 Task: Who is a prominent figure in the Pop Art movement?
Action: Mouse moved to (171, 137)
Screenshot: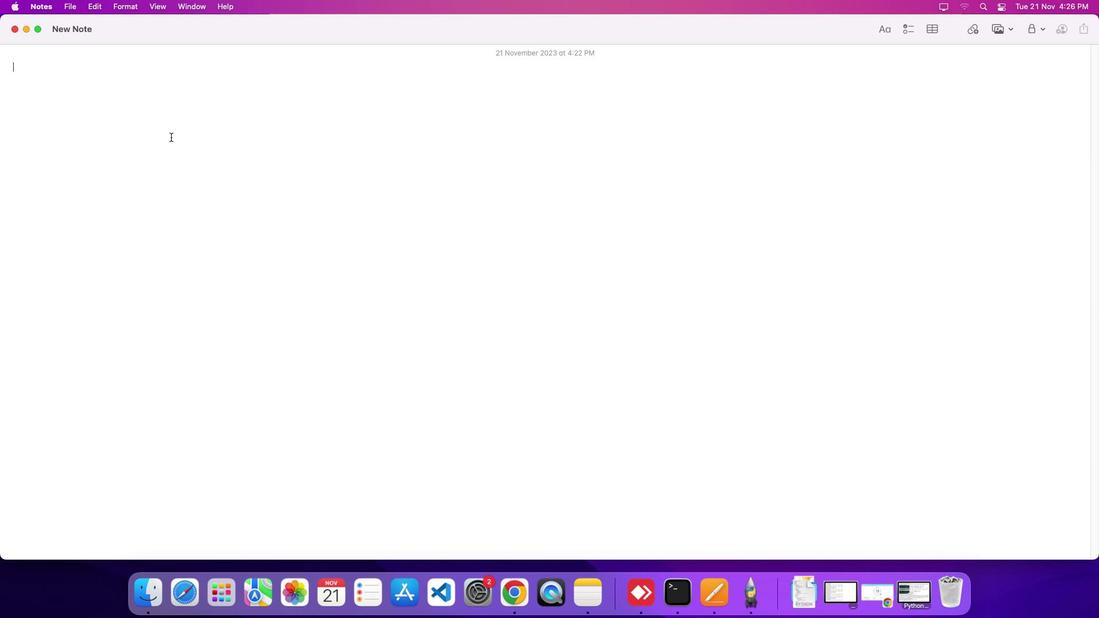 
Action: Mouse pressed left at (171, 137)
Screenshot: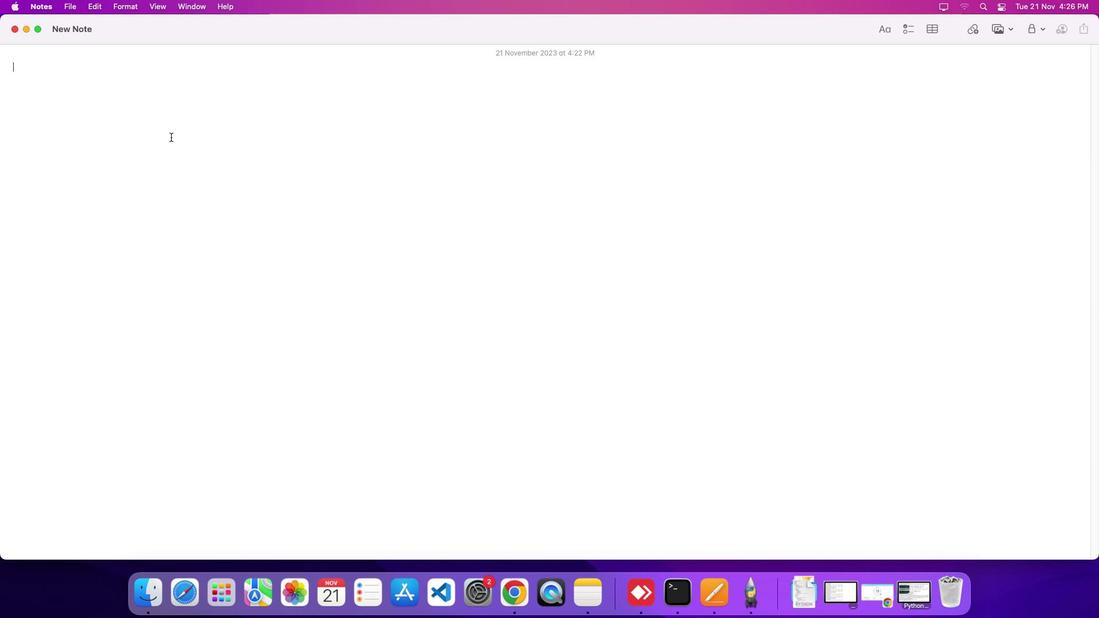 
Action: Mouse moved to (171, 136)
Screenshot: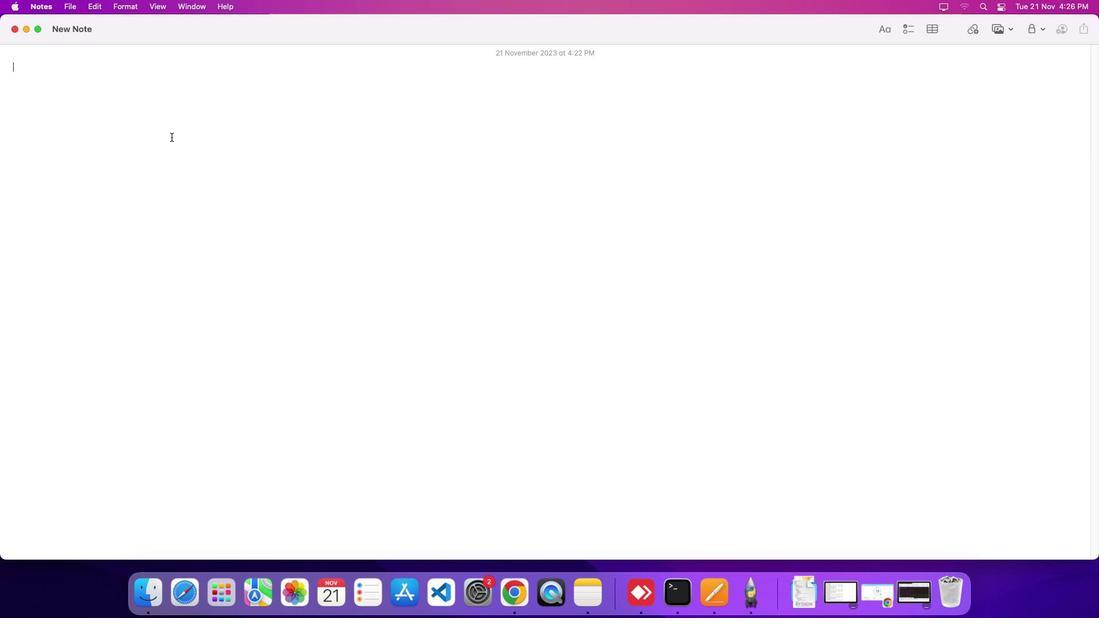 
Action: Key pressed Key.shift'W''h''o'Key.space'i''s'Key.space'a'Key.space'p''r''o''m''i''n''e''n''t'Key.space'f''i''g''u''r''e'Key.space'i''n'Key.space't''h''e'Key.spaceKey.shift'P''o''p'Key.spaceKey.shift'A''r''t'Key.space'm''o''v''e''m''e''n''t'Key.shift_r'?'Key.enter
Screenshot: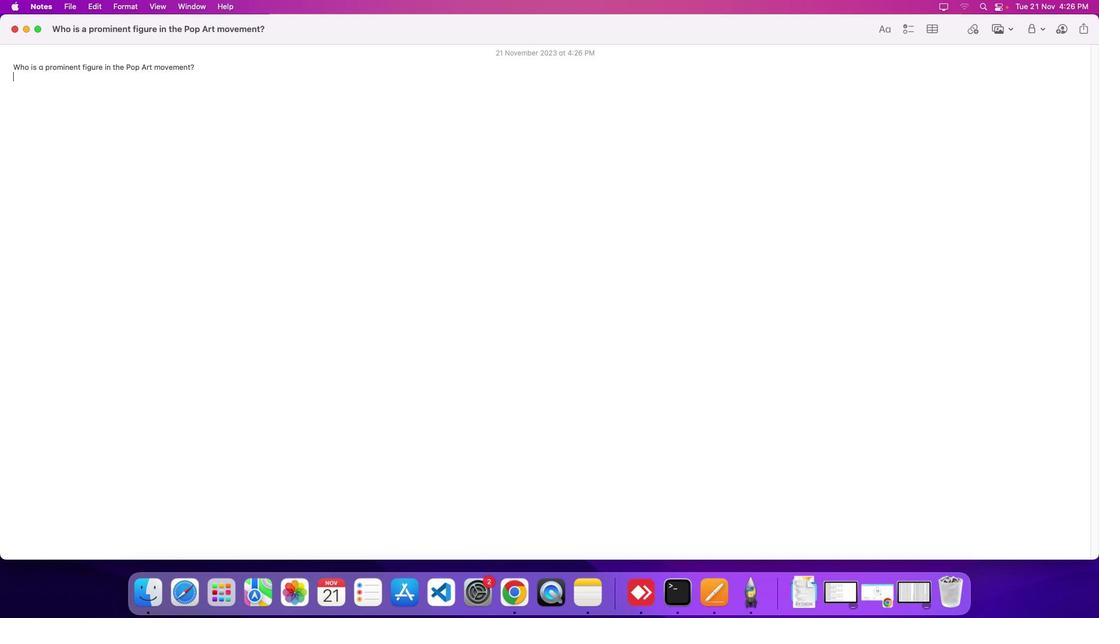 
Action: Mouse moved to (881, 598)
Screenshot: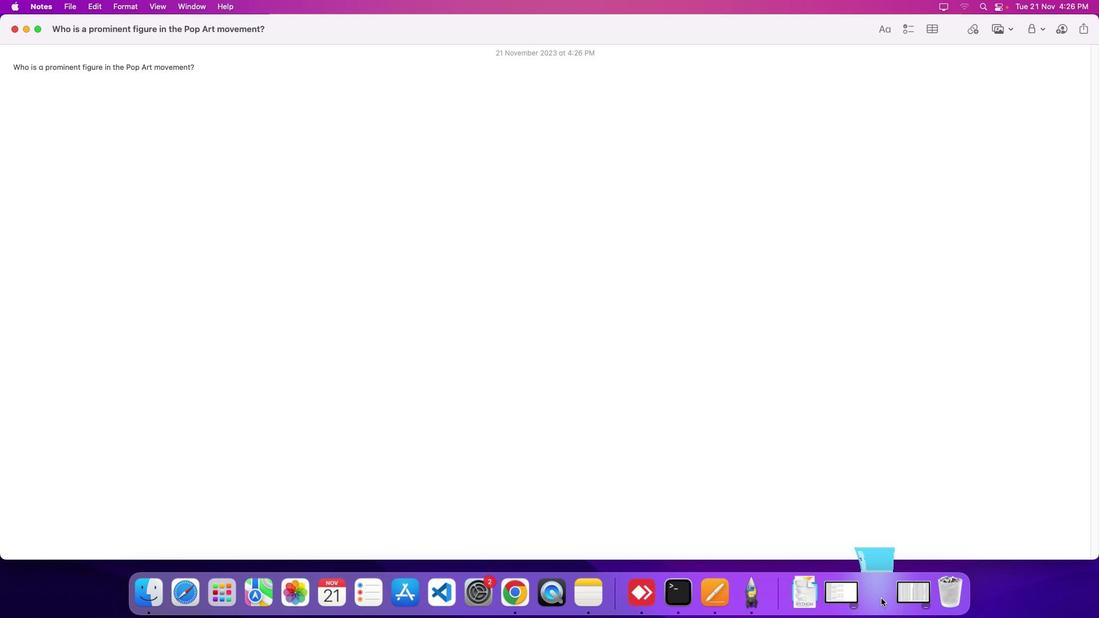 
Action: Mouse pressed left at (881, 598)
Screenshot: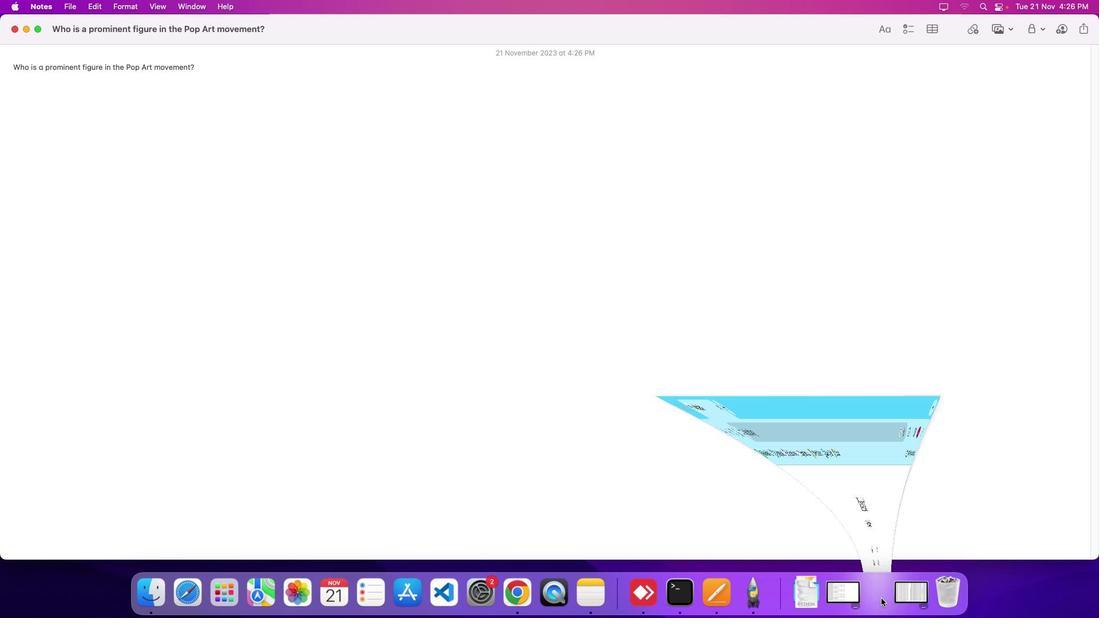 
Action: Mouse moved to (429, 364)
Screenshot: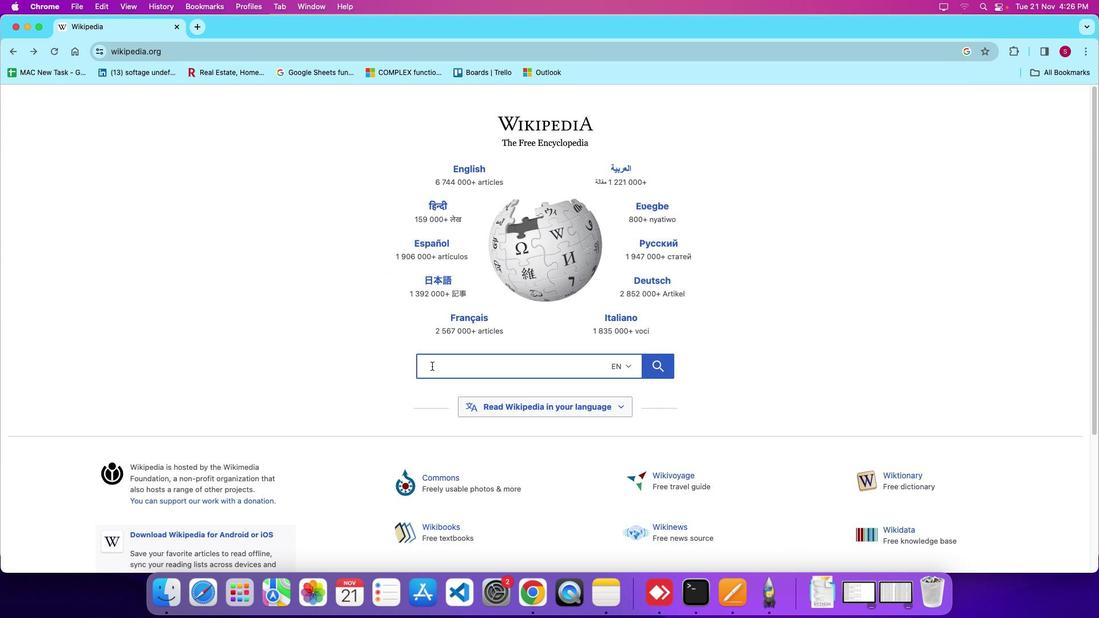 
Action: Mouse pressed left at (429, 364)
Screenshot: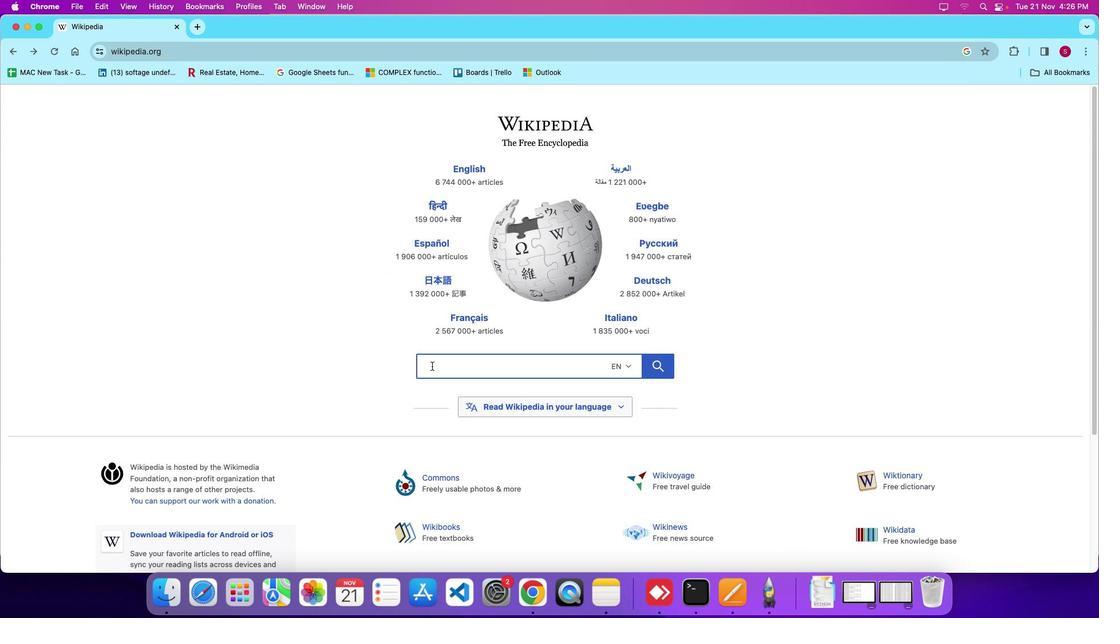 
Action: Mouse moved to (431, 365)
Screenshot: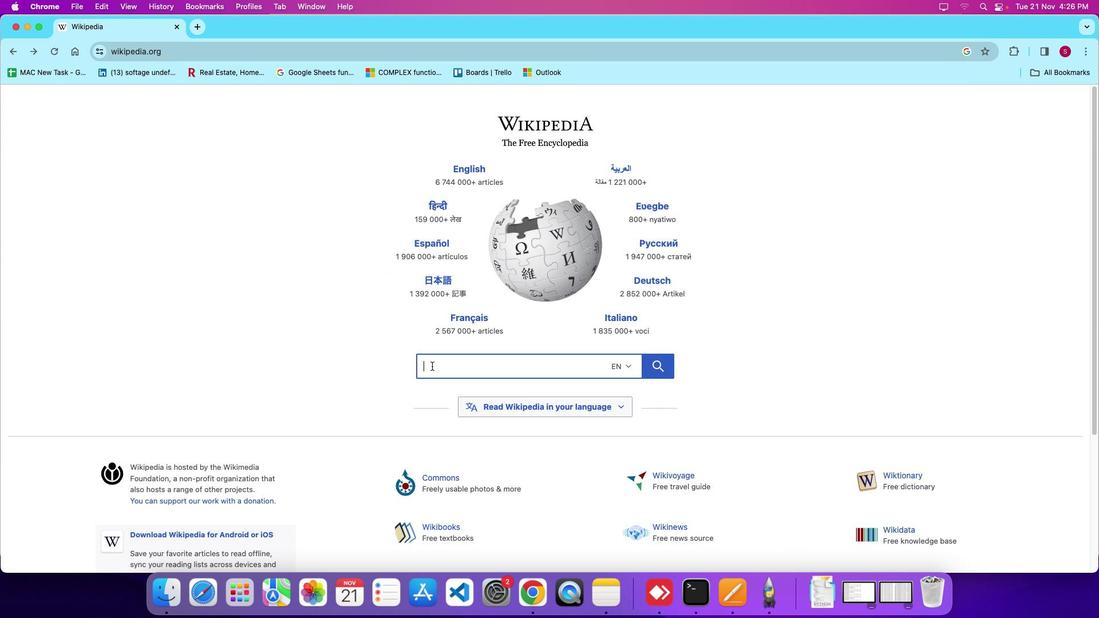 
Action: Key pressed Key.shift'P''o''p'Key.spaceKey.shift'A''r''t'Key.space'm''o''v''e''m''e''n''t'
Screenshot: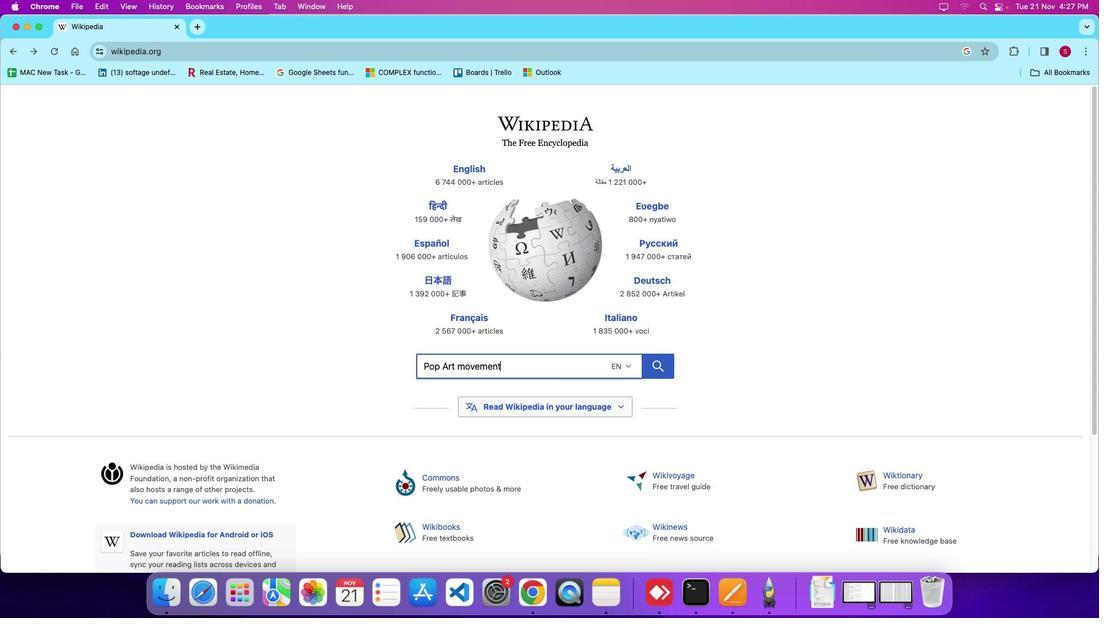 
Action: Mouse moved to (656, 368)
Screenshot: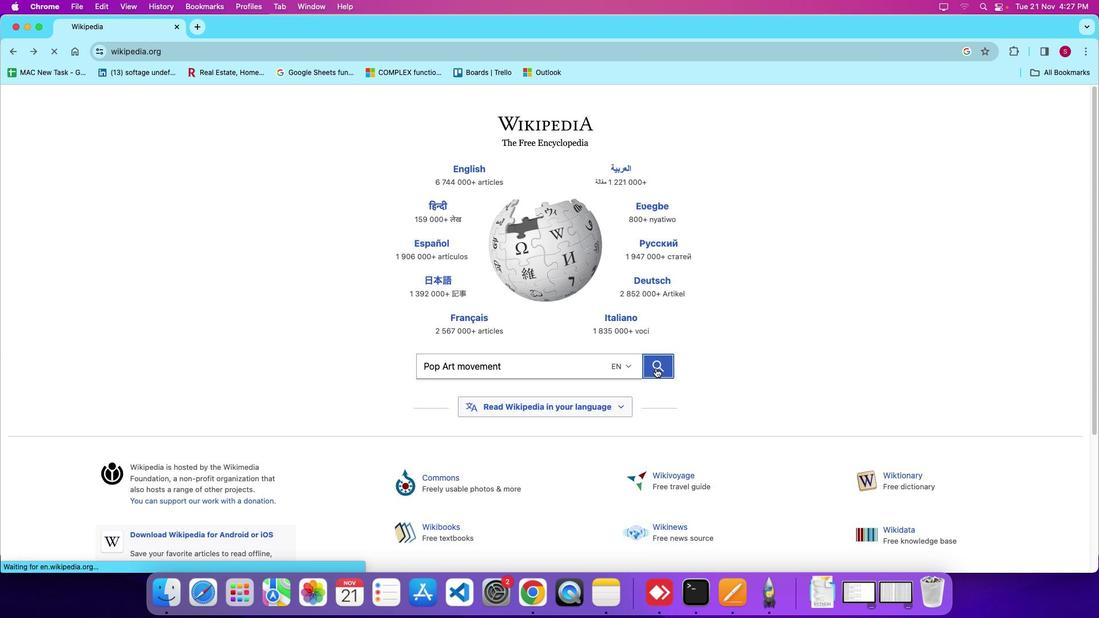 
Action: Mouse pressed left at (656, 368)
Screenshot: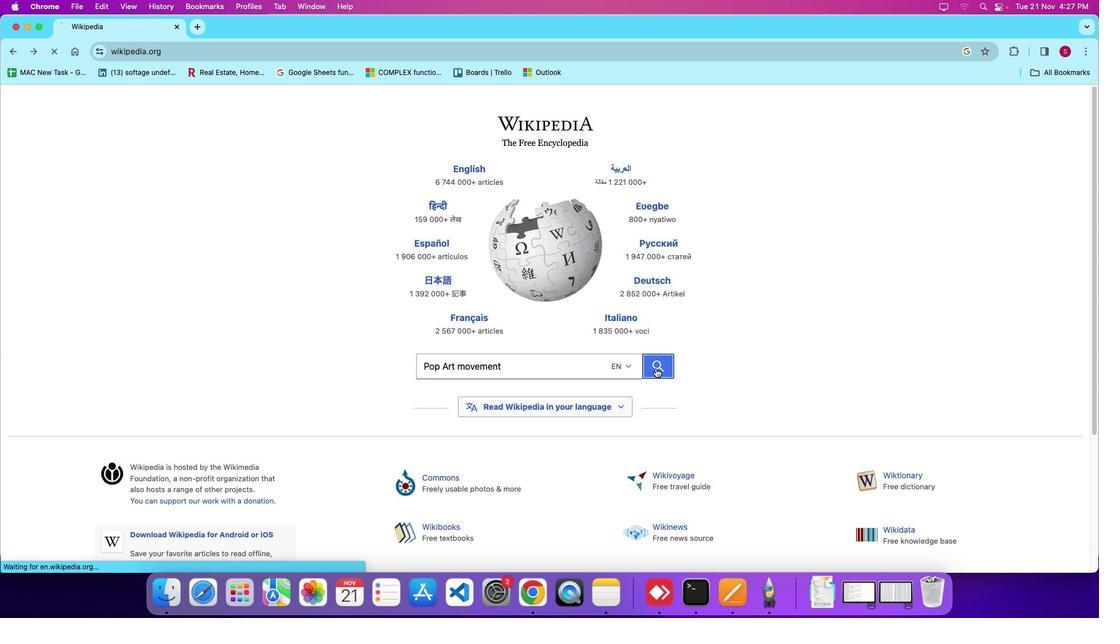 
Action: Mouse moved to (197, 344)
Screenshot: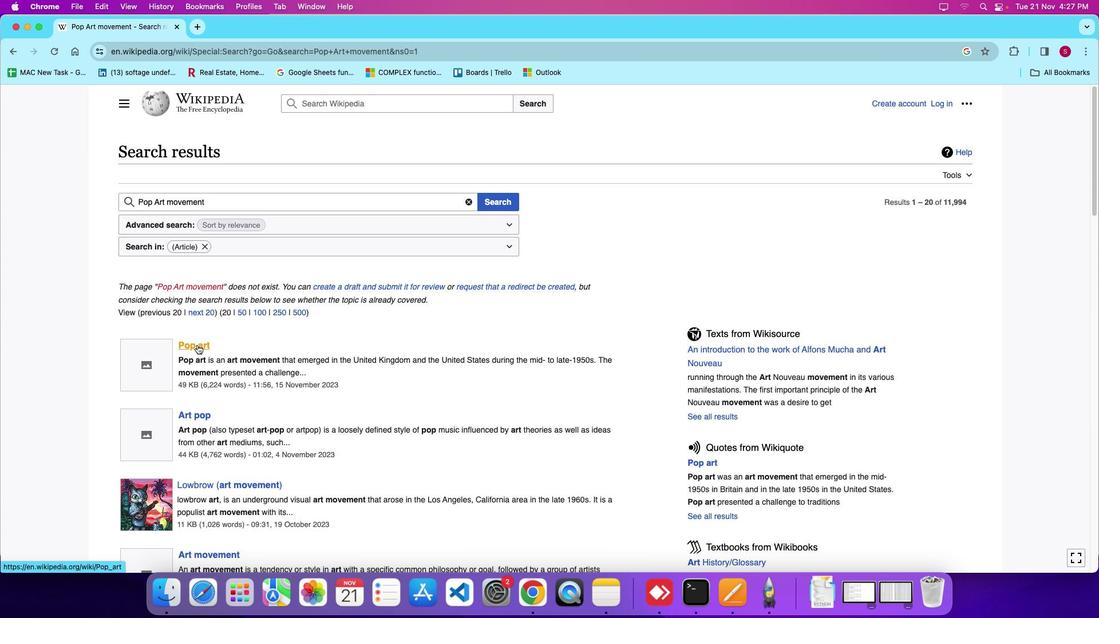 
Action: Mouse pressed left at (197, 344)
Screenshot: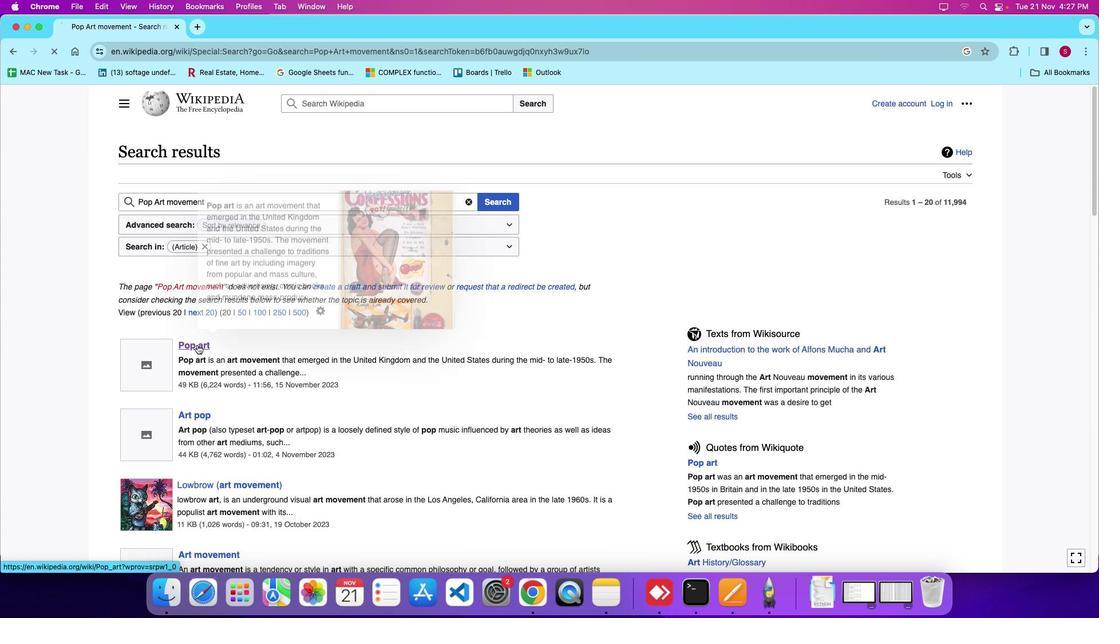 
Action: Mouse moved to (827, 299)
Screenshot: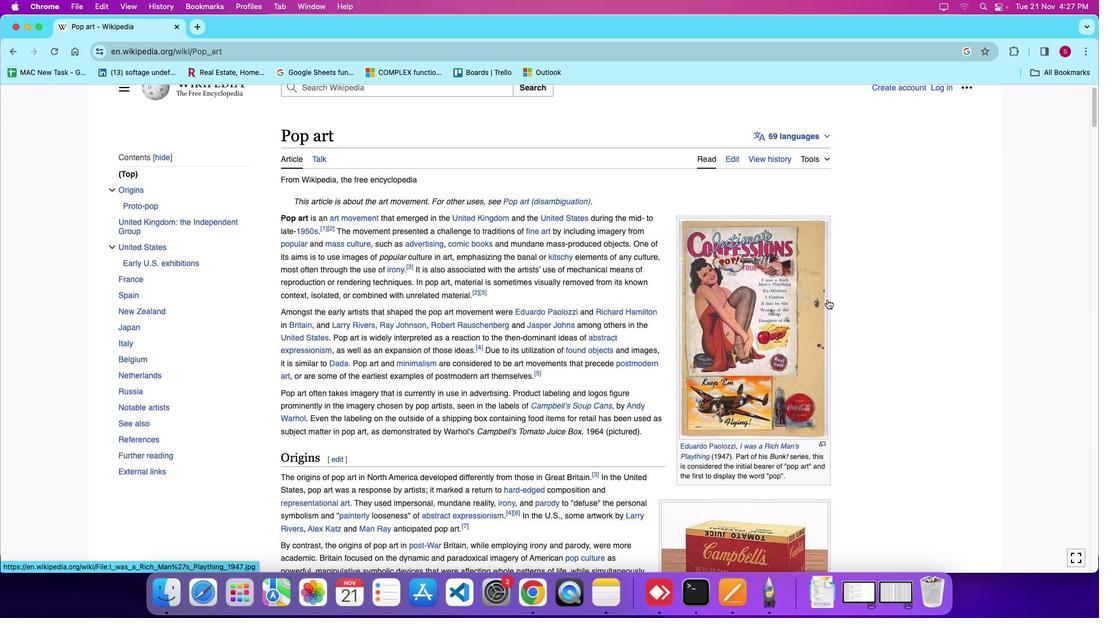 
Action: Mouse scrolled (827, 299) with delta (0, 0)
Screenshot: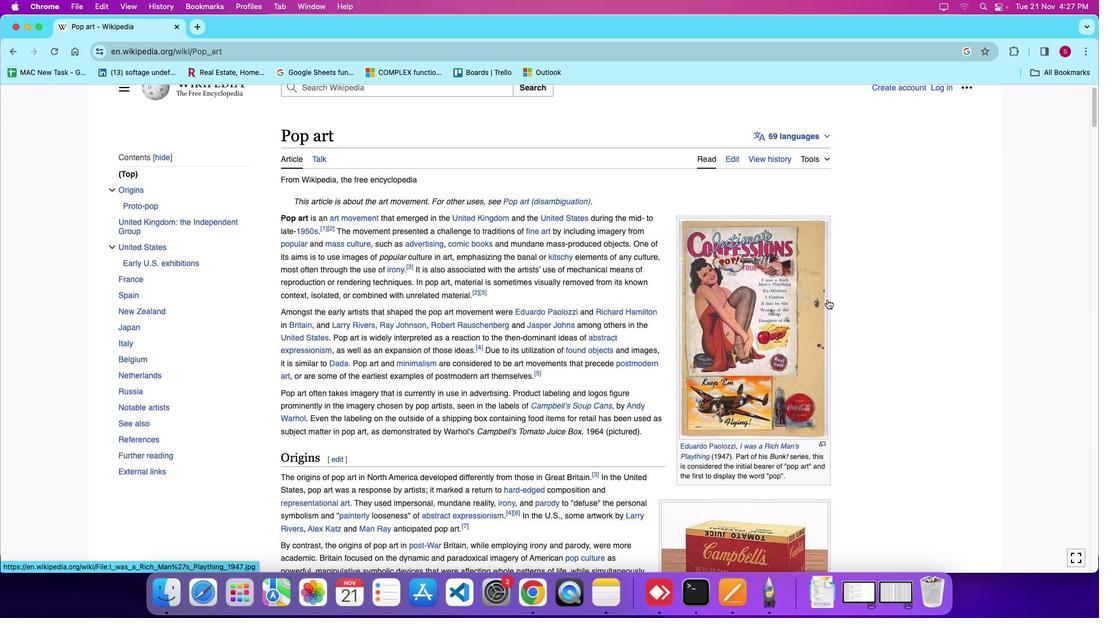 
Action: Mouse scrolled (827, 299) with delta (0, 0)
Screenshot: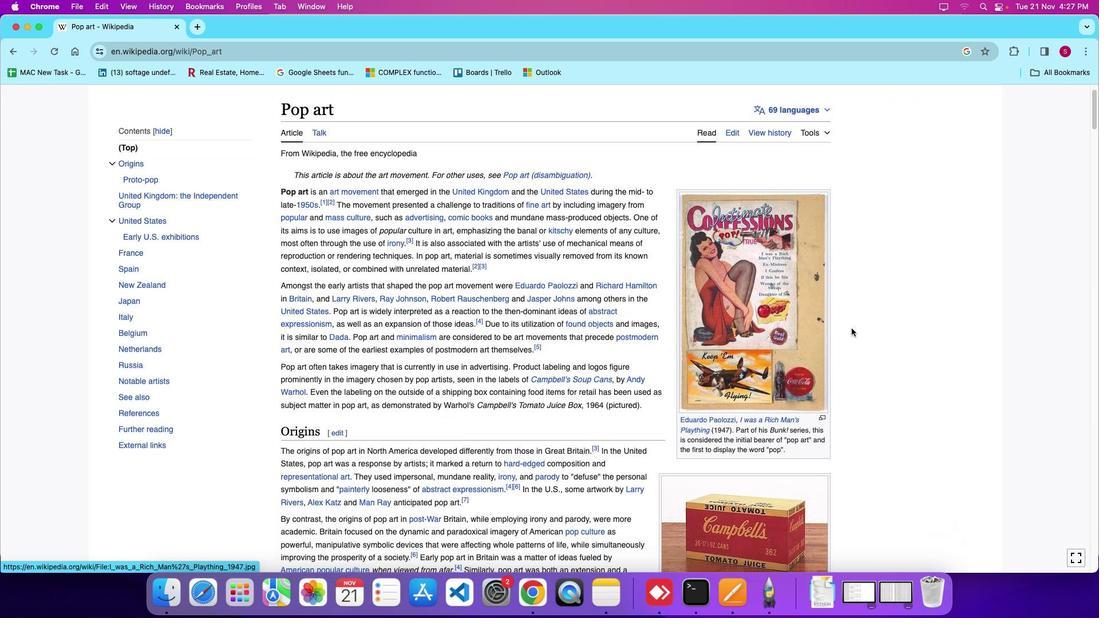 
Action: Mouse scrolled (827, 299) with delta (0, 0)
Screenshot: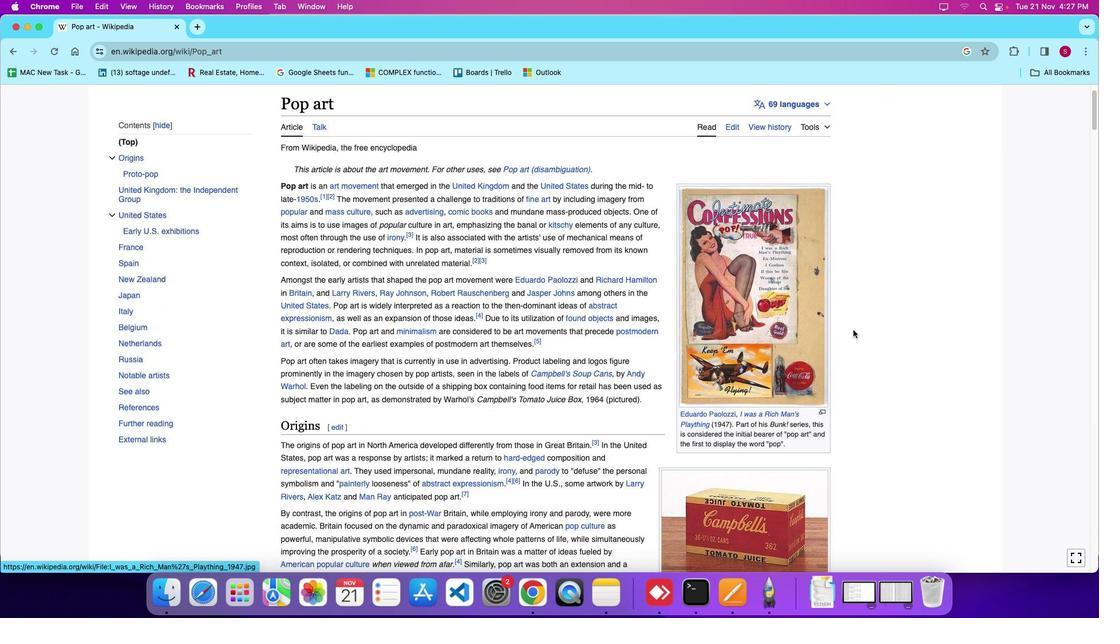 
Action: Mouse moved to (853, 329)
Screenshot: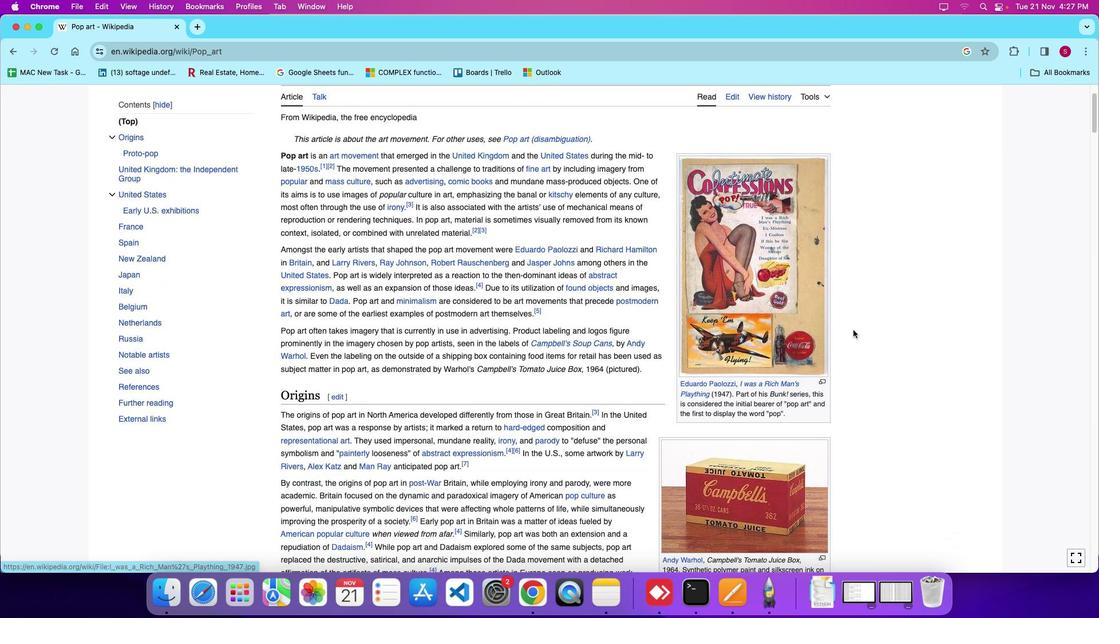 
Action: Mouse scrolled (853, 329) with delta (0, 0)
Screenshot: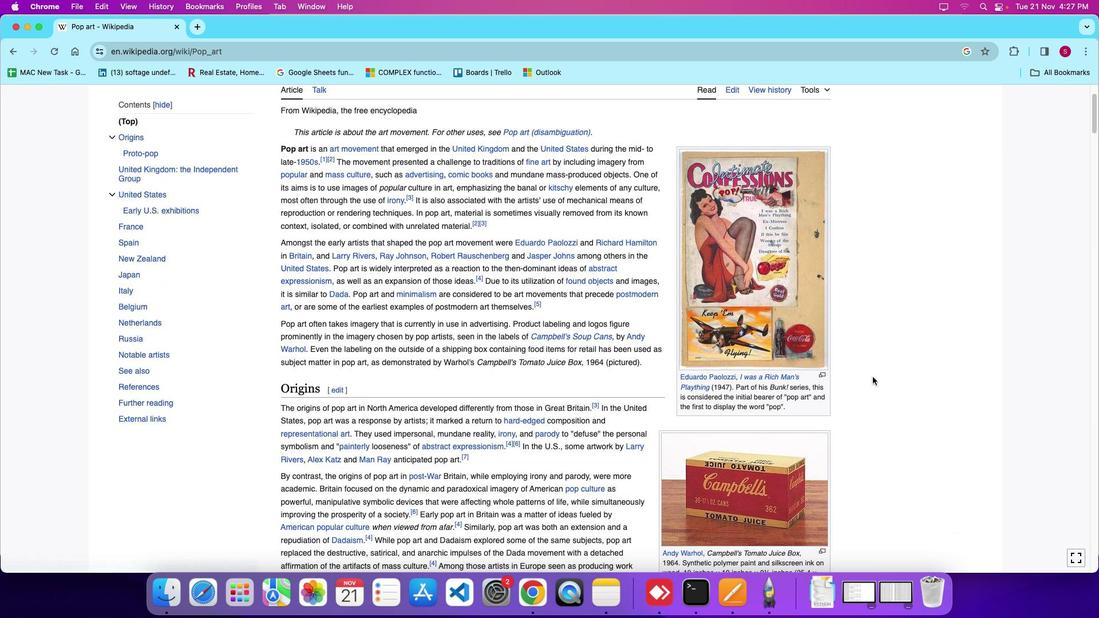 
Action: Mouse scrolled (853, 329) with delta (0, 0)
Screenshot: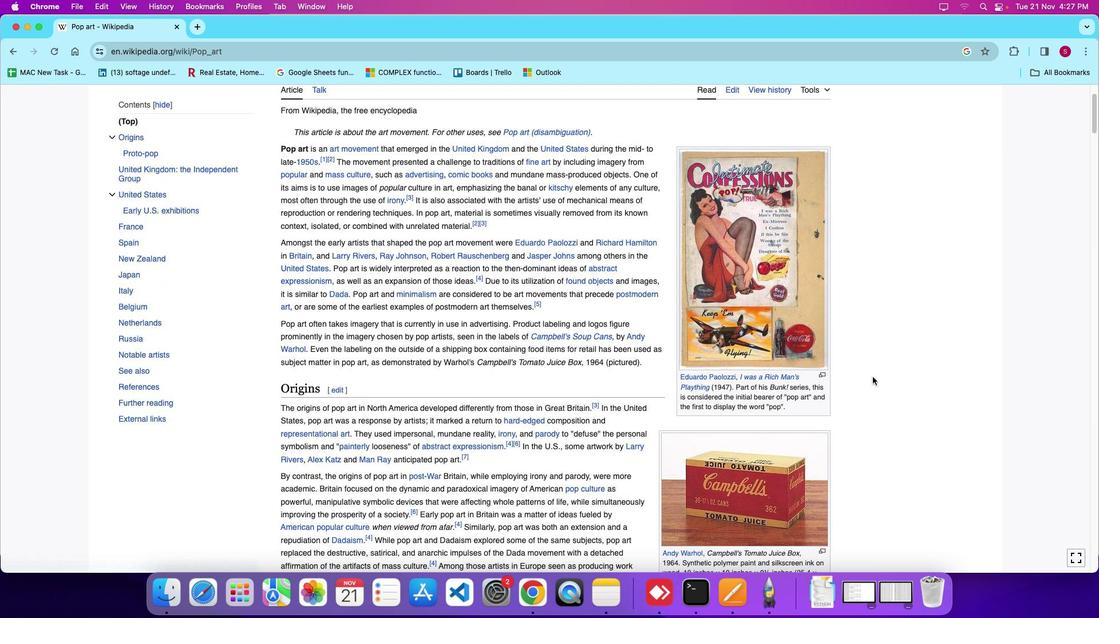 
Action: Mouse moved to (872, 376)
Screenshot: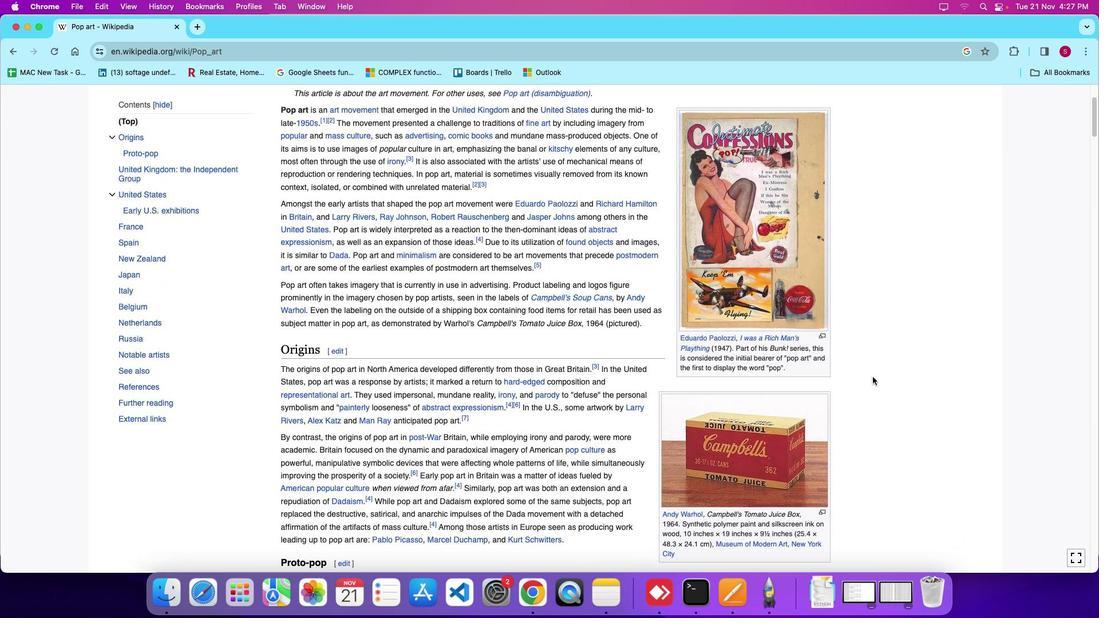 
Action: Mouse scrolled (872, 376) with delta (0, 0)
Screenshot: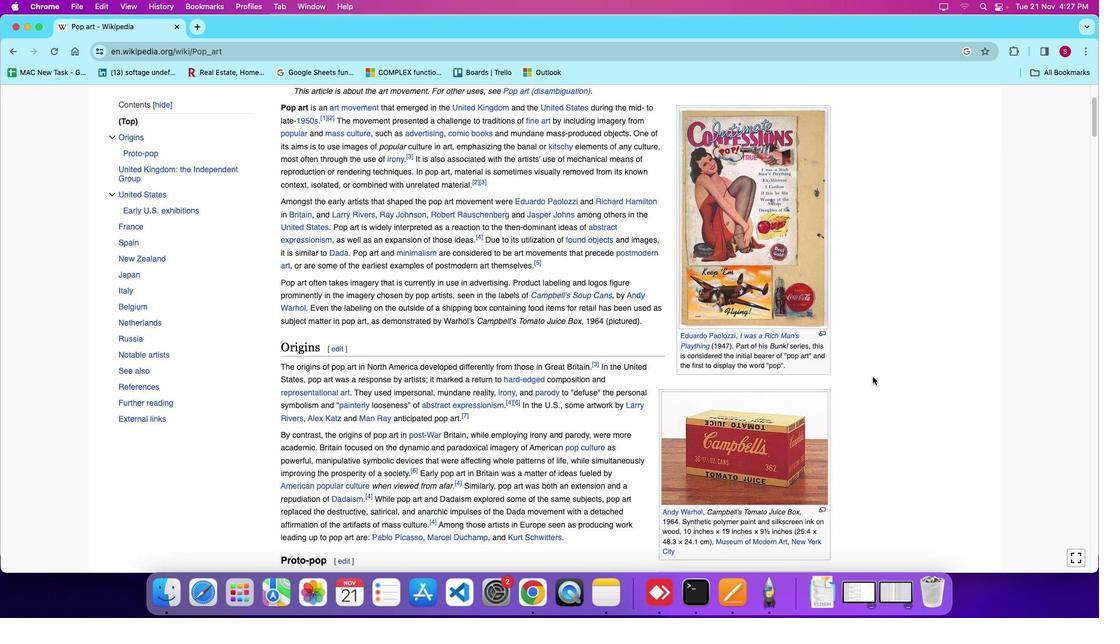
Action: Mouse scrolled (872, 376) with delta (0, 0)
Screenshot: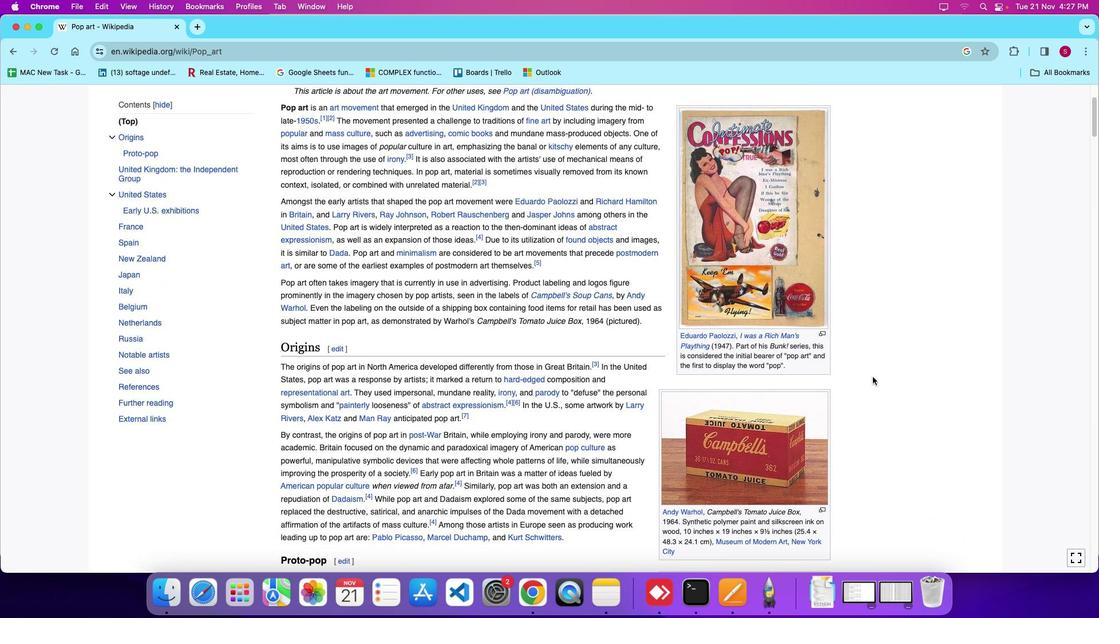 
Action: Mouse moved to (861, 370)
Screenshot: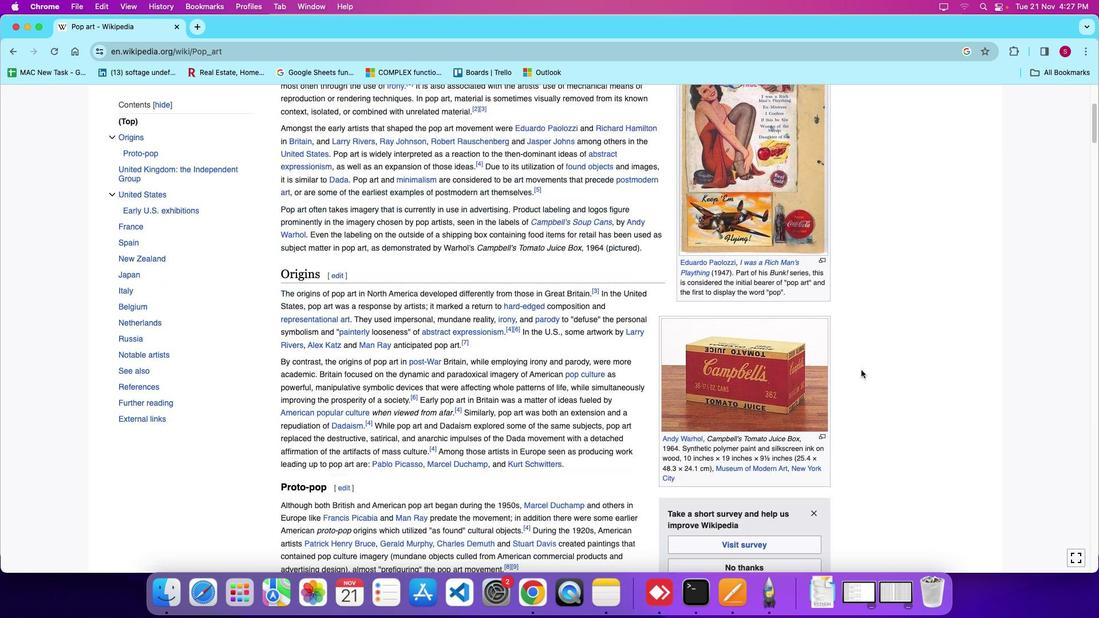 
Action: Mouse scrolled (861, 370) with delta (0, 0)
Screenshot: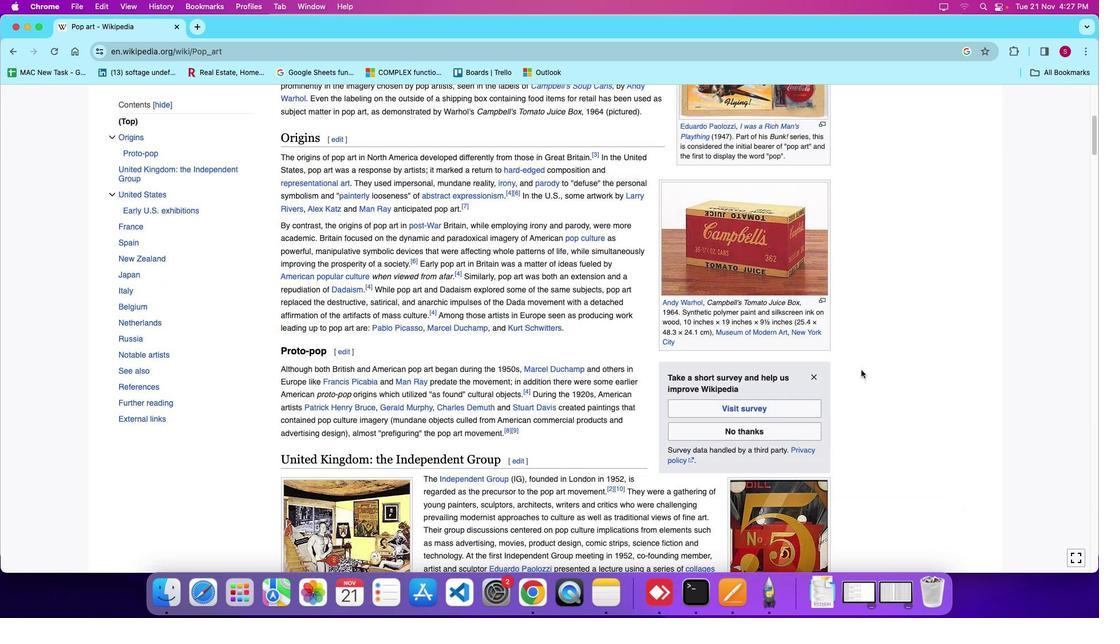 
Action: Mouse scrolled (861, 370) with delta (0, 0)
Screenshot: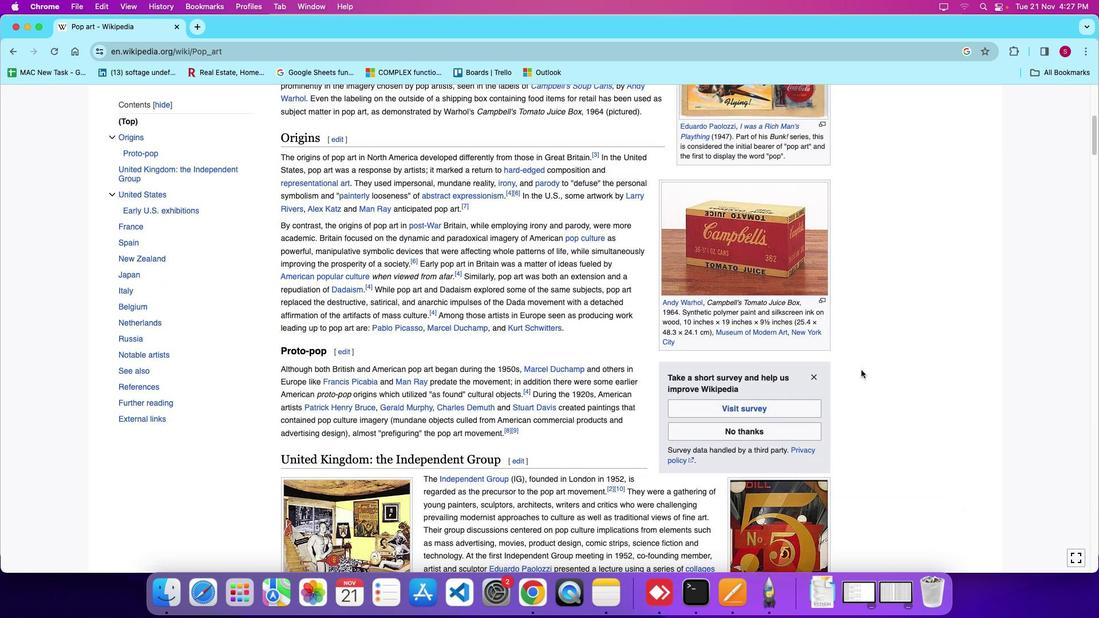 
Action: Mouse scrolled (861, 370) with delta (0, -4)
Screenshot: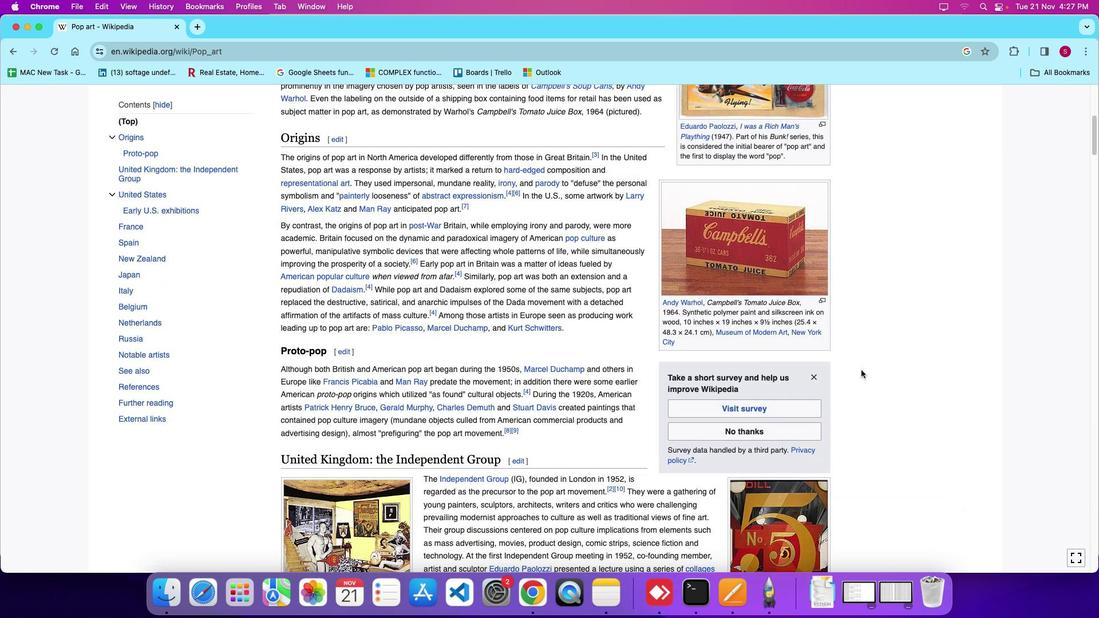 
Action: Mouse moved to (846, 365)
Screenshot: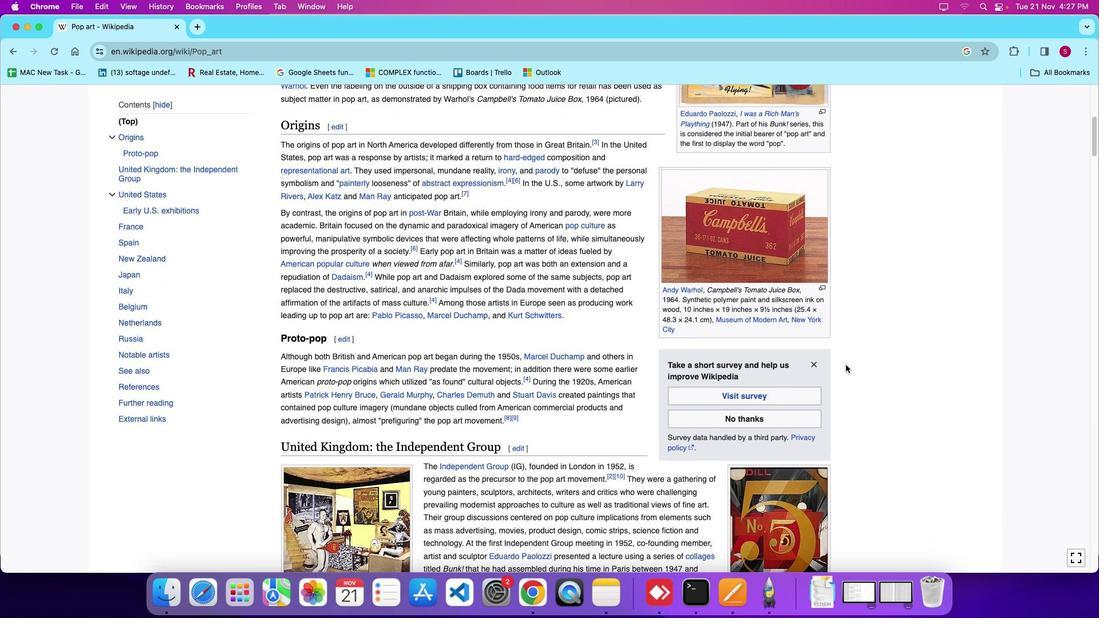
Action: Mouse scrolled (846, 365) with delta (0, 0)
Screenshot: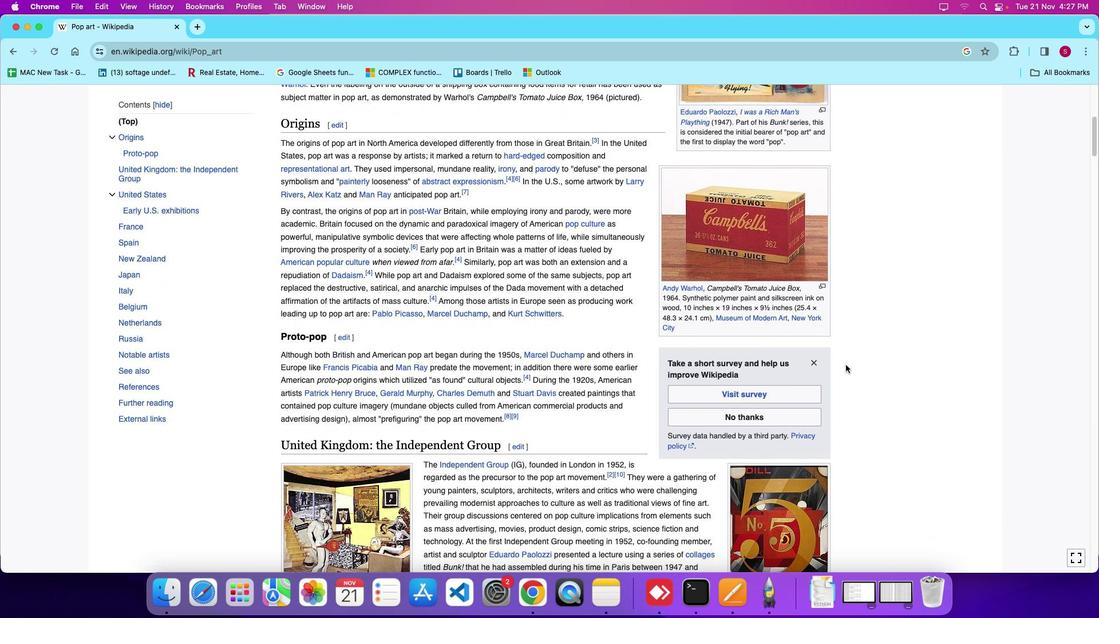 
Action: Mouse moved to (846, 365)
Screenshot: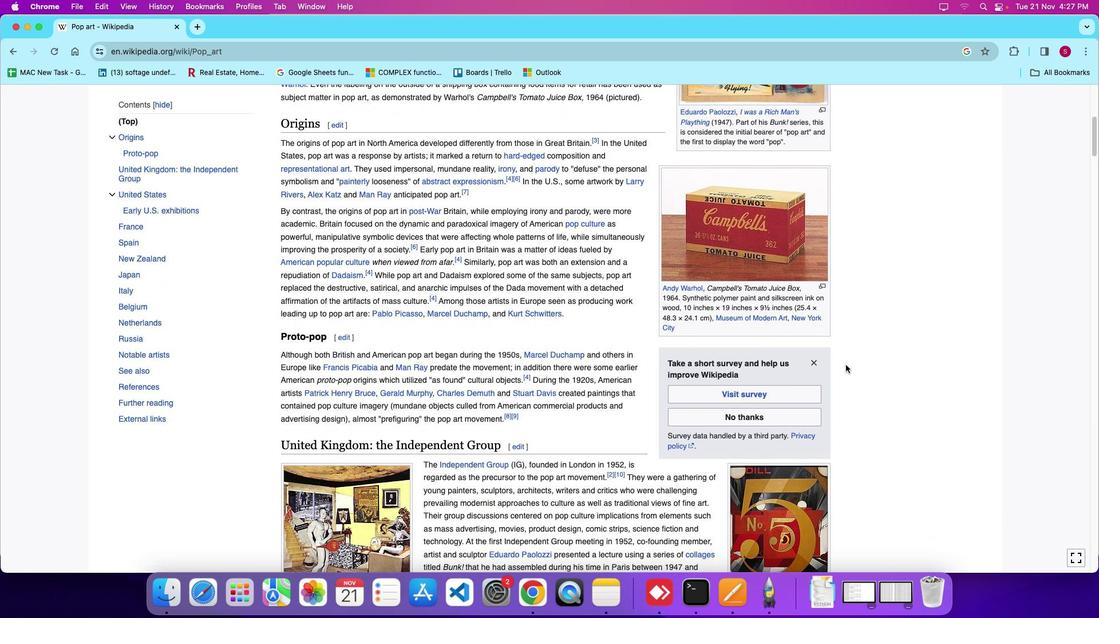 
Action: Mouse scrolled (846, 365) with delta (0, 0)
Screenshot: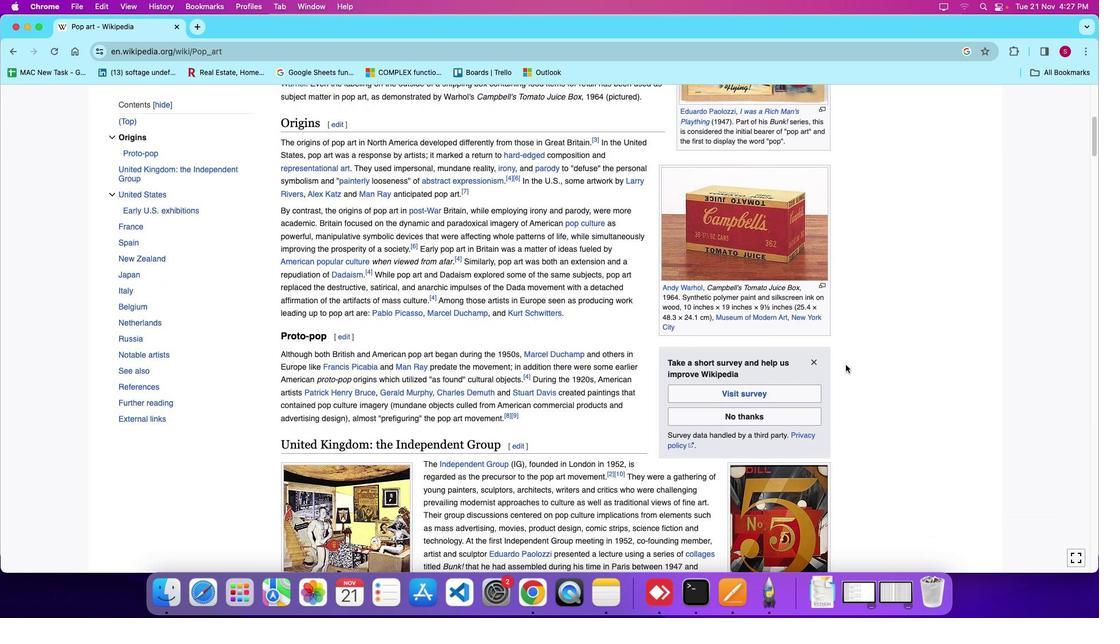 
Action: Mouse moved to (846, 364)
Screenshot: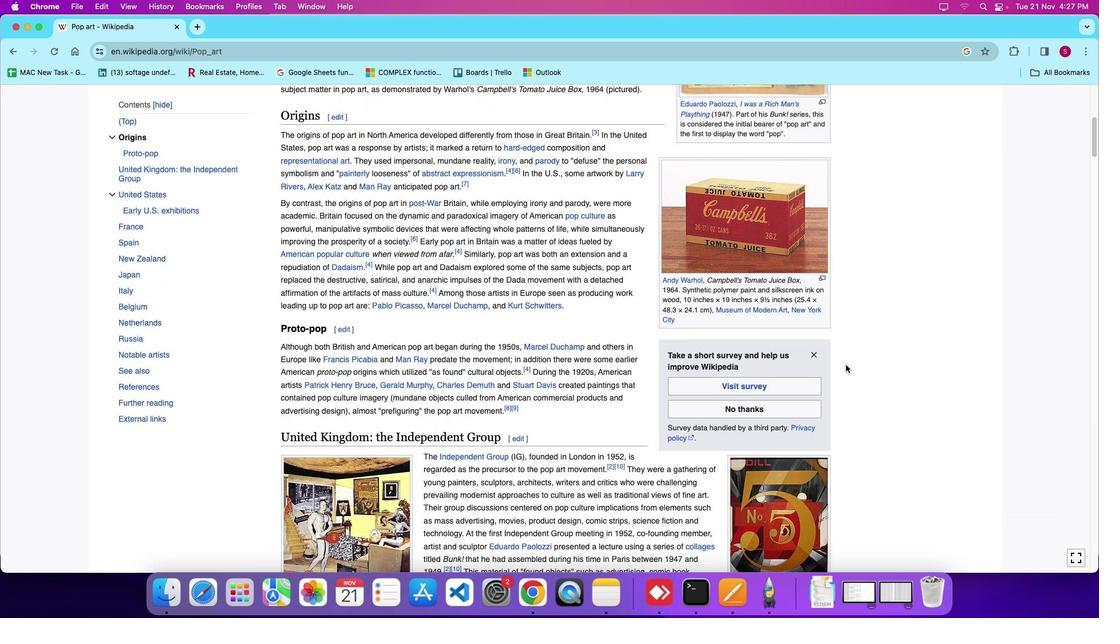 
Action: Mouse scrolled (846, 364) with delta (0, 0)
Screenshot: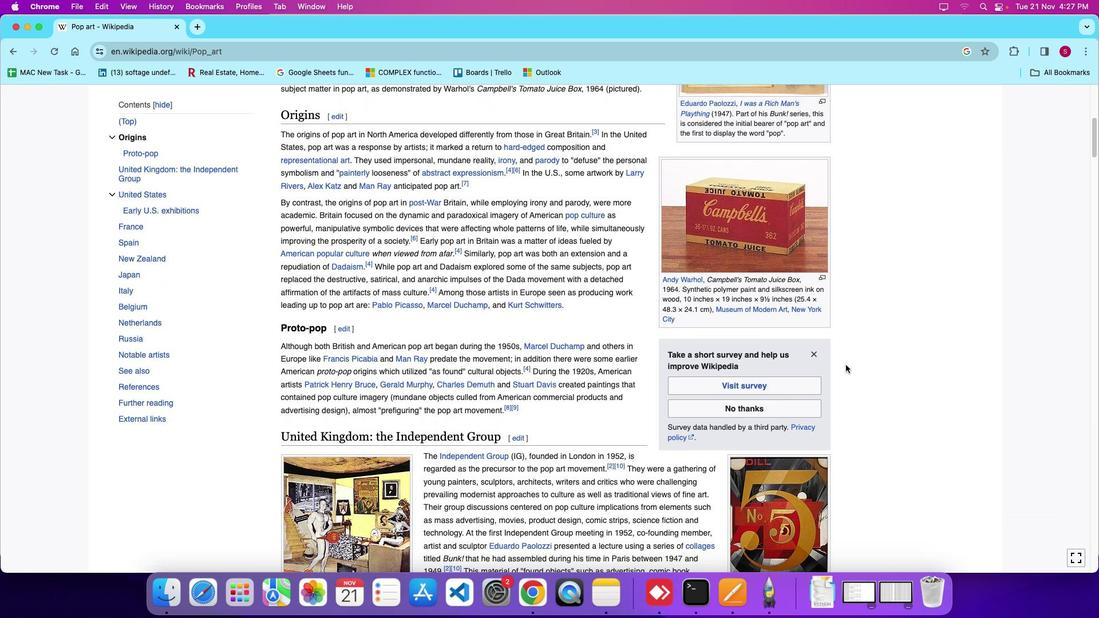 
Action: Mouse scrolled (846, 364) with delta (0, 0)
Screenshot: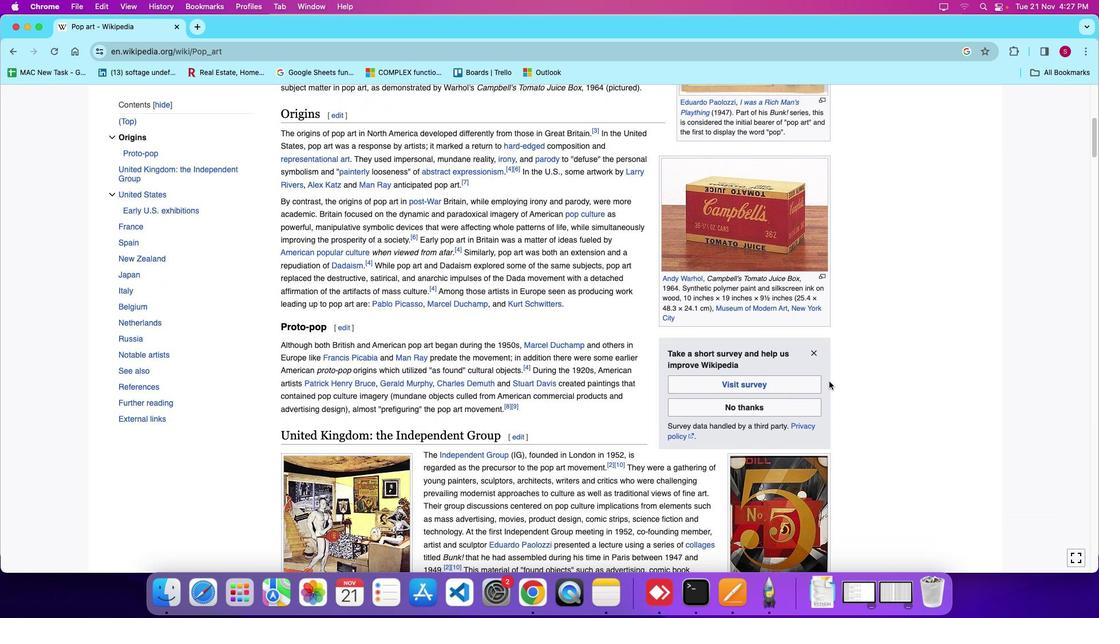 
Action: Mouse moved to (829, 381)
Screenshot: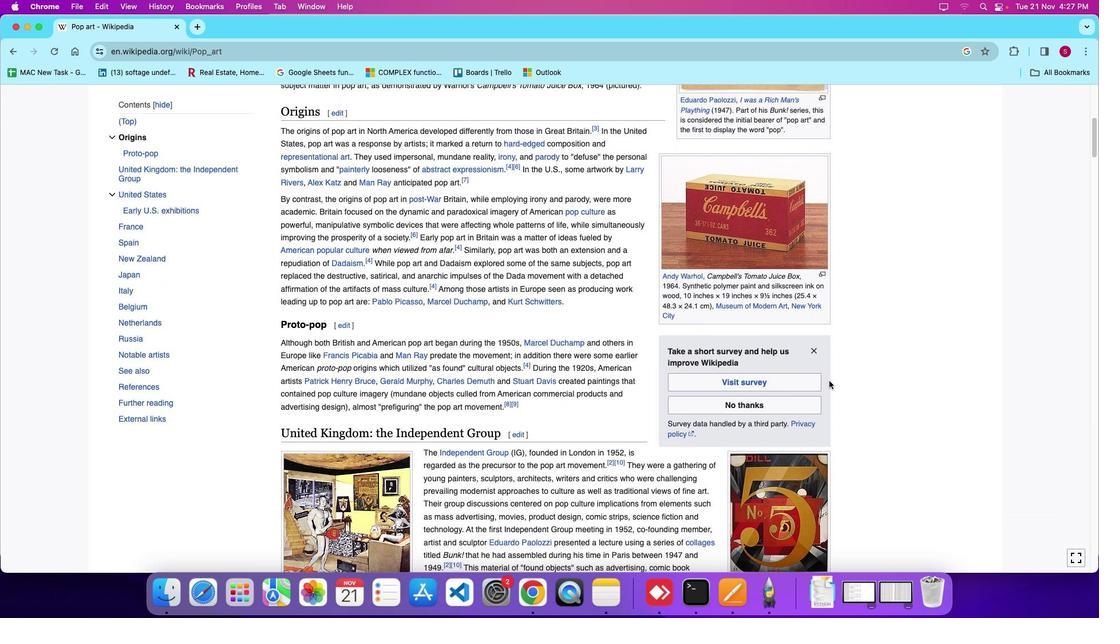 
Action: Mouse scrolled (829, 381) with delta (0, 0)
Screenshot: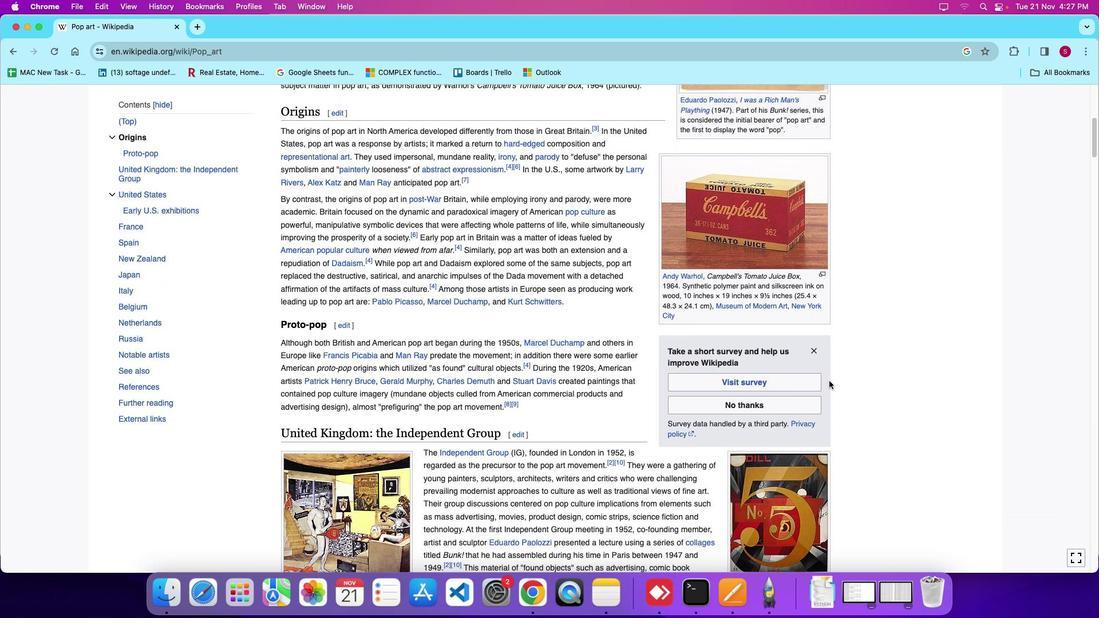 
Action: Mouse moved to (829, 381)
Screenshot: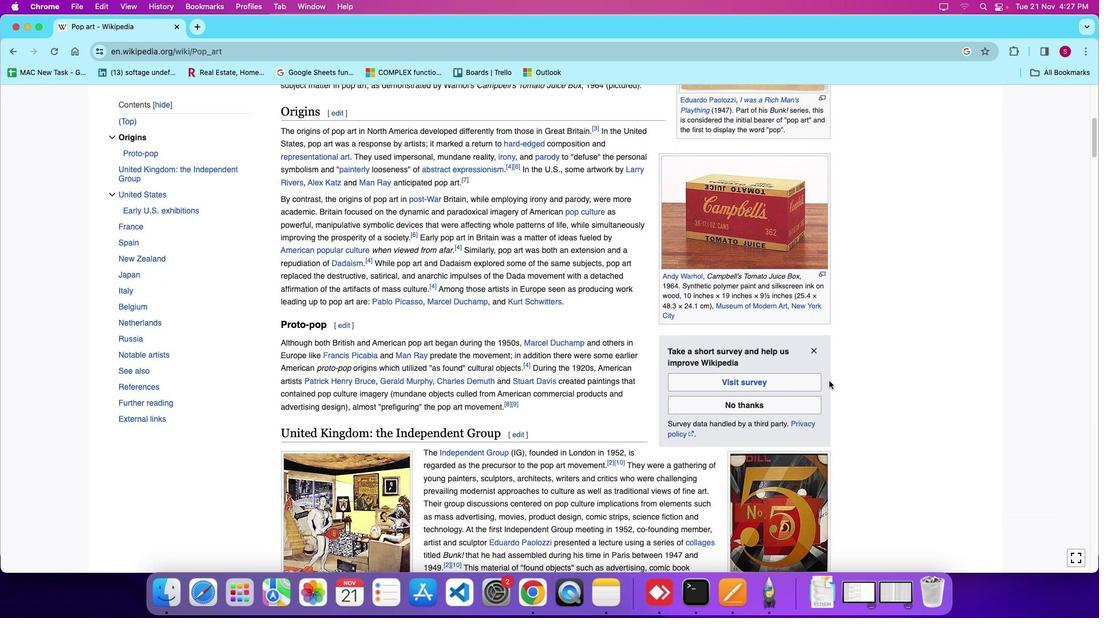 
Action: Mouse scrolled (829, 381) with delta (0, 0)
Screenshot: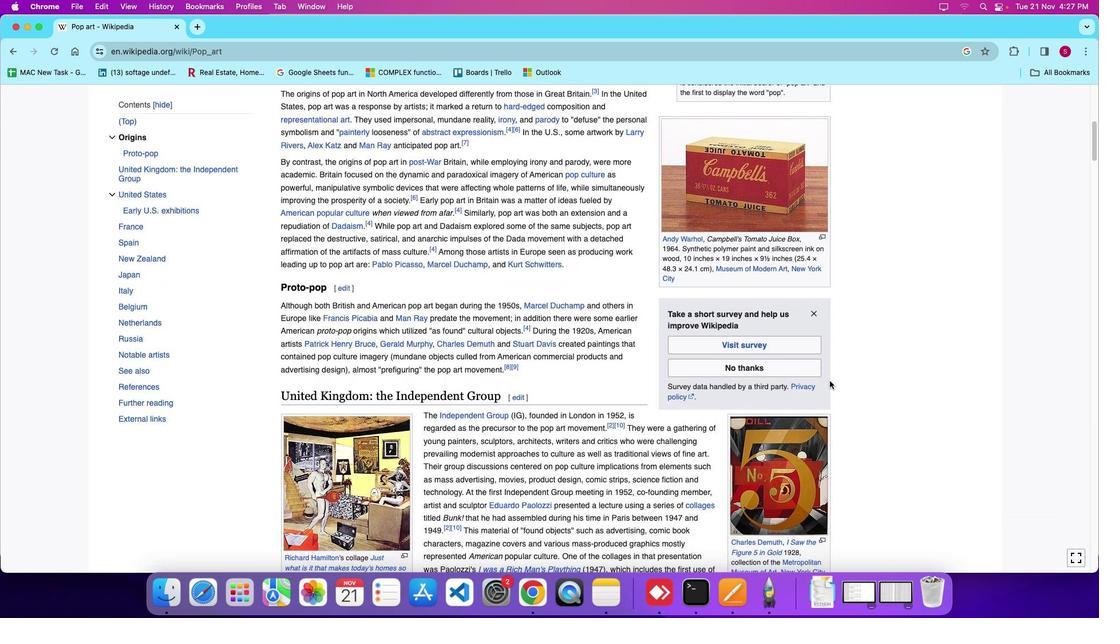 
Action: Mouse scrolled (829, 381) with delta (0, 0)
Screenshot: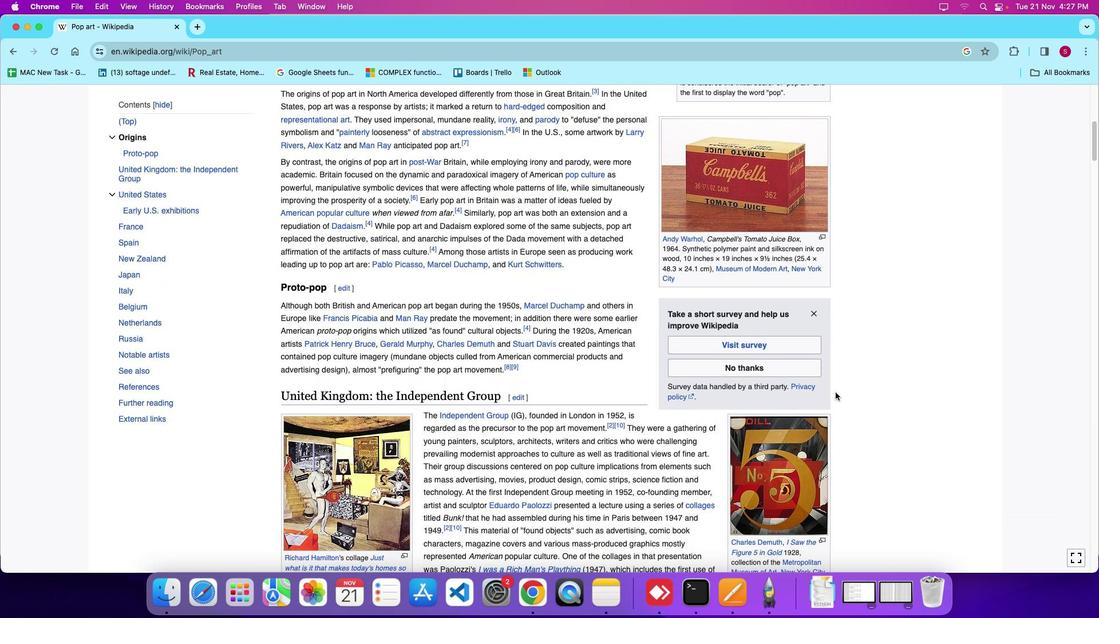 
Action: Mouse moved to (837, 393)
Screenshot: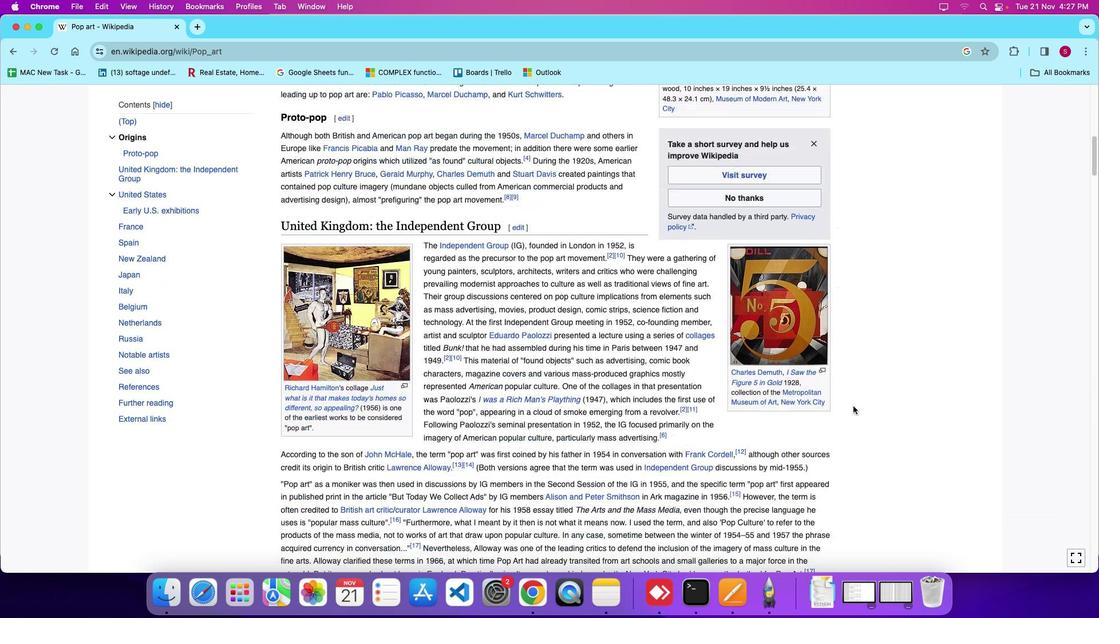
Action: Mouse scrolled (837, 393) with delta (0, 0)
Screenshot: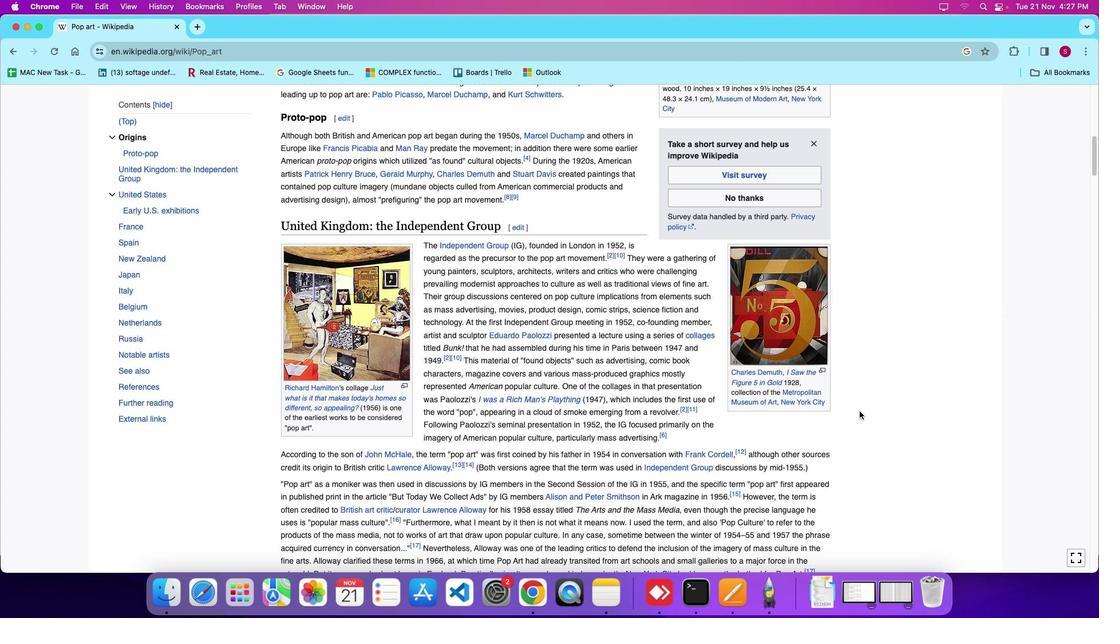 
Action: Mouse scrolled (837, 393) with delta (0, 0)
Screenshot: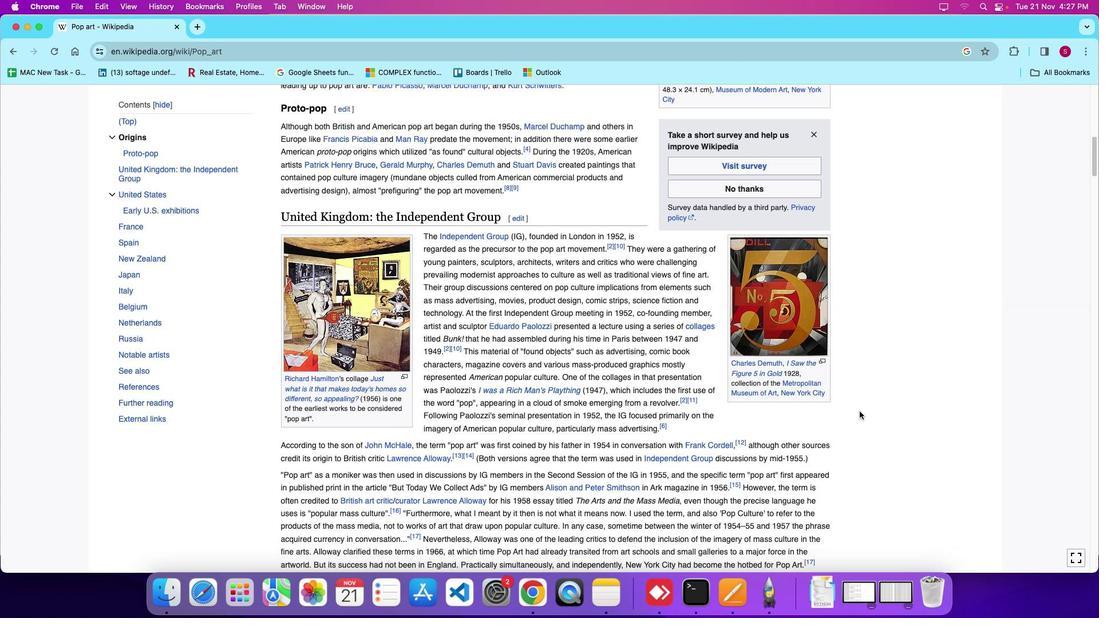 
Action: Mouse scrolled (837, 393) with delta (0, -3)
Screenshot: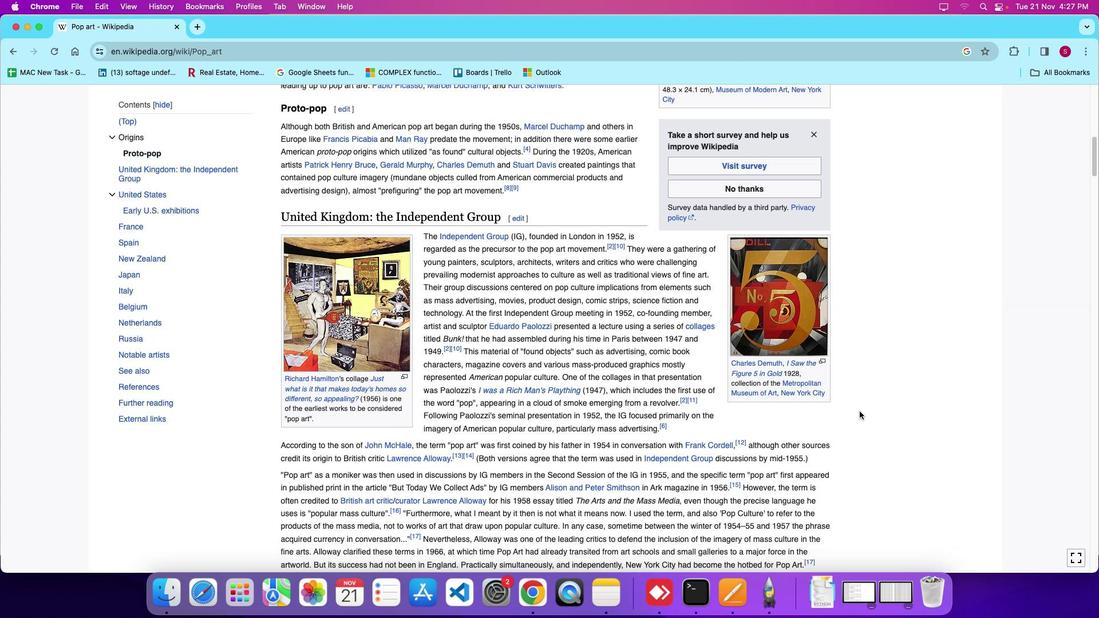 
Action: Mouse moved to (859, 411)
Screenshot: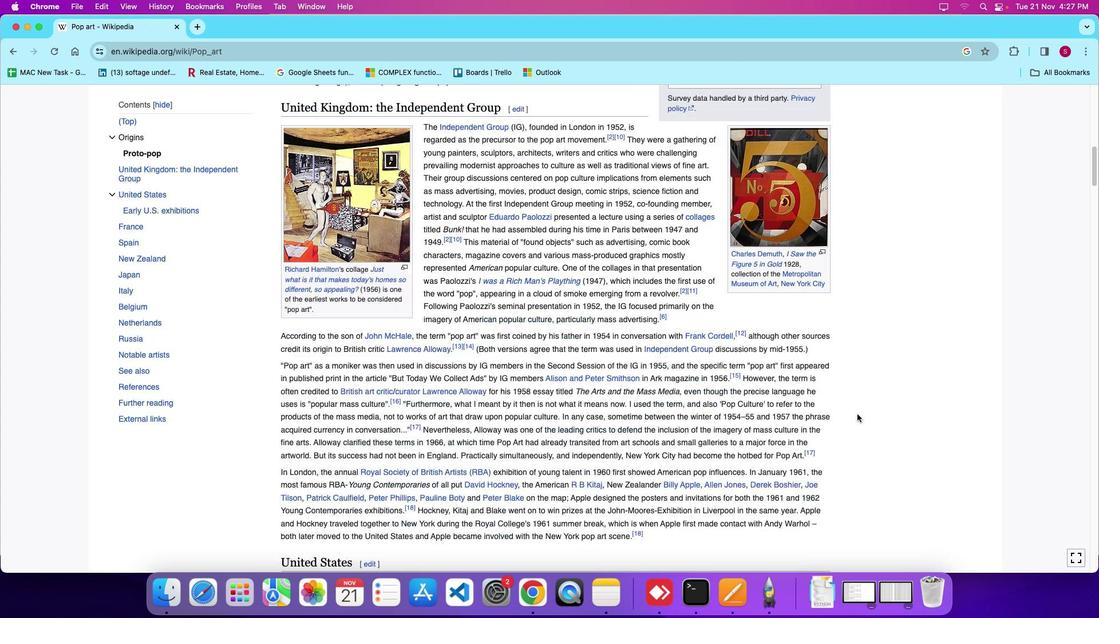 
Action: Mouse scrolled (859, 411) with delta (0, 0)
Screenshot: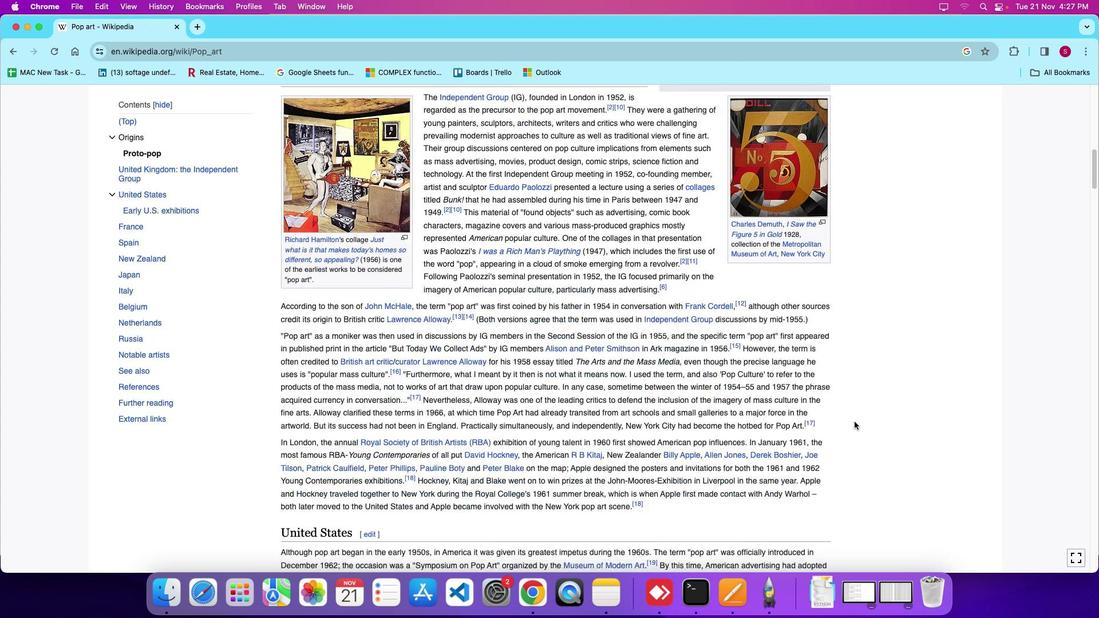 
Action: Mouse scrolled (859, 411) with delta (0, 0)
Screenshot: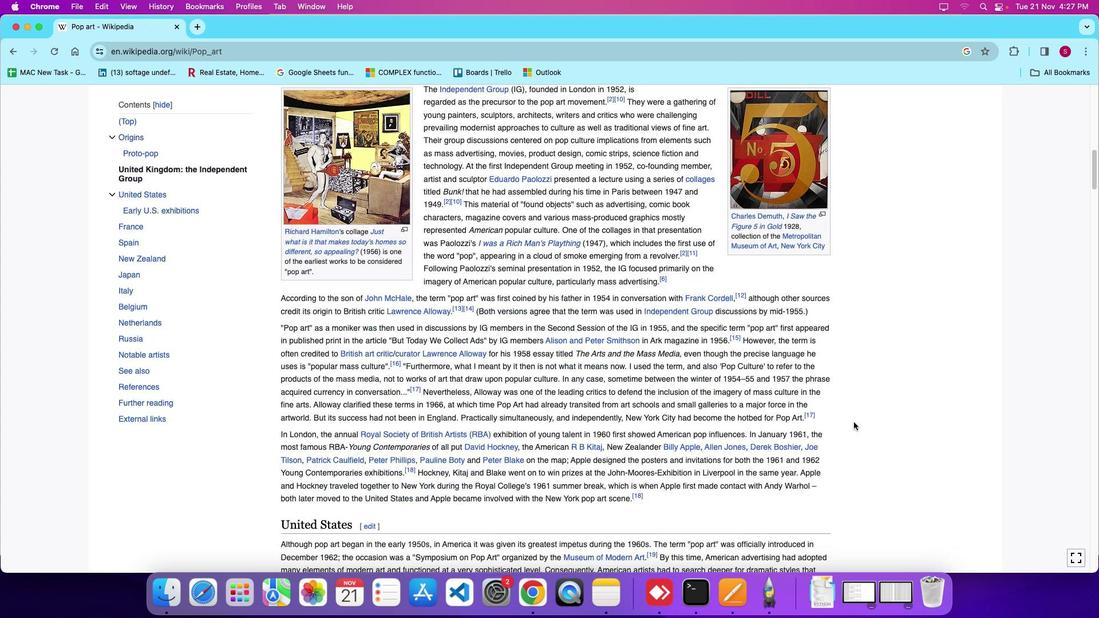 
Action: Mouse scrolled (859, 411) with delta (0, -2)
Screenshot: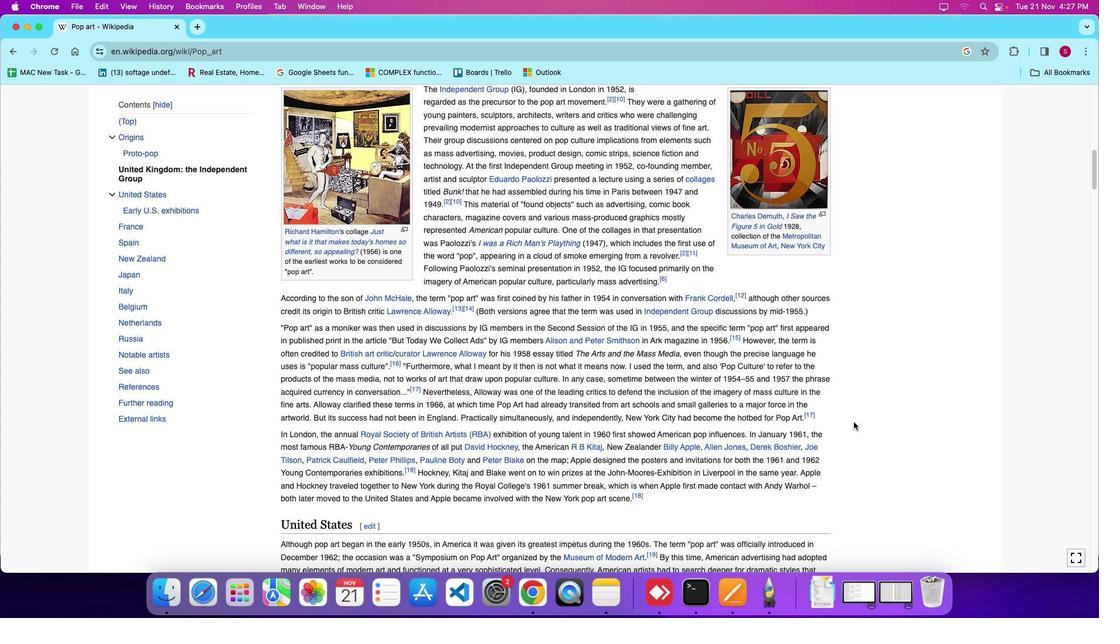 
Action: Mouse moved to (854, 422)
Screenshot: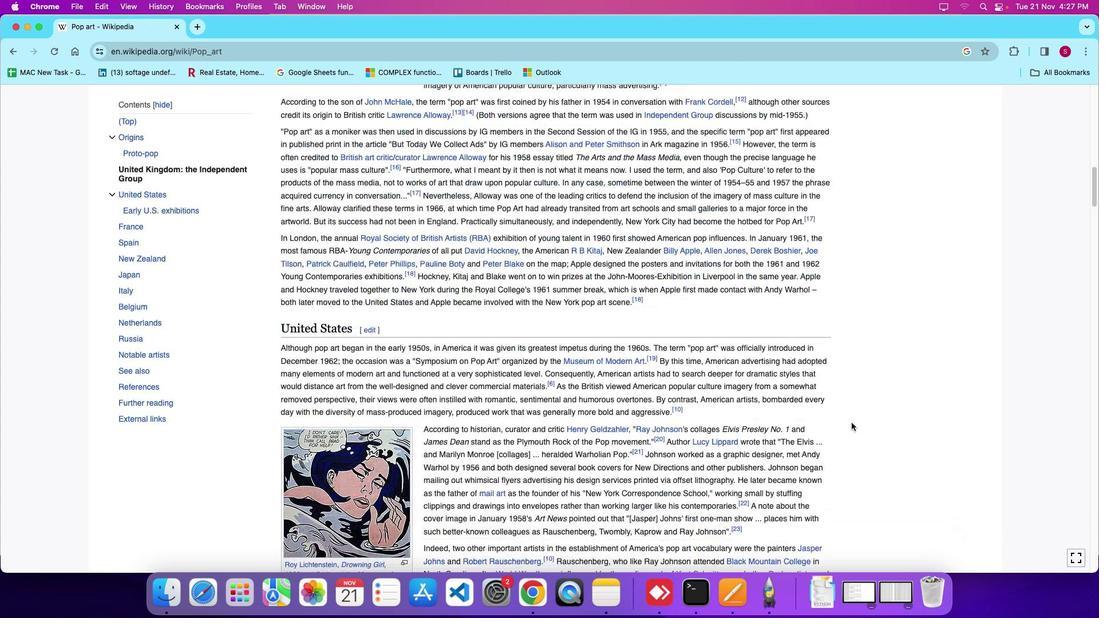 
Action: Mouse scrolled (854, 422) with delta (0, 0)
Screenshot: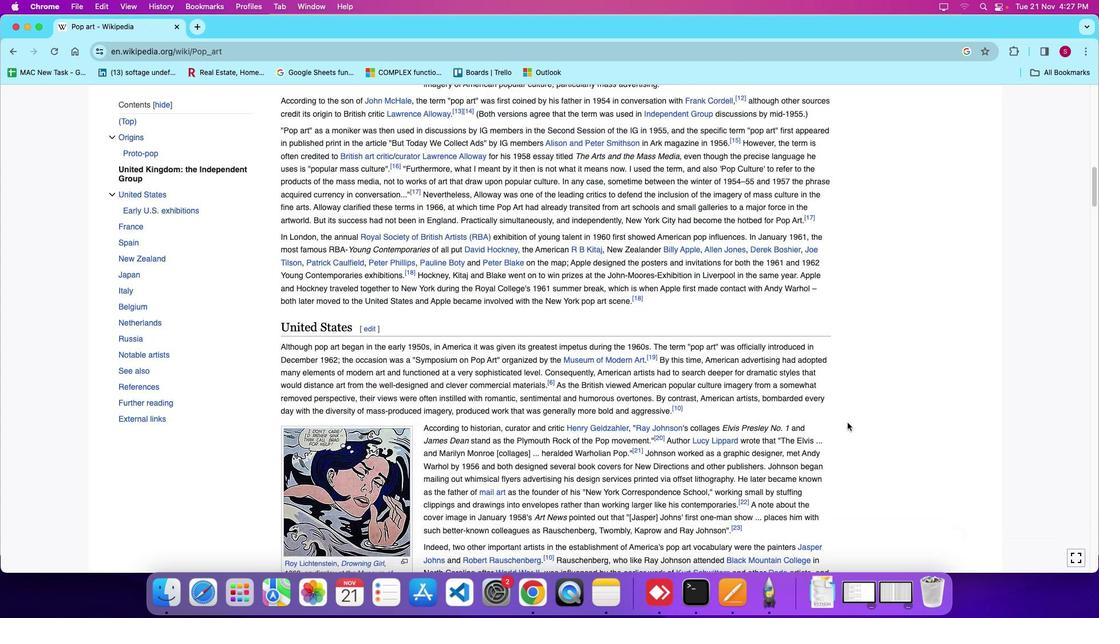 
Action: Mouse scrolled (854, 422) with delta (0, 0)
Screenshot: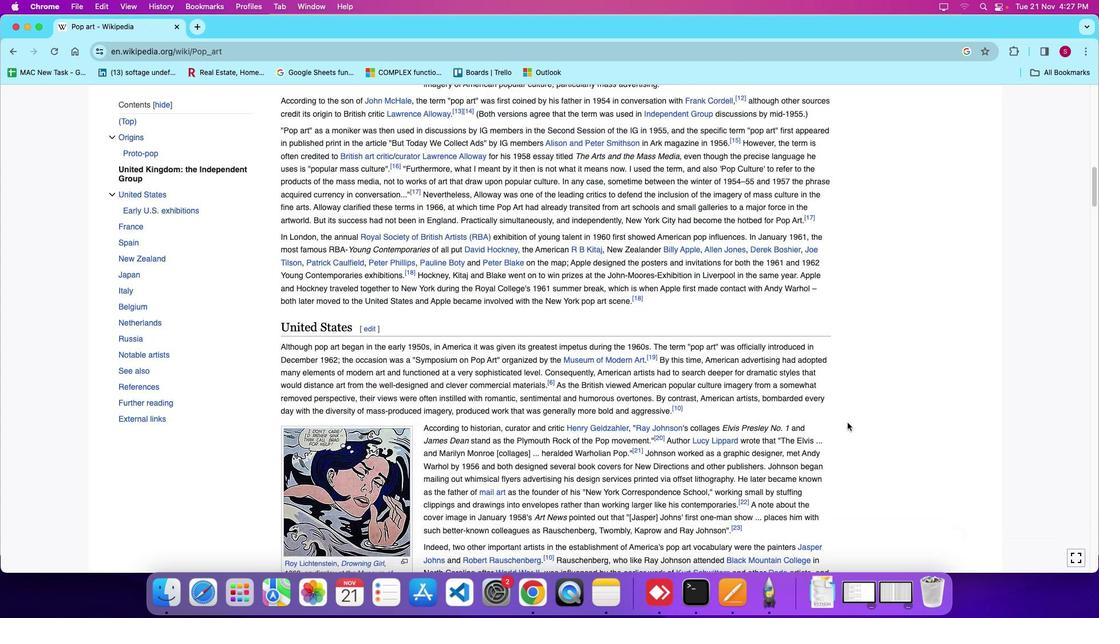 
Action: Mouse scrolled (854, 422) with delta (0, -3)
Screenshot: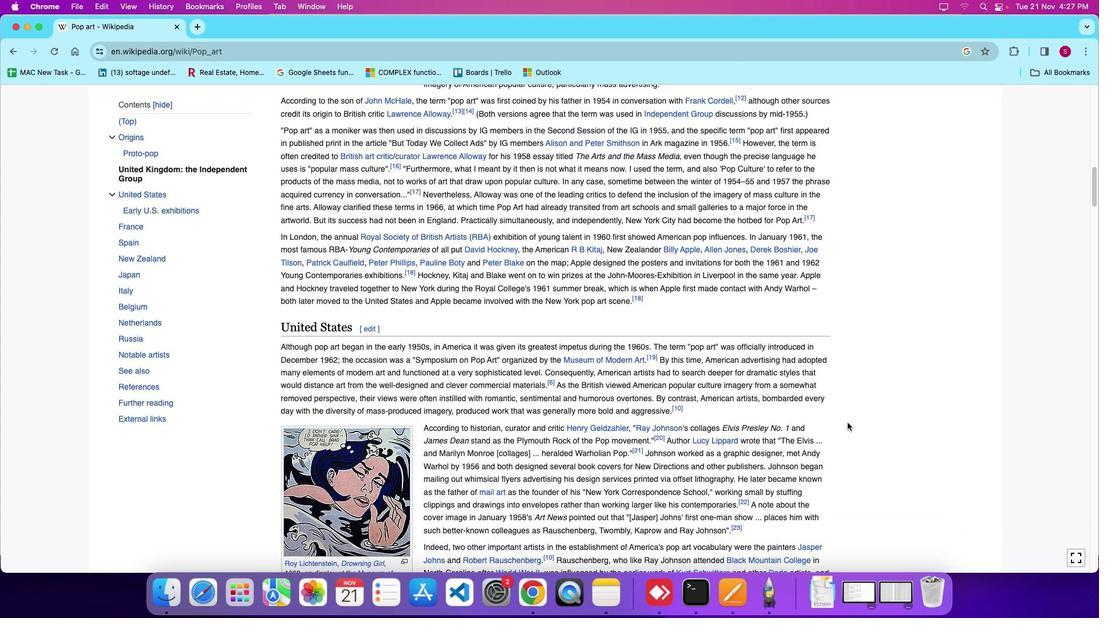
Action: Mouse moved to (847, 423)
Screenshot: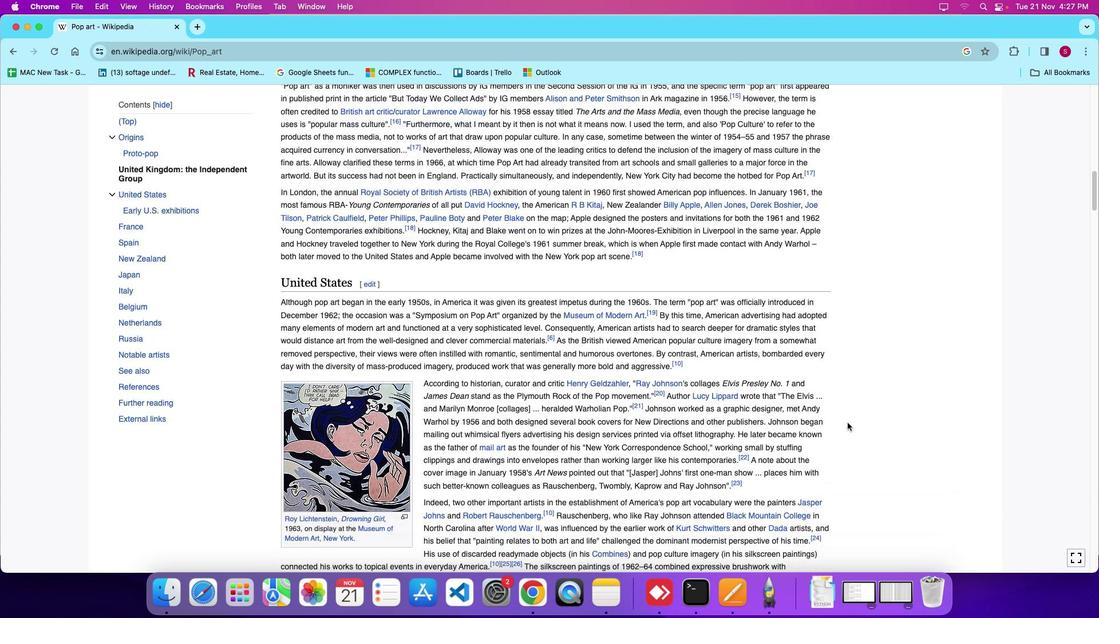 
Action: Mouse scrolled (847, 423) with delta (0, 0)
Screenshot: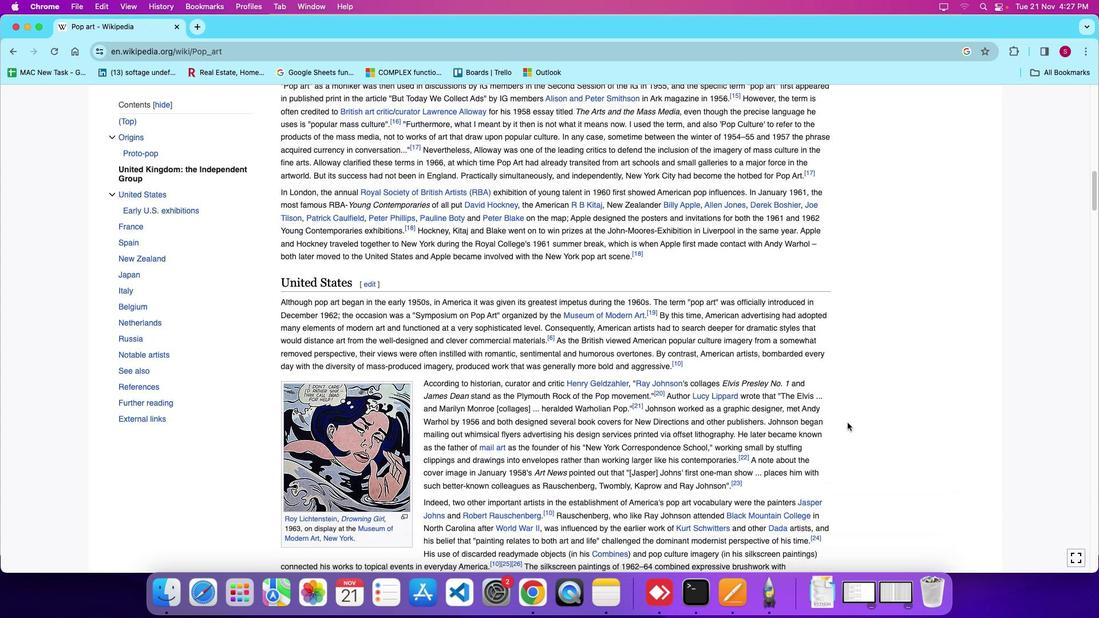 
Action: Mouse scrolled (847, 423) with delta (0, 0)
Screenshot: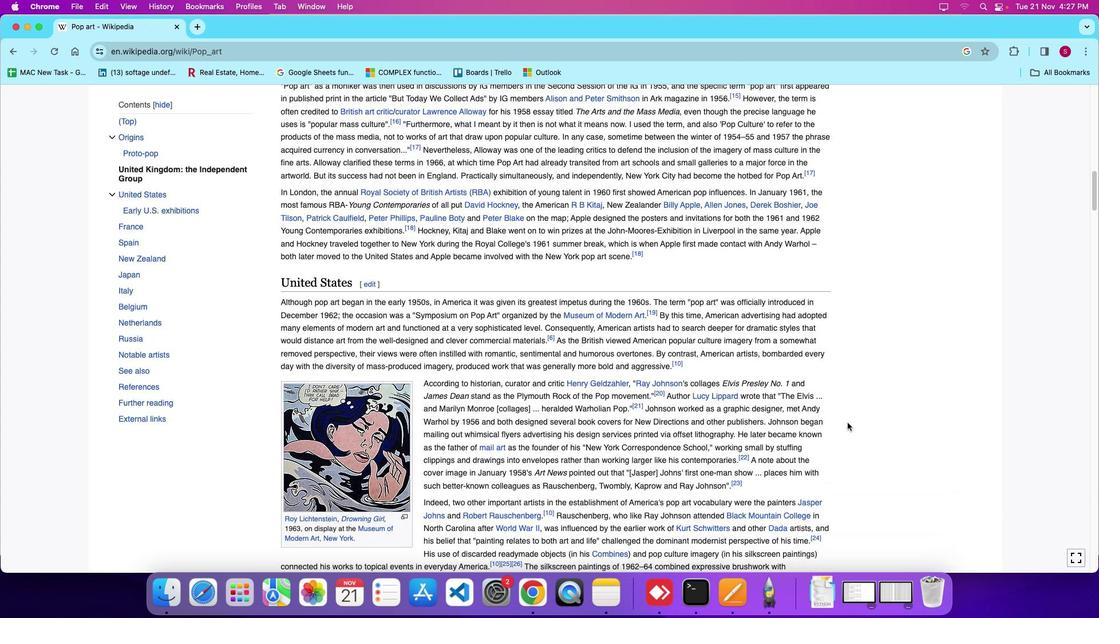 
Action: Mouse moved to (847, 423)
Screenshot: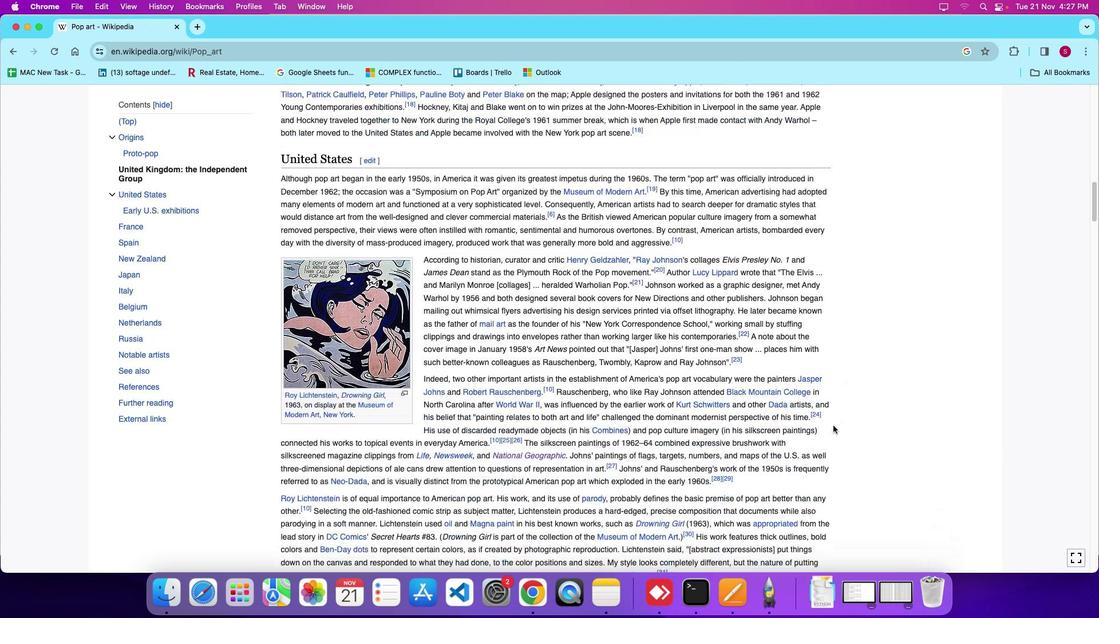 
Action: Mouse scrolled (847, 423) with delta (0, 0)
Screenshot: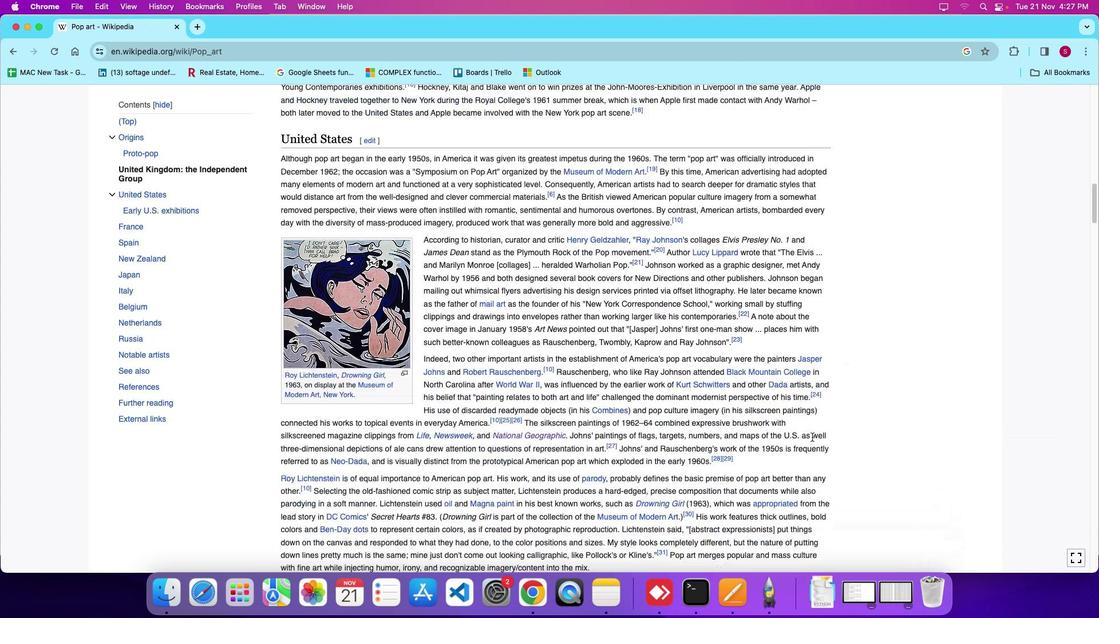 
Action: Mouse scrolled (847, 423) with delta (0, 0)
Screenshot: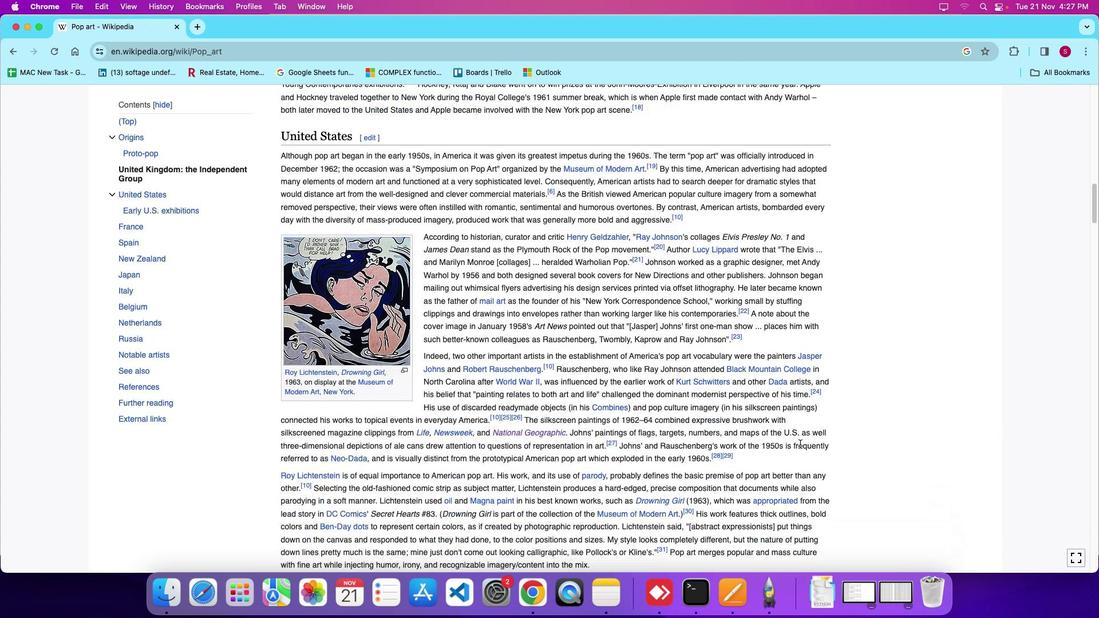 
Action: Mouse scrolled (847, 423) with delta (0, -2)
Screenshot: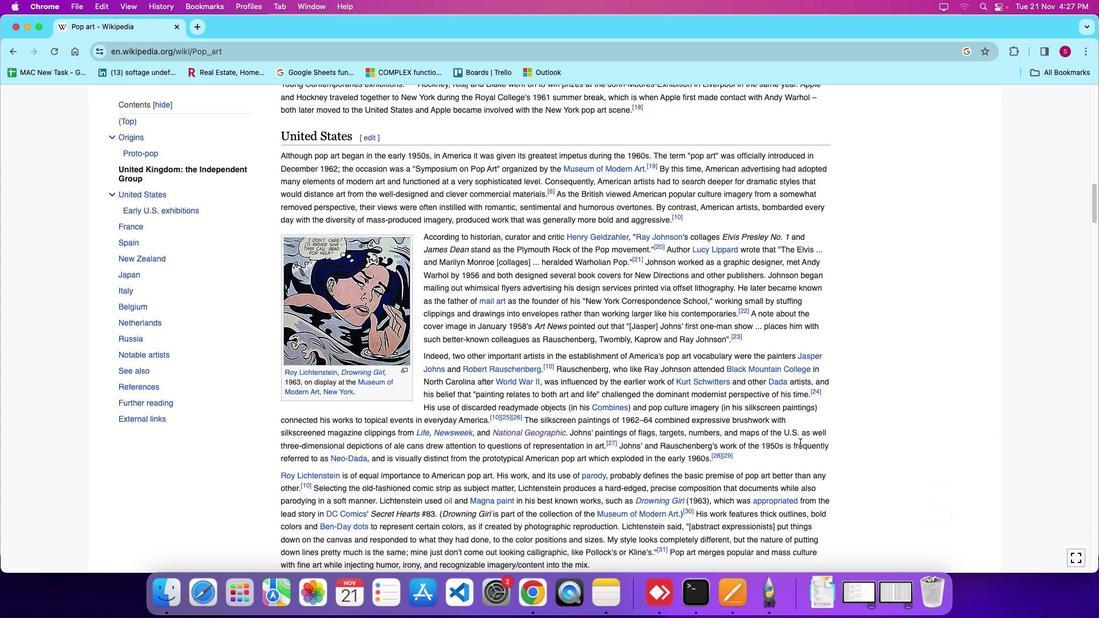 
Action: Mouse moved to (799, 443)
Screenshot: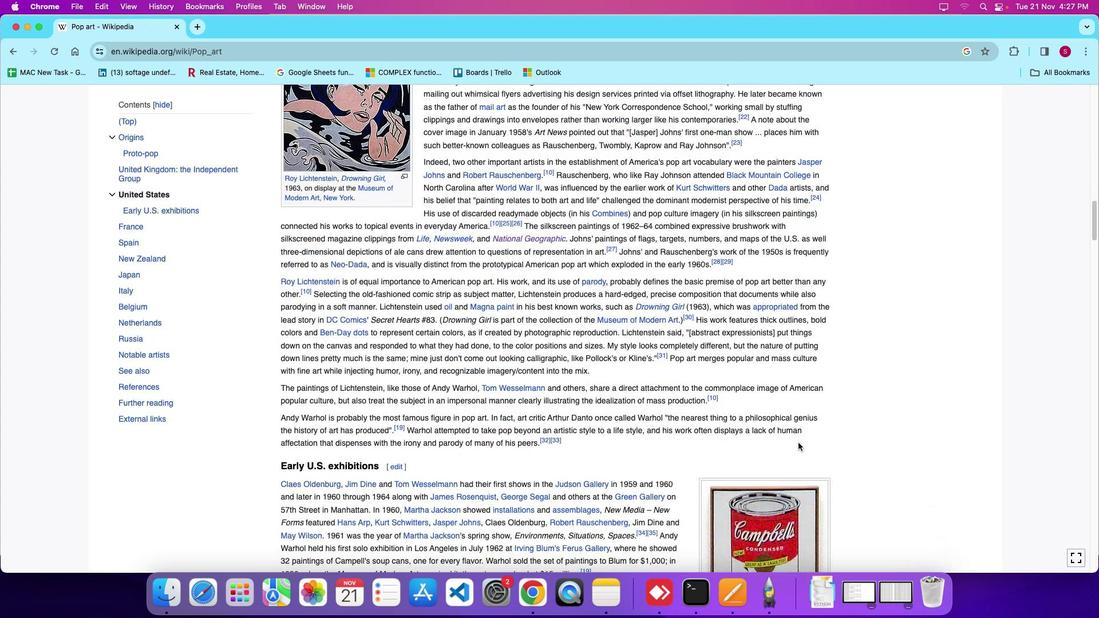 
Action: Mouse scrolled (799, 443) with delta (0, 0)
Screenshot: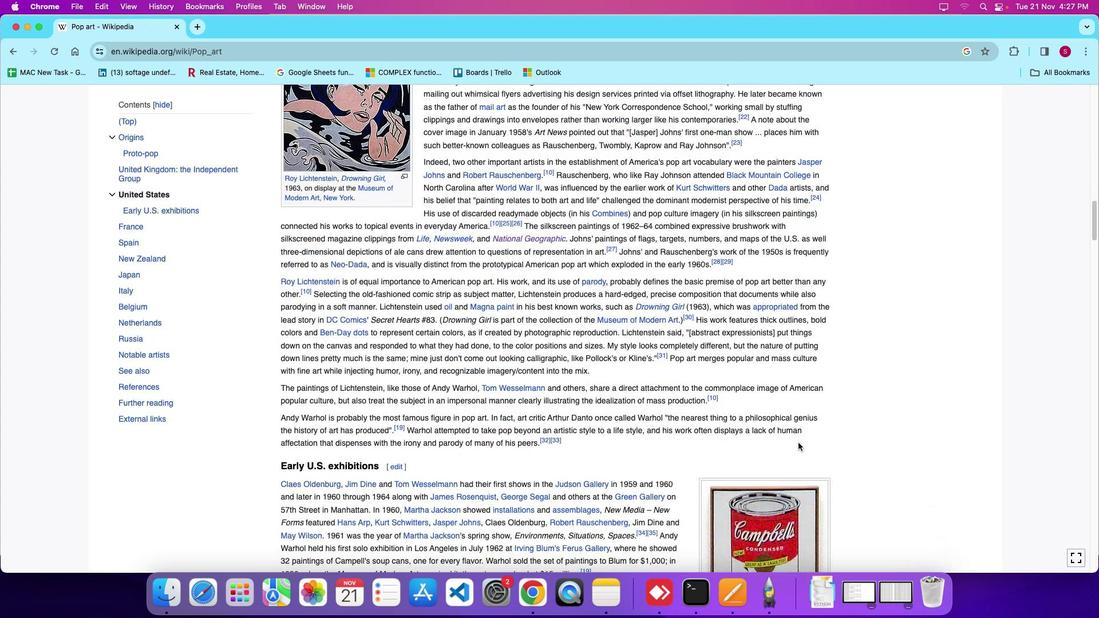 
Action: Mouse moved to (800, 442)
Screenshot: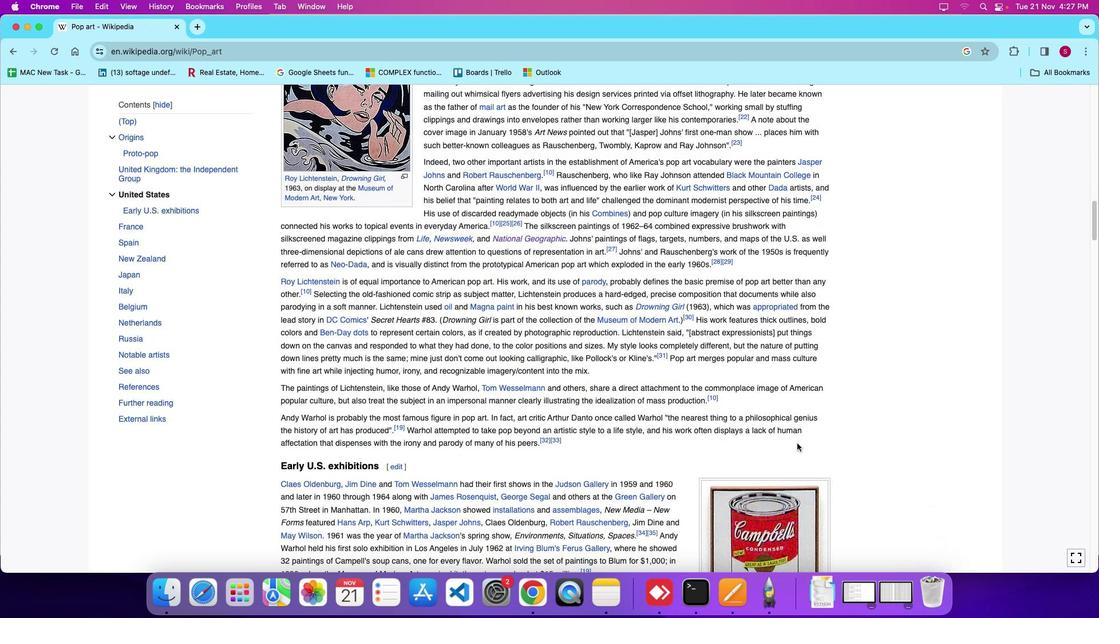 
Action: Mouse scrolled (800, 442) with delta (0, 0)
Screenshot: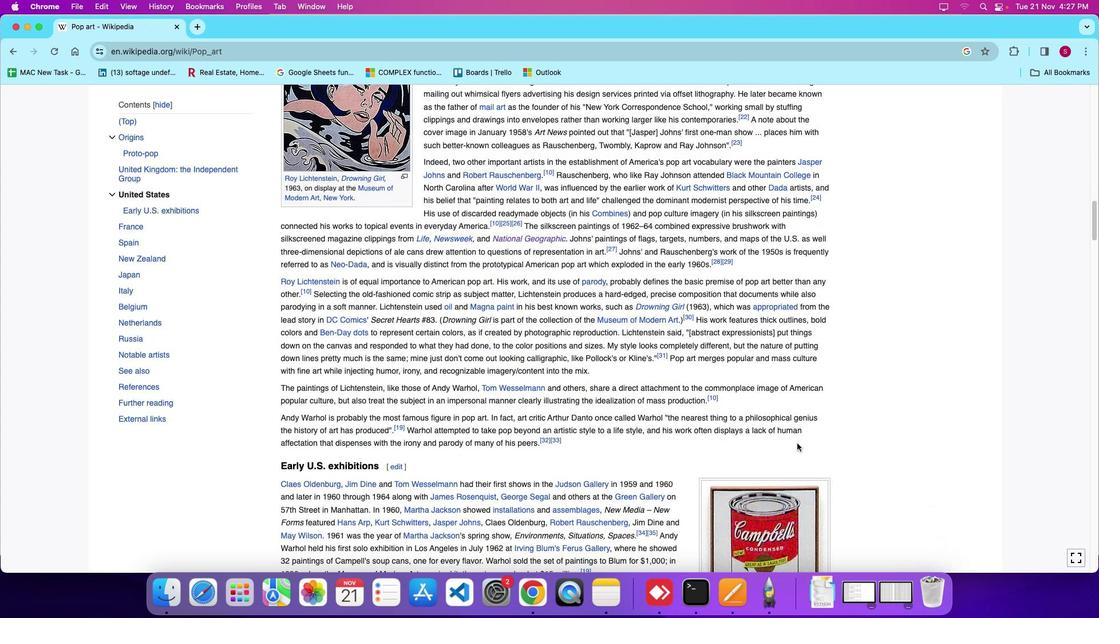 
Action: Mouse moved to (800, 442)
Screenshot: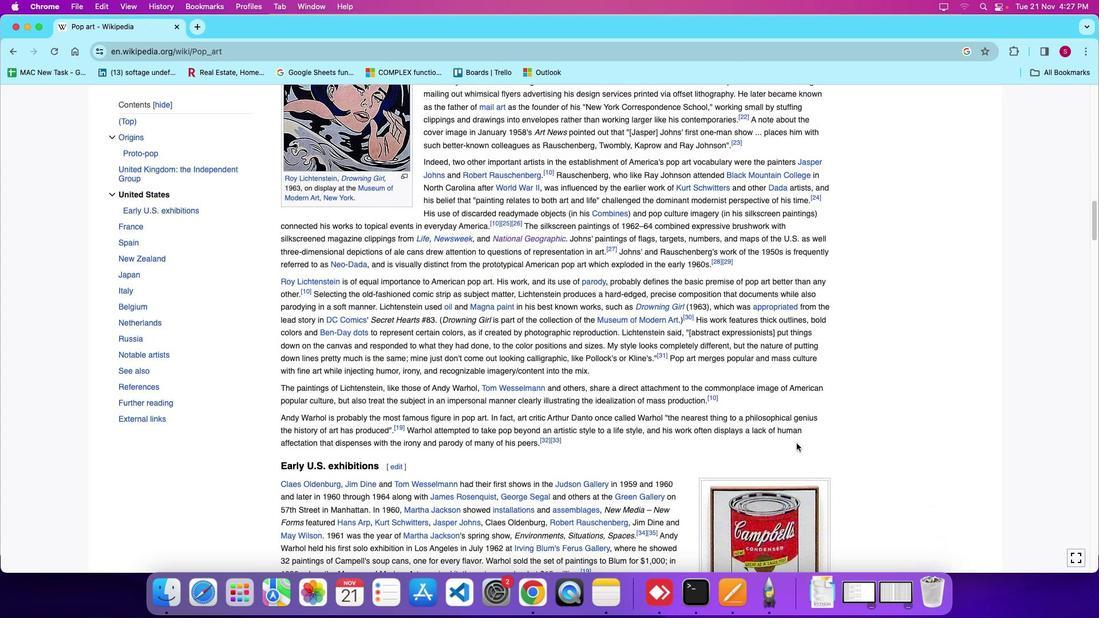 
Action: Mouse scrolled (800, 442) with delta (0, -3)
Screenshot: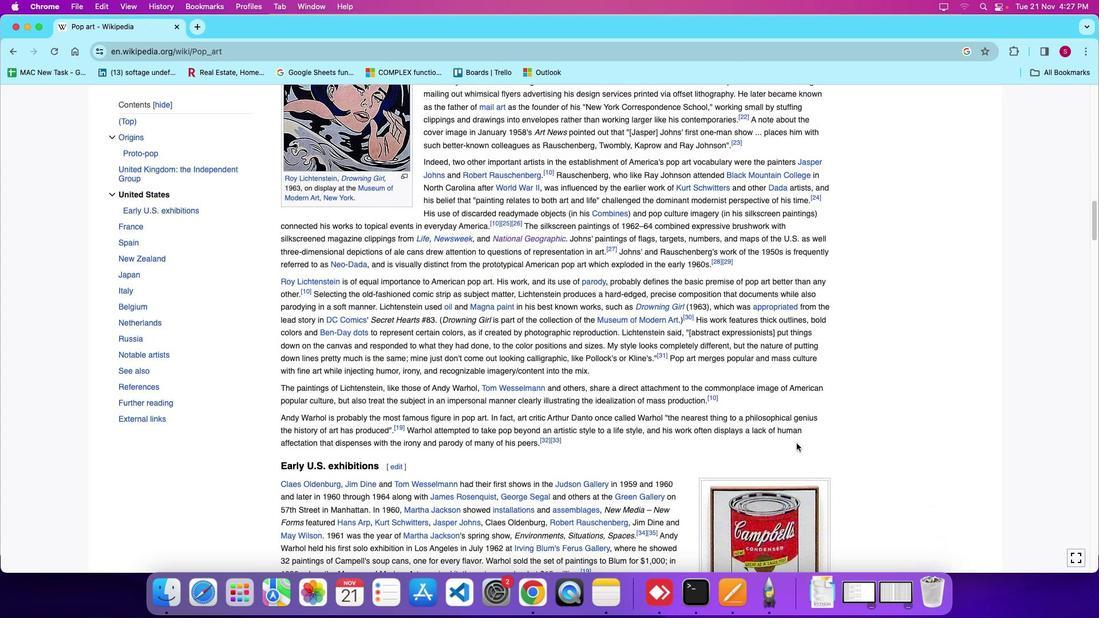 
Action: Mouse moved to (796, 443)
Screenshot: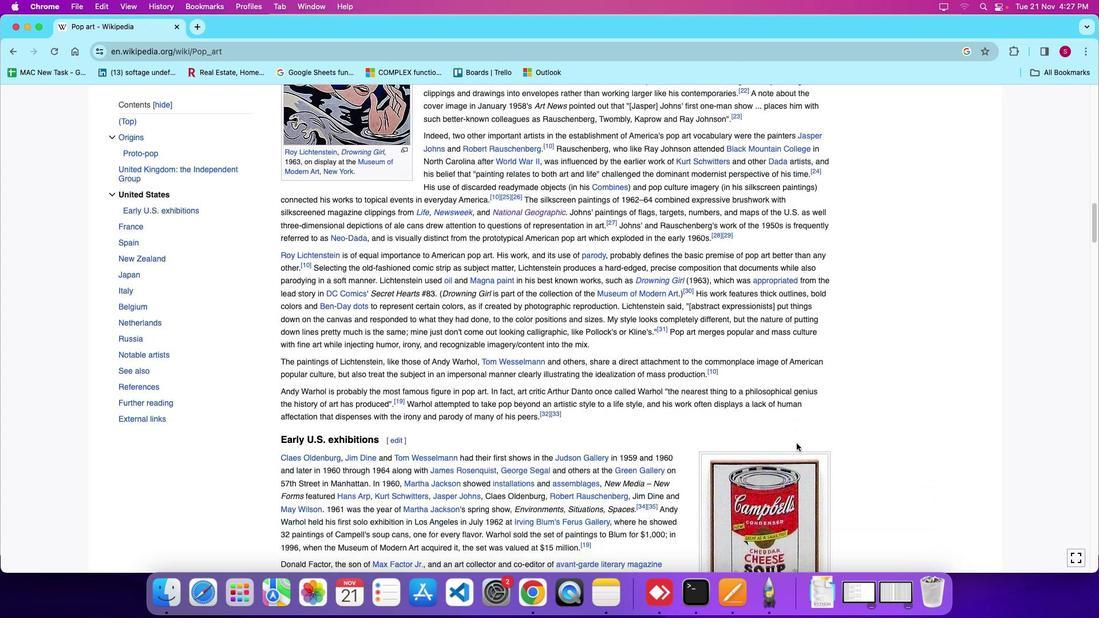 
Action: Mouse scrolled (796, 443) with delta (0, 0)
Screenshot: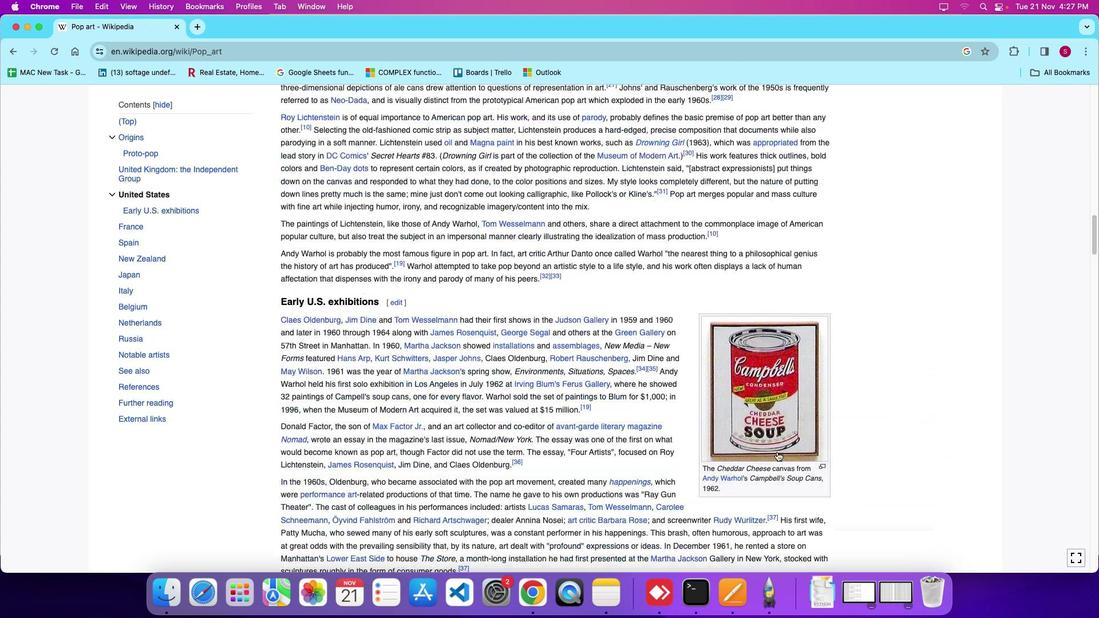 
Action: Mouse scrolled (796, 443) with delta (0, 0)
Screenshot: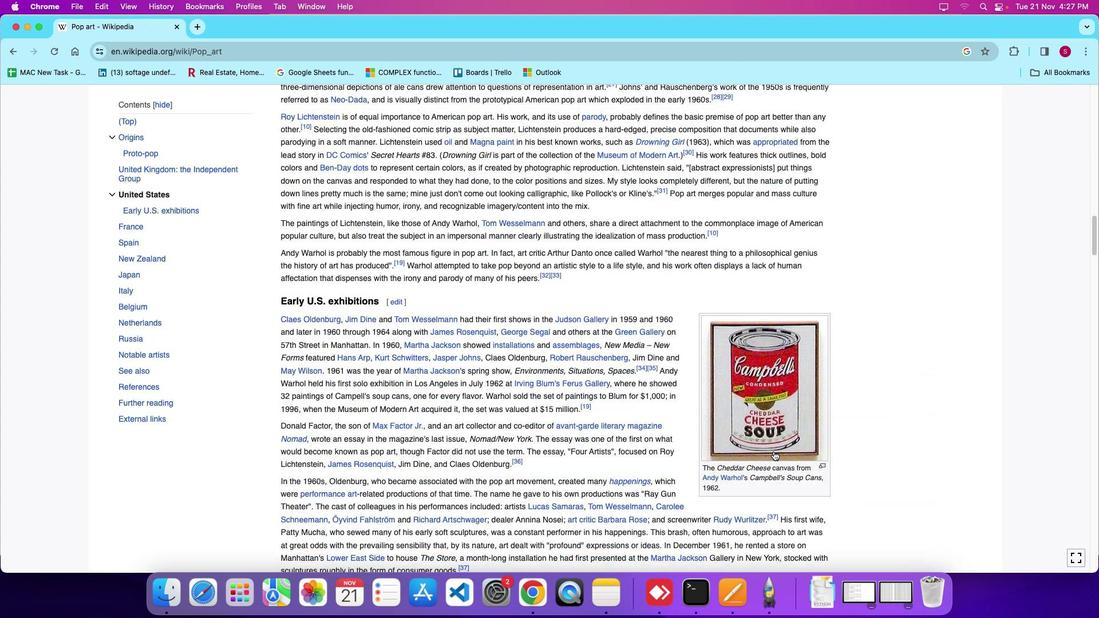 
Action: Mouse moved to (796, 443)
Screenshot: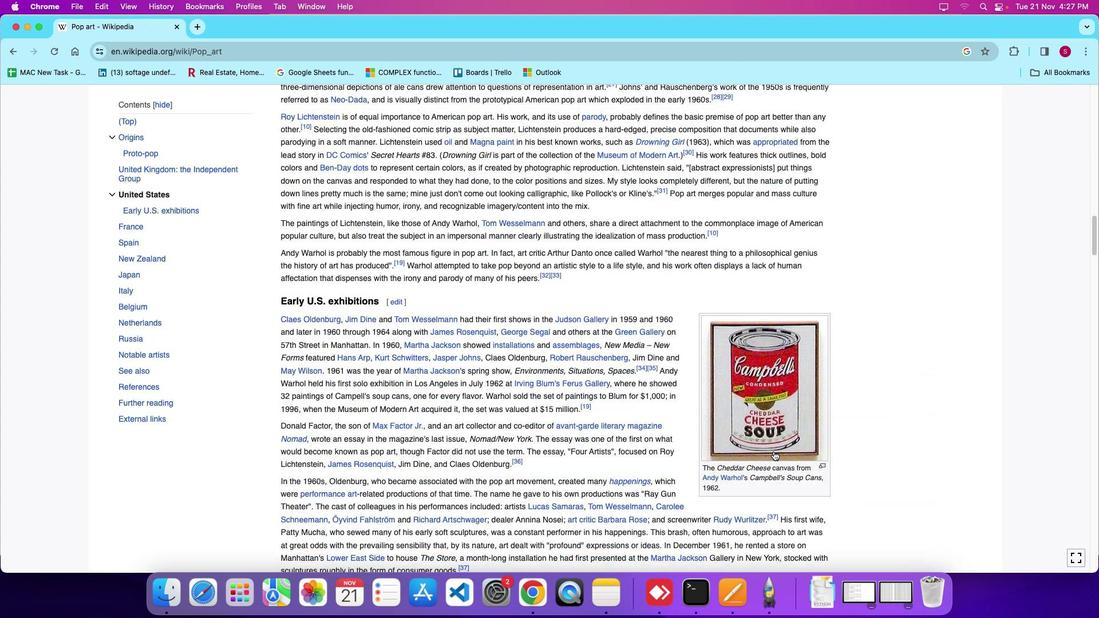 
Action: Mouse scrolled (796, 443) with delta (0, -2)
Screenshot: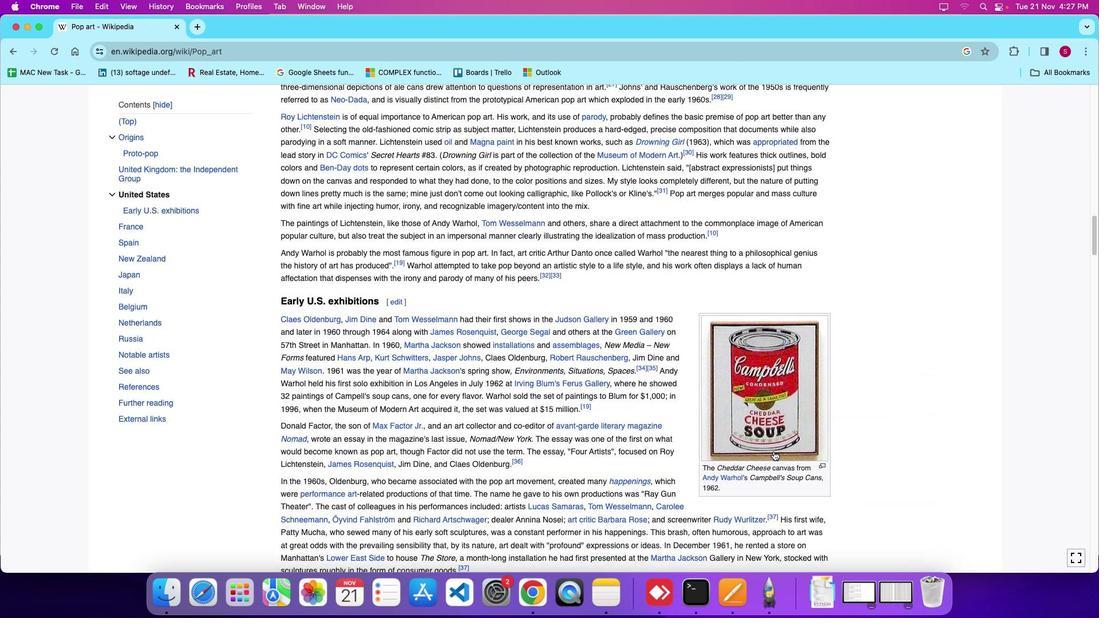 
Action: Mouse moved to (774, 451)
Screenshot: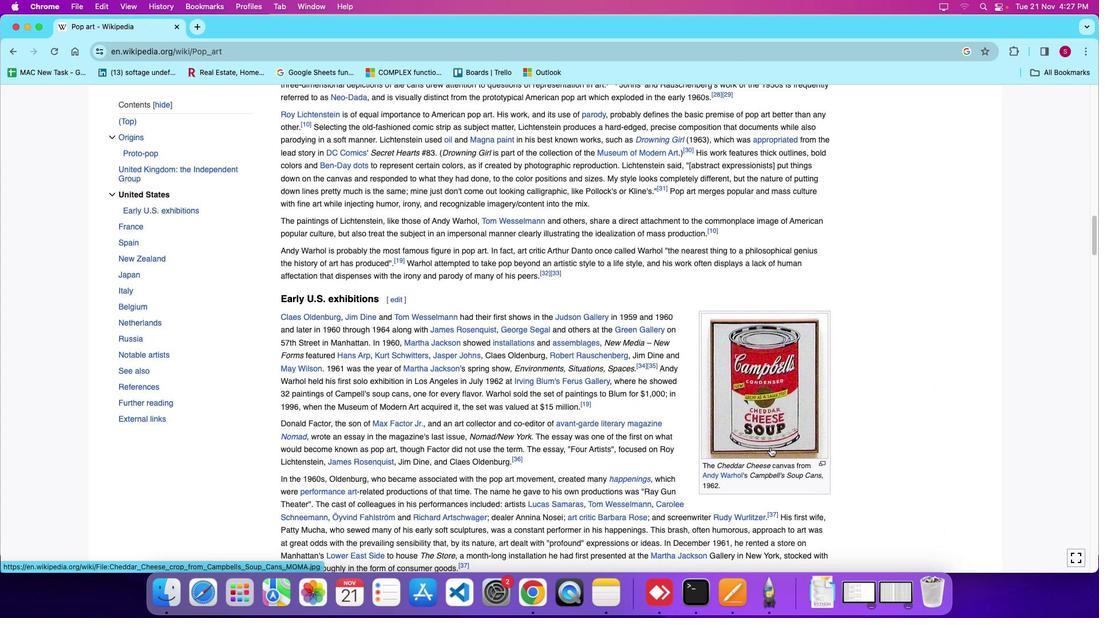 
Action: Mouse scrolled (774, 451) with delta (0, 0)
Screenshot: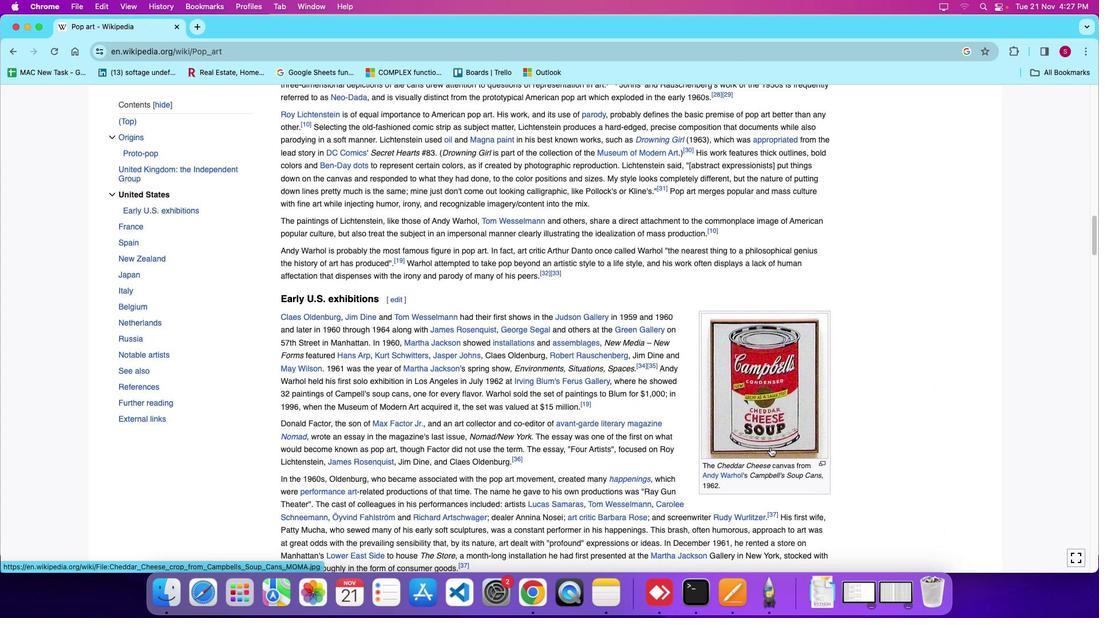 
Action: Mouse moved to (754, 447)
Screenshot: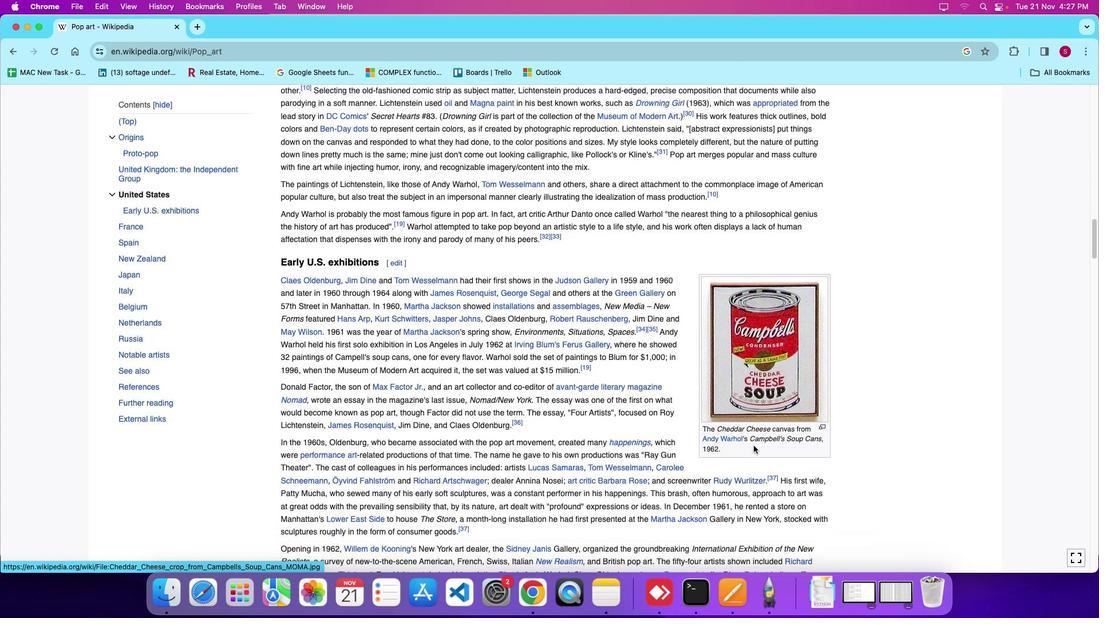 
Action: Mouse scrolled (754, 447) with delta (0, 0)
Screenshot: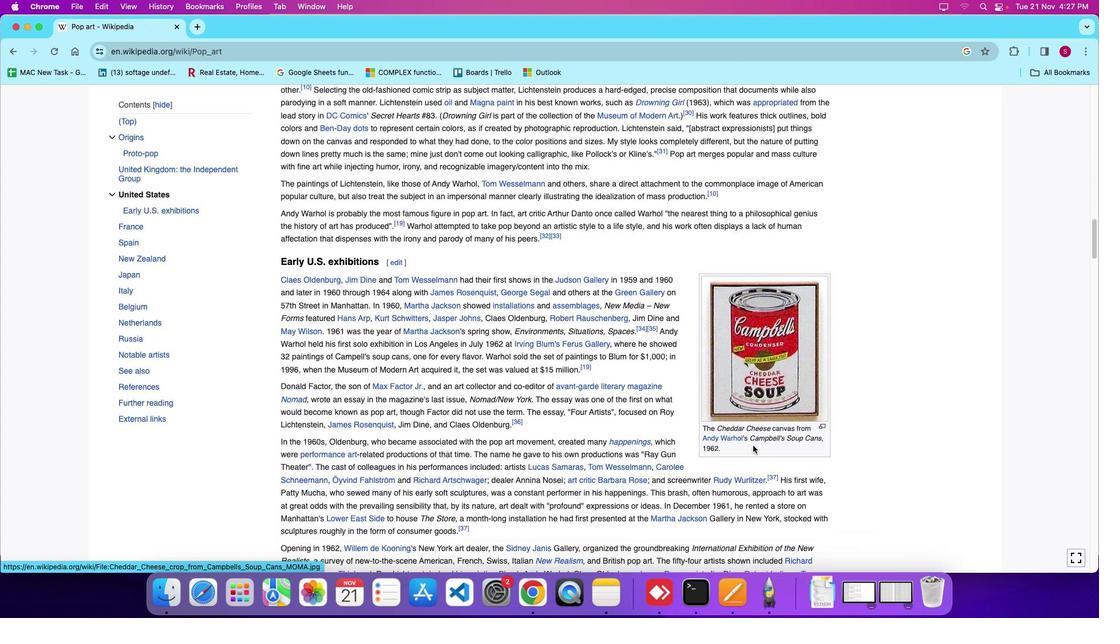 
Action: Mouse moved to (754, 446)
Screenshot: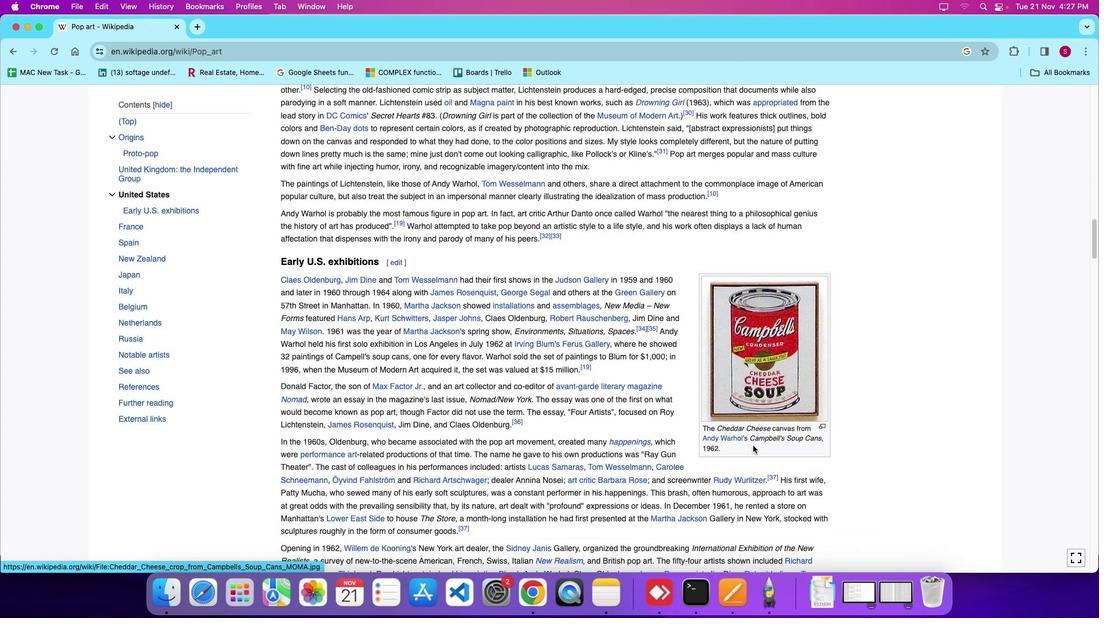 
Action: Mouse scrolled (754, 446) with delta (0, 0)
Screenshot: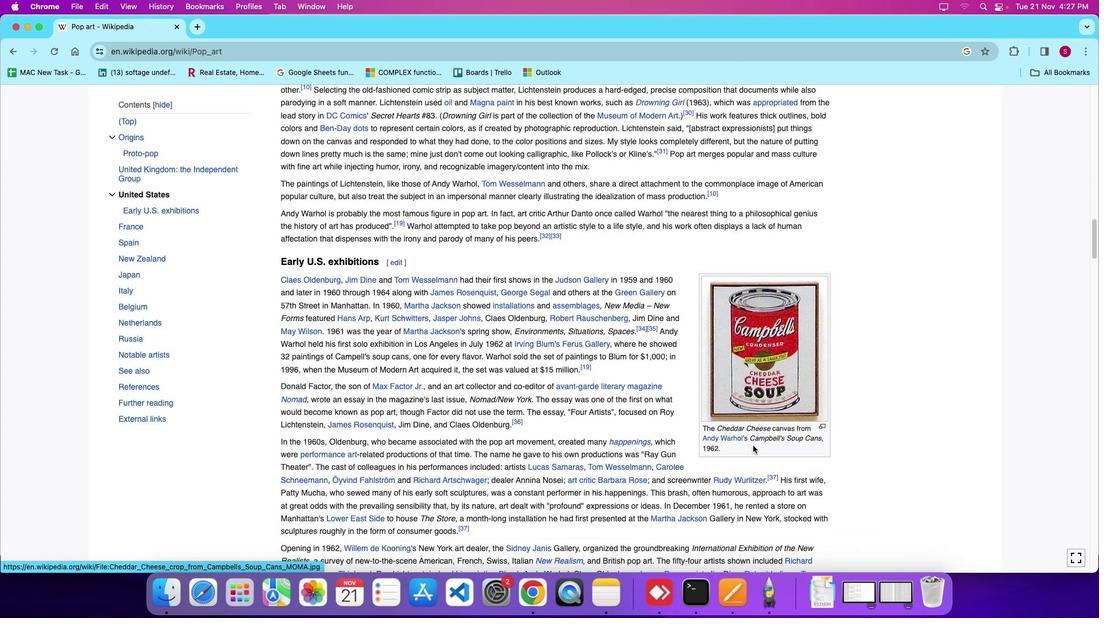 
Action: Mouse moved to (753, 442)
Screenshot: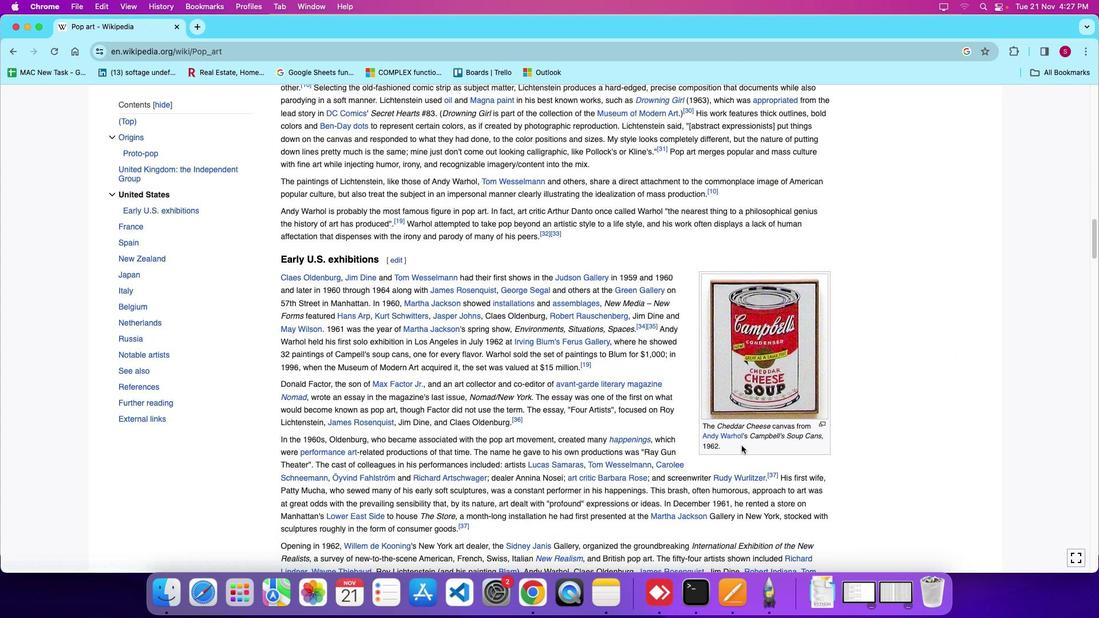 
Action: Mouse scrolled (753, 442) with delta (0, 0)
Screenshot: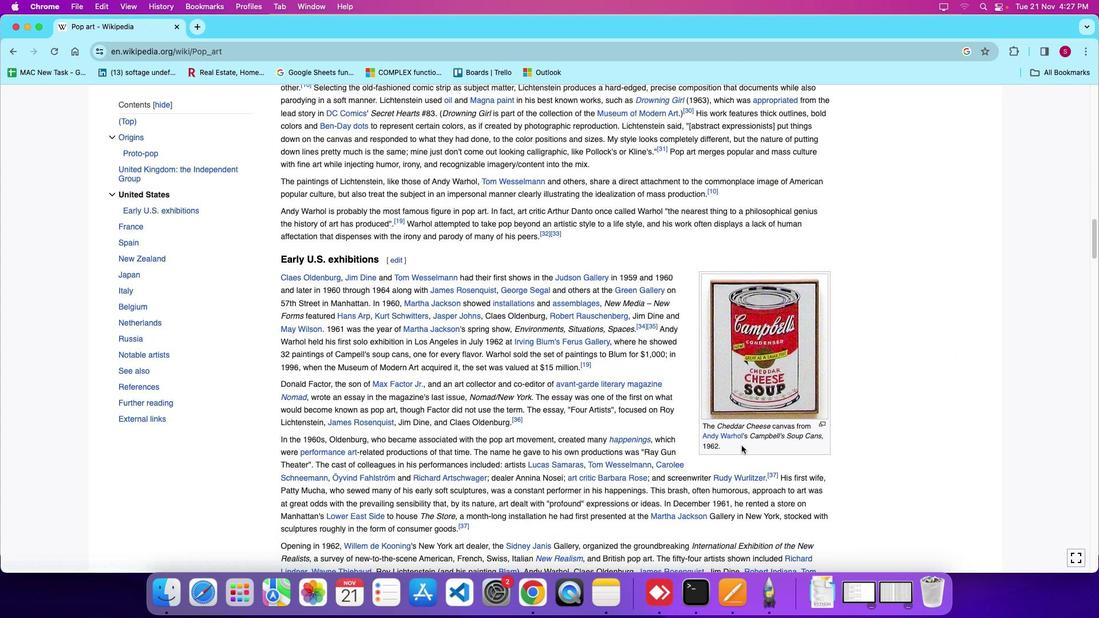 
Action: Mouse moved to (715, 448)
Screenshot: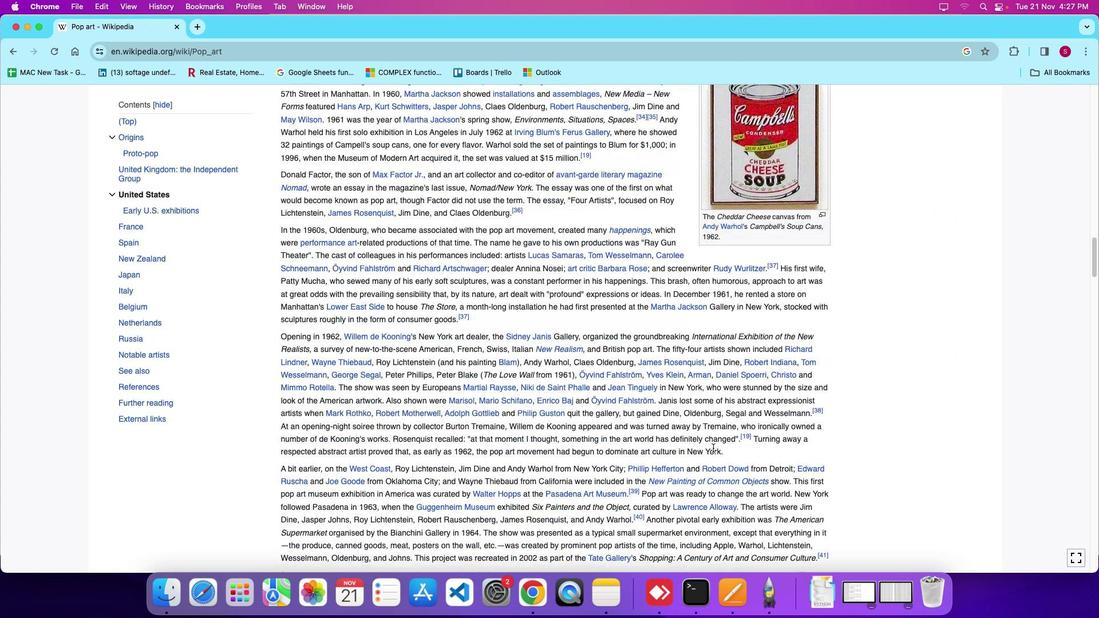 
Action: Mouse scrolled (715, 448) with delta (0, 0)
Screenshot: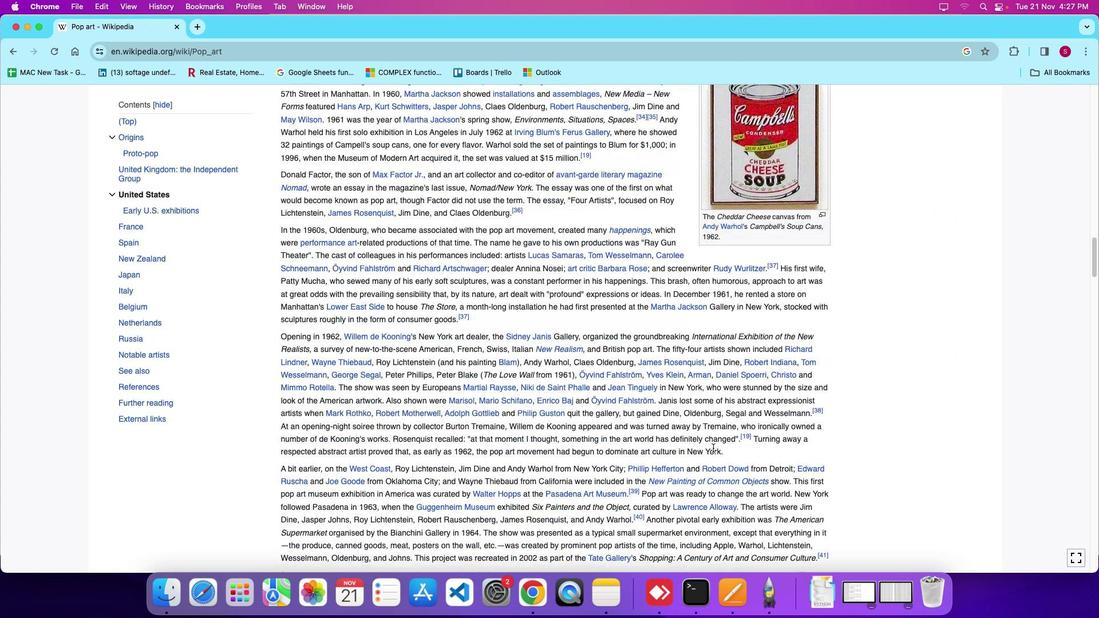 
Action: Mouse moved to (715, 448)
Screenshot: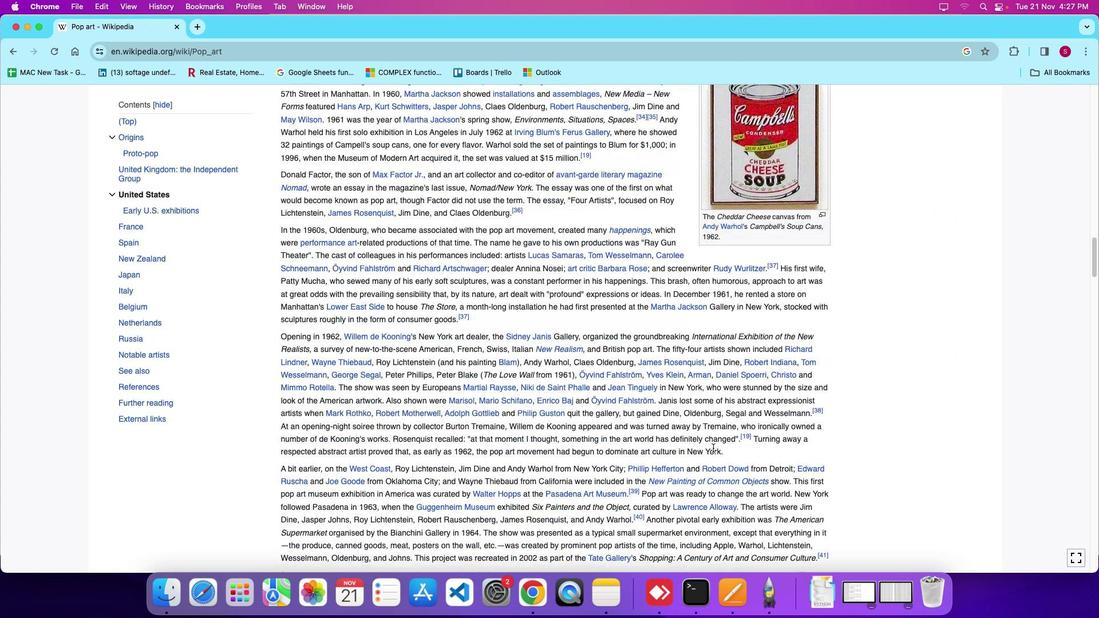 
Action: Mouse scrolled (715, 448) with delta (0, 0)
Screenshot: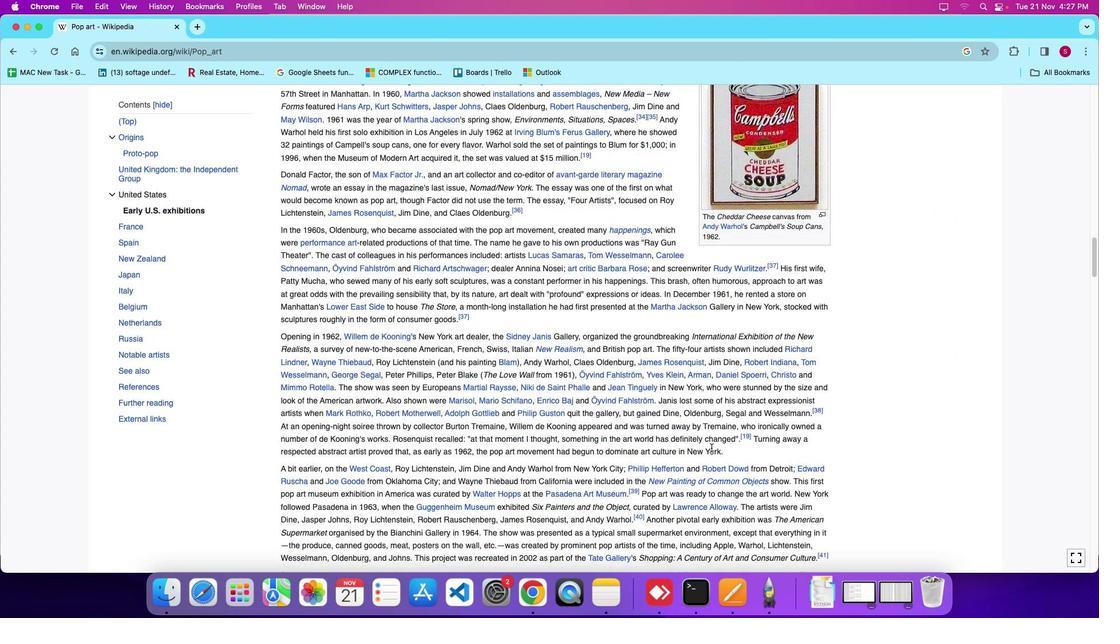 
Action: Mouse scrolled (715, 448) with delta (0, -4)
Screenshot: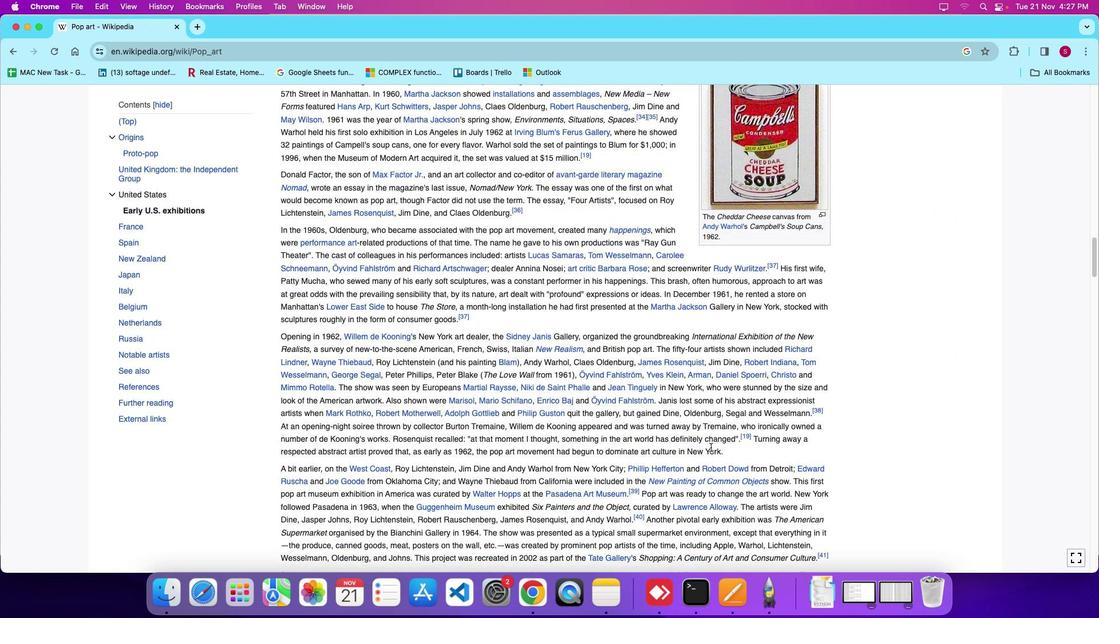 
Action: Mouse moved to (710, 446)
Screenshot: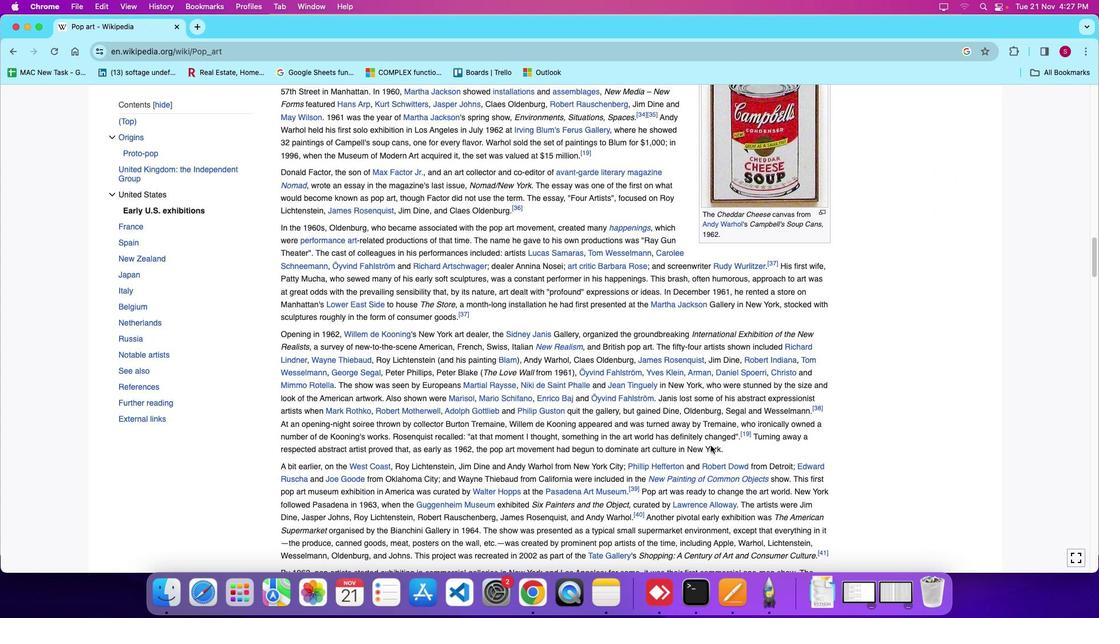 
Action: Mouse scrolled (710, 446) with delta (0, 0)
Screenshot: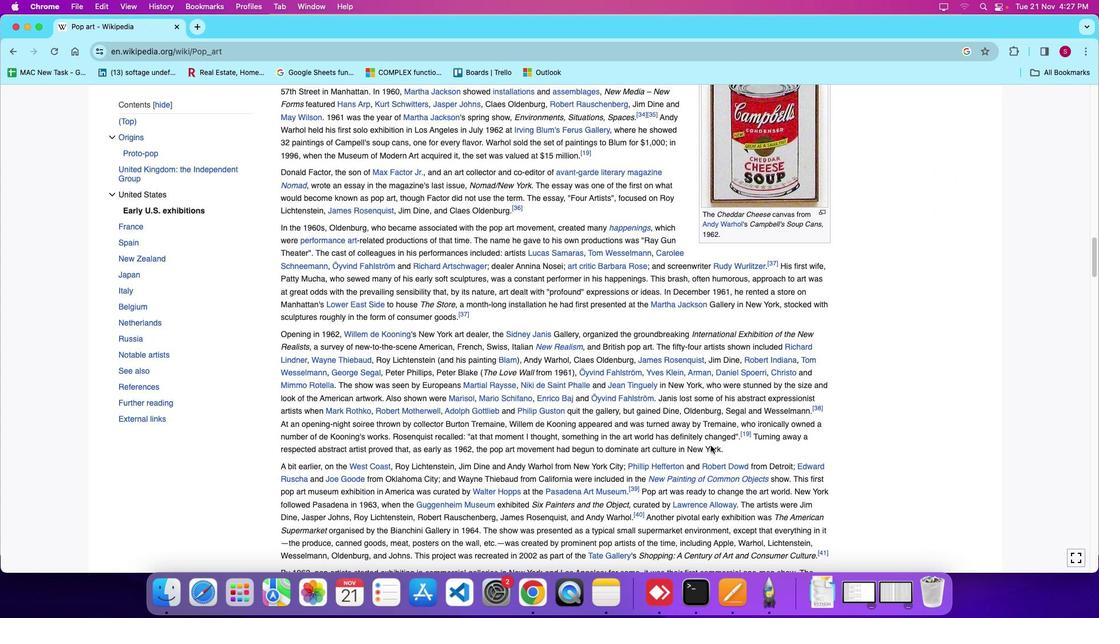 
Action: Mouse moved to (711, 444)
Screenshot: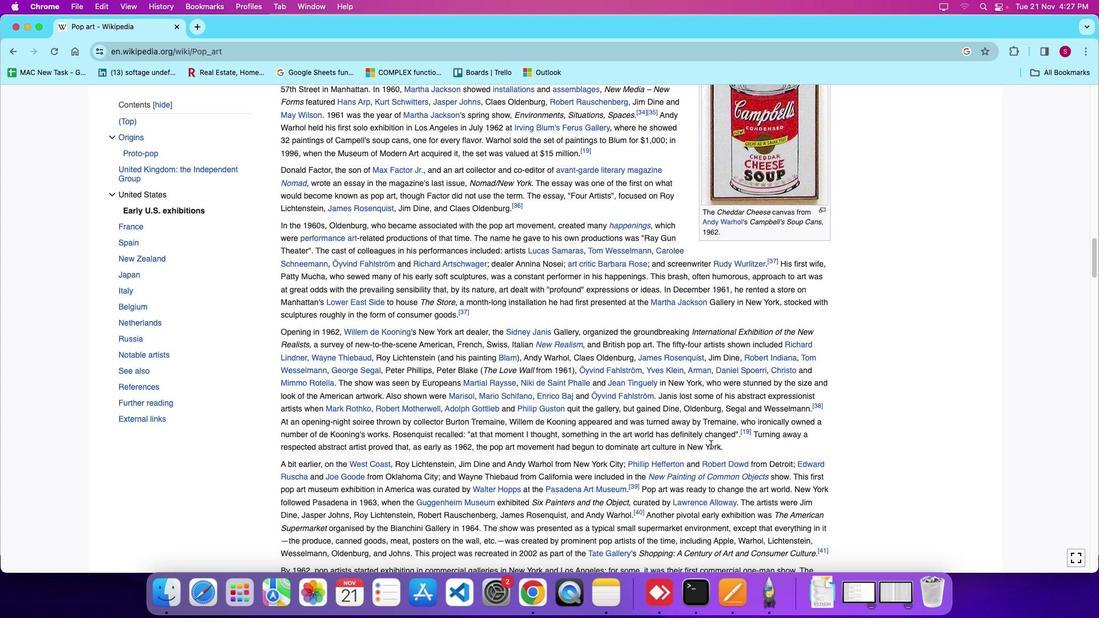 
Action: Mouse scrolled (711, 444) with delta (0, 0)
Screenshot: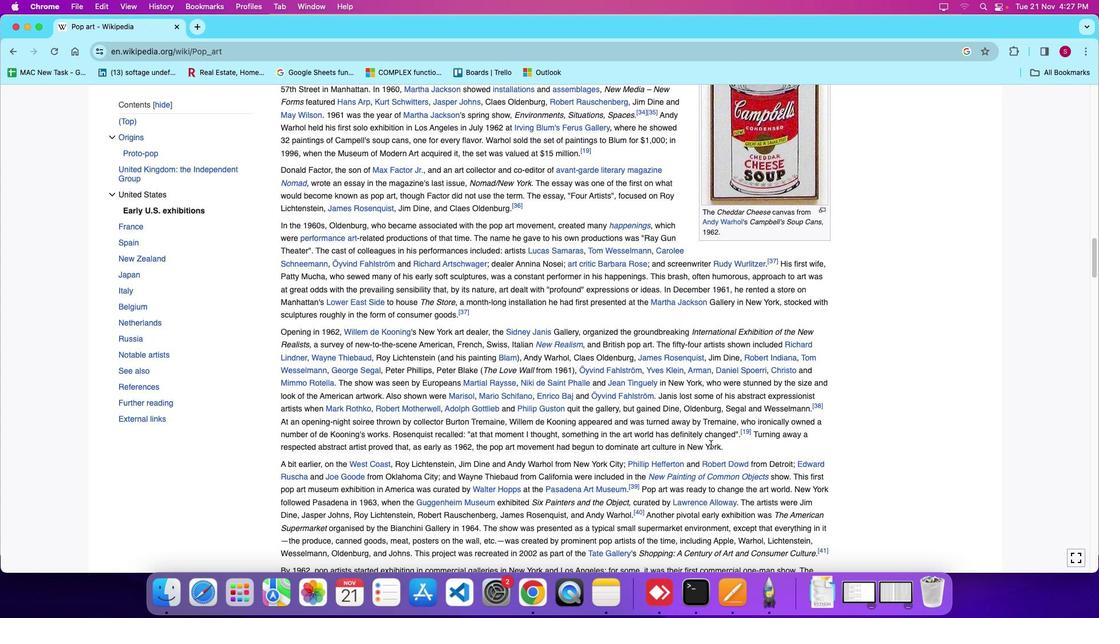 
Action: Mouse moved to (711, 444)
Screenshot: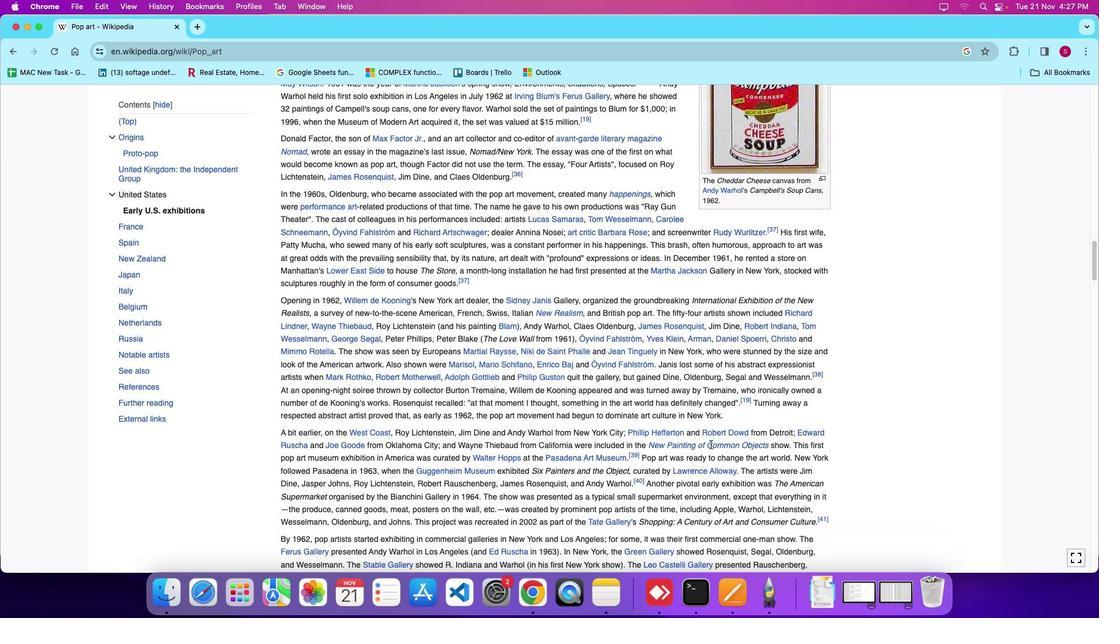 
Action: Mouse scrolled (711, 444) with delta (0, 0)
Screenshot: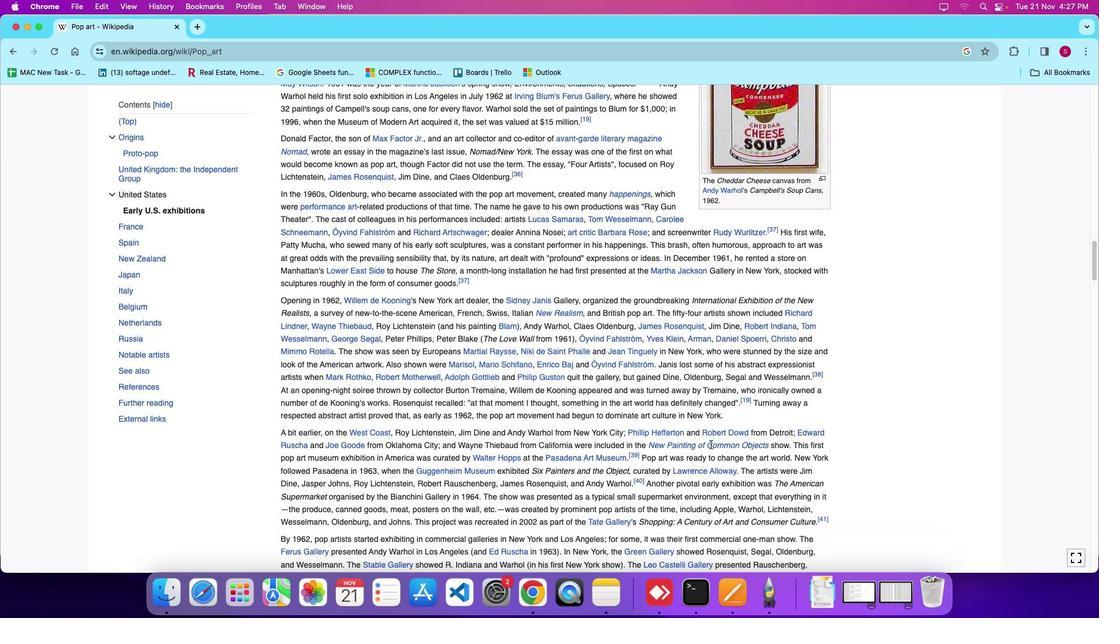 
Action: Mouse moved to (711, 444)
Screenshot: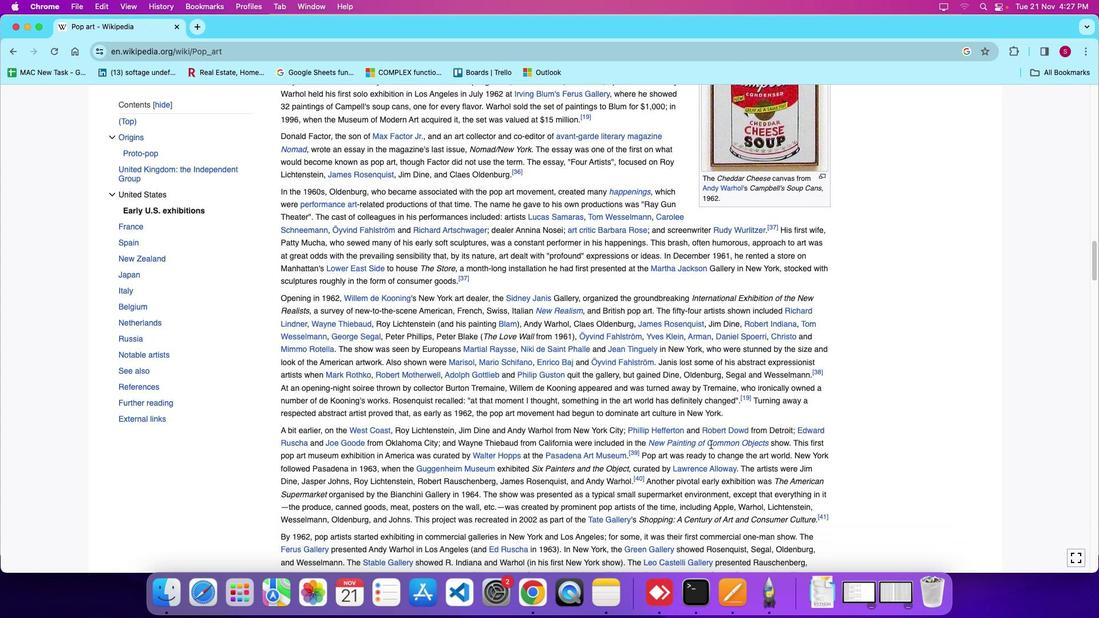 
Action: Mouse scrolled (711, 444) with delta (0, 0)
Screenshot: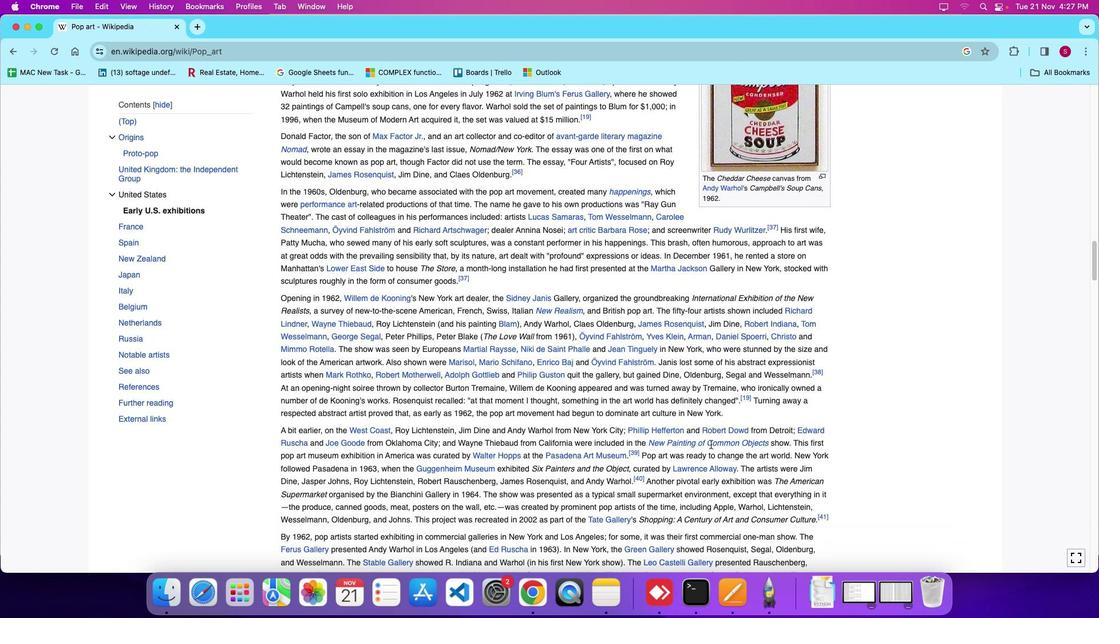 
Action: Mouse moved to (711, 443)
Screenshot: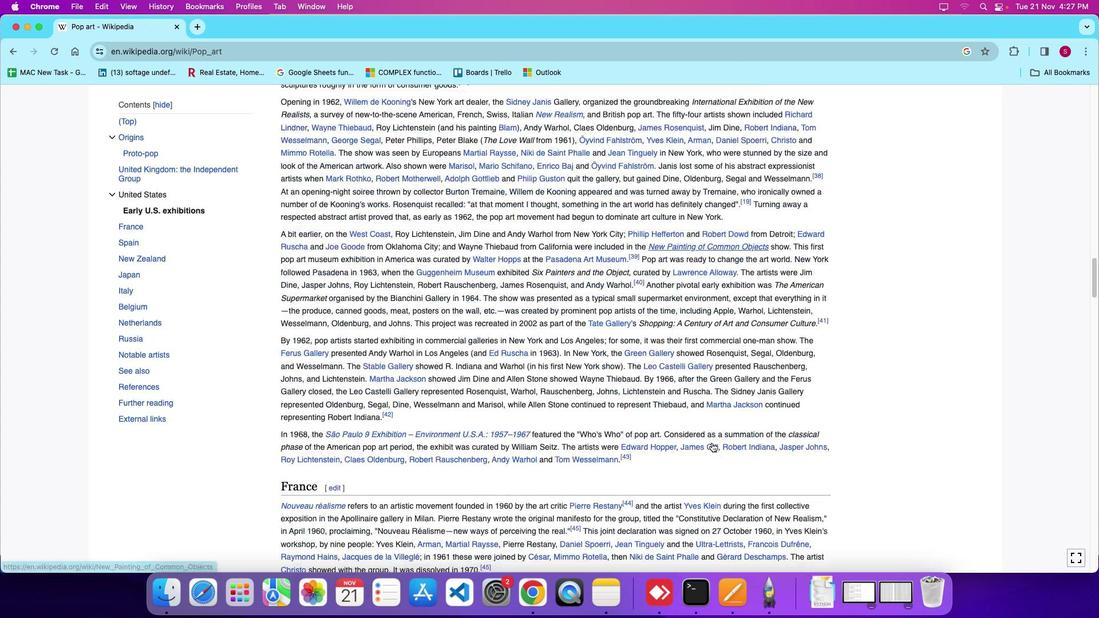 
Action: Mouse scrolled (711, 443) with delta (0, 0)
Screenshot: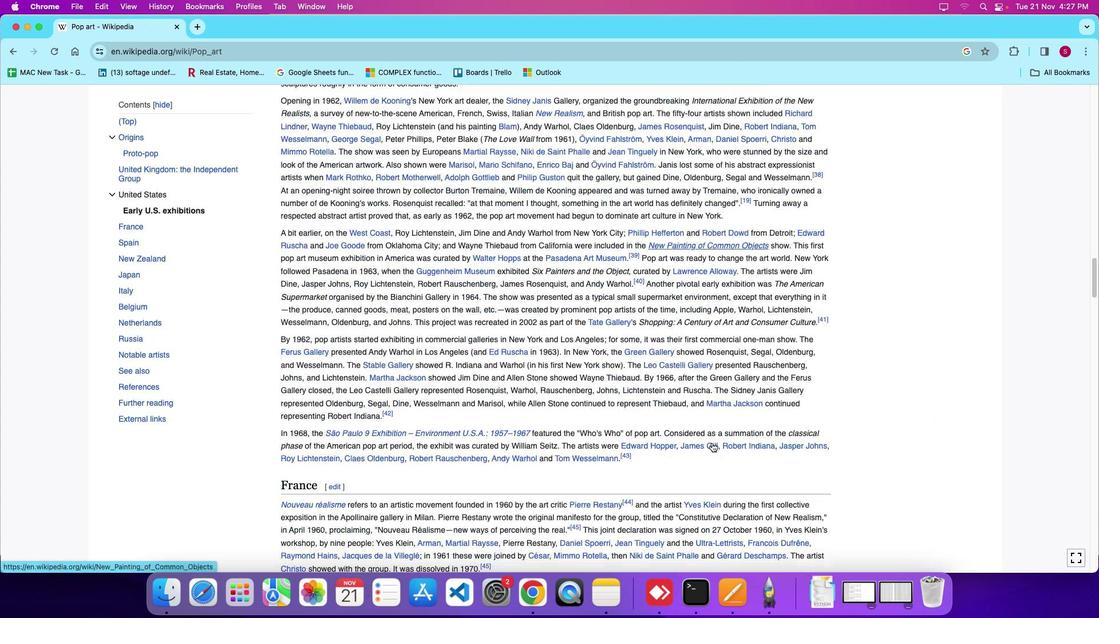 
Action: Mouse moved to (711, 443)
Screenshot: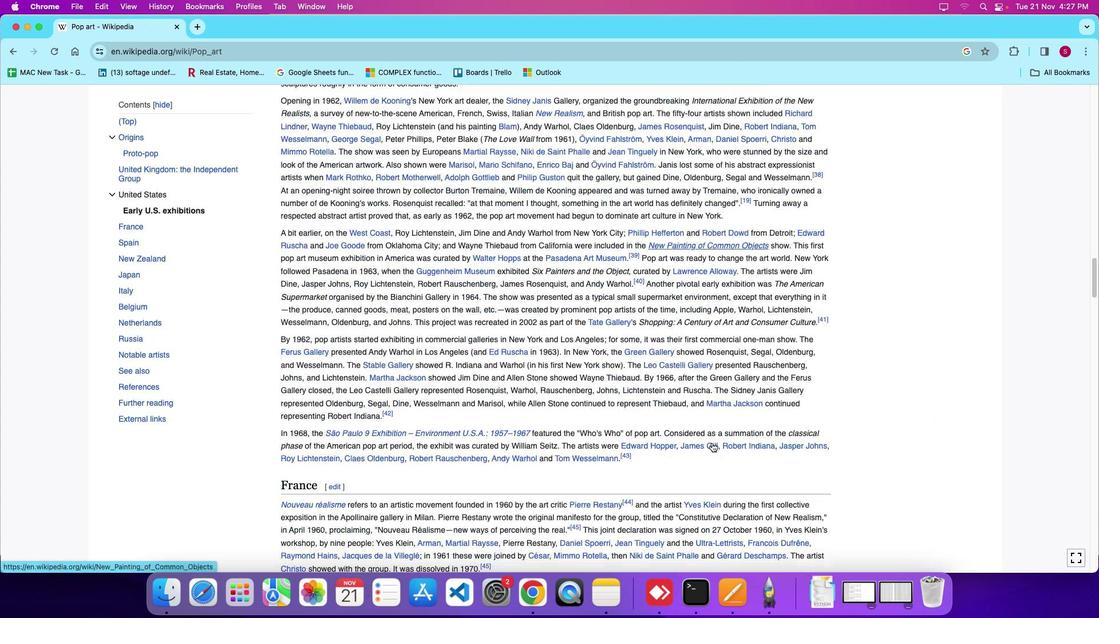 
Action: Mouse scrolled (711, 443) with delta (0, 0)
Screenshot: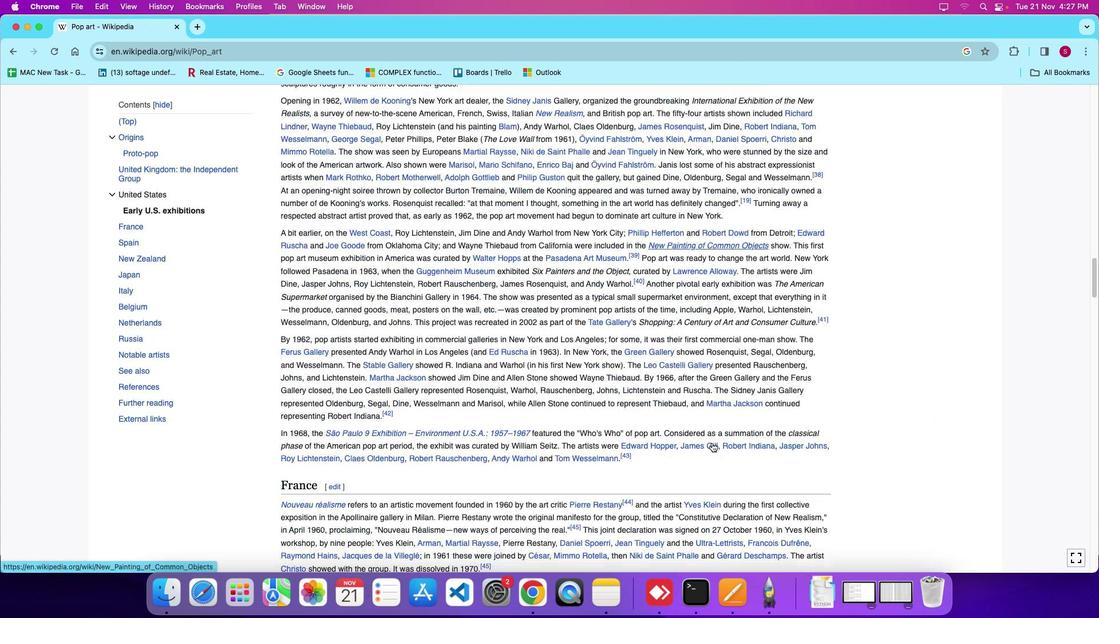 
Action: Mouse moved to (711, 442)
Screenshot: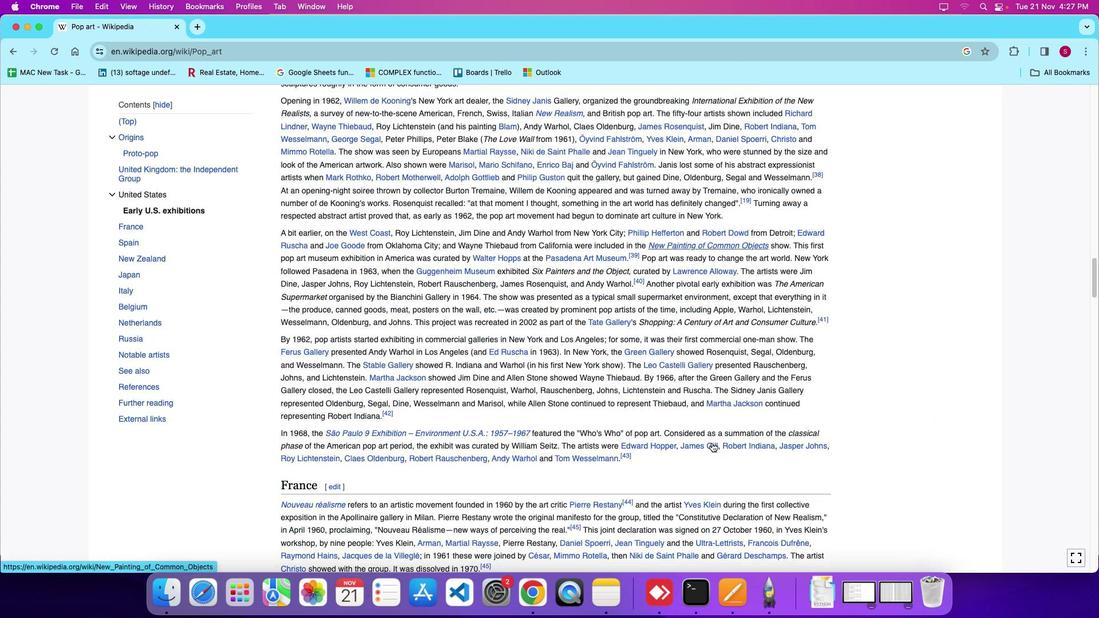 
Action: Mouse scrolled (711, 442) with delta (0, -3)
Screenshot: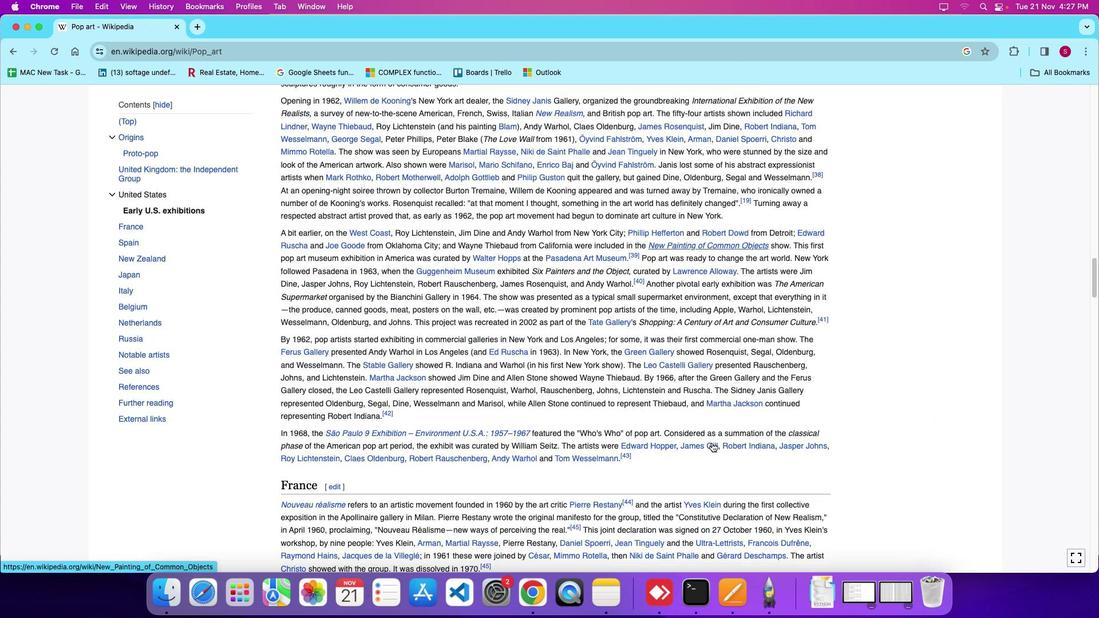 
Action: Mouse scrolled (711, 442) with delta (0, 0)
Screenshot: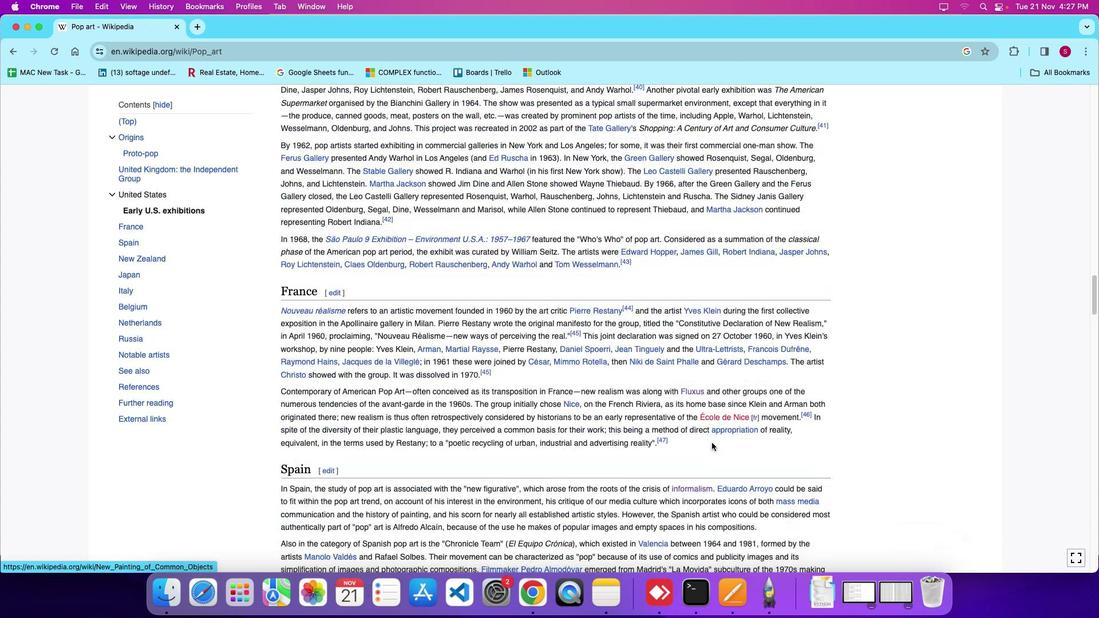 
Action: Mouse scrolled (711, 442) with delta (0, 0)
Screenshot: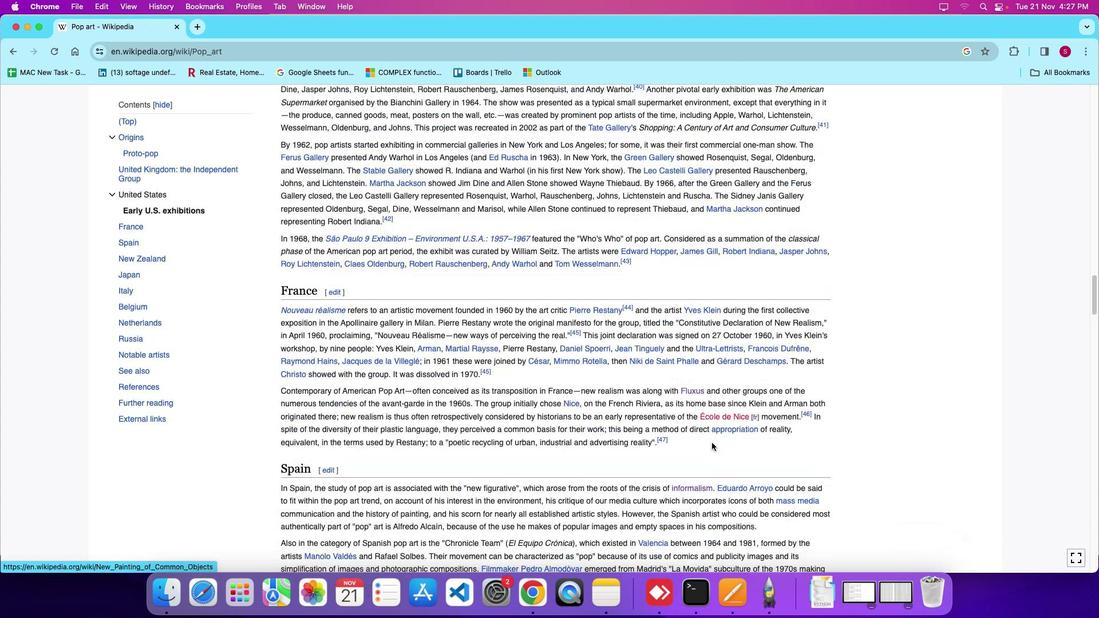 
Action: Mouse scrolled (711, 442) with delta (0, -3)
Screenshot: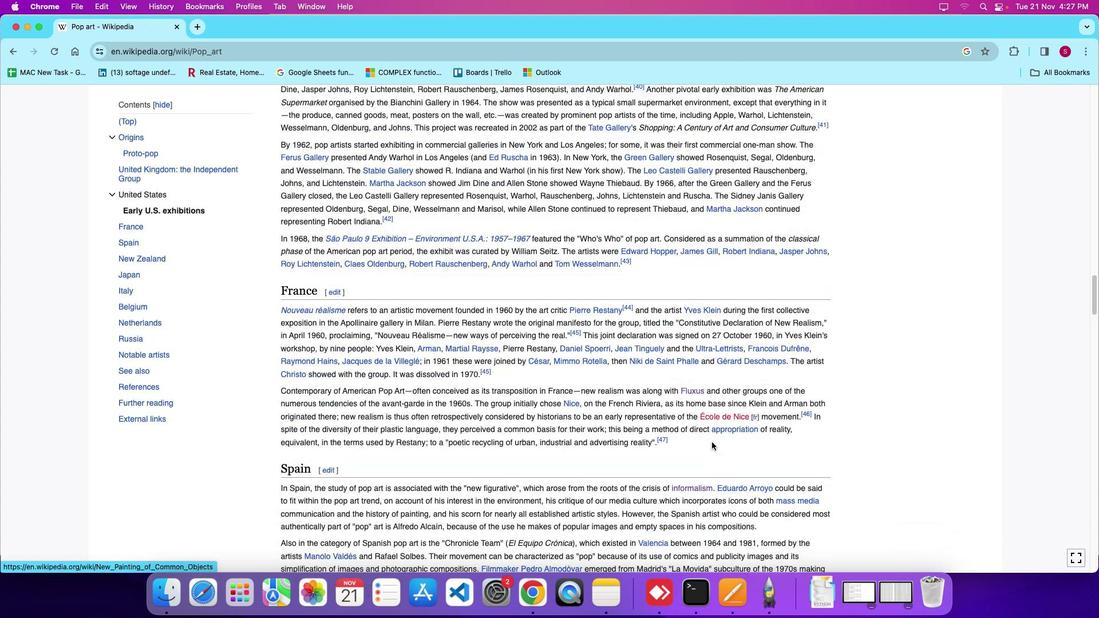 
Action: Mouse moved to (711, 442)
Screenshot: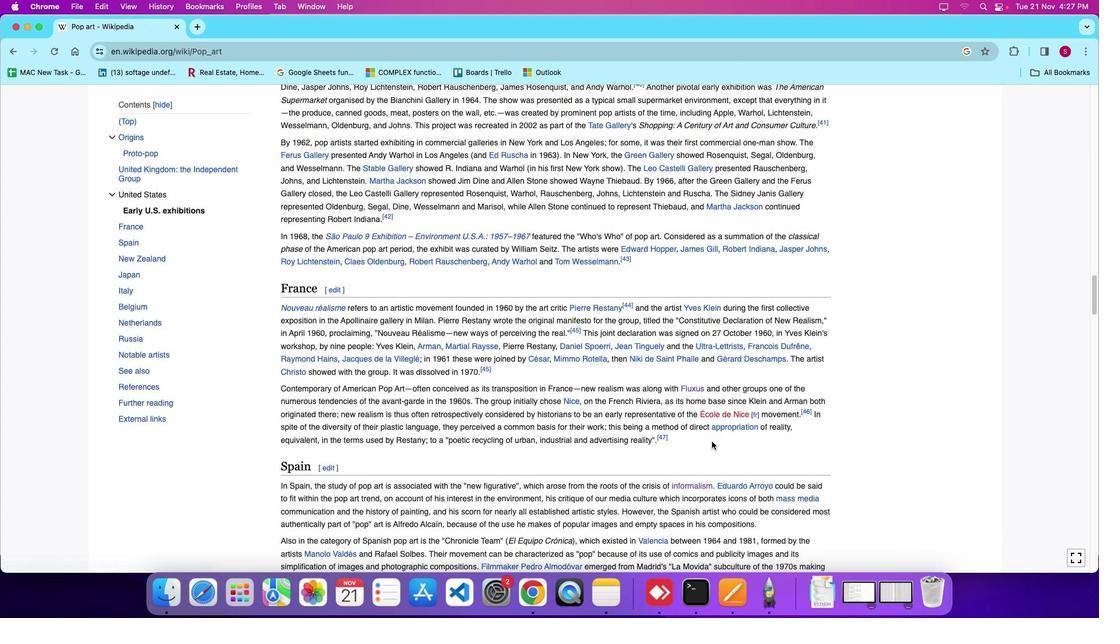 
Action: Mouse scrolled (711, 442) with delta (0, 0)
Screenshot: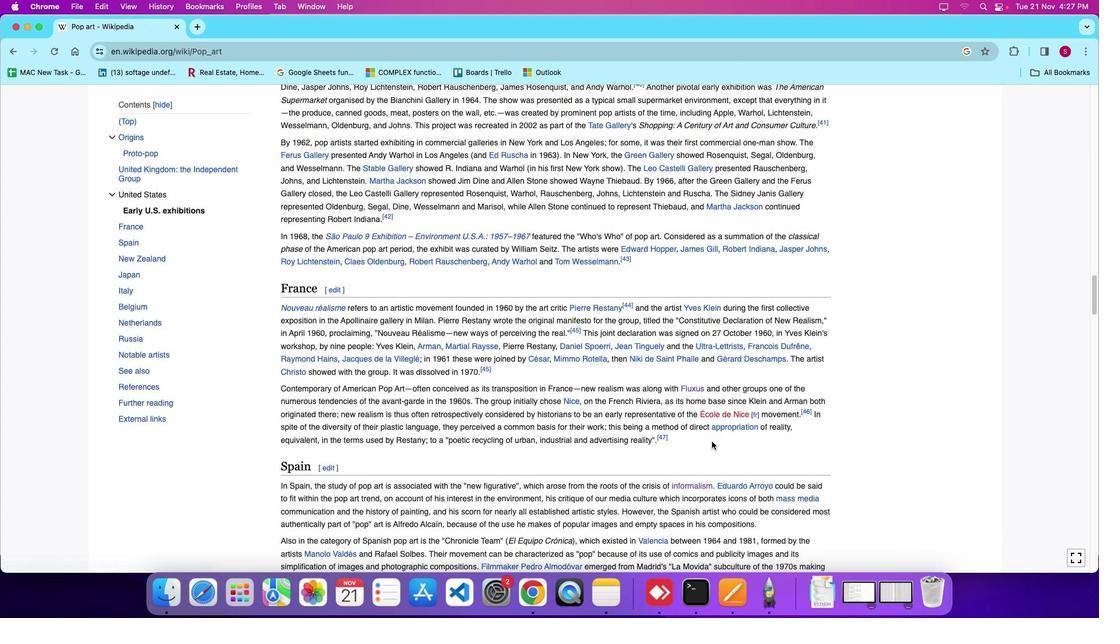 
Action: Mouse moved to (711, 442)
Screenshot: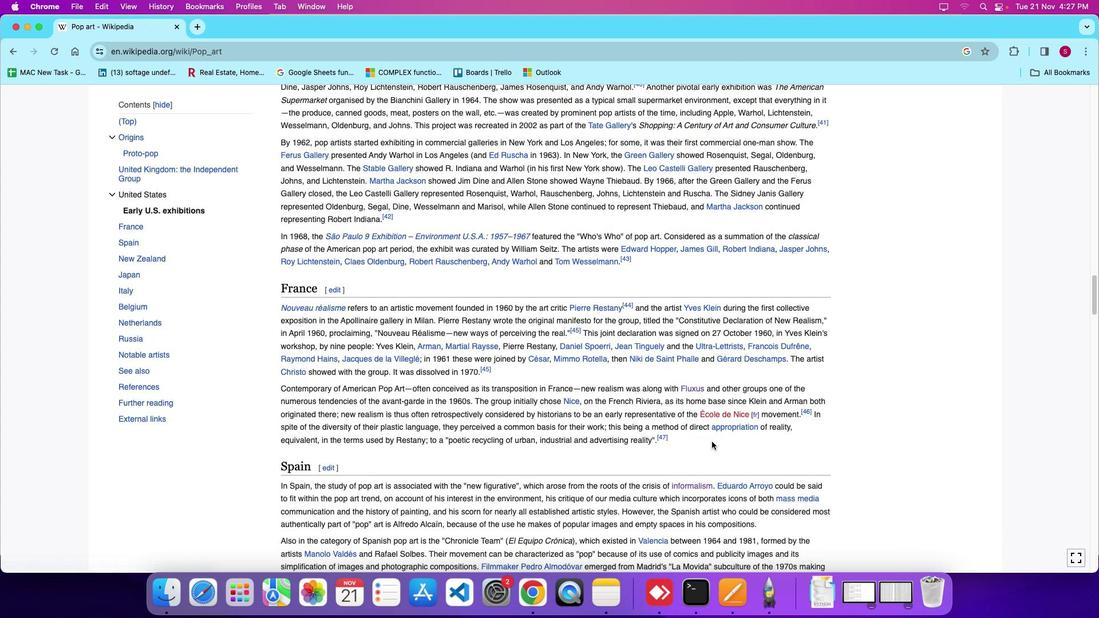 
Action: Mouse scrolled (711, 442) with delta (0, 0)
Screenshot: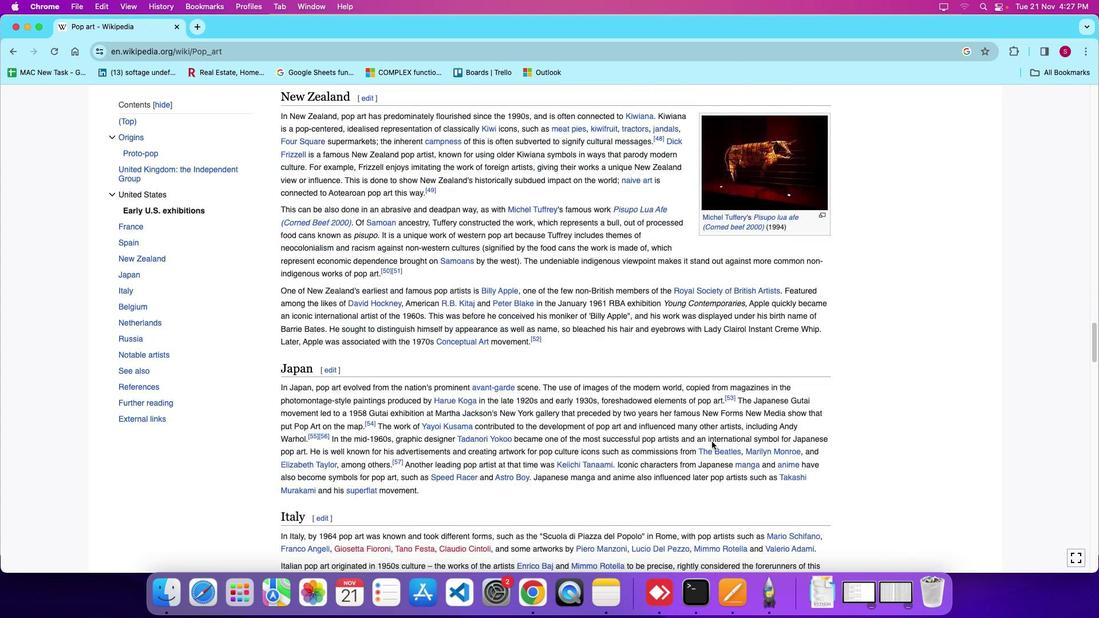 
Action: Mouse scrolled (711, 442) with delta (0, 0)
Screenshot: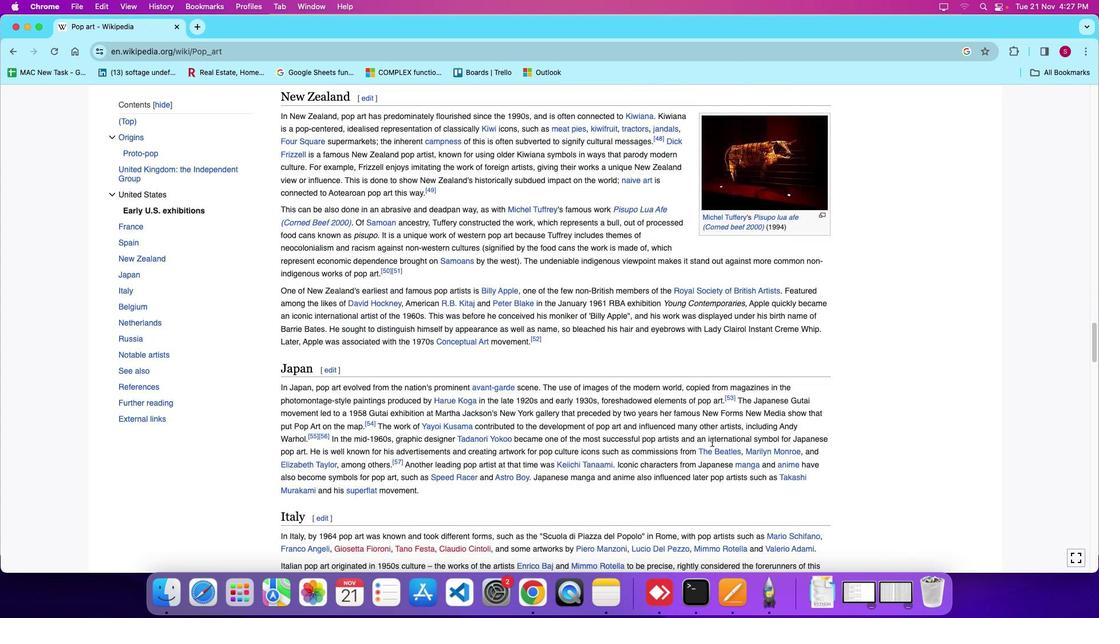 
Action: Mouse scrolled (711, 442) with delta (0, -4)
Screenshot: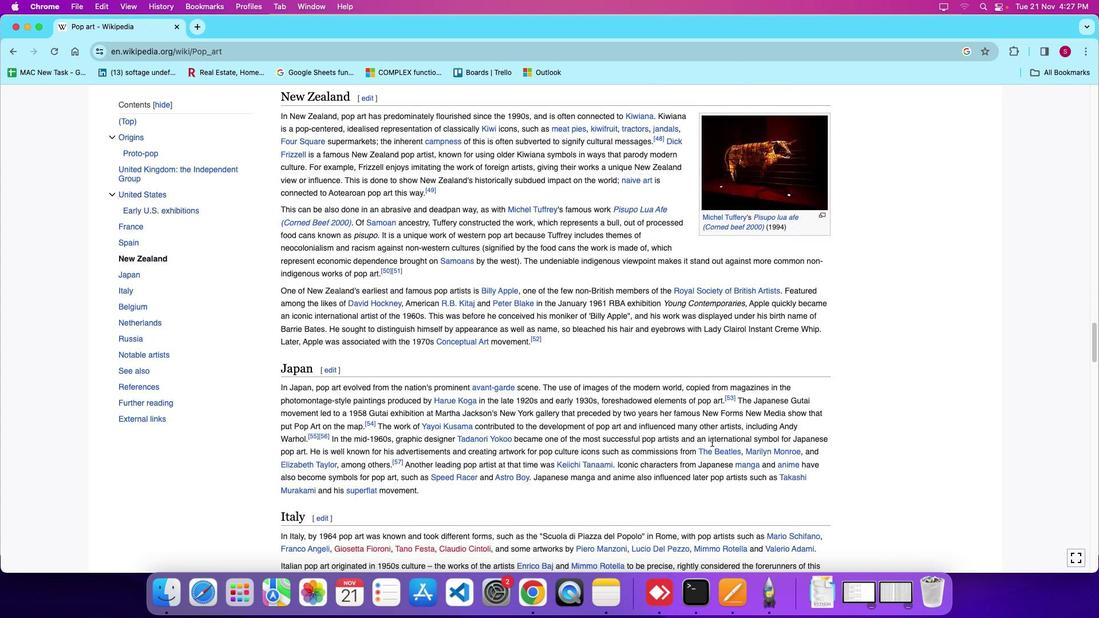 
Action: Mouse scrolled (711, 442) with delta (0, -6)
Screenshot: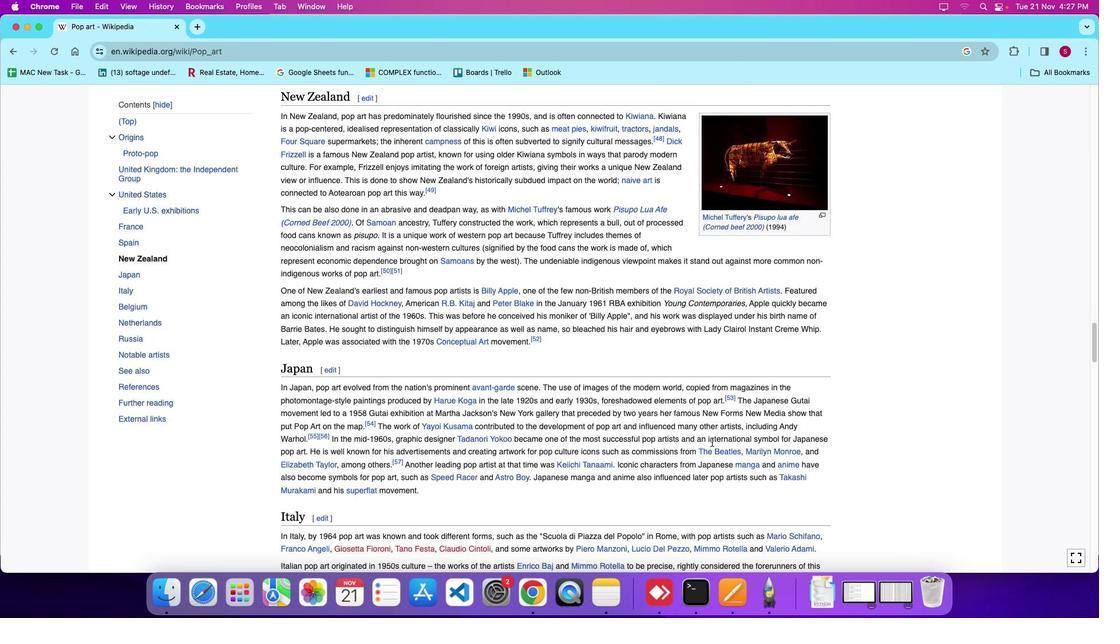 
Action: Mouse moved to (711, 442)
Screenshot: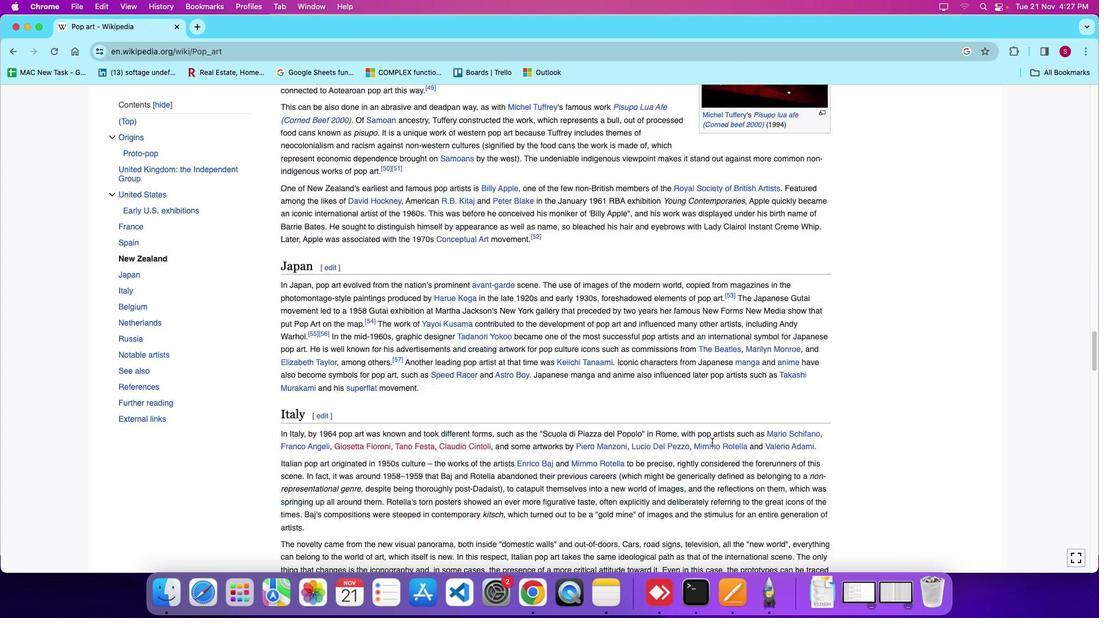 
Action: Mouse scrolled (711, 442) with delta (0, 0)
Screenshot: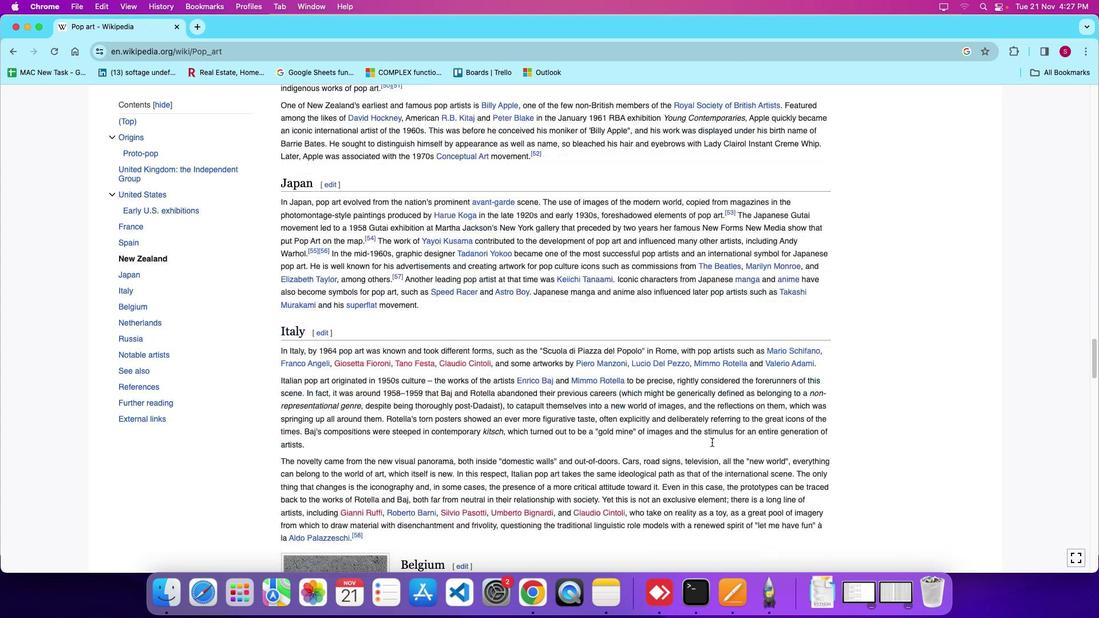 
Action: Mouse scrolled (711, 442) with delta (0, 0)
Screenshot: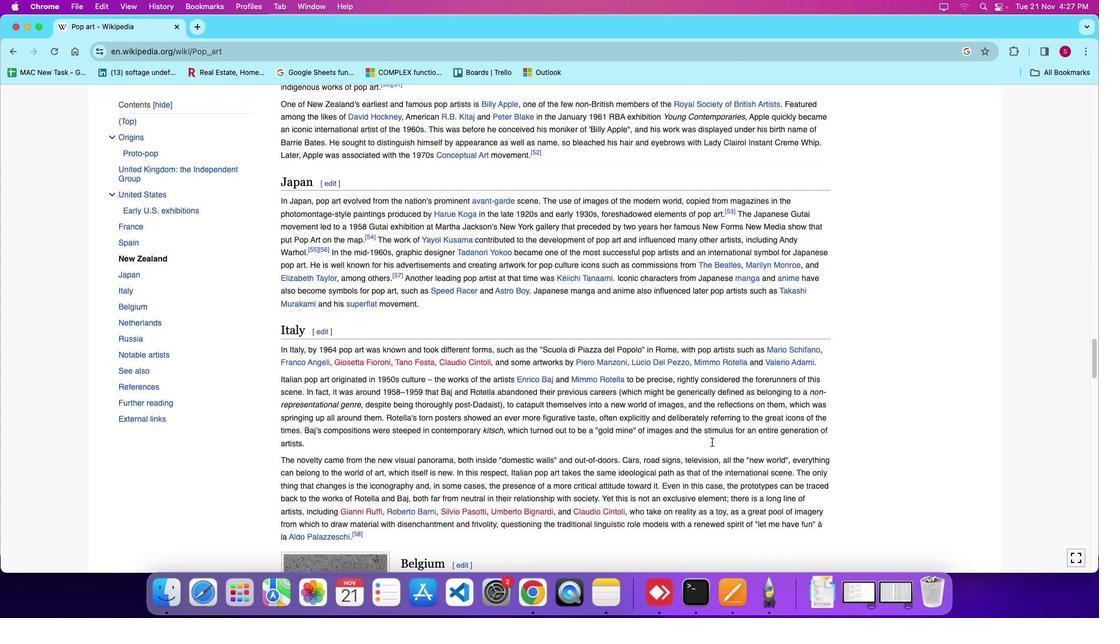 
Action: Mouse scrolled (711, 442) with delta (0, -3)
Screenshot: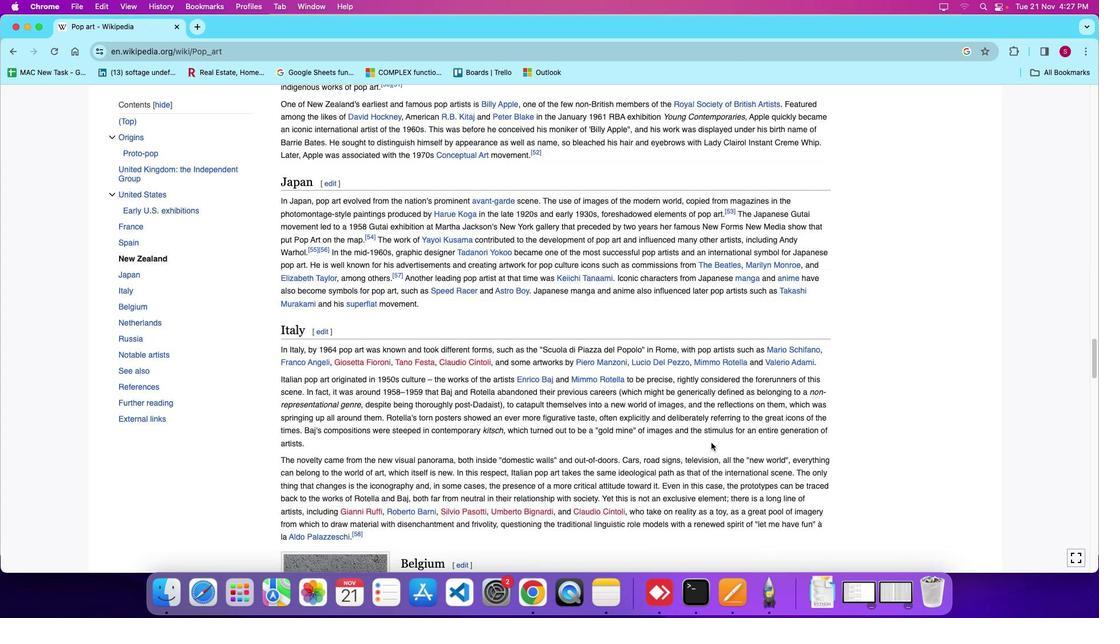 
Action: Mouse moved to (711, 442)
Screenshot: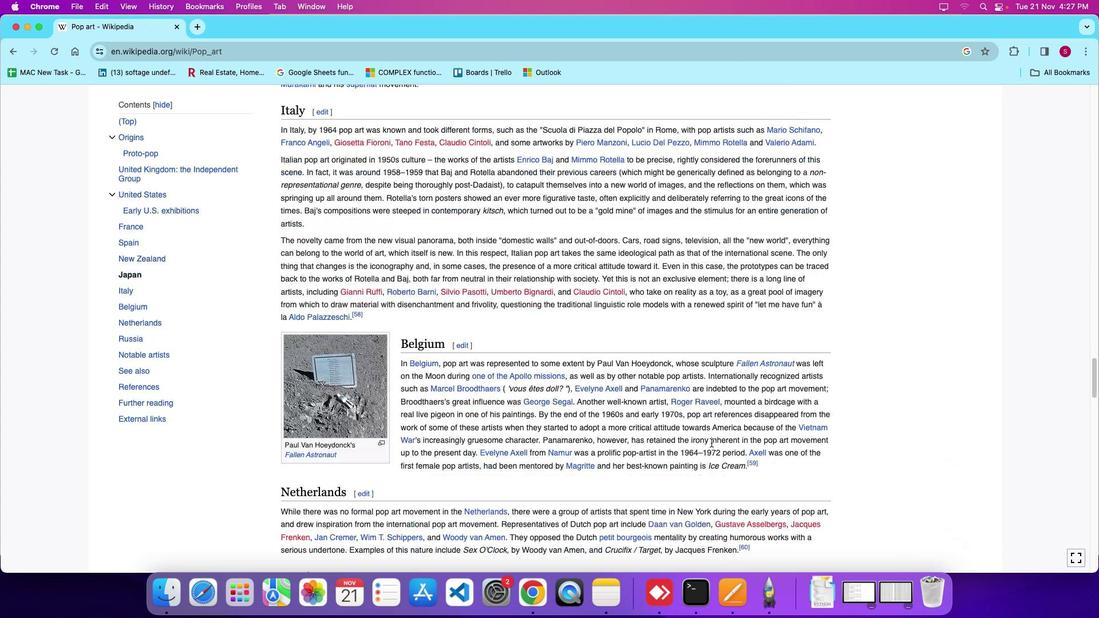 
Action: Mouse scrolled (711, 442) with delta (0, 0)
Screenshot: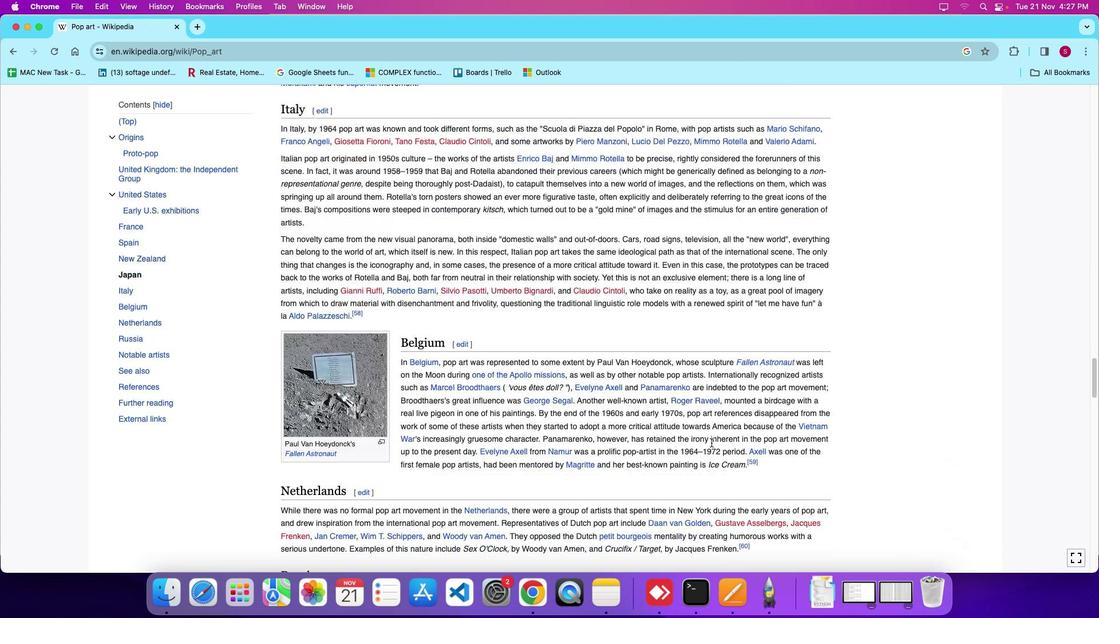 
Action: Mouse scrolled (711, 442) with delta (0, 0)
Screenshot: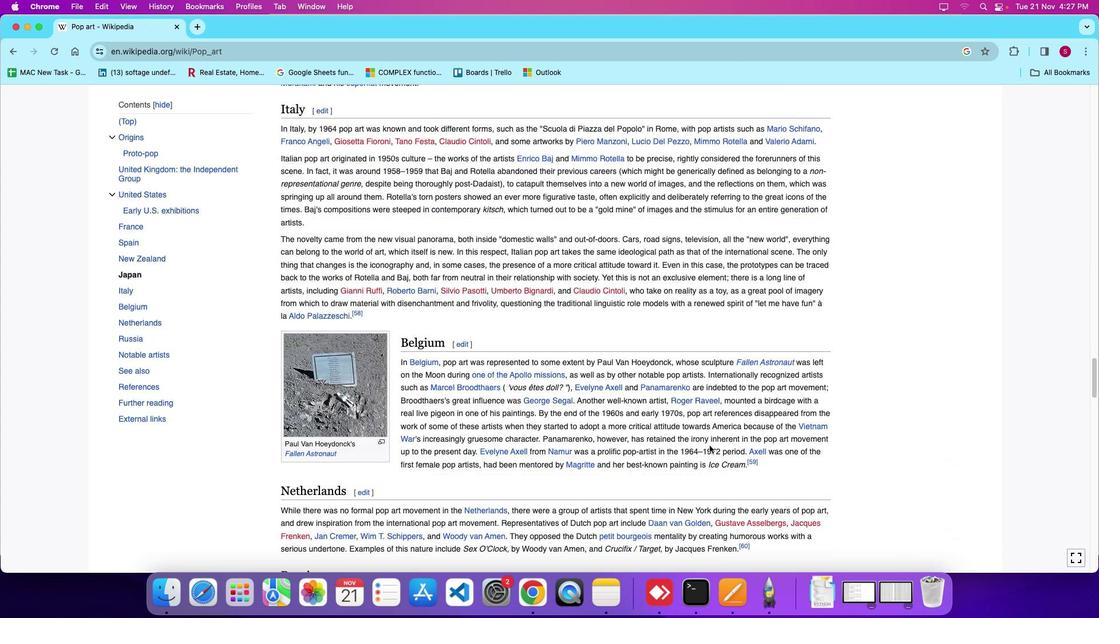 
Action: Mouse scrolled (711, 442) with delta (0, -4)
Screenshot: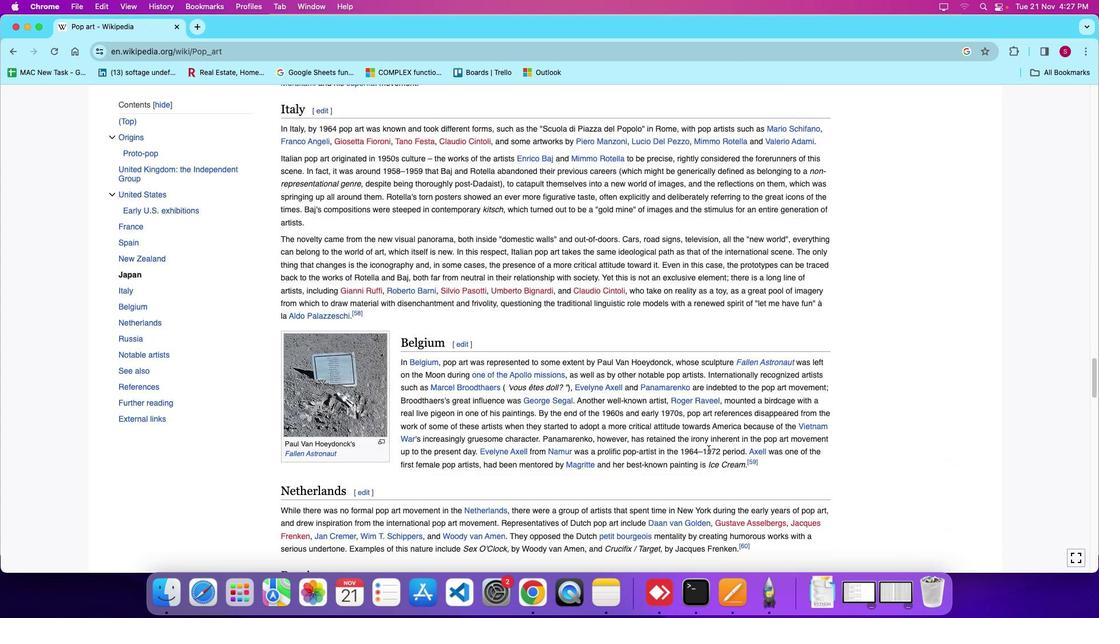 
Action: Mouse moved to (708, 449)
Screenshot: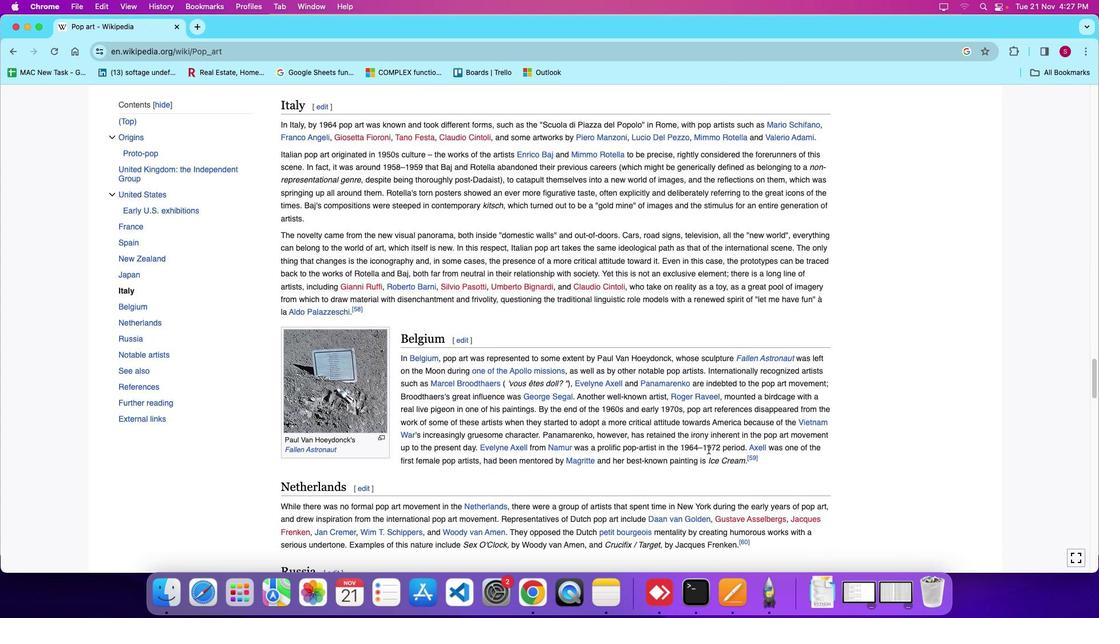 
Action: Mouse scrolled (708, 449) with delta (0, 0)
Screenshot: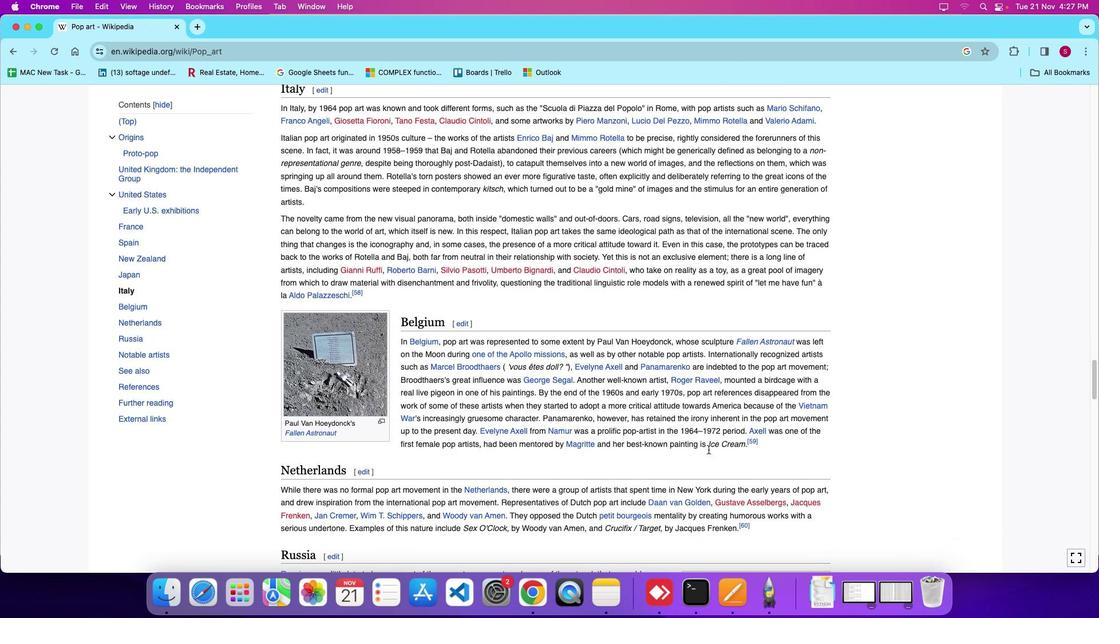 
Action: Mouse scrolled (708, 449) with delta (0, 0)
Screenshot: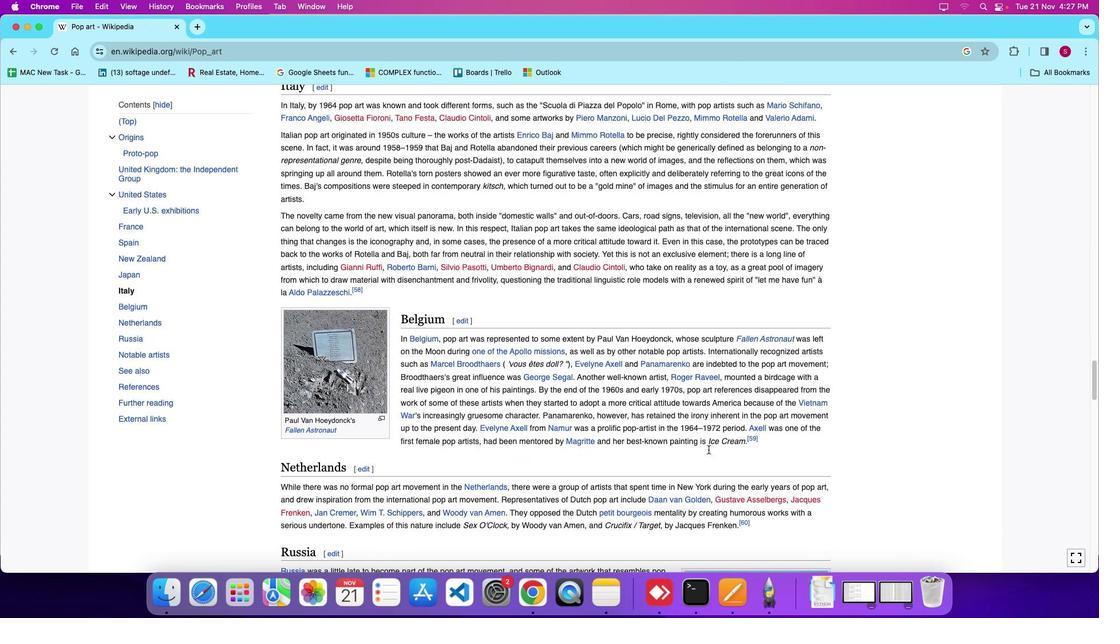 
Action: Mouse scrolled (708, 449) with delta (0, 0)
Screenshot: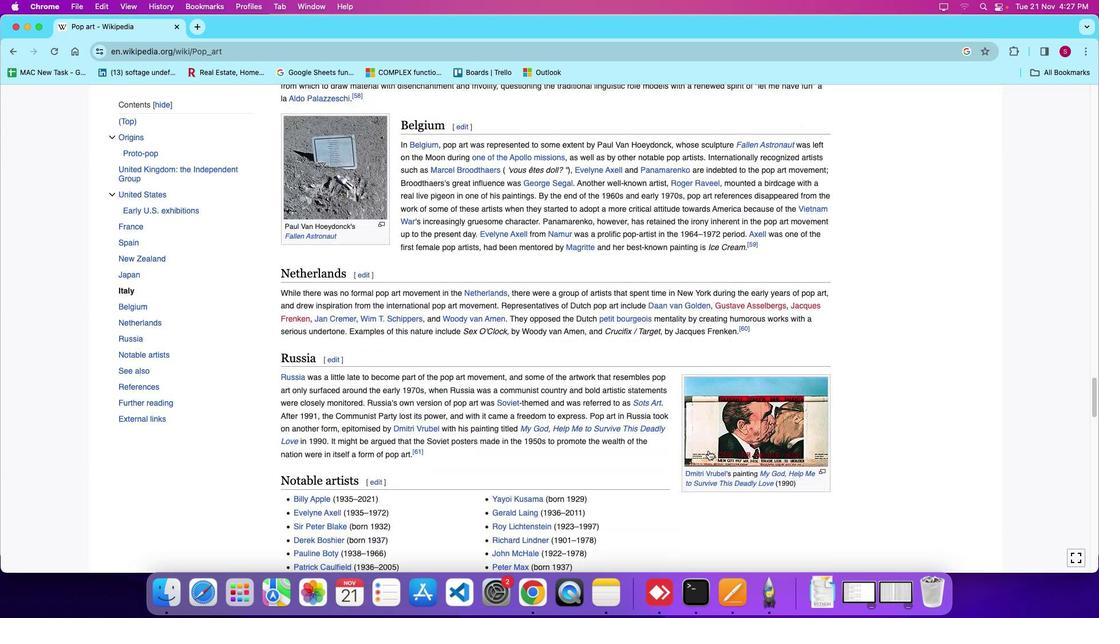 
Action: Mouse scrolled (708, 449) with delta (0, 0)
Screenshot: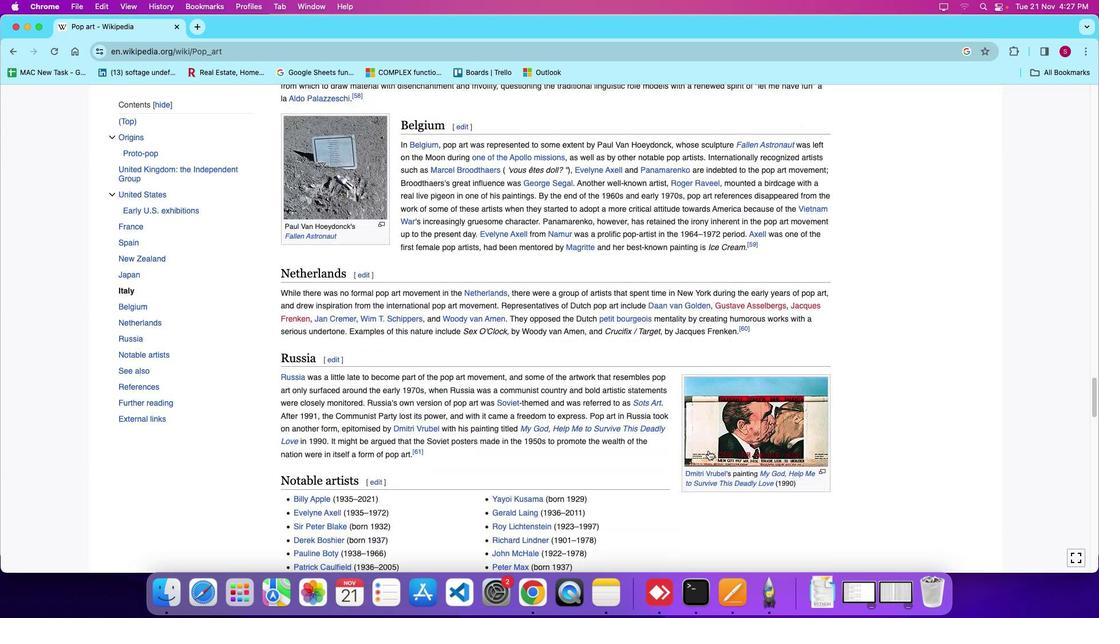 
Action: Mouse scrolled (708, 449) with delta (0, -3)
Screenshot: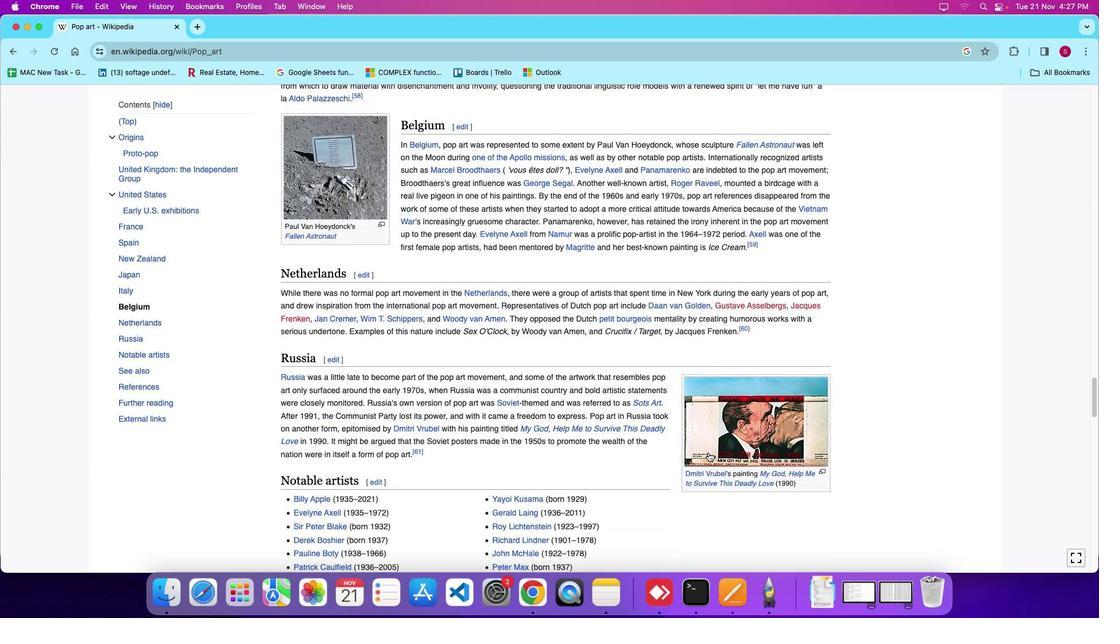 
Action: Mouse moved to (708, 452)
Screenshot: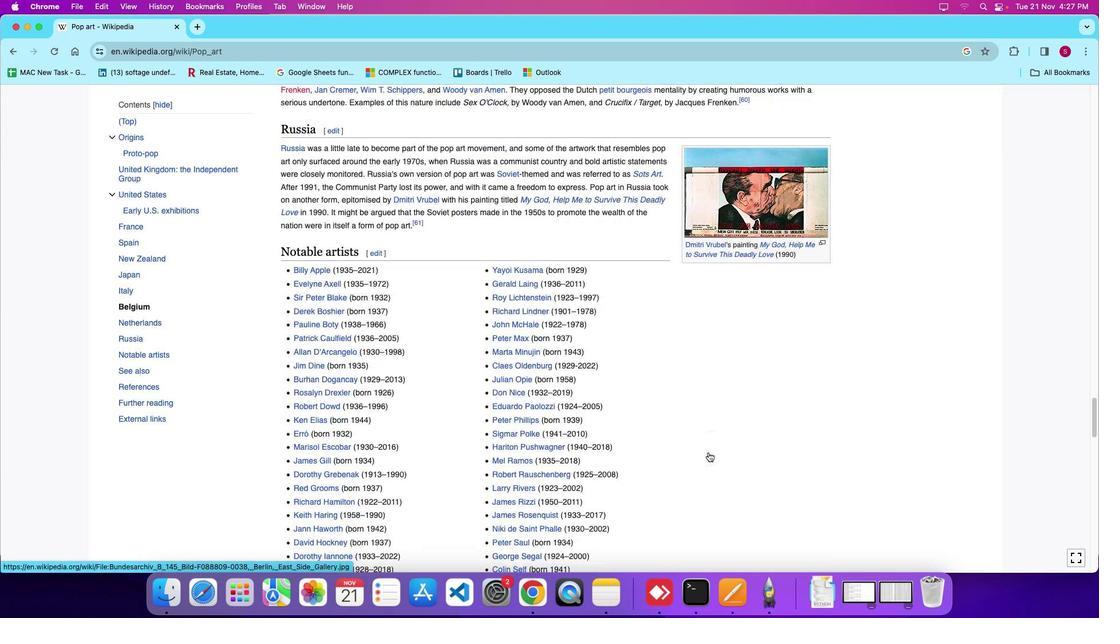 
Action: Mouse scrolled (708, 452) with delta (0, 0)
Screenshot: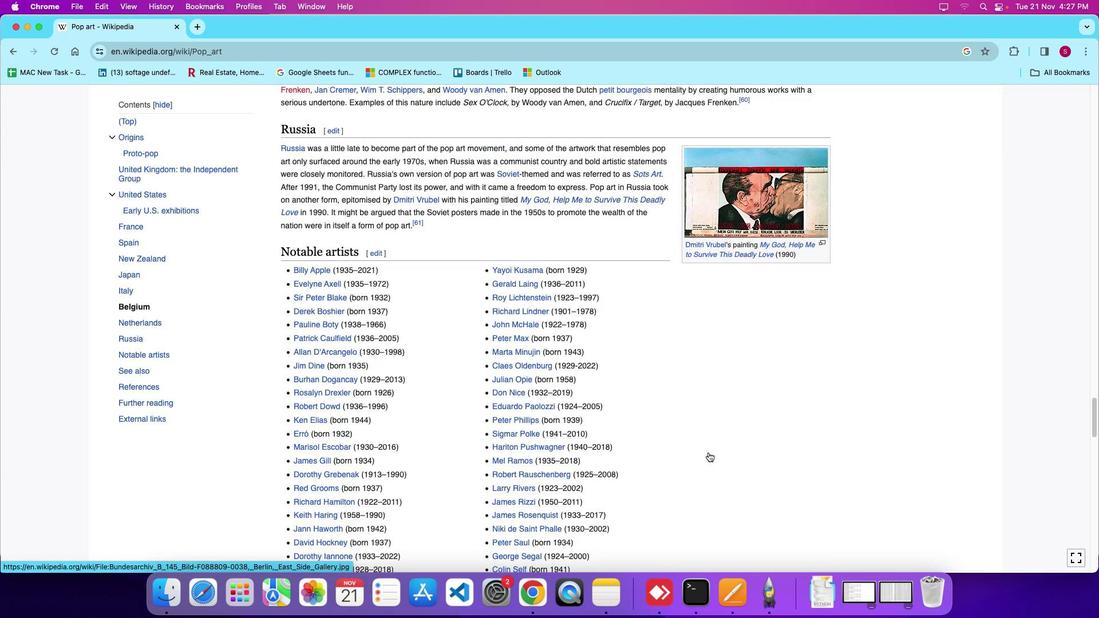 
Action: Mouse scrolled (708, 452) with delta (0, 0)
Screenshot: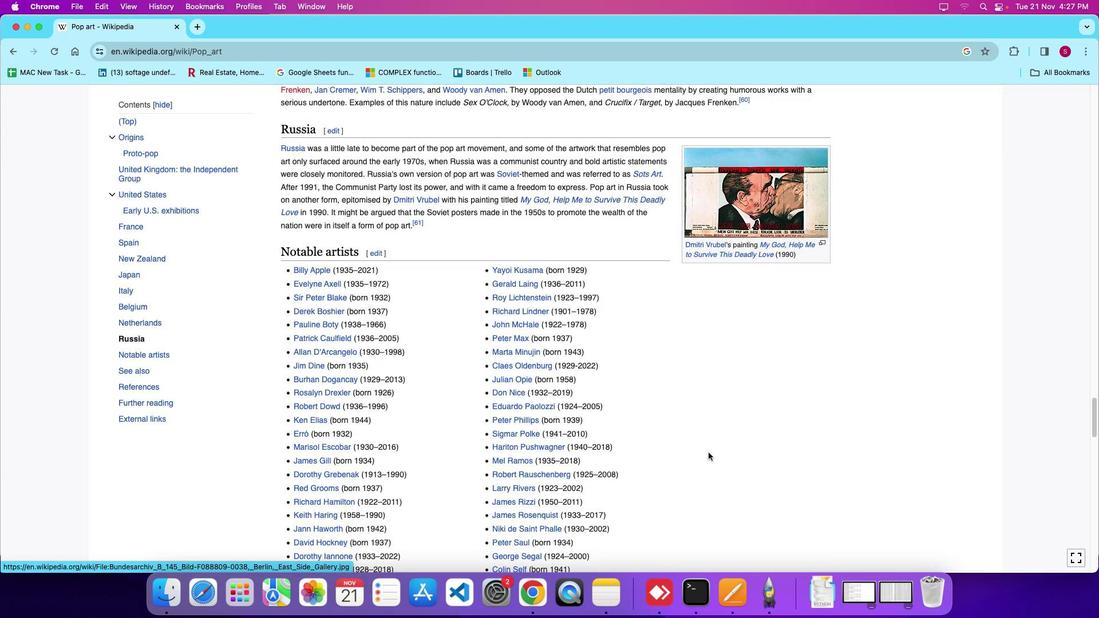 
Action: Mouse scrolled (708, 452) with delta (0, -4)
Screenshot: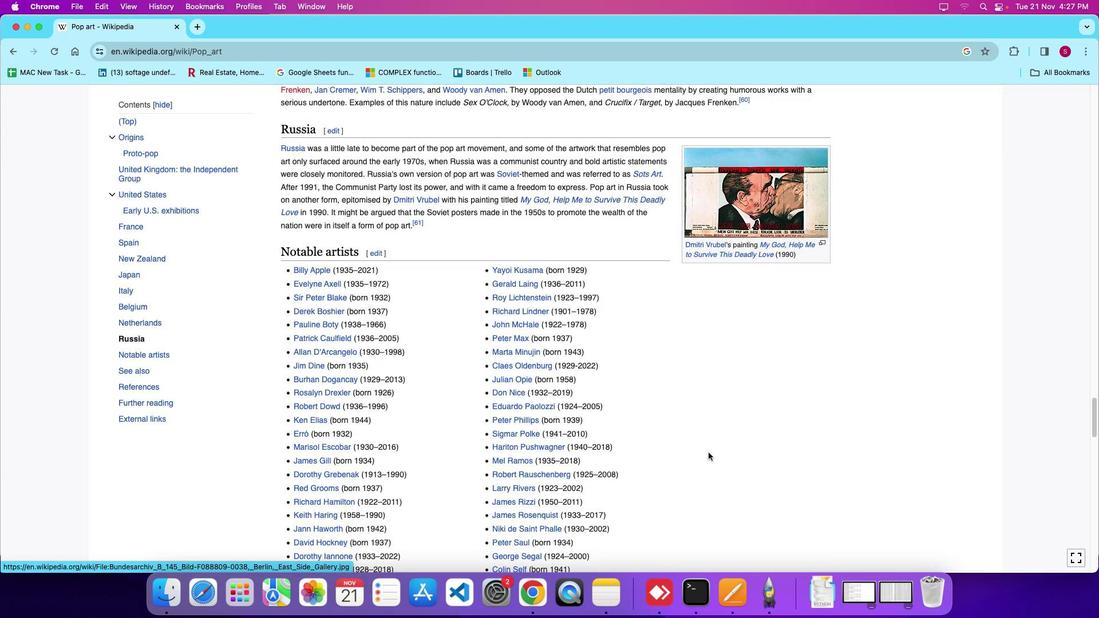 
Action: Mouse scrolled (708, 452) with delta (0, 0)
Screenshot: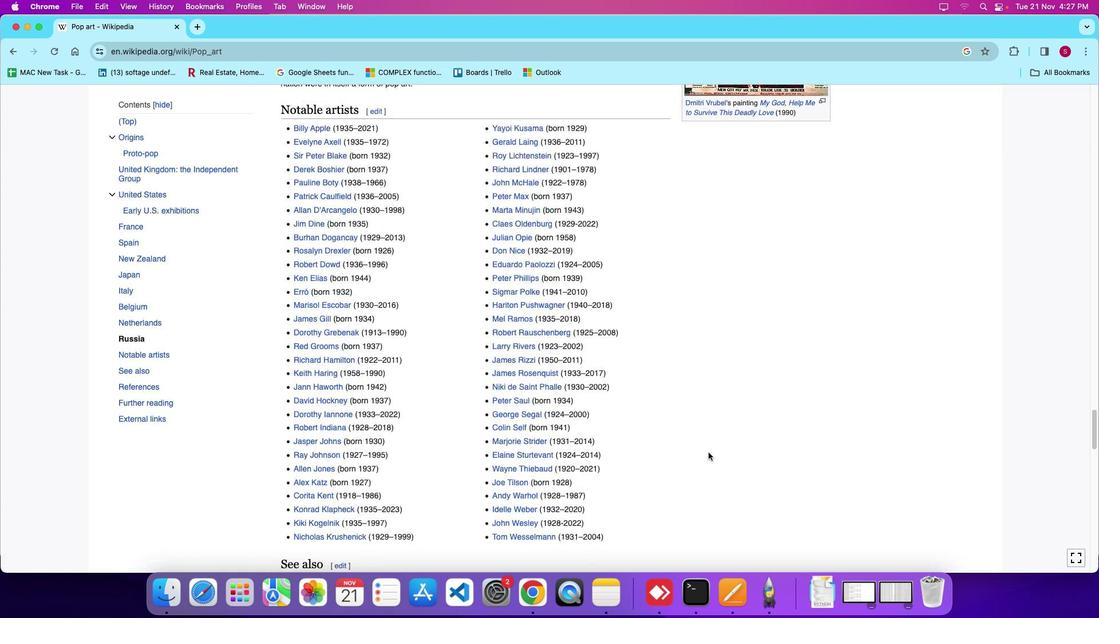 
Action: Mouse scrolled (708, 452) with delta (0, 0)
Screenshot: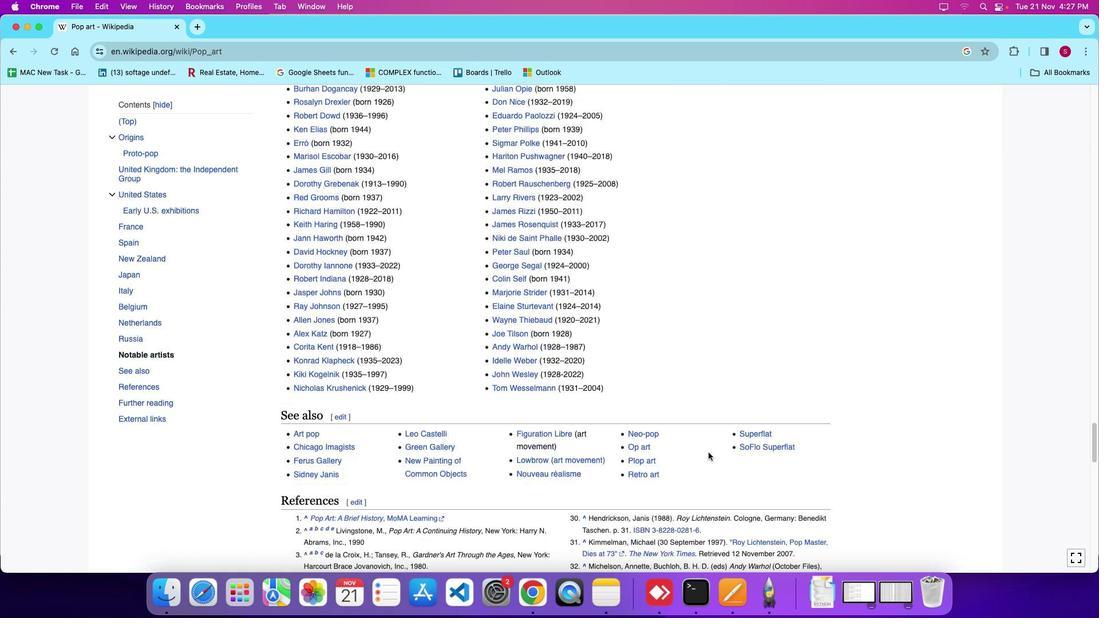 
Action: Mouse scrolled (708, 452) with delta (0, -2)
Screenshot: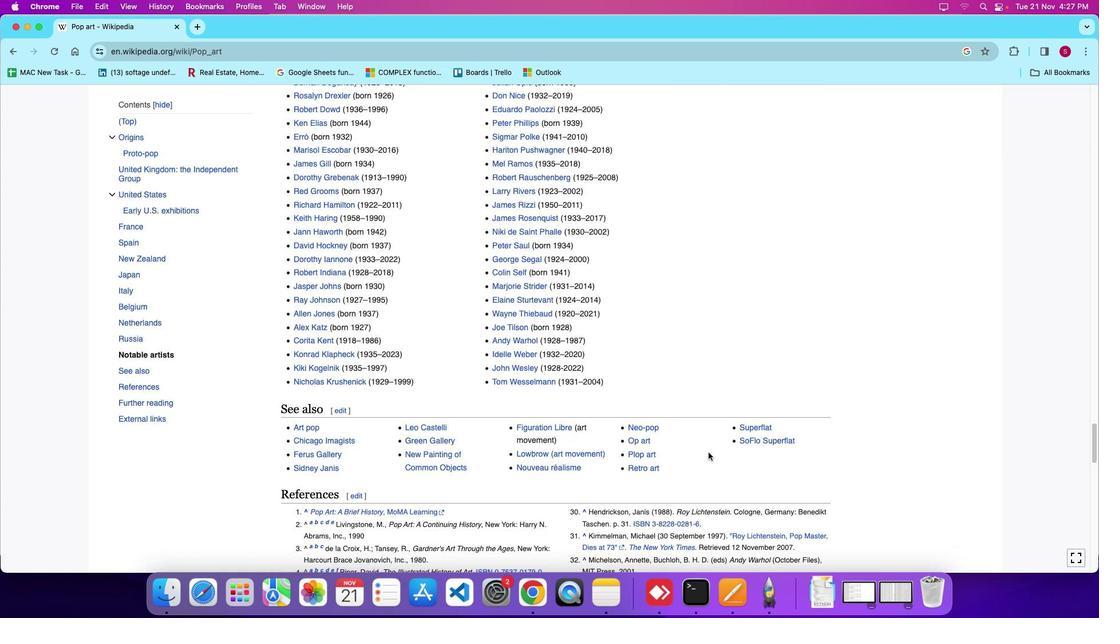 
Action: Mouse scrolled (708, 452) with delta (0, -3)
Screenshot: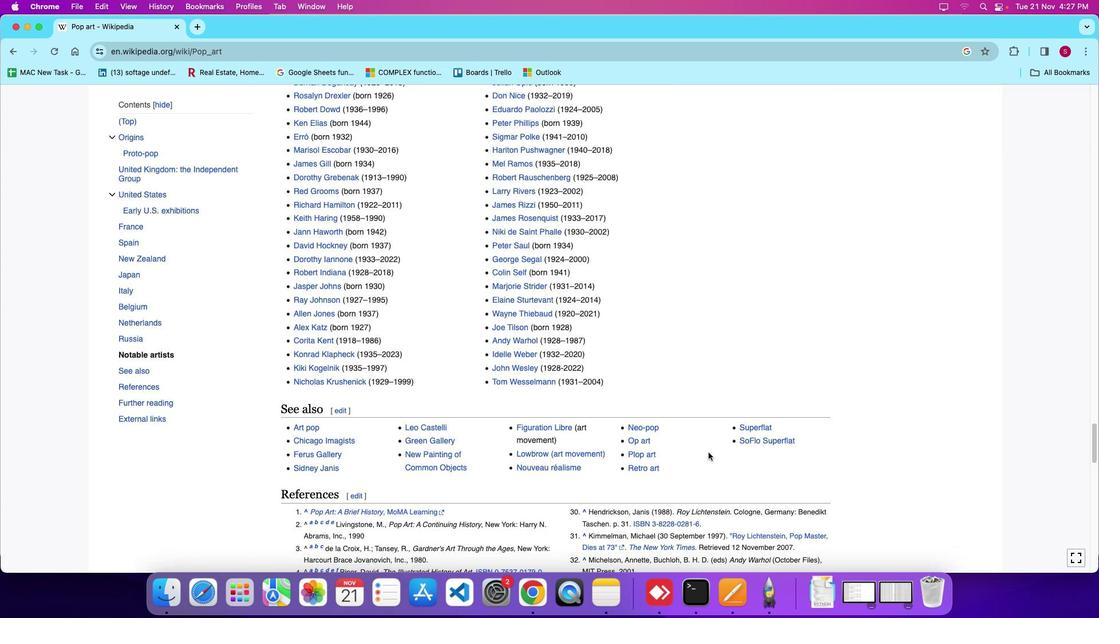 
Action: Mouse moved to (708, 439)
Screenshot: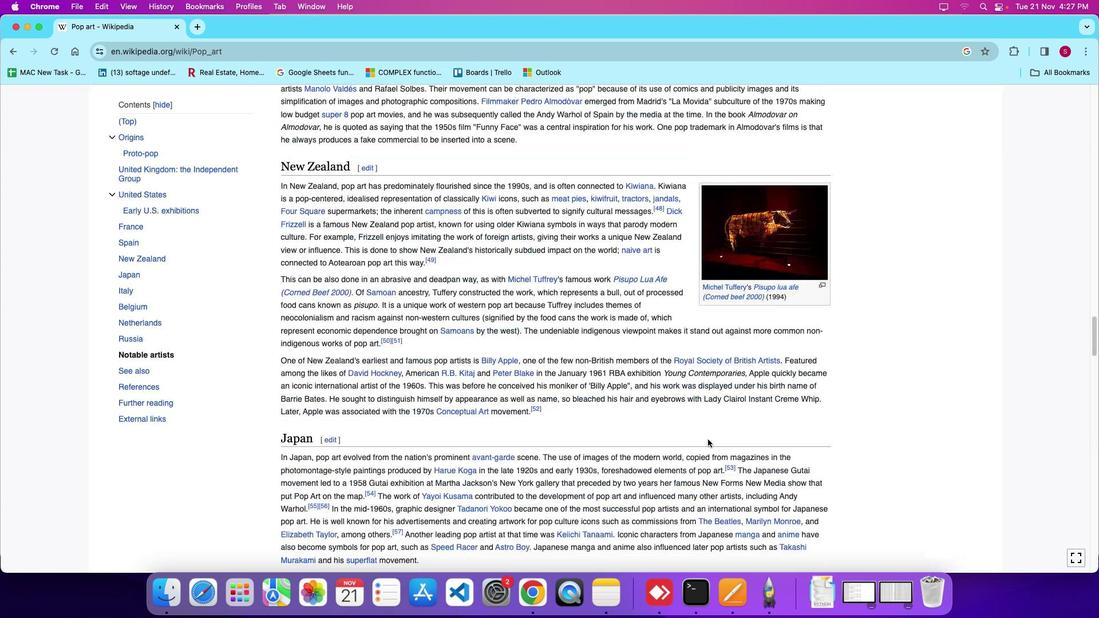 
Action: Mouse scrolled (708, 439) with delta (0, 0)
Screenshot: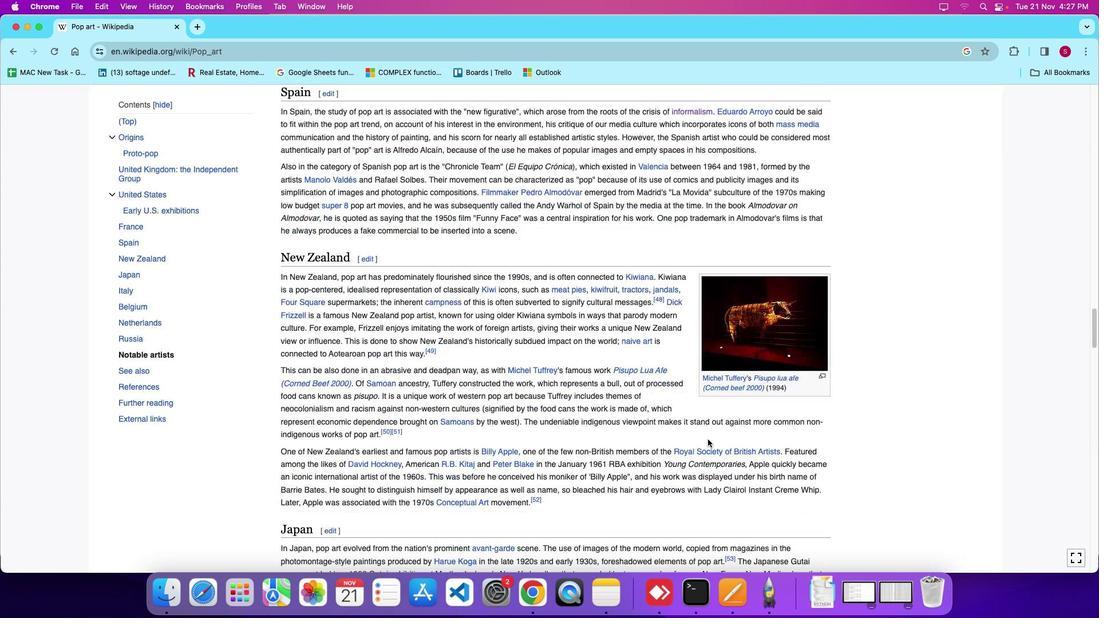 
Action: Mouse scrolled (708, 439) with delta (0, 1)
Screenshot: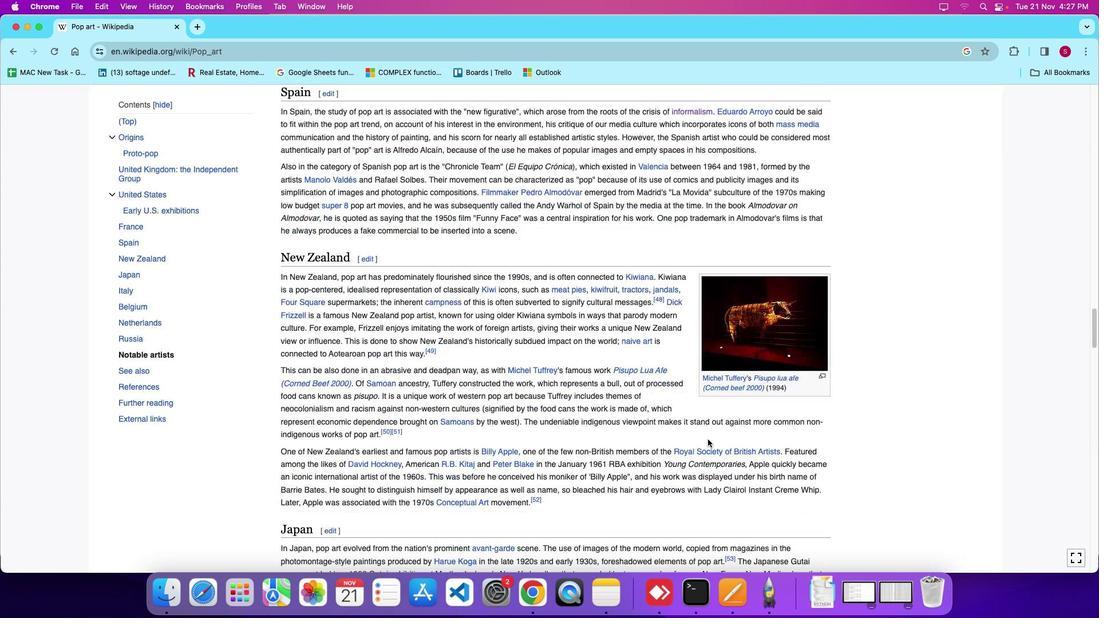 
Action: Mouse scrolled (708, 439) with delta (0, 5)
Screenshot: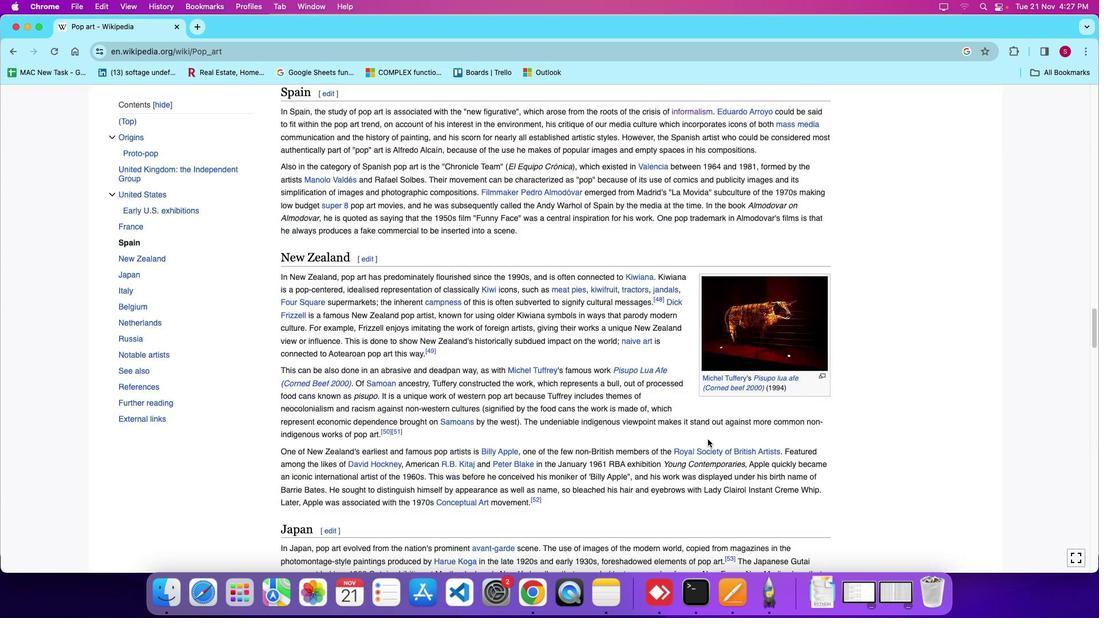 
Action: Mouse scrolled (708, 439) with delta (0, 8)
Screenshot: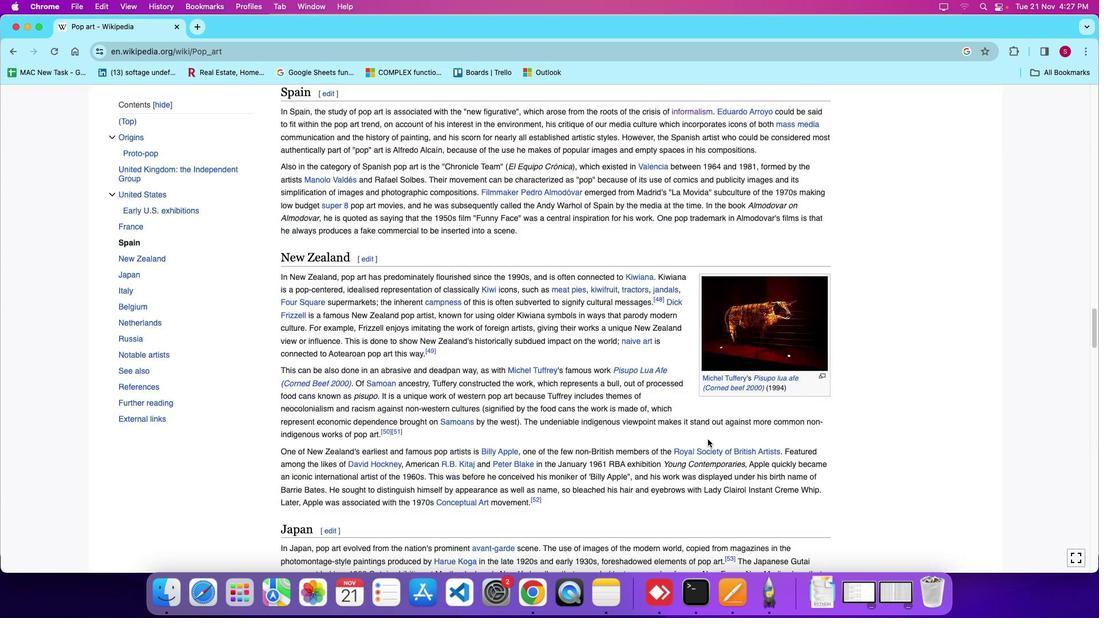 
Action: Mouse scrolled (708, 439) with delta (0, 8)
Screenshot: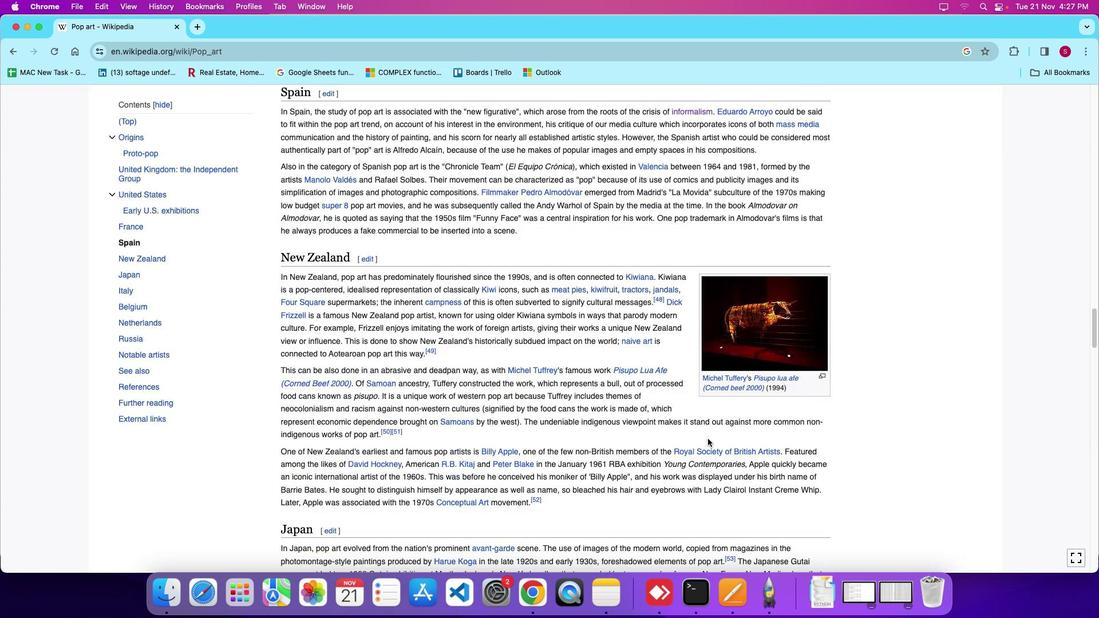 
Action: Mouse scrolled (708, 439) with delta (0, 9)
Screenshot: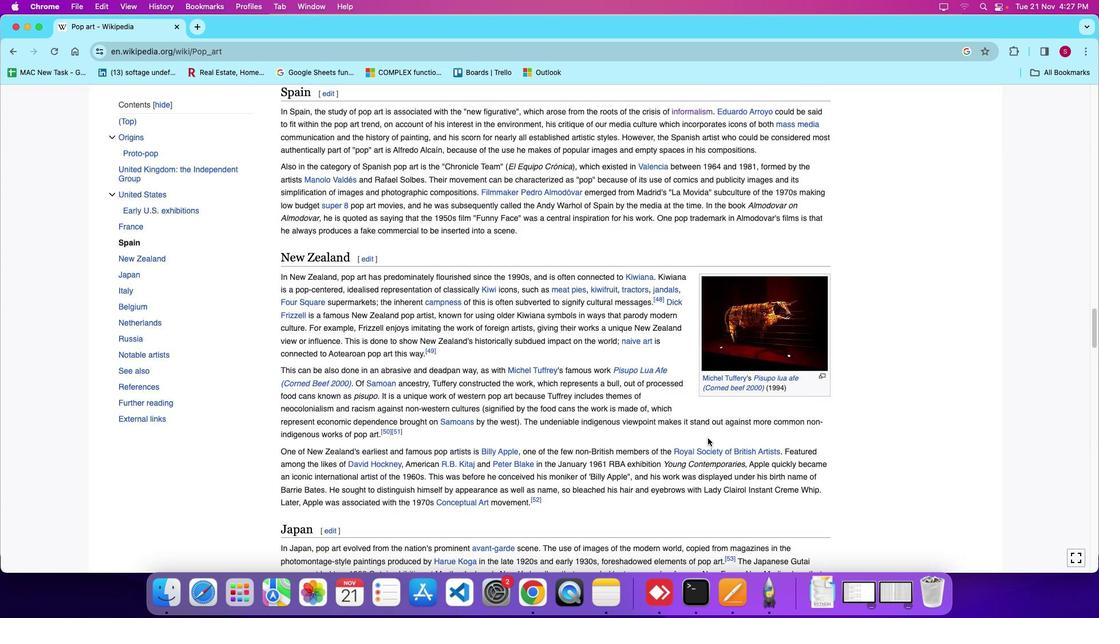 
Action: Mouse moved to (708, 438)
Screenshot: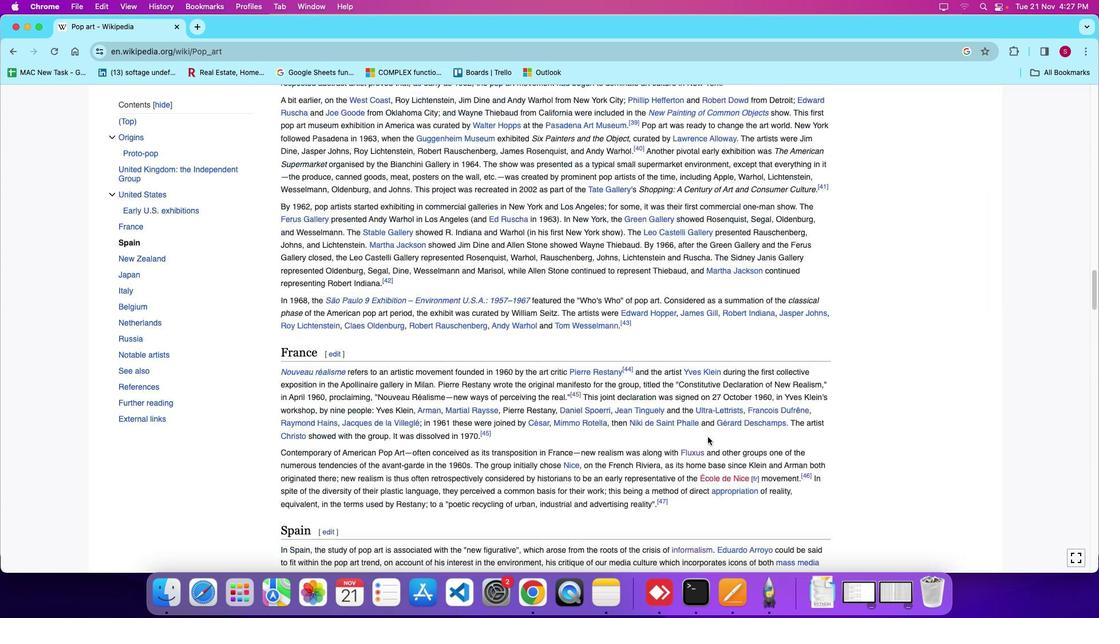 
Action: Mouse scrolled (708, 438) with delta (0, 0)
Screenshot: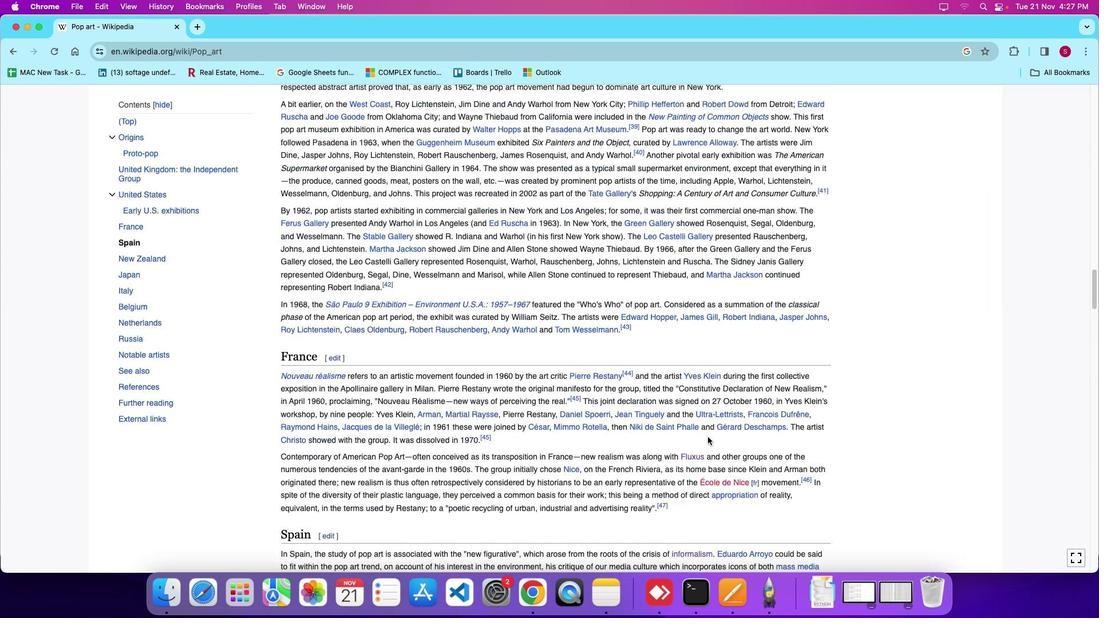 
Action: Mouse scrolled (708, 438) with delta (0, 0)
Screenshot: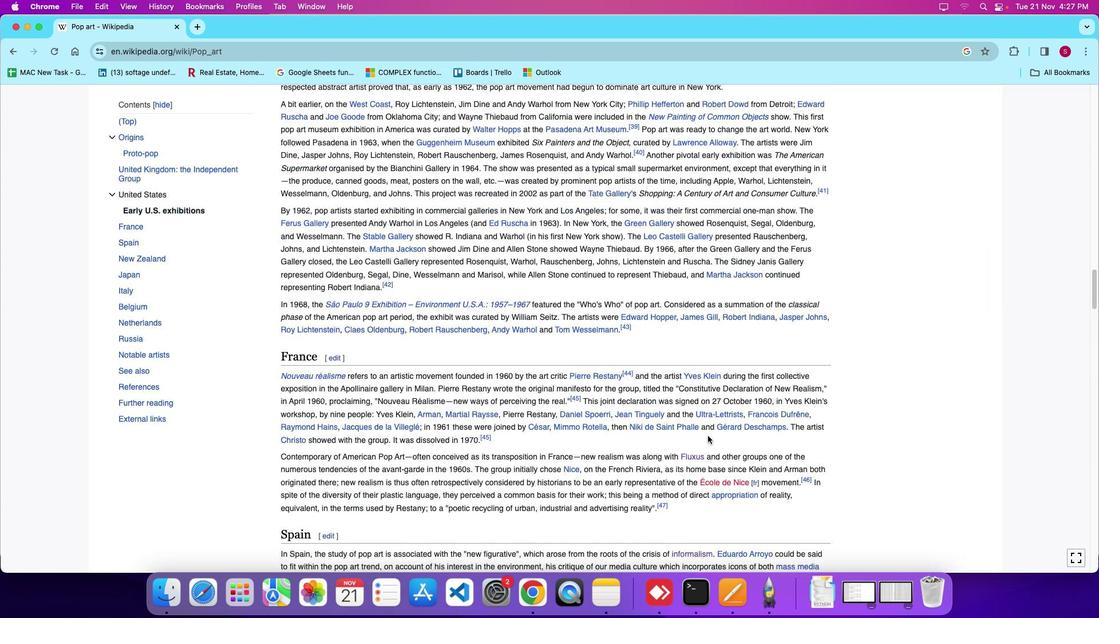 
Action: Mouse scrolled (708, 438) with delta (0, 4)
Screenshot: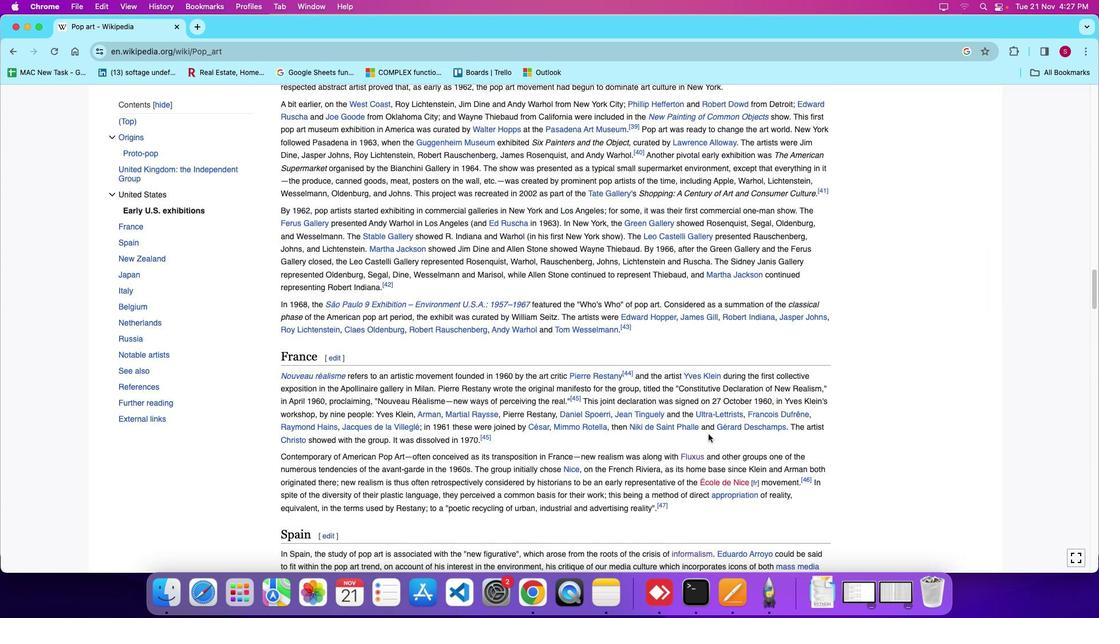 
Action: Mouse scrolled (708, 438) with delta (0, 5)
Screenshot: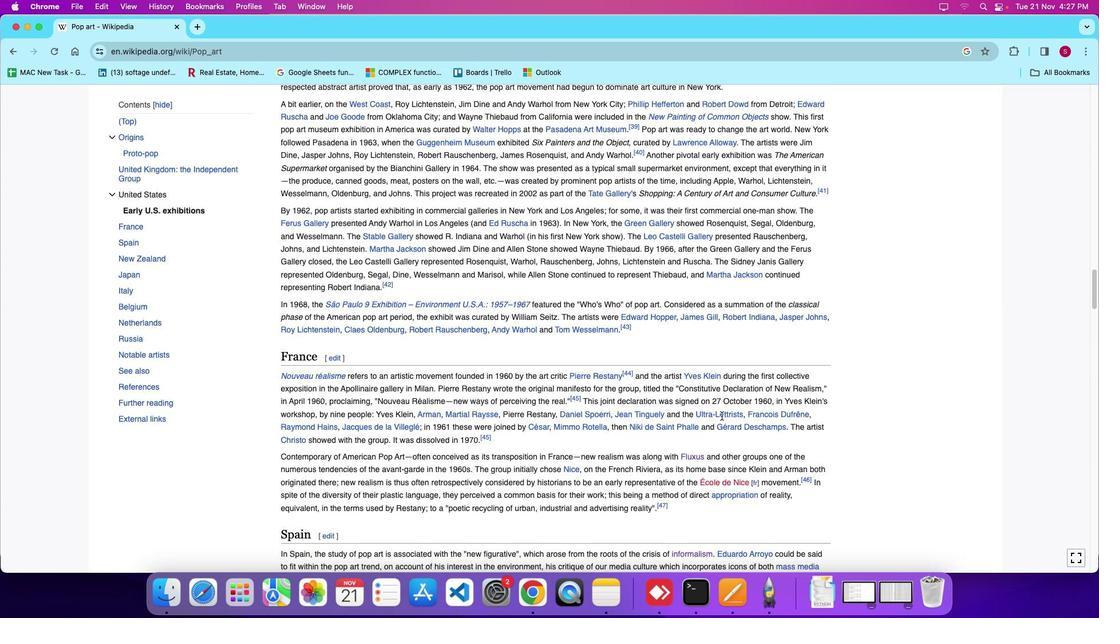 
Action: Mouse moved to (721, 415)
Screenshot: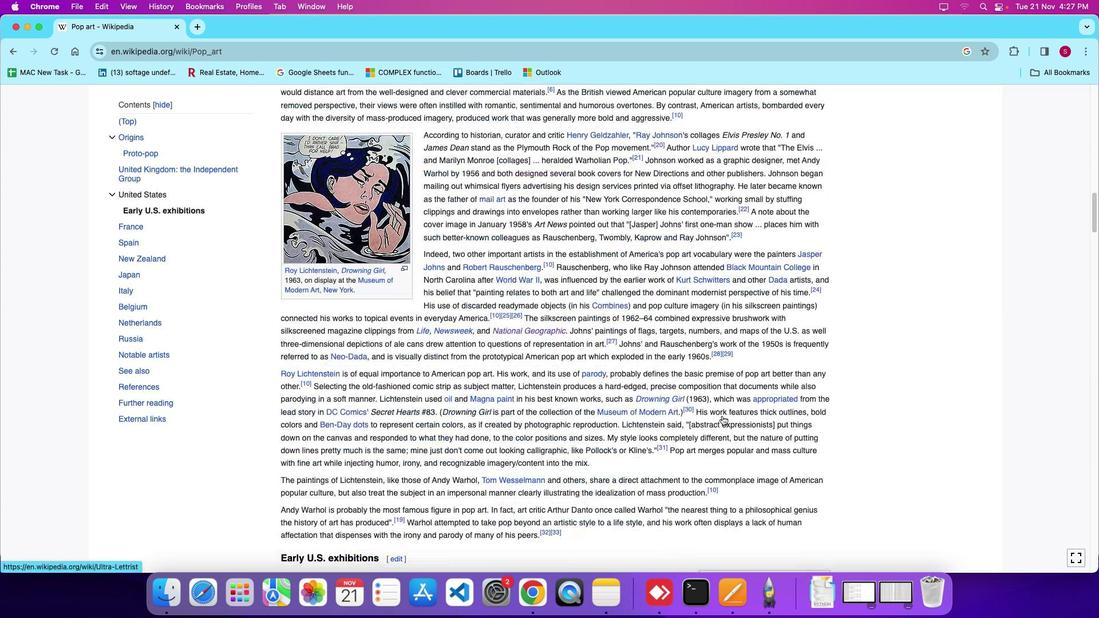 
Action: Mouse scrolled (721, 415) with delta (0, 0)
Screenshot: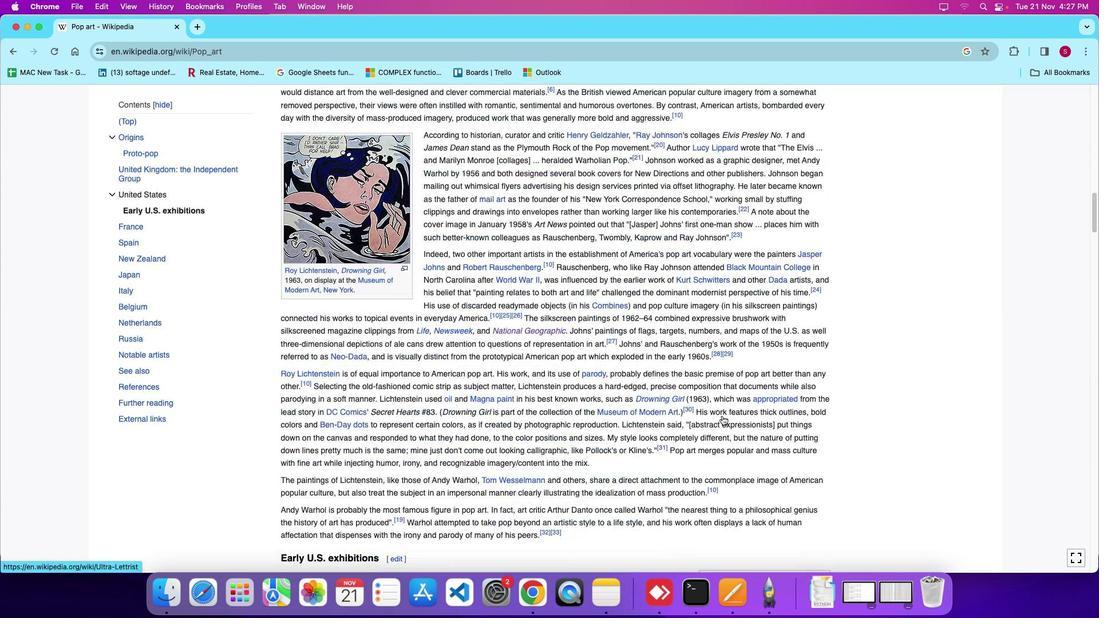 
Action: Mouse scrolled (721, 415) with delta (0, 0)
Screenshot: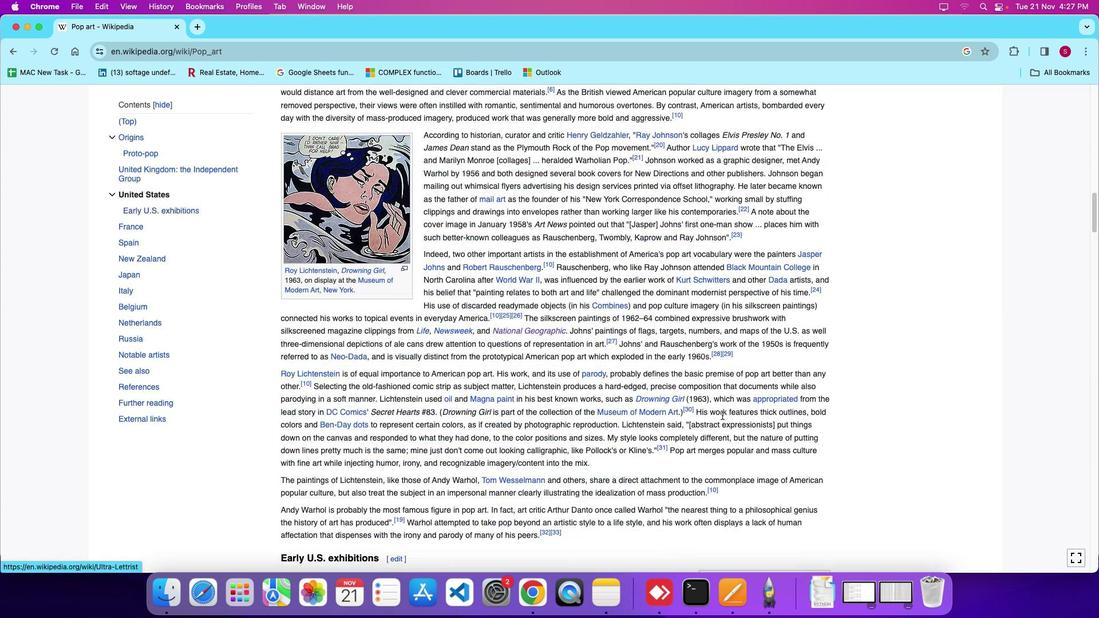
Action: Mouse scrolled (721, 415) with delta (0, 4)
Screenshot: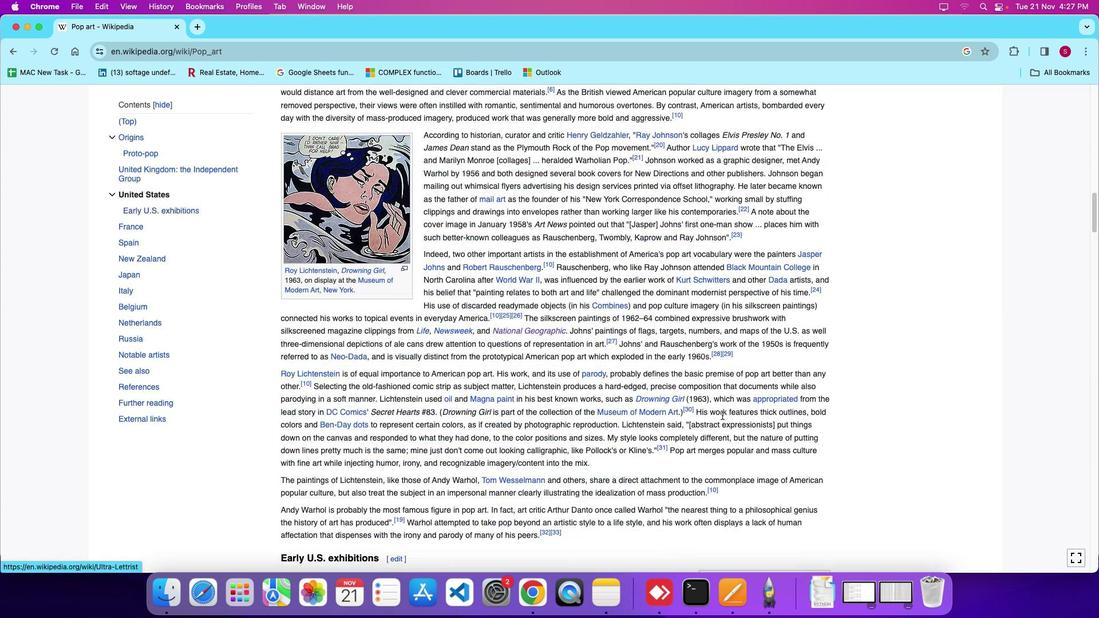 
Action: Mouse scrolled (721, 415) with delta (0, 7)
Screenshot: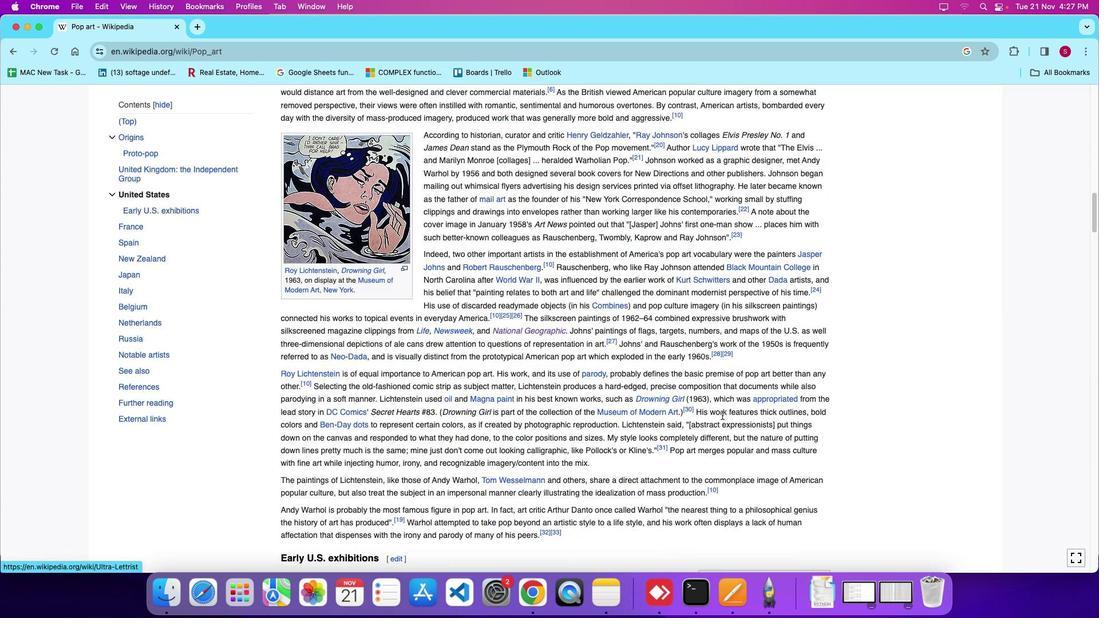
Action: Mouse scrolled (721, 415) with delta (0, 8)
Screenshot: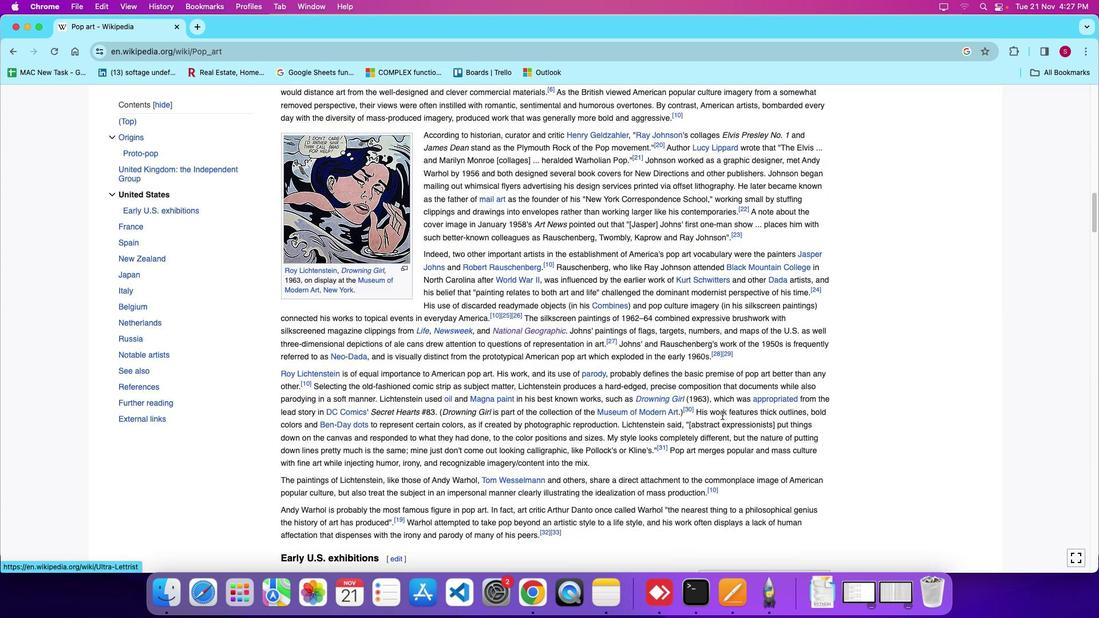 
Action: Mouse moved to (720, 414)
Screenshot: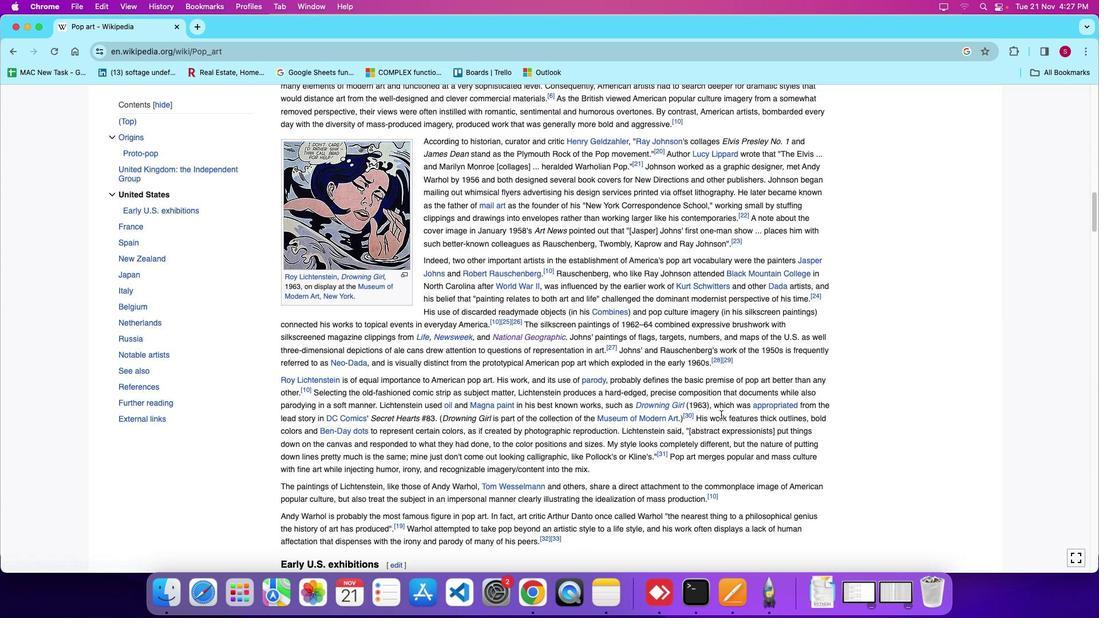 
Action: Mouse scrolled (720, 414) with delta (0, 0)
Screenshot: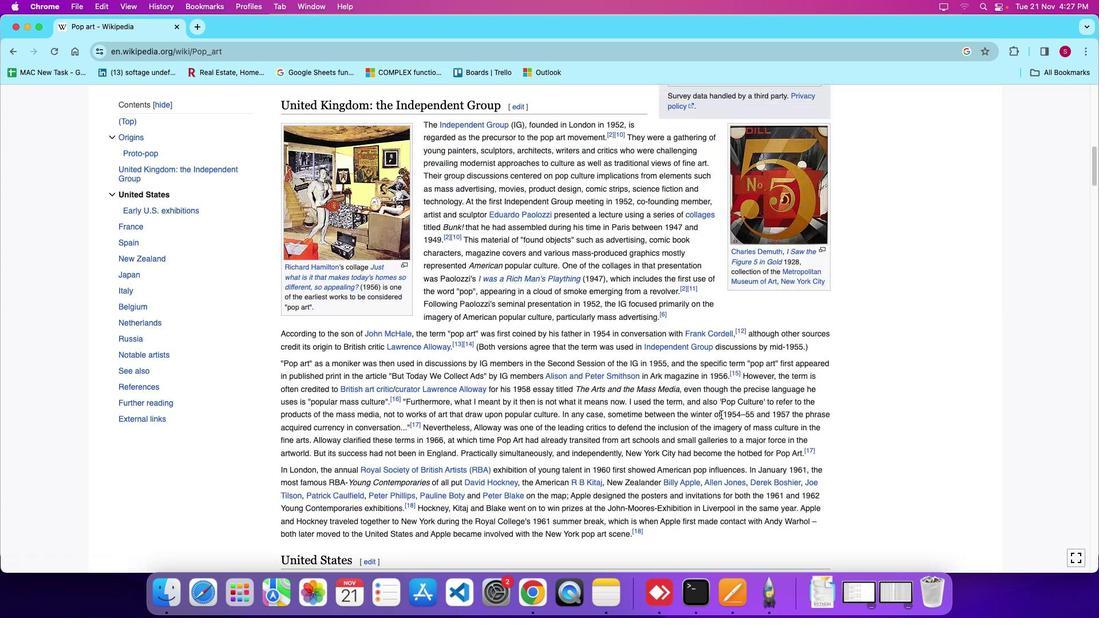 
Action: Mouse scrolled (720, 414) with delta (0, 0)
Screenshot: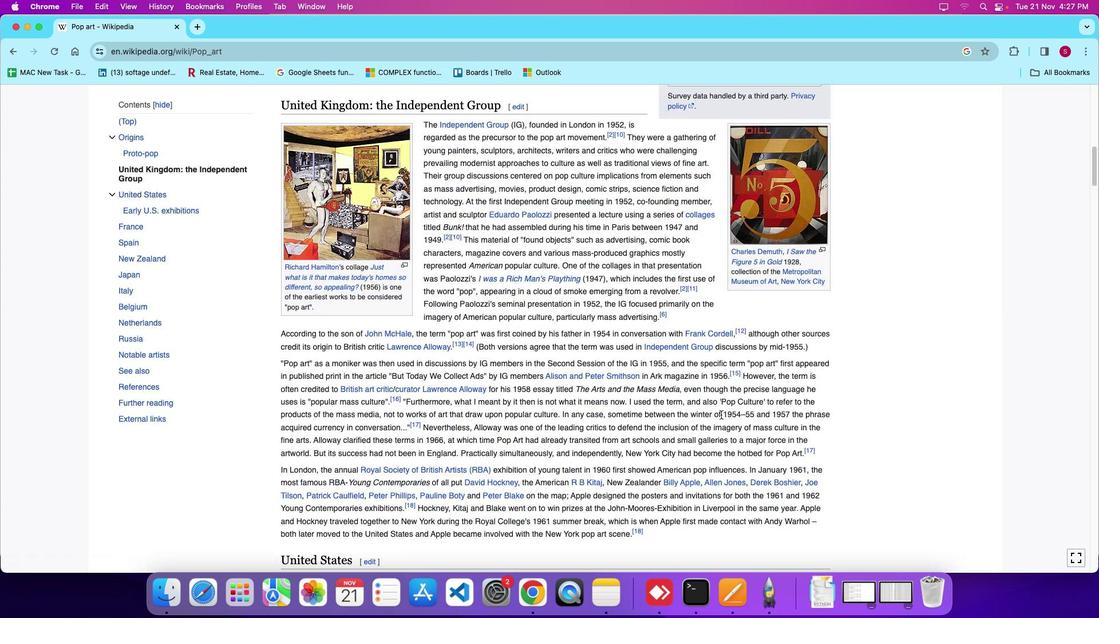 
Action: Mouse scrolled (720, 414) with delta (0, 5)
Screenshot: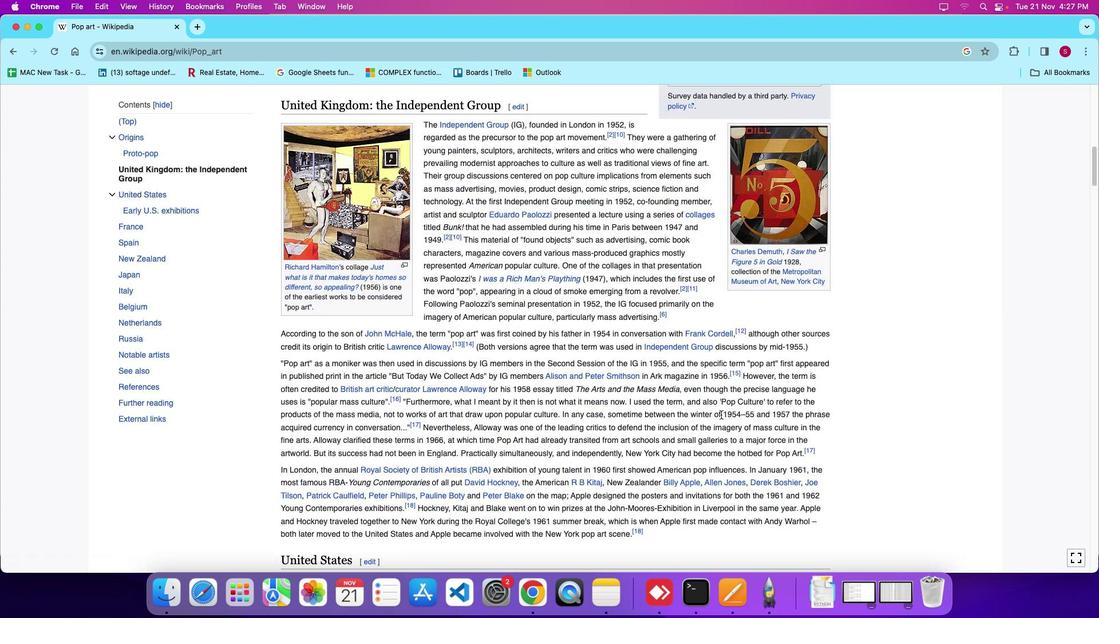 
Action: Mouse scrolled (720, 414) with delta (0, 6)
Screenshot: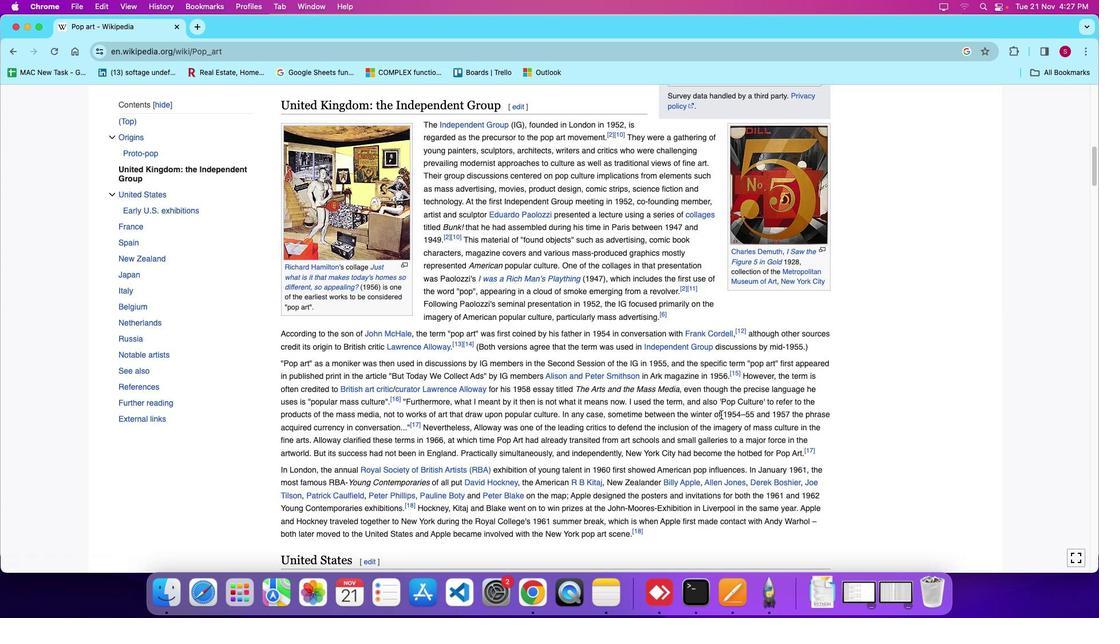 
Action: Mouse scrolled (720, 414) with delta (0, 0)
Screenshot: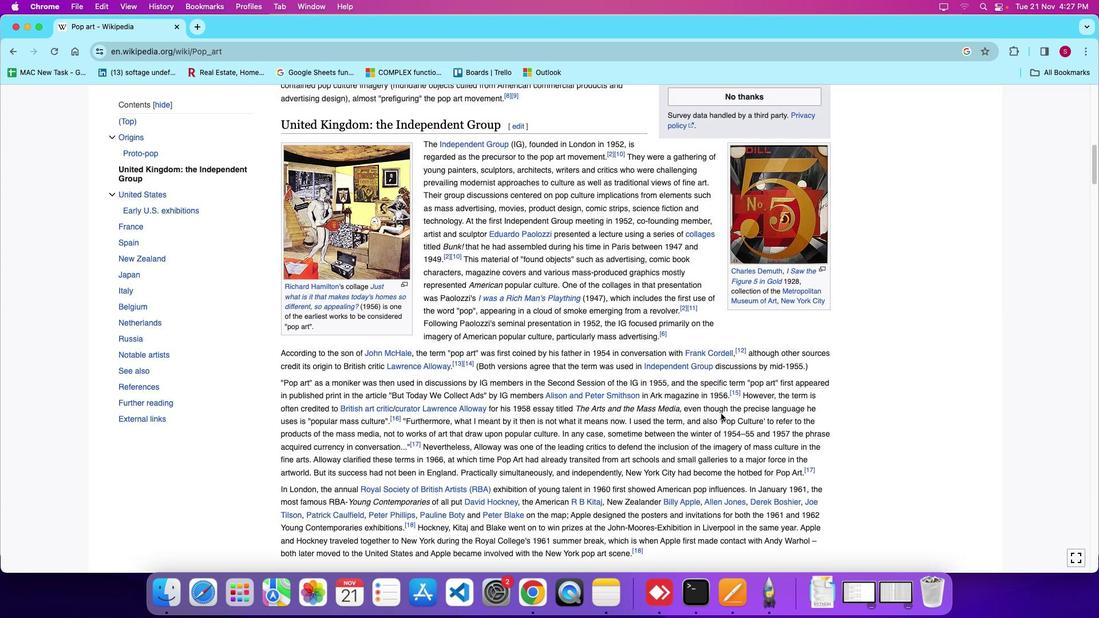 
Action: Mouse scrolled (720, 414) with delta (0, 0)
Screenshot: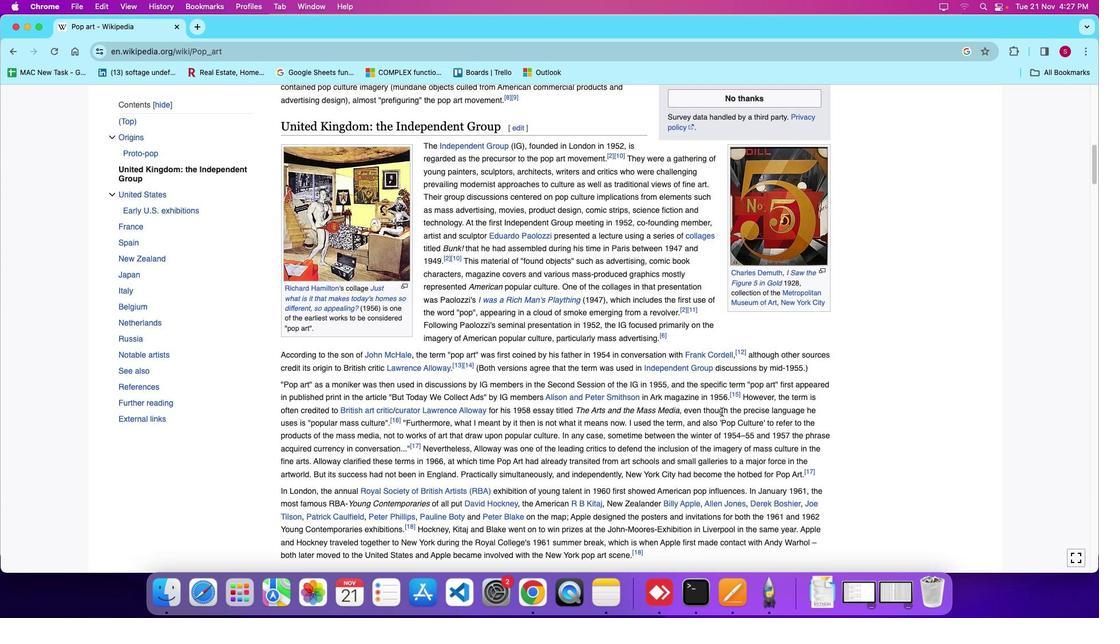 
Action: Mouse moved to (721, 411)
Screenshot: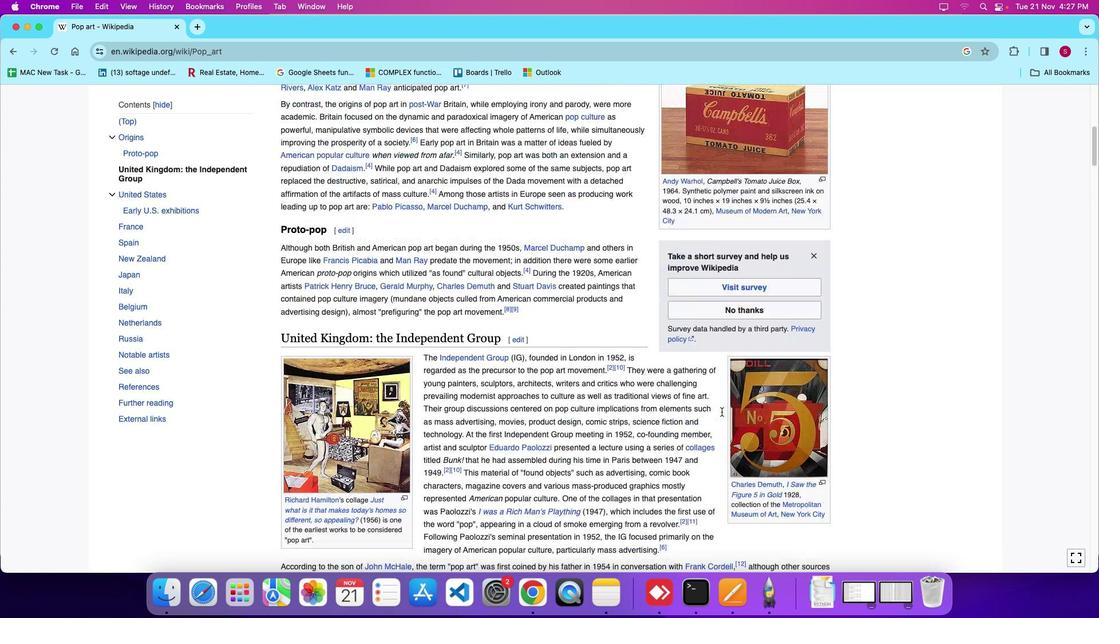 
Action: Mouse scrolled (721, 411) with delta (0, 0)
Screenshot: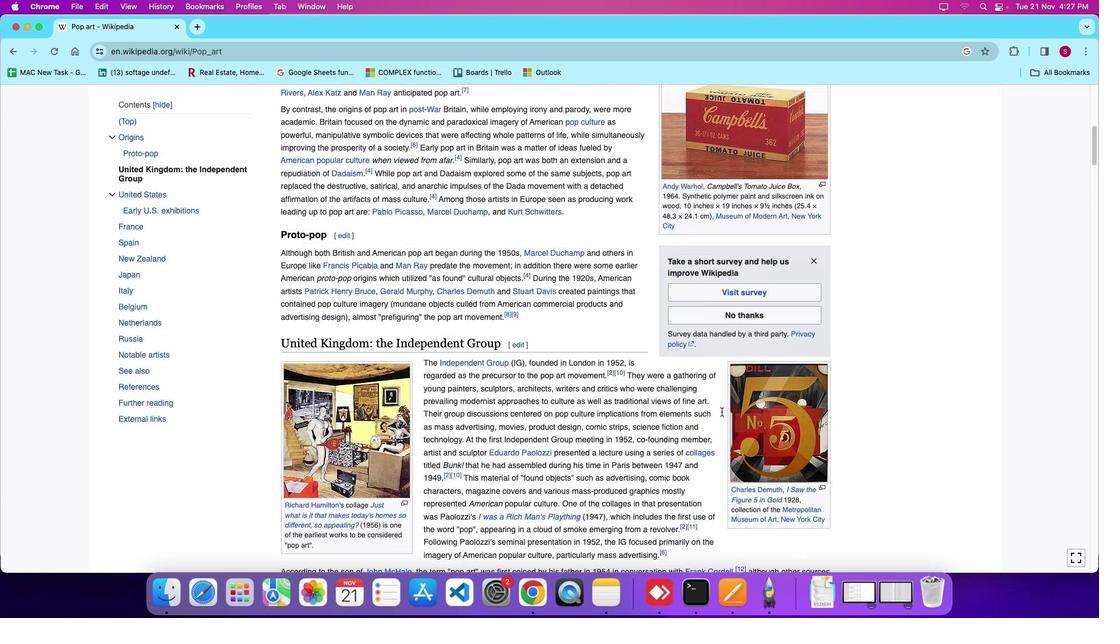 
Action: Mouse scrolled (721, 411) with delta (0, 0)
Screenshot: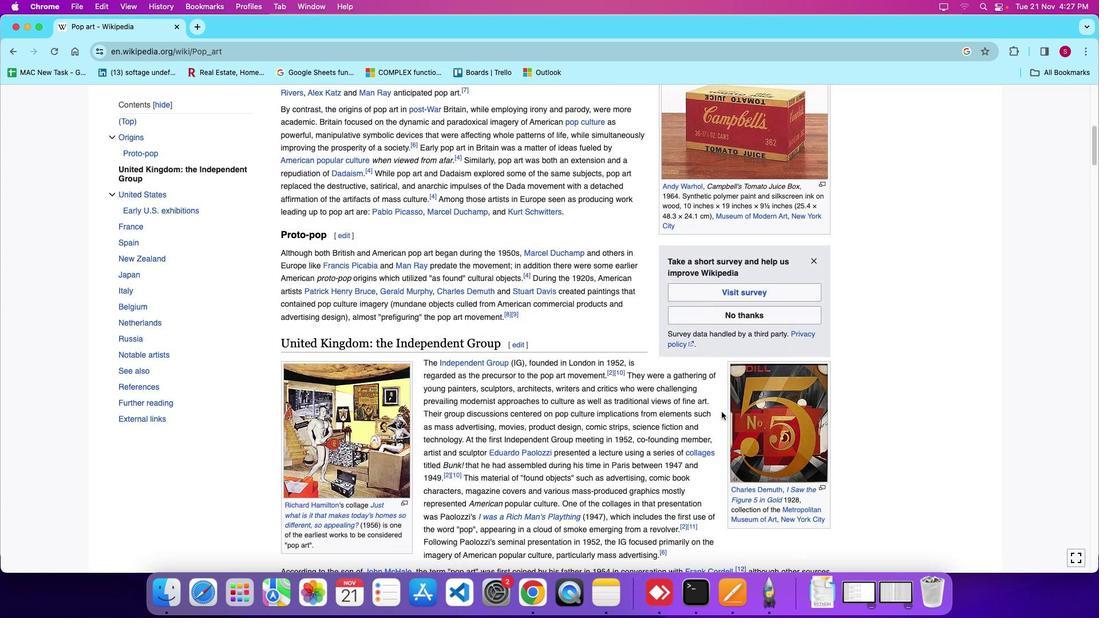 
Action: Mouse scrolled (721, 411) with delta (0, 4)
Screenshot: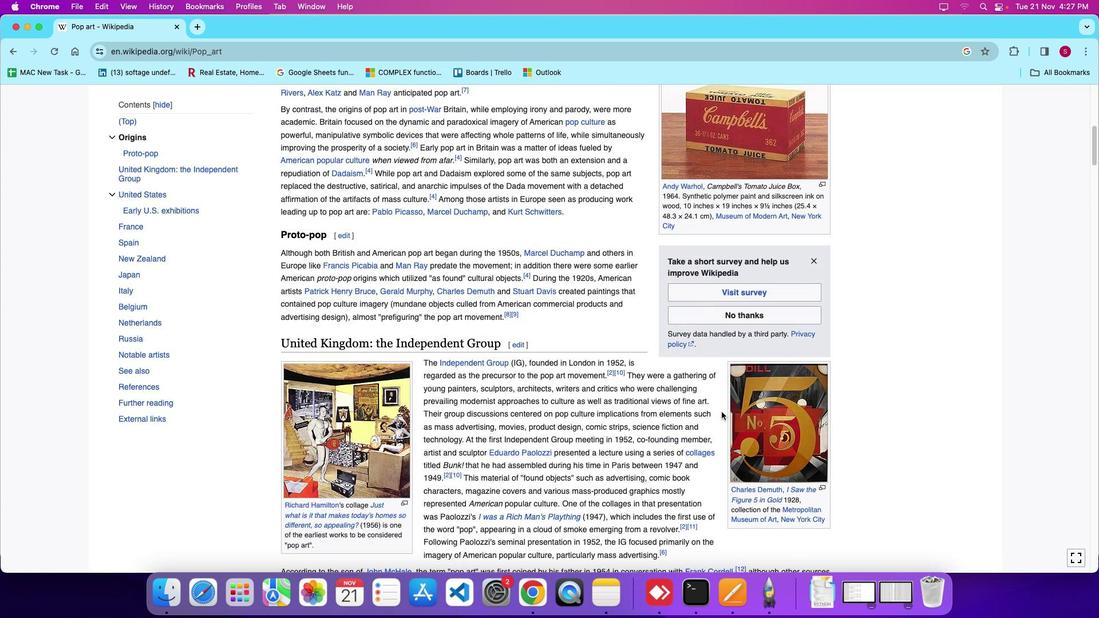 
Action: Mouse scrolled (721, 411) with delta (0, 0)
Screenshot: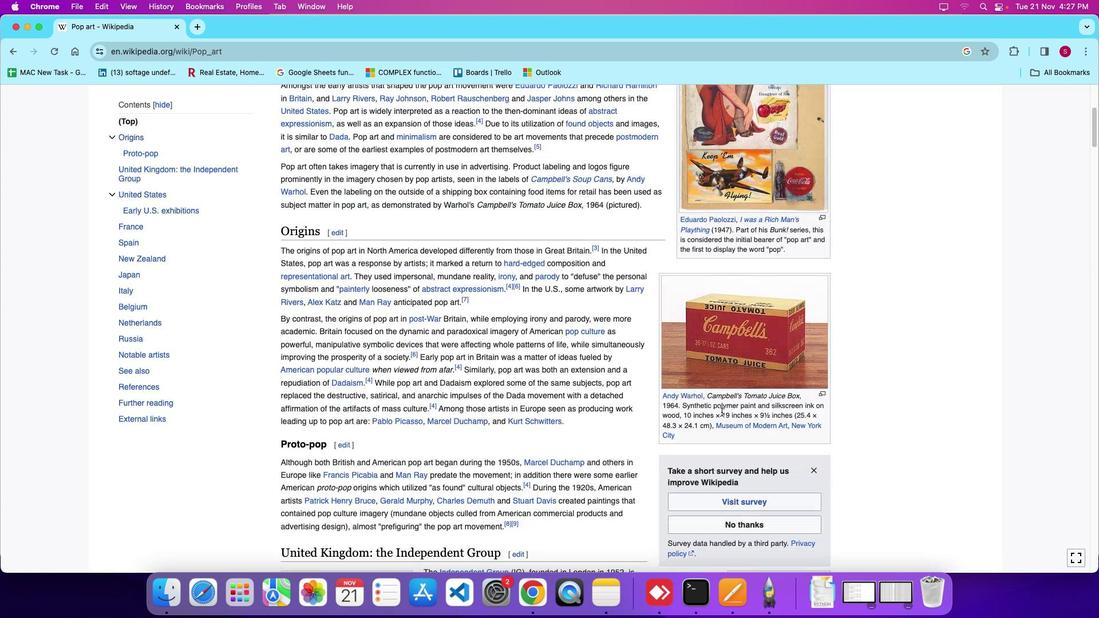 
Action: Mouse scrolled (721, 411) with delta (0, 0)
Screenshot: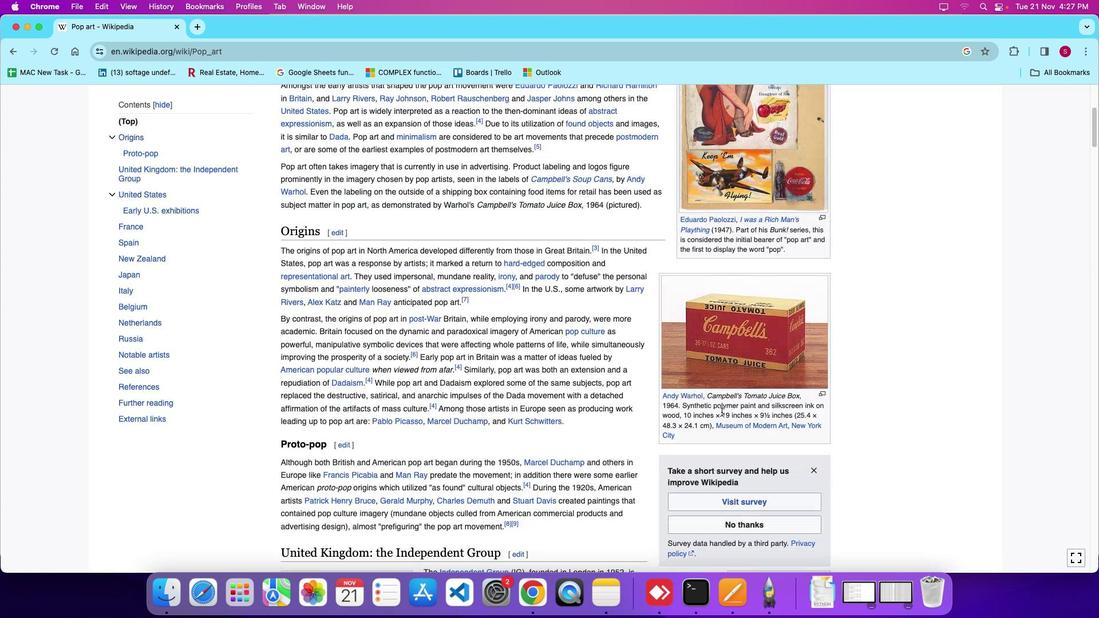 
Action: Mouse scrolled (721, 411) with delta (0, 4)
Screenshot: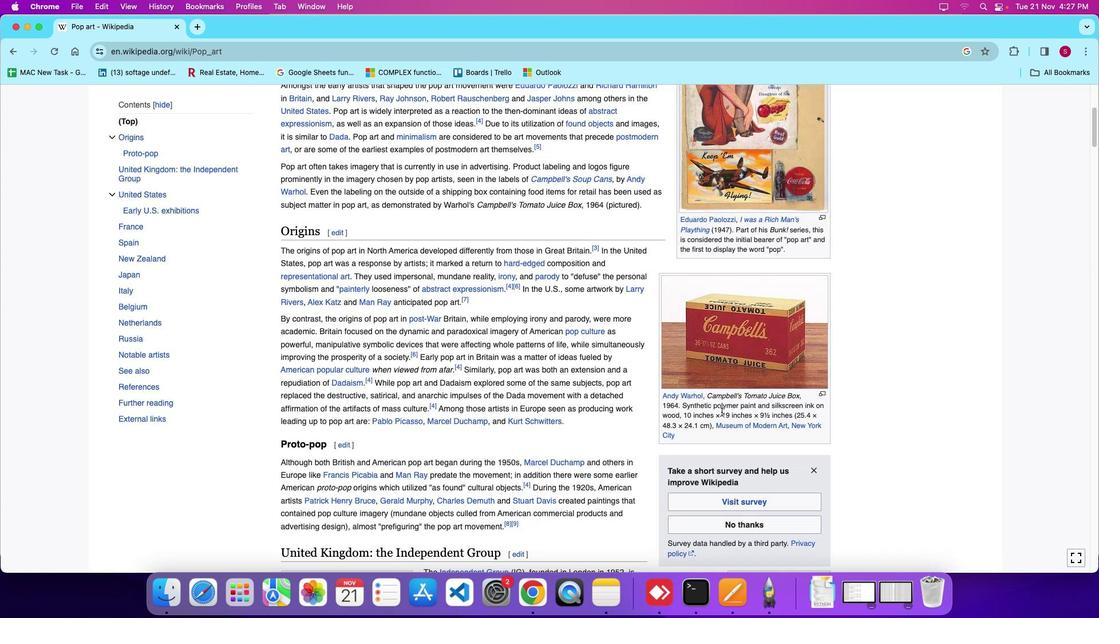 
Action: Mouse moved to (690, 399)
Screenshot: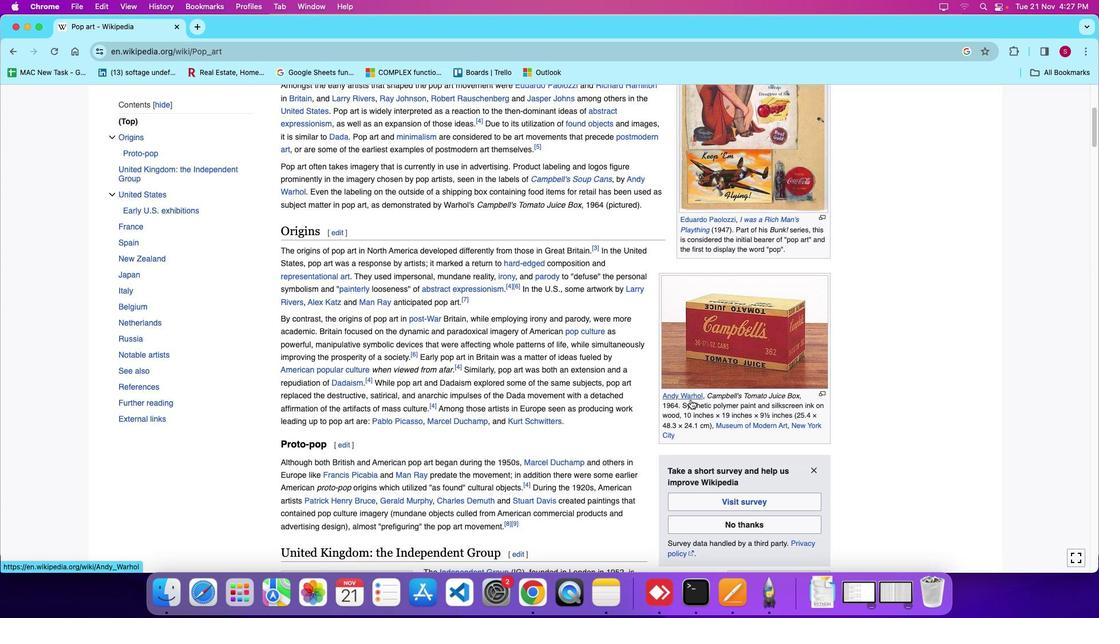 
Action: Mouse scrolled (690, 399) with delta (0, 0)
Screenshot: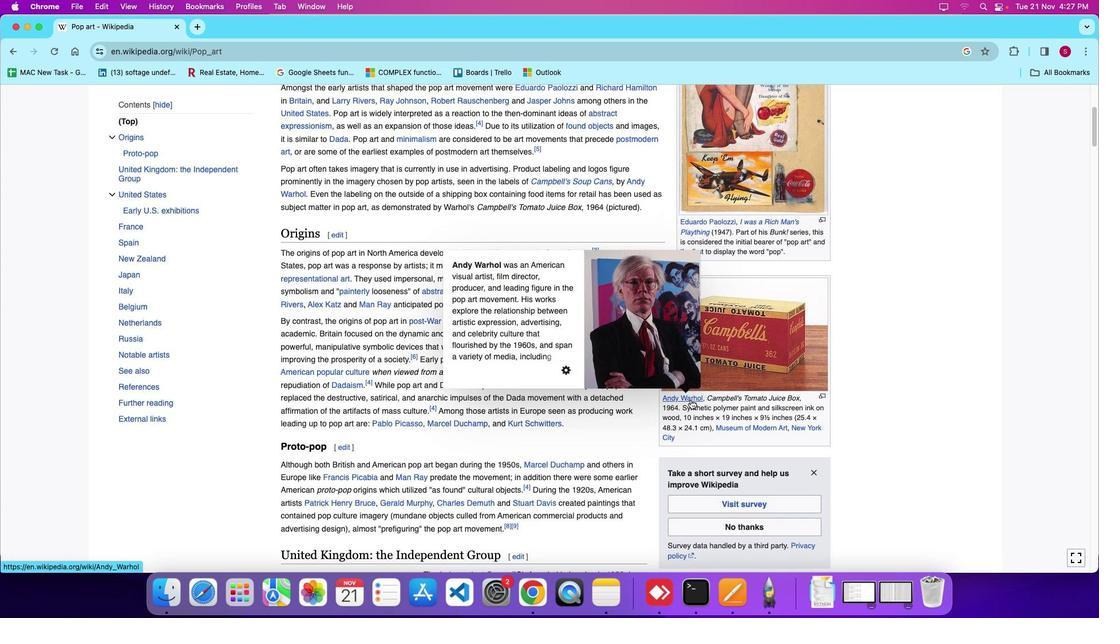 
Action: Mouse scrolled (690, 399) with delta (0, 0)
Screenshot: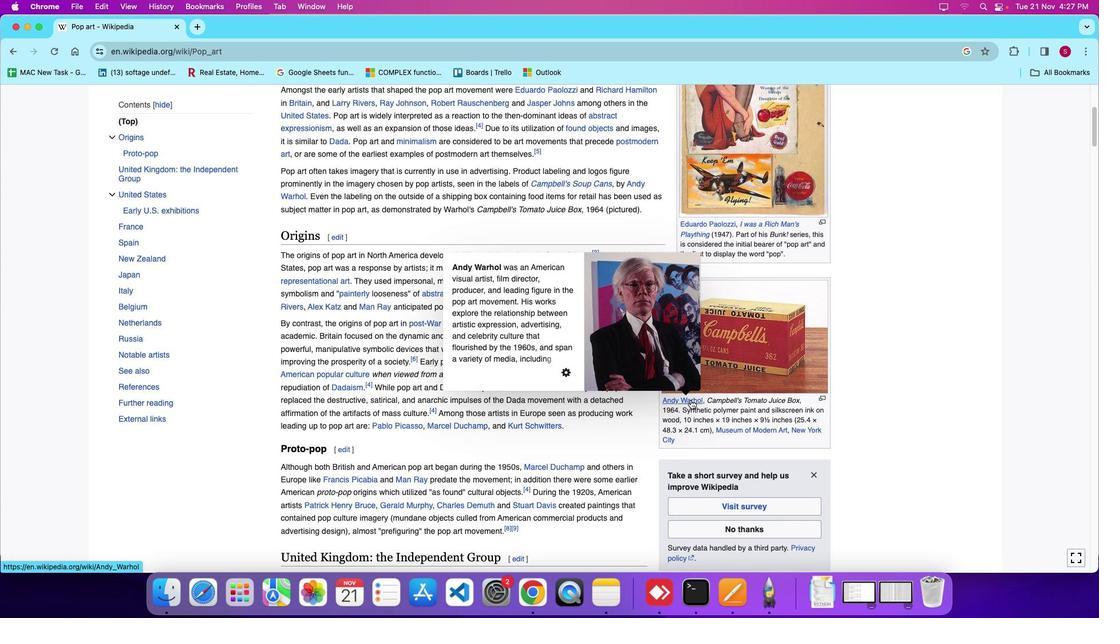 
Action: Mouse moved to (450, 413)
Screenshot: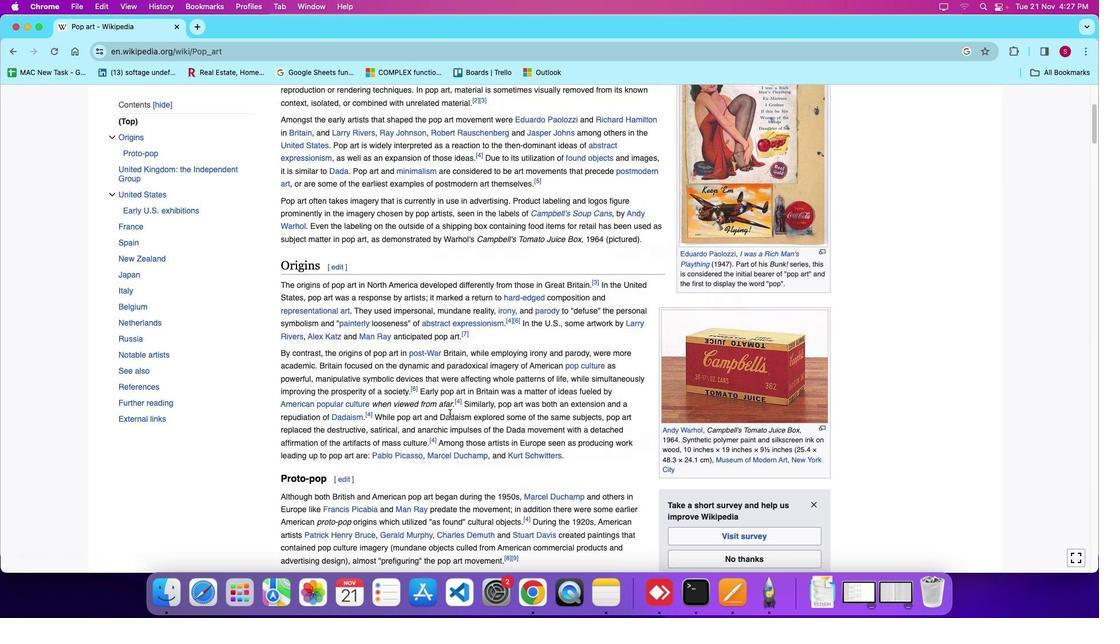 
Action: Mouse scrolled (450, 413) with delta (0, 0)
Screenshot: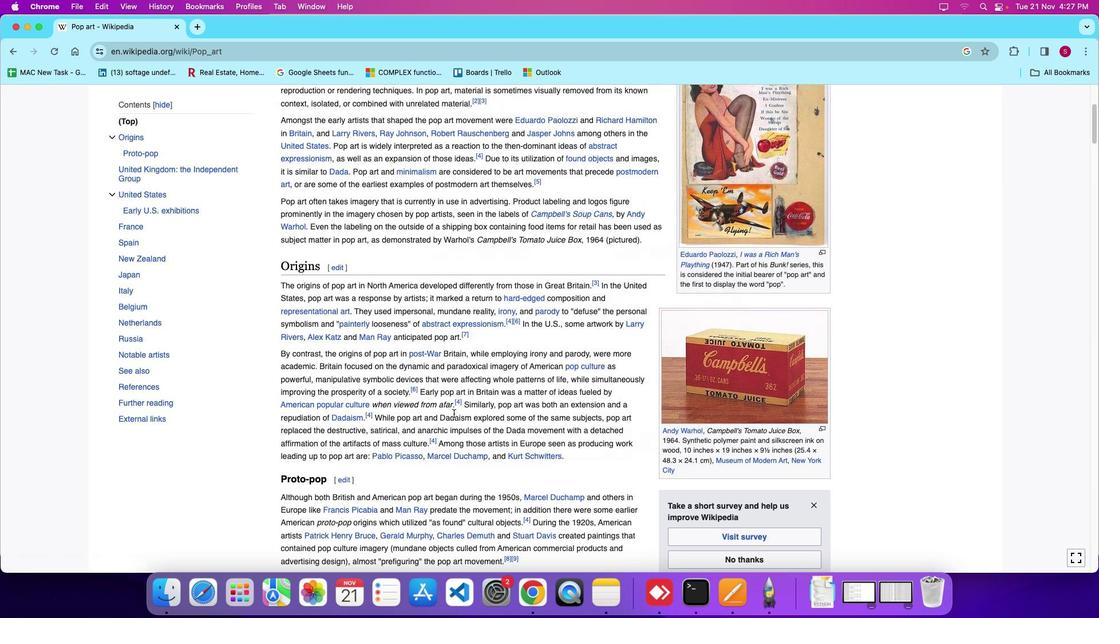 
Action: Mouse scrolled (450, 413) with delta (0, 0)
Screenshot: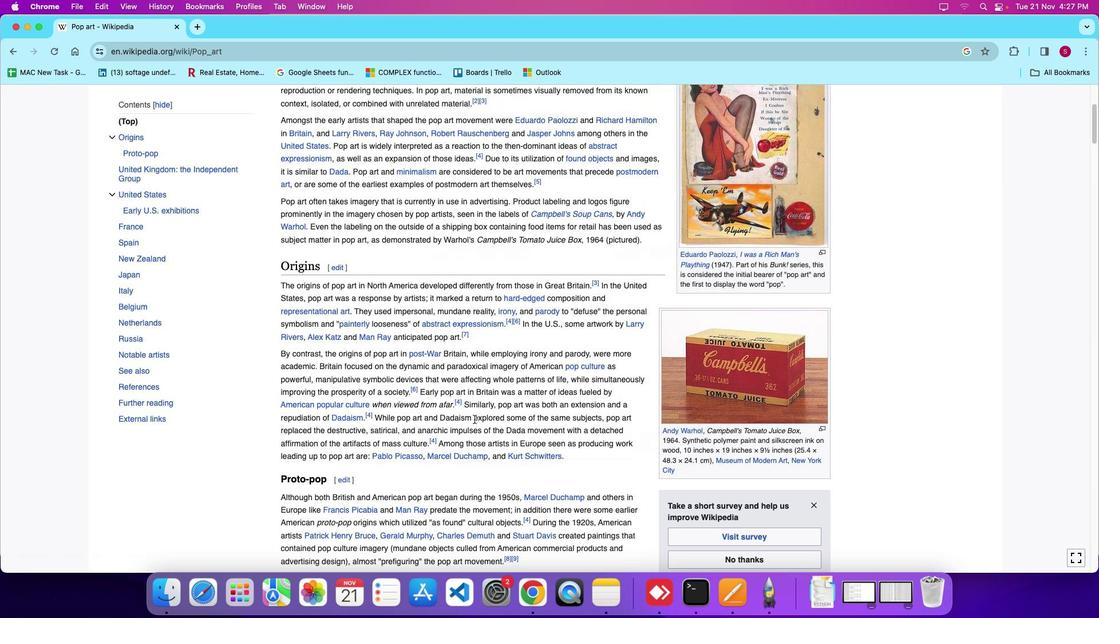 
Action: Mouse moved to (901, 388)
Screenshot: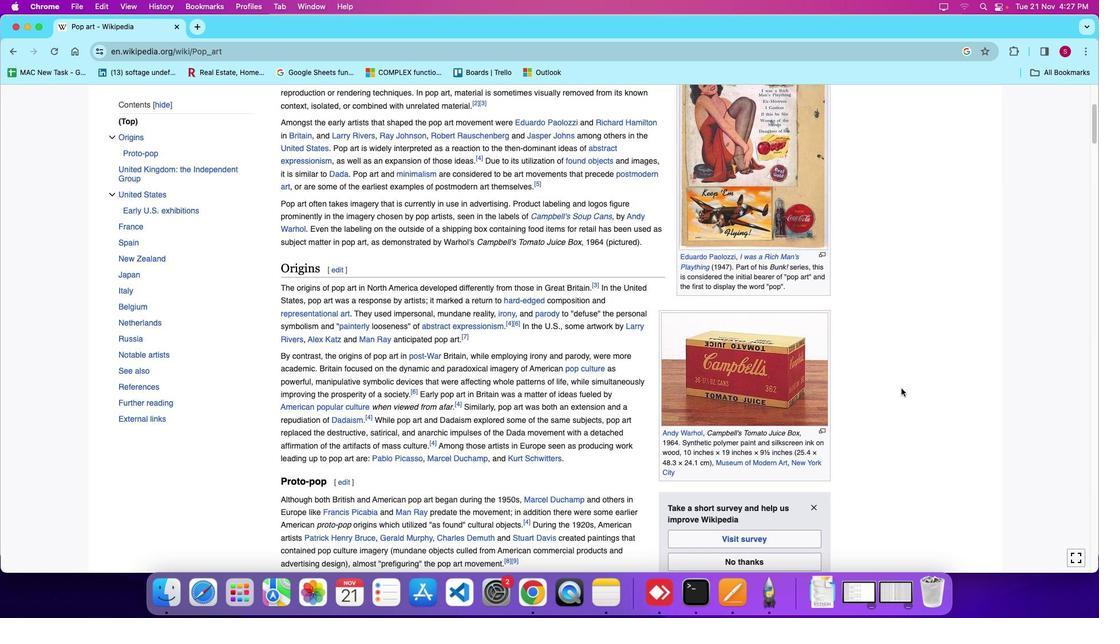 
Action: Mouse scrolled (901, 388) with delta (0, 0)
Screenshot: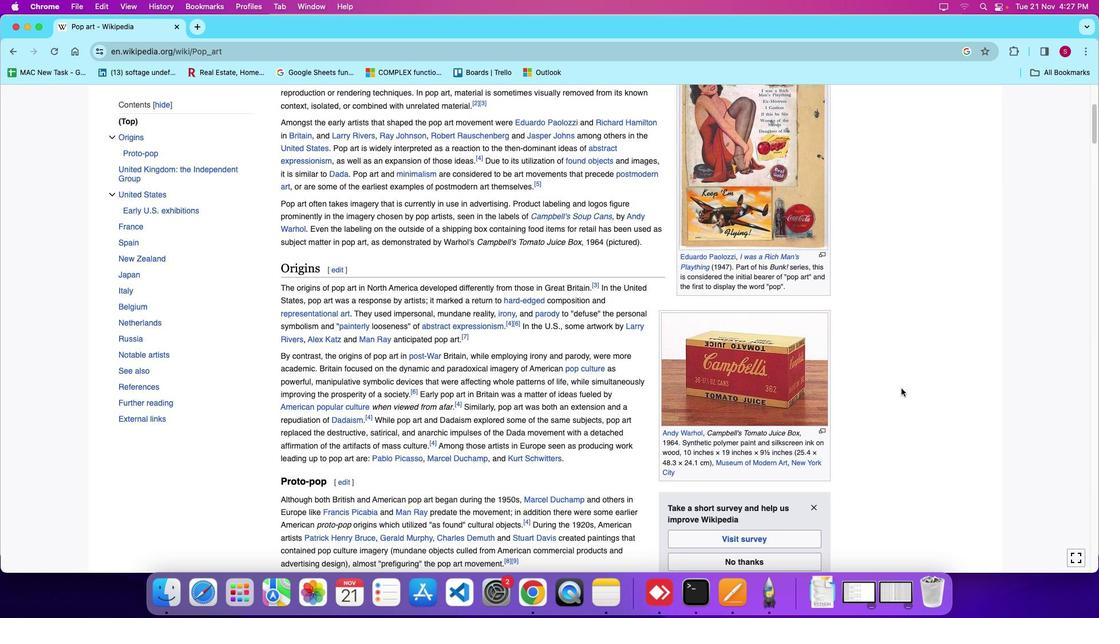 
Action: Mouse scrolled (901, 388) with delta (0, 0)
Screenshot: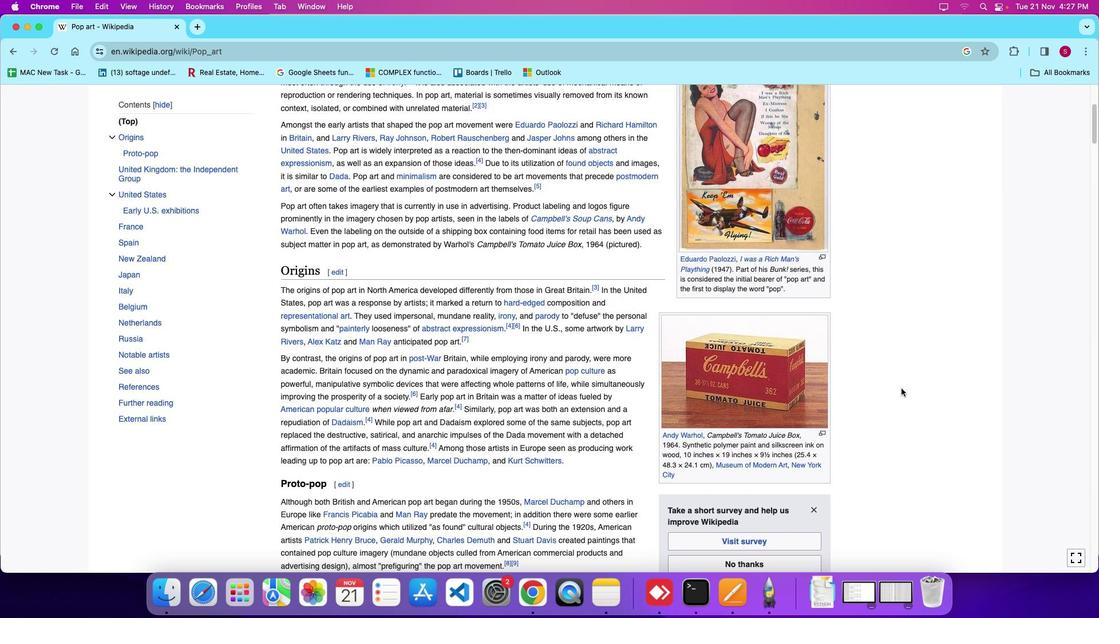 
Action: Mouse moved to (901, 388)
Screenshot: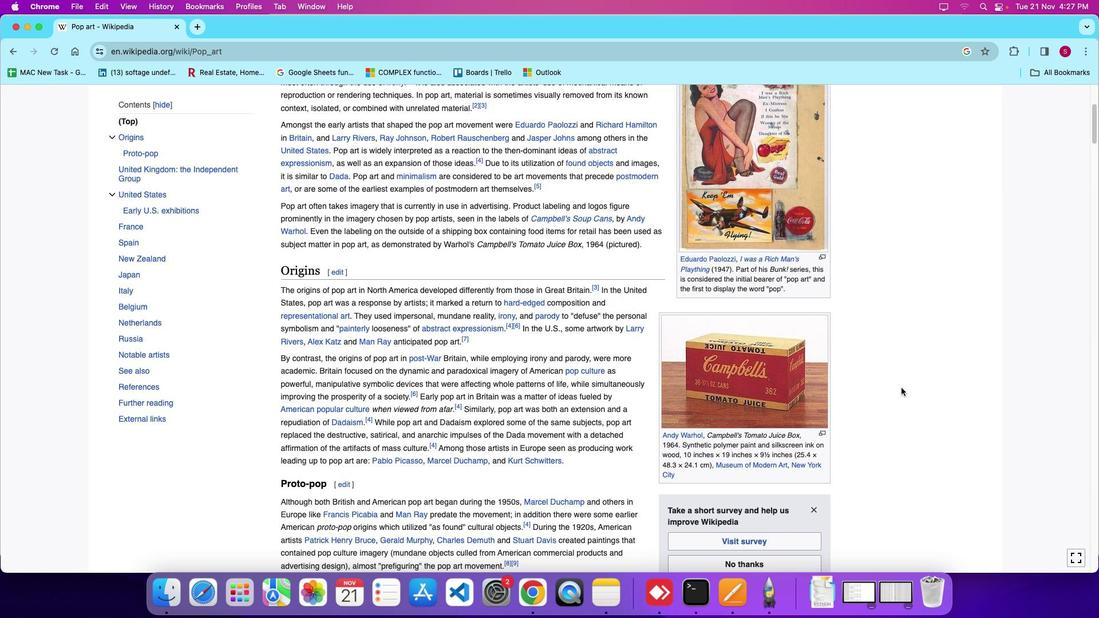 
Action: Mouse scrolled (901, 388) with delta (0, 0)
Screenshot: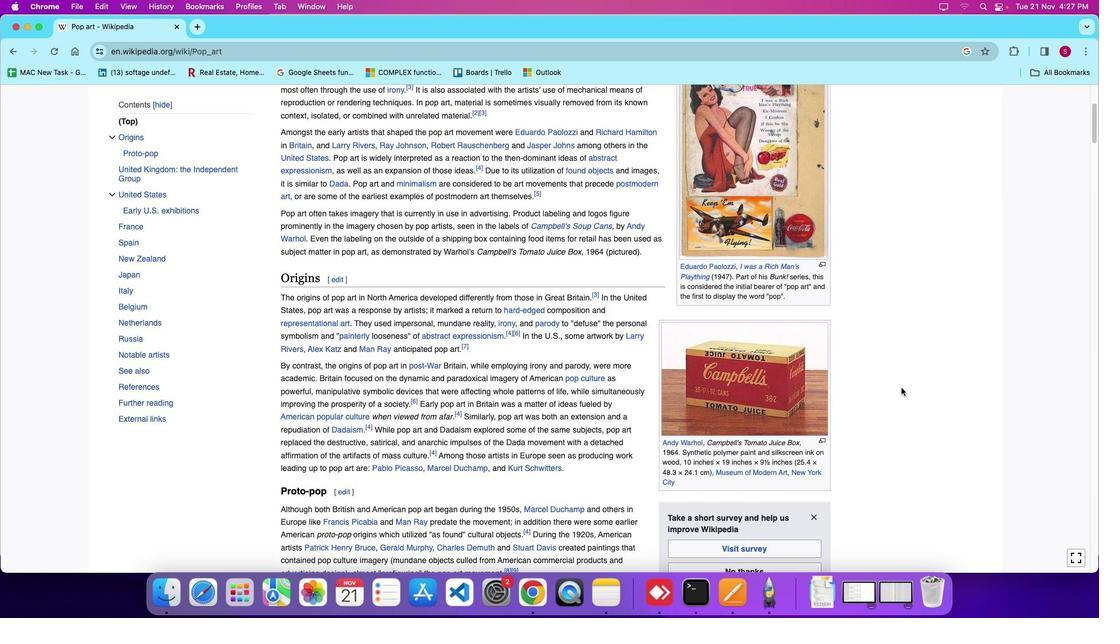 
Action: Mouse scrolled (901, 388) with delta (0, 0)
Screenshot: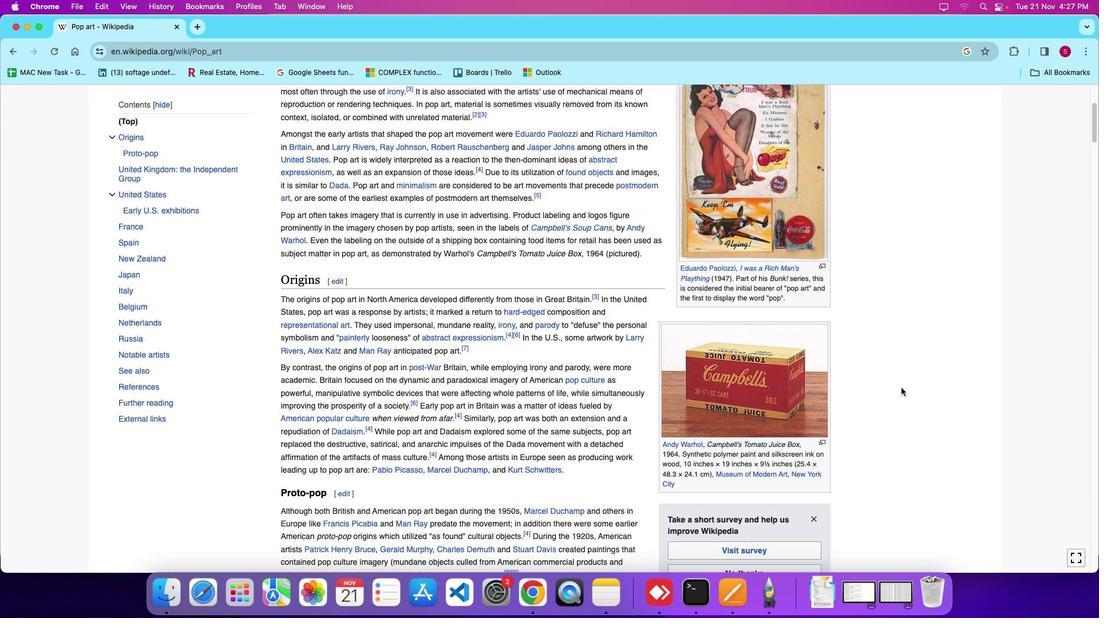 
Action: Mouse scrolled (901, 388) with delta (0, 0)
Screenshot: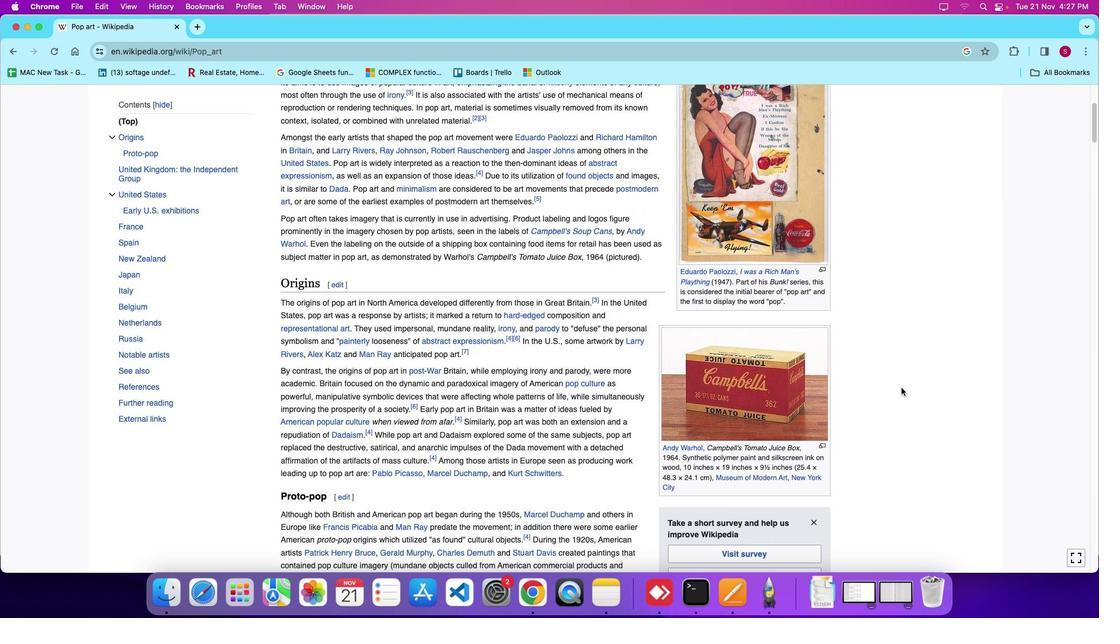 
Action: Mouse scrolled (901, 388) with delta (0, 0)
Screenshot: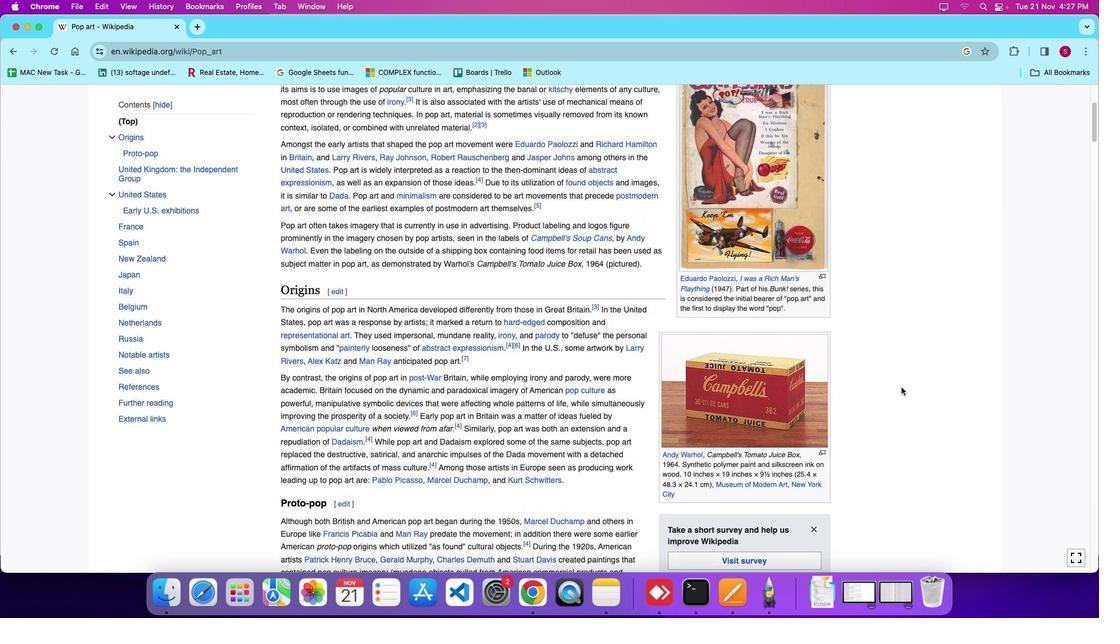 
Action: Mouse scrolled (901, 388) with delta (0, 0)
Screenshot: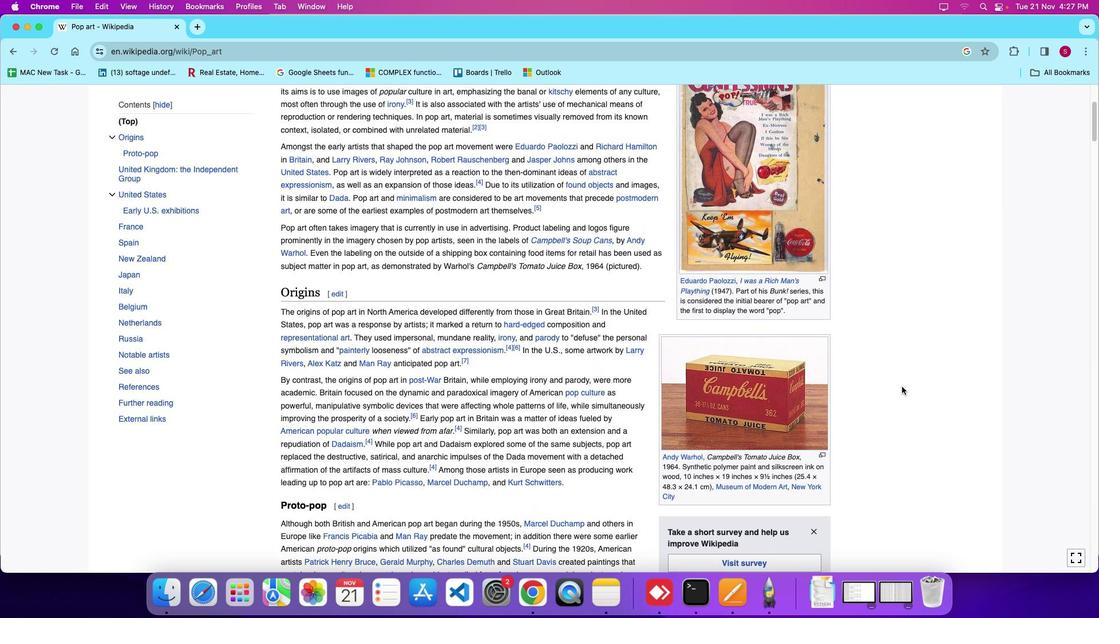 
Action: Mouse moved to (901, 386)
Screenshot: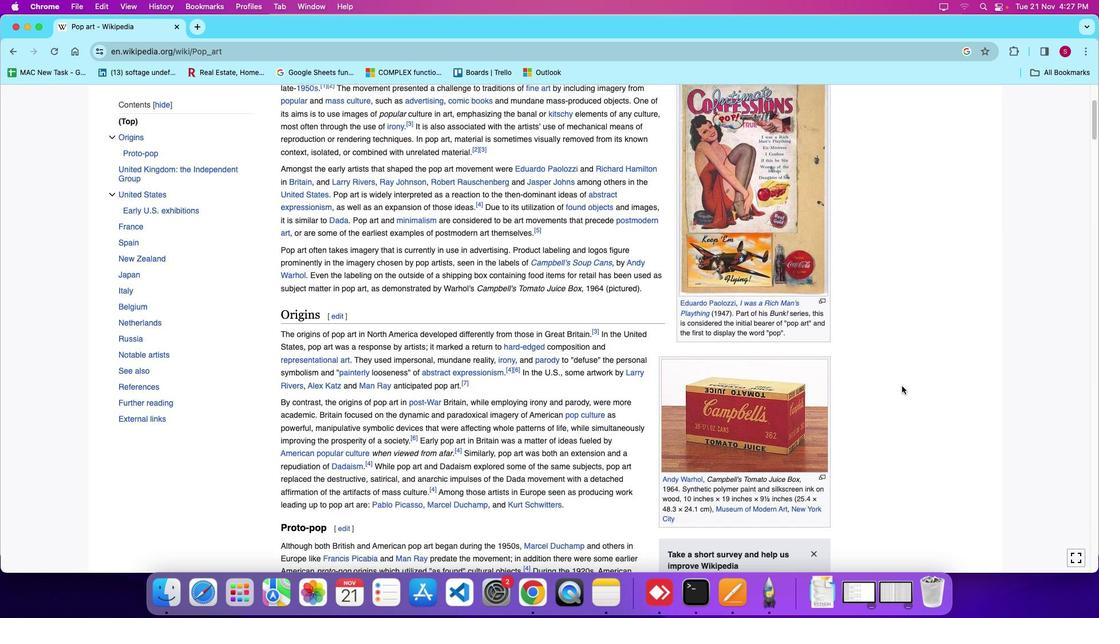 
Action: Mouse scrolled (901, 386) with delta (0, 0)
Screenshot: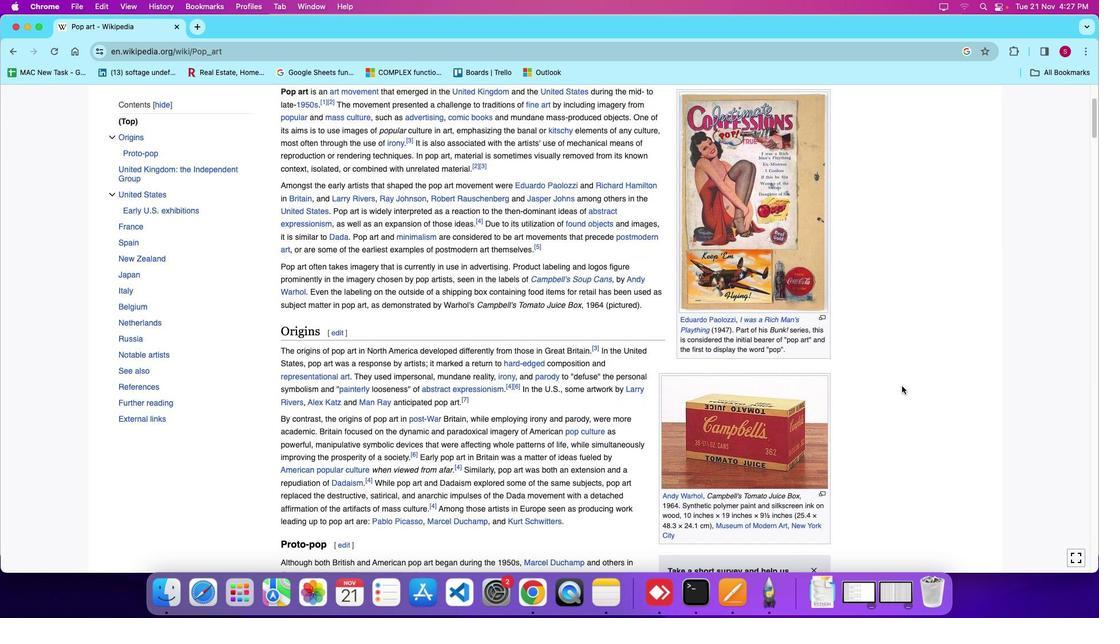 
Action: Mouse moved to (901, 386)
Screenshot: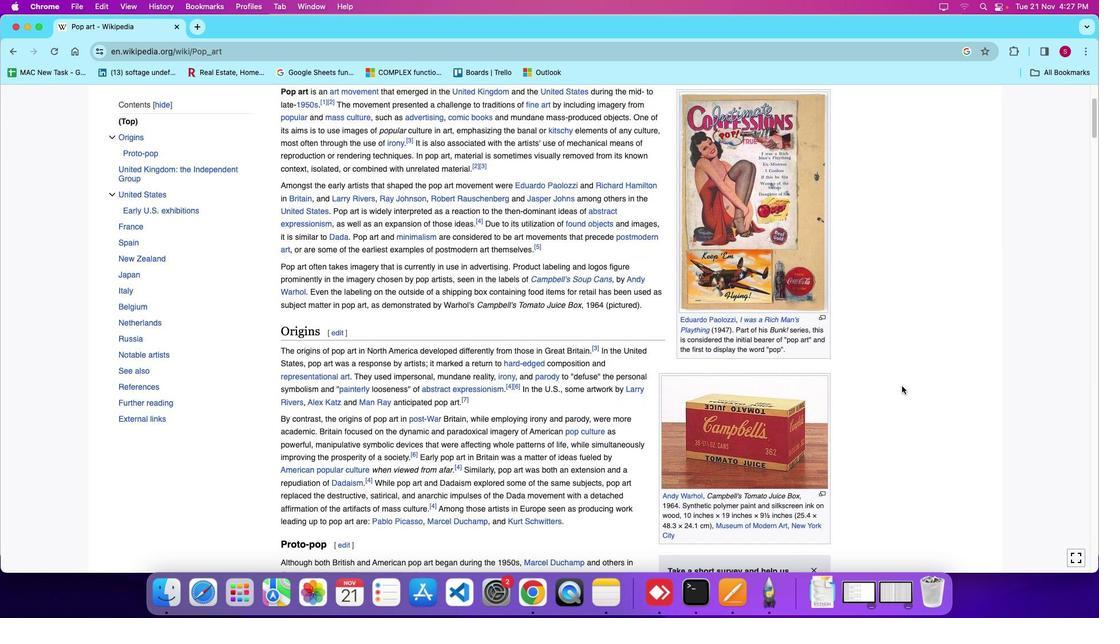 
Action: Mouse scrolled (901, 386) with delta (0, 0)
Screenshot: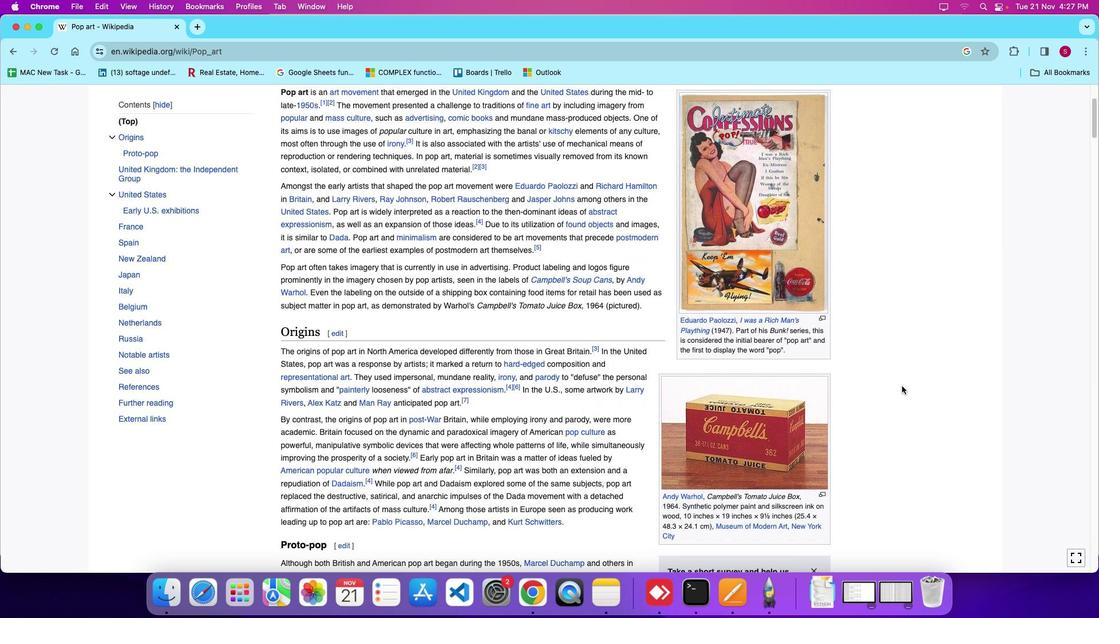 
Action: Mouse scrolled (901, 386) with delta (0, 0)
Screenshot: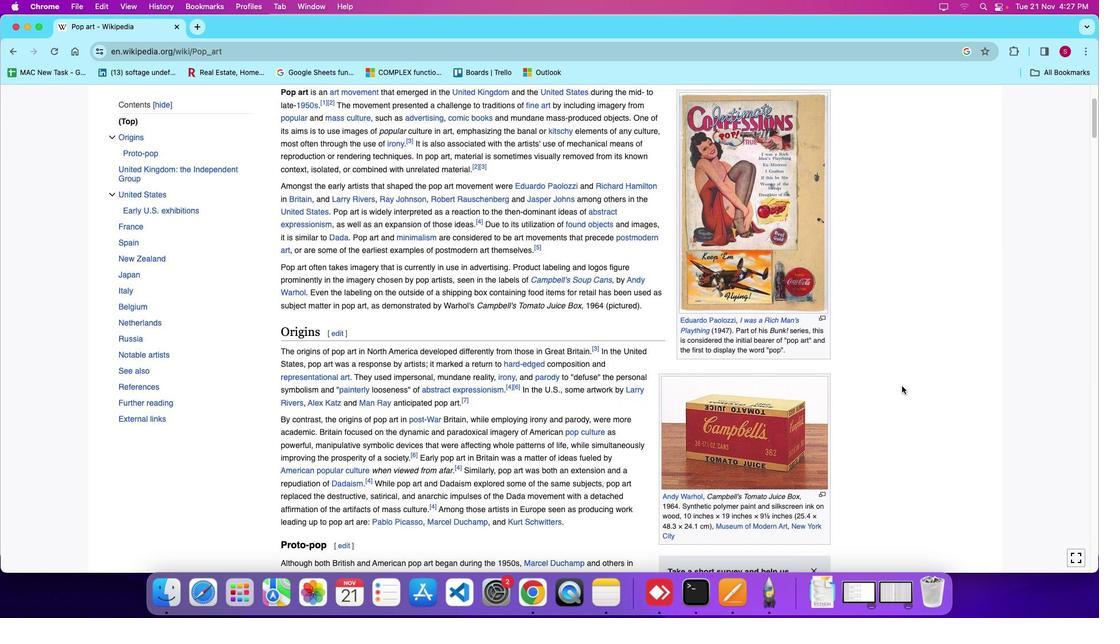 
Action: Mouse moved to (902, 385)
Screenshot: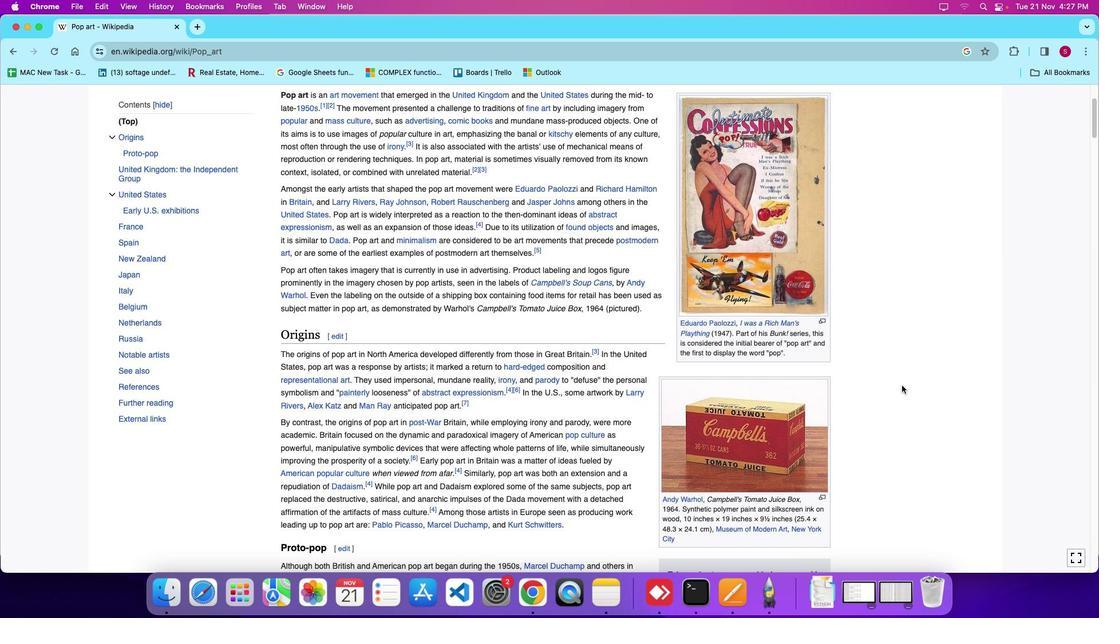 
Action: Mouse scrolled (902, 385) with delta (0, 0)
Screenshot: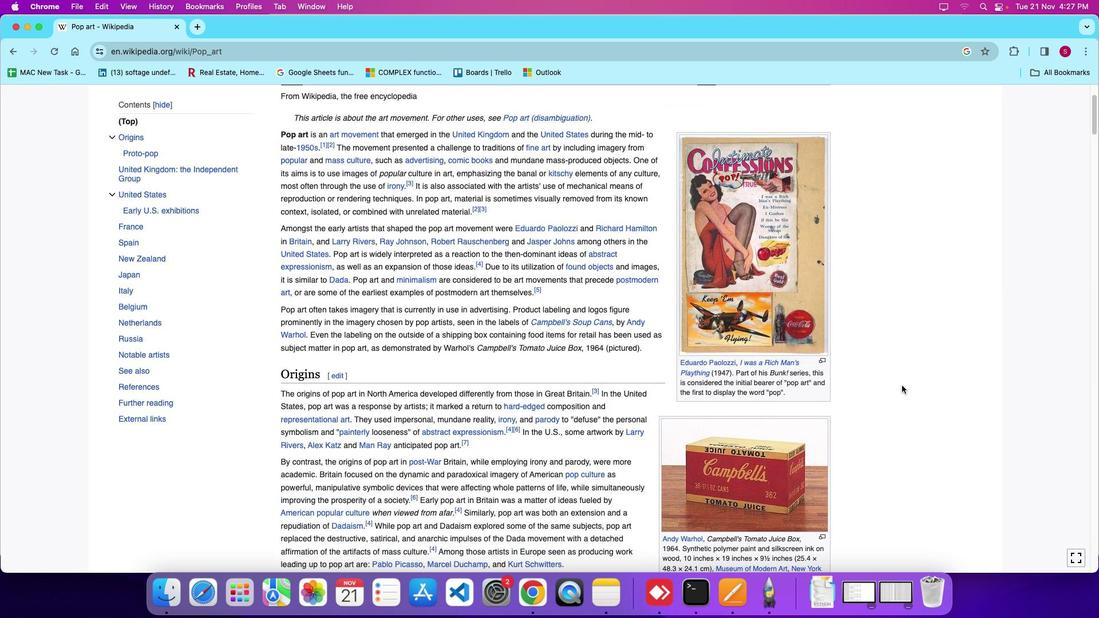 
Action: Mouse scrolled (902, 385) with delta (0, 0)
Screenshot: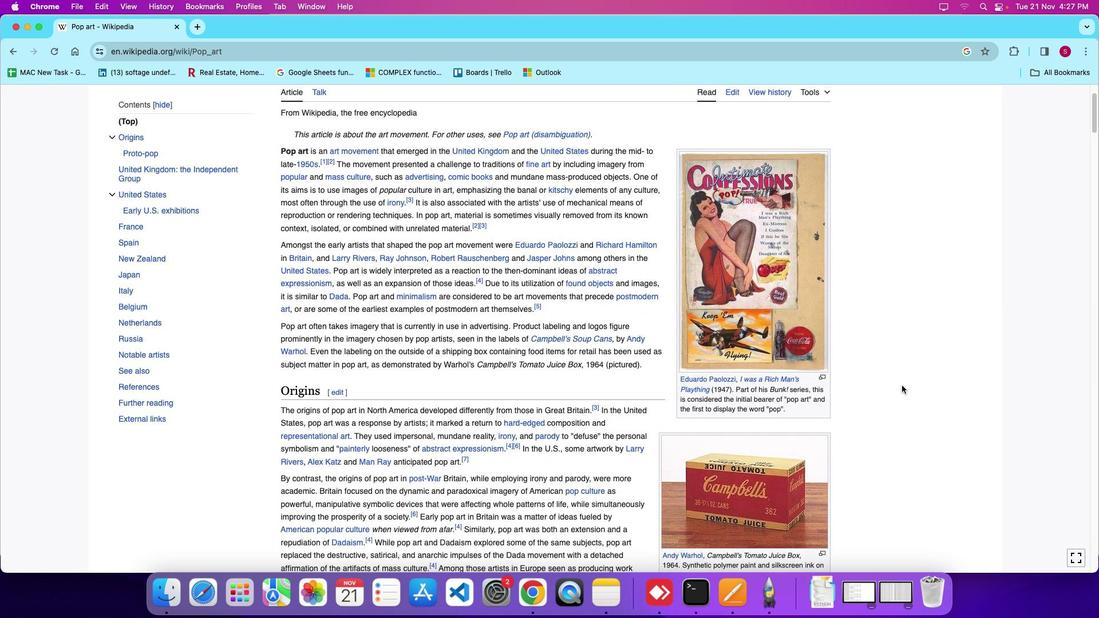 
Action: Mouse scrolled (902, 385) with delta (0, 0)
Screenshot: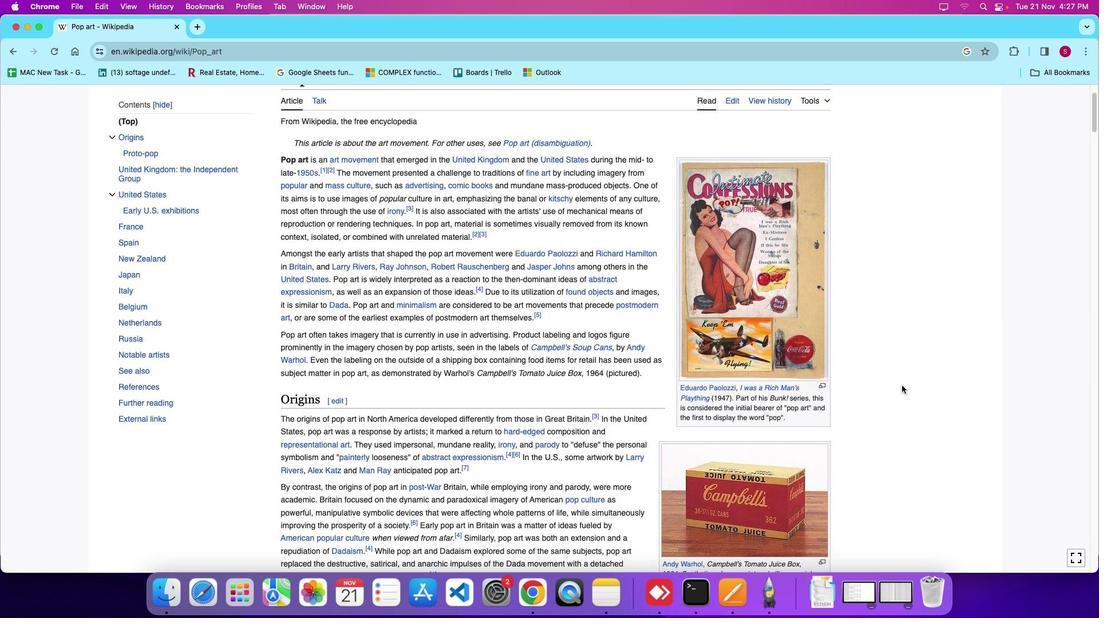 
Action: Mouse moved to (901, 384)
Screenshot: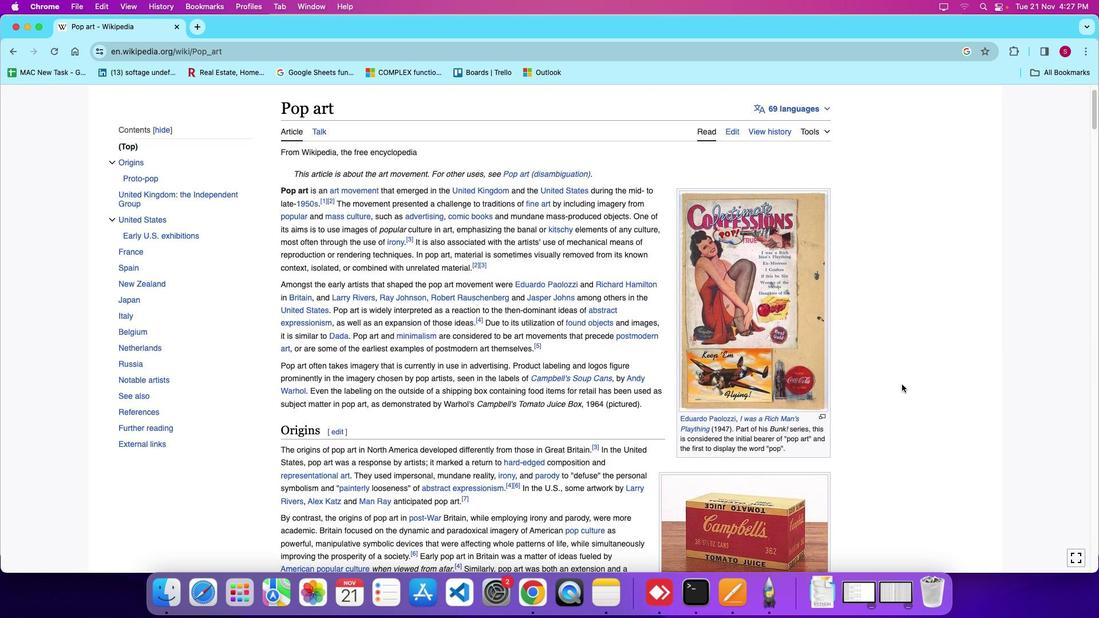 
Action: Mouse scrolled (901, 384) with delta (0, 0)
Screenshot: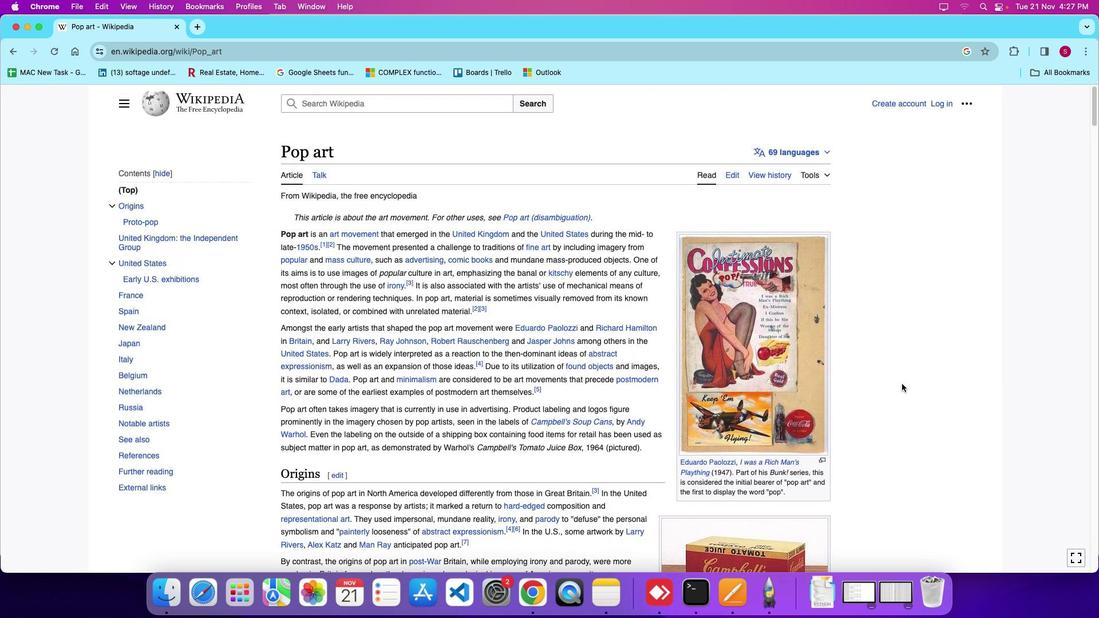 
Action: Mouse scrolled (901, 384) with delta (0, 0)
Screenshot: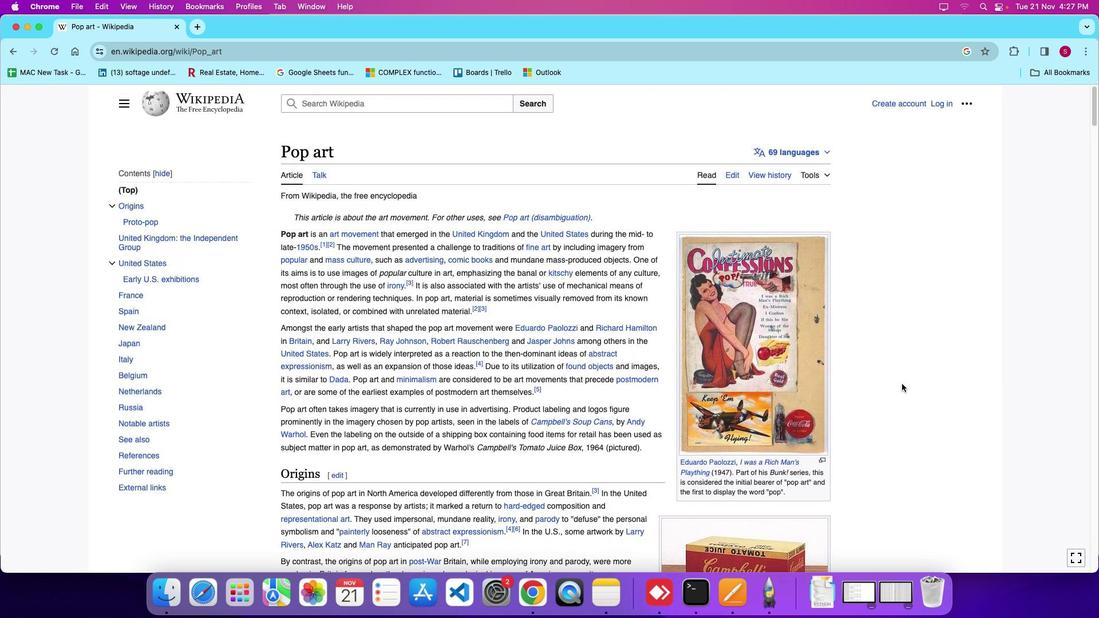 
Action: Mouse scrolled (901, 384) with delta (0, 4)
Screenshot: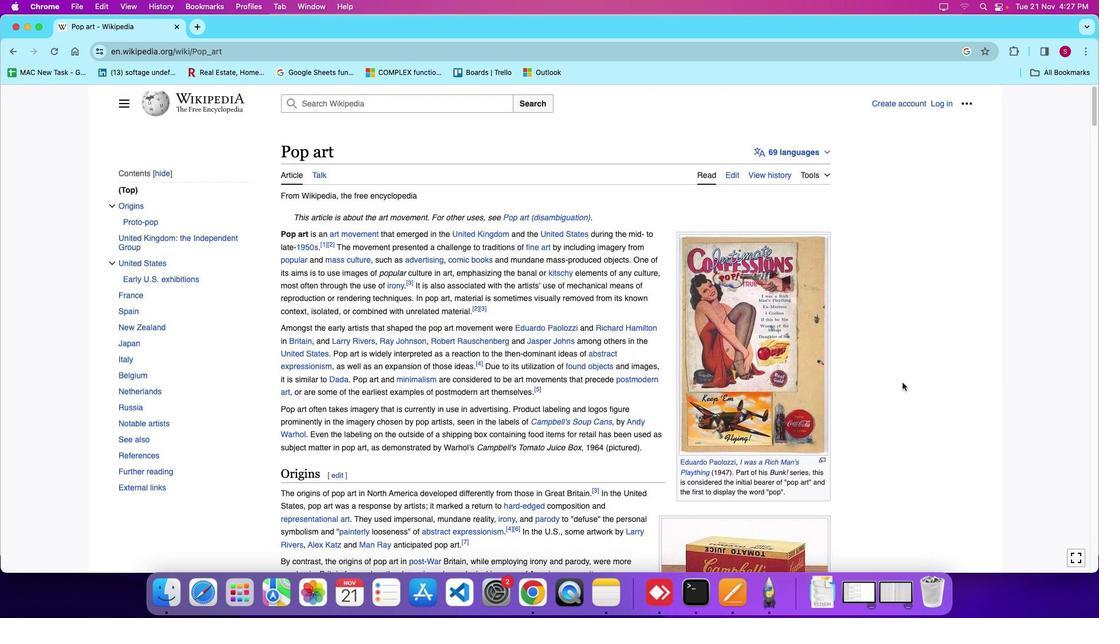 
Action: Mouse moved to (902, 382)
Screenshot: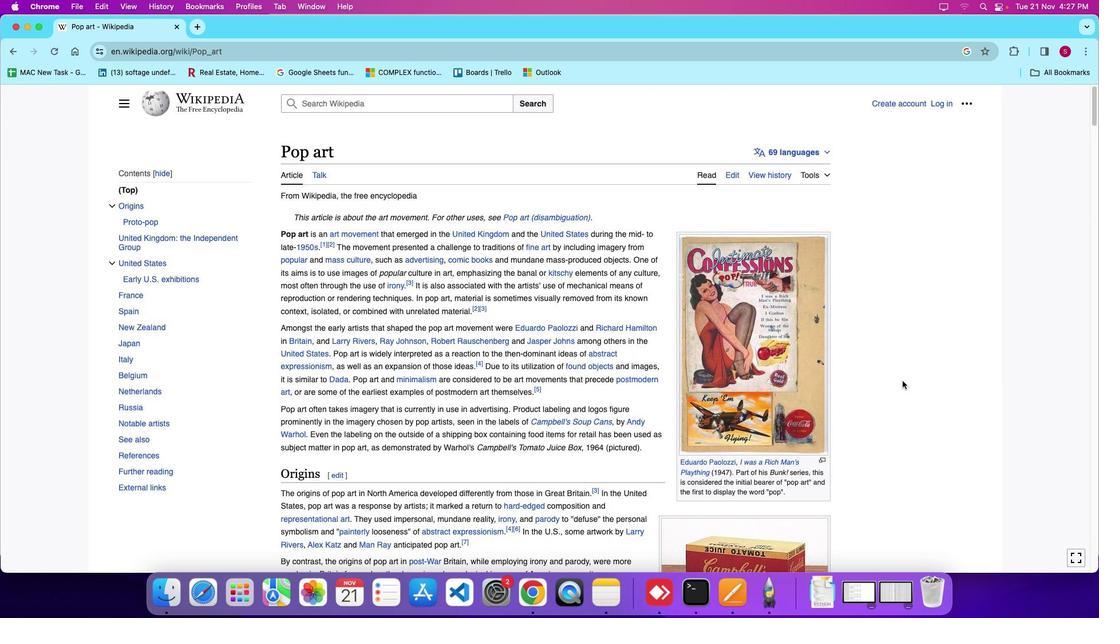 
Action: Mouse scrolled (902, 382) with delta (0, 0)
Screenshot: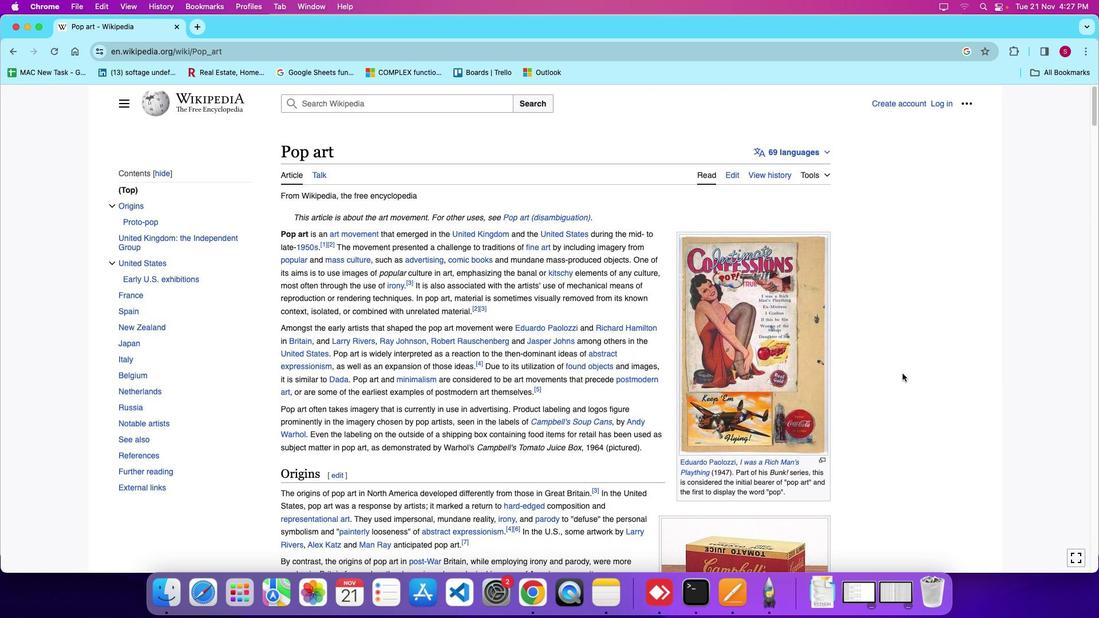 
Action: Mouse scrolled (902, 382) with delta (0, 1)
Screenshot: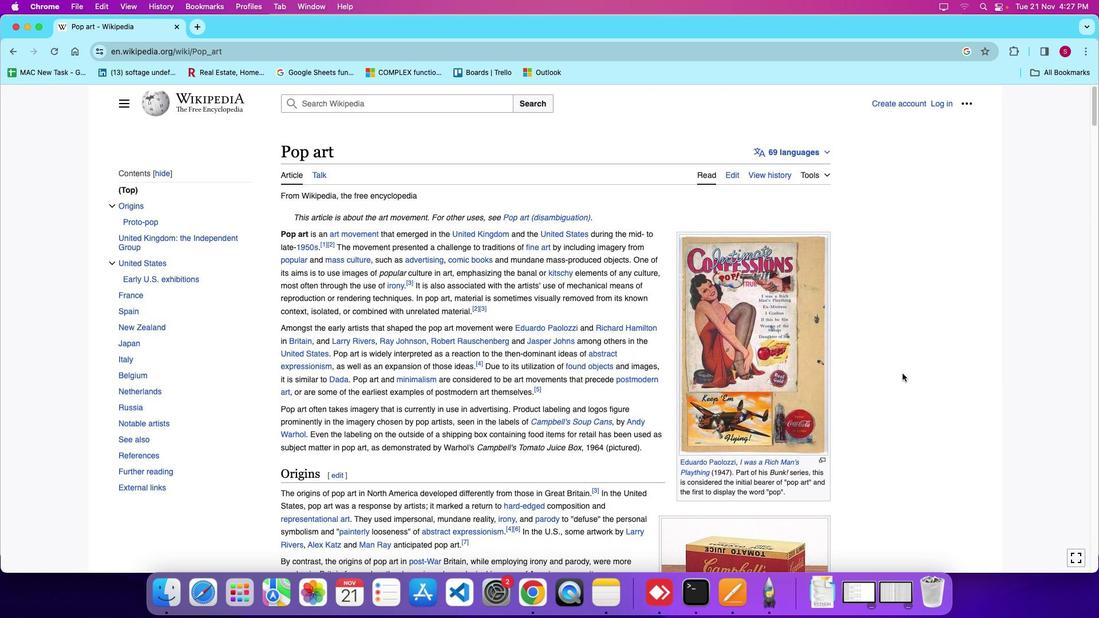 
Action: Mouse scrolled (902, 382) with delta (0, 5)
Screenshot: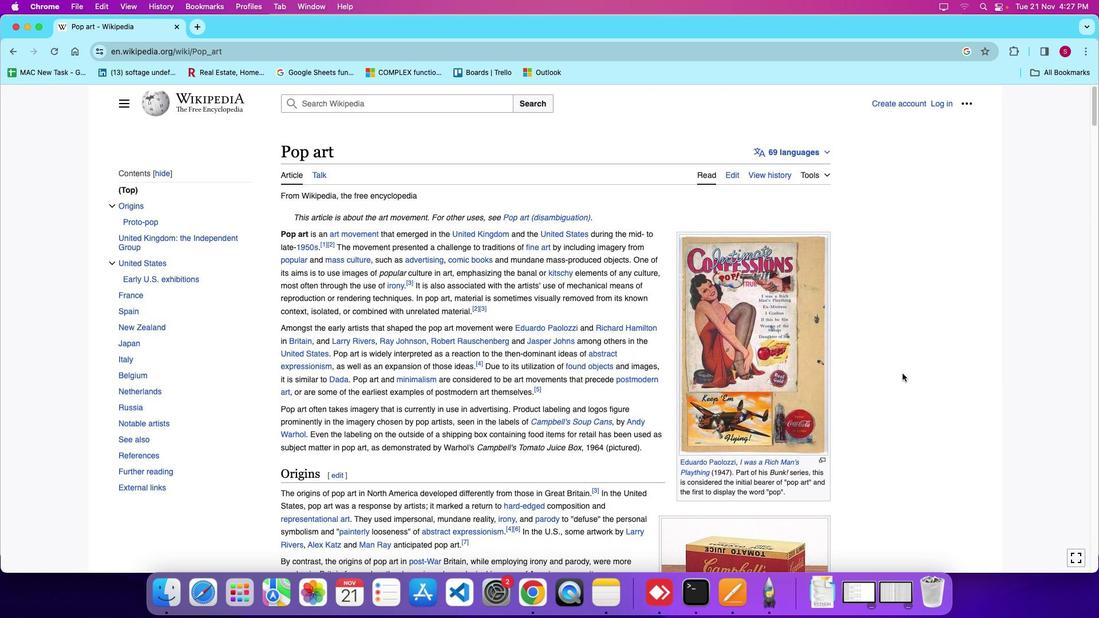 
Action: Mouse scrolled (902, 382) with delta (0, 6)
Screenshot: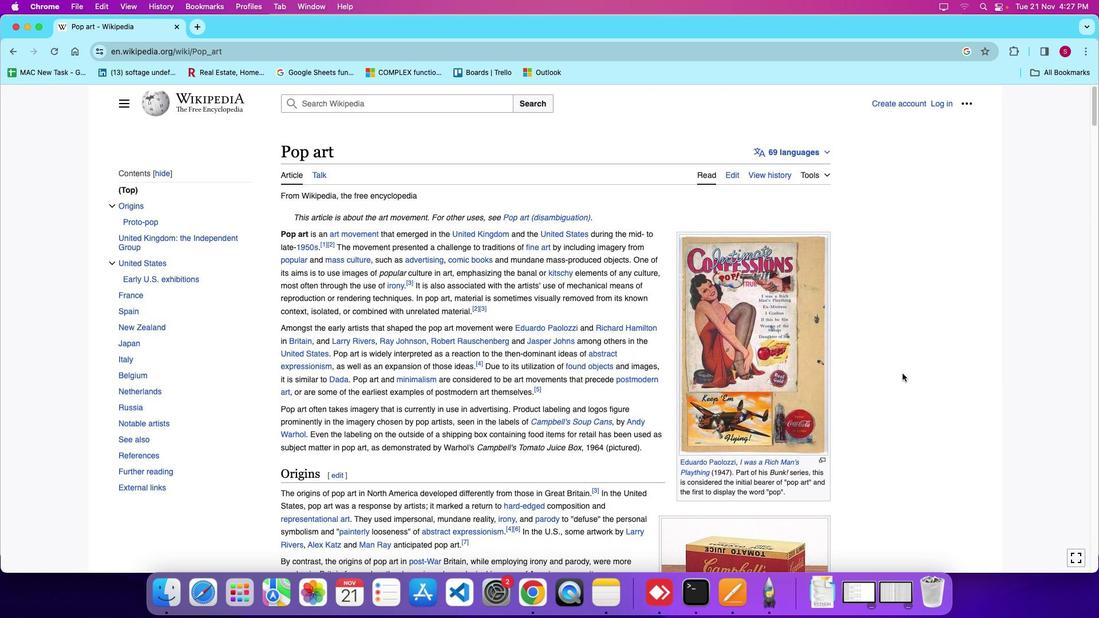 
Action: Mouse moved to (902, 373)
Screenshot: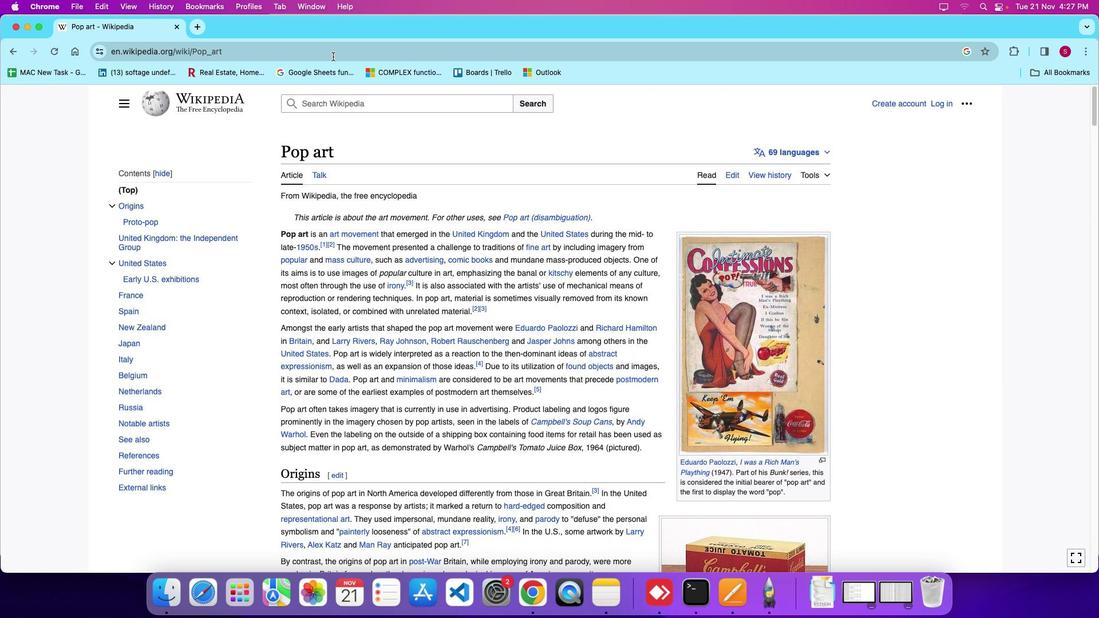 
Action: Mouse scrolled (902, 373) with delta (0, 0)
Screenshot: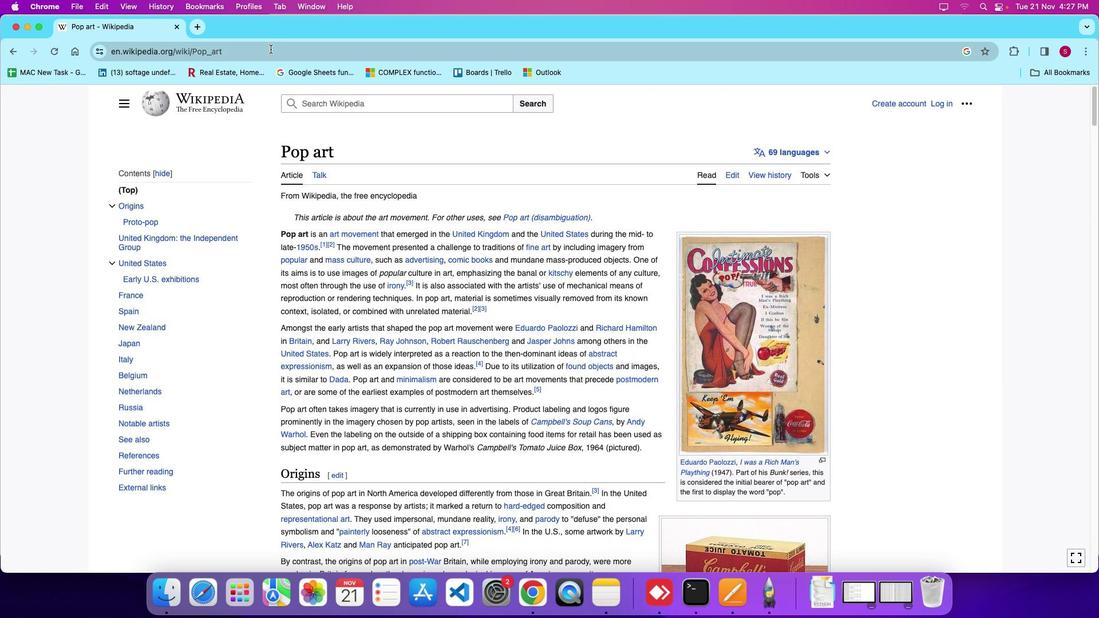 
Action: Mouse scrolled (902, 373) with delta (0, 0)
Screenshot: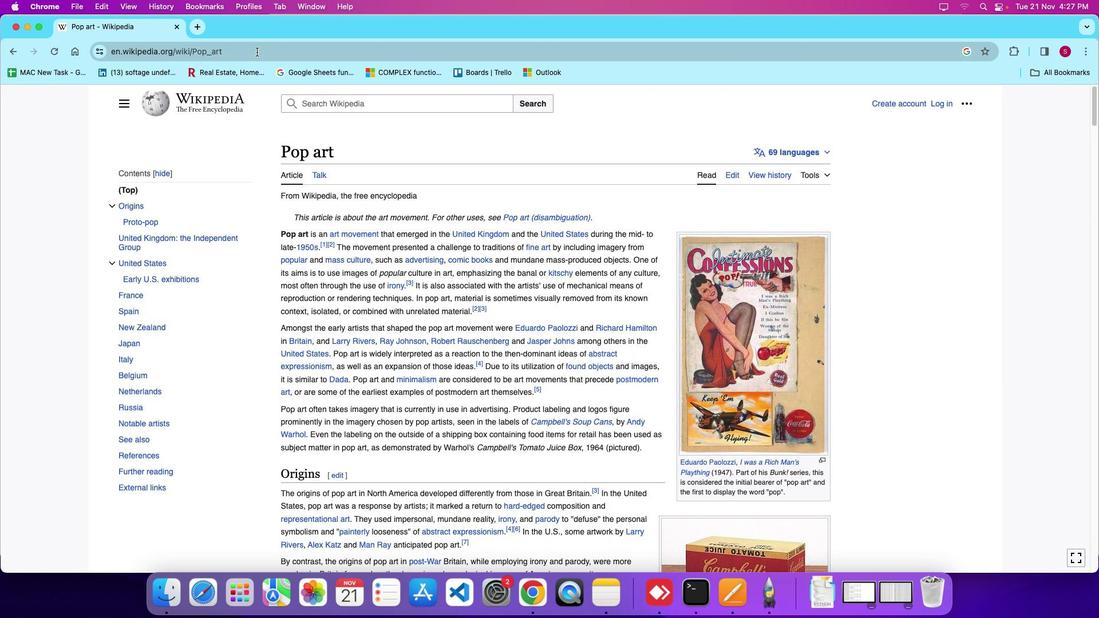 
Action: Mouse scrolled (902, 373) with delta (0, 5)
Screenshot: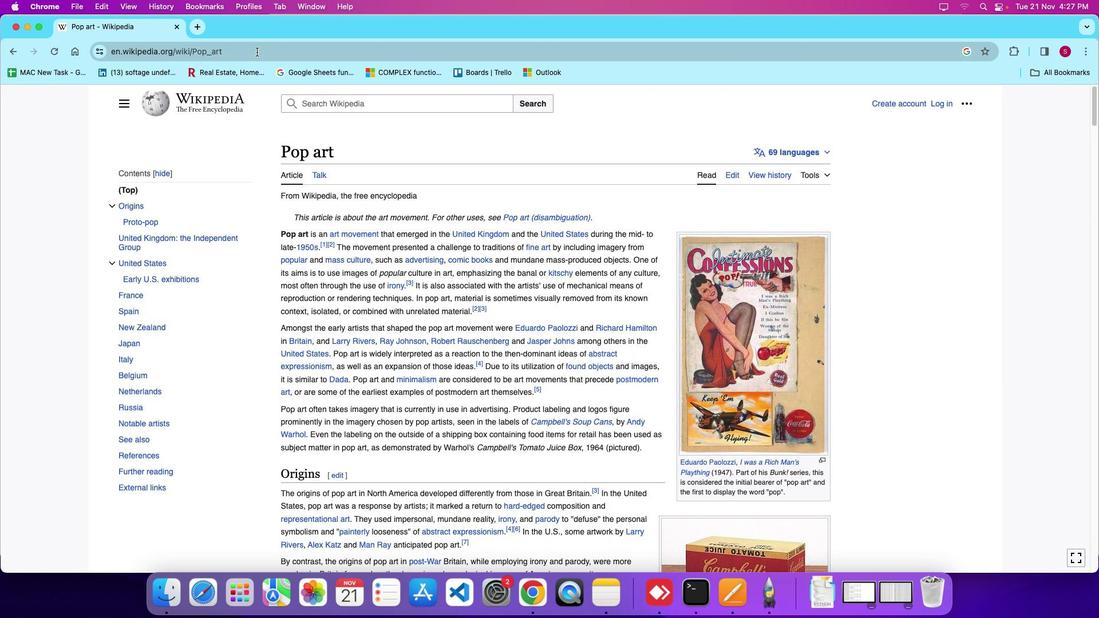 
Action: Mouse scrolled (902, 373) with delta (0, 7)
Screenshot: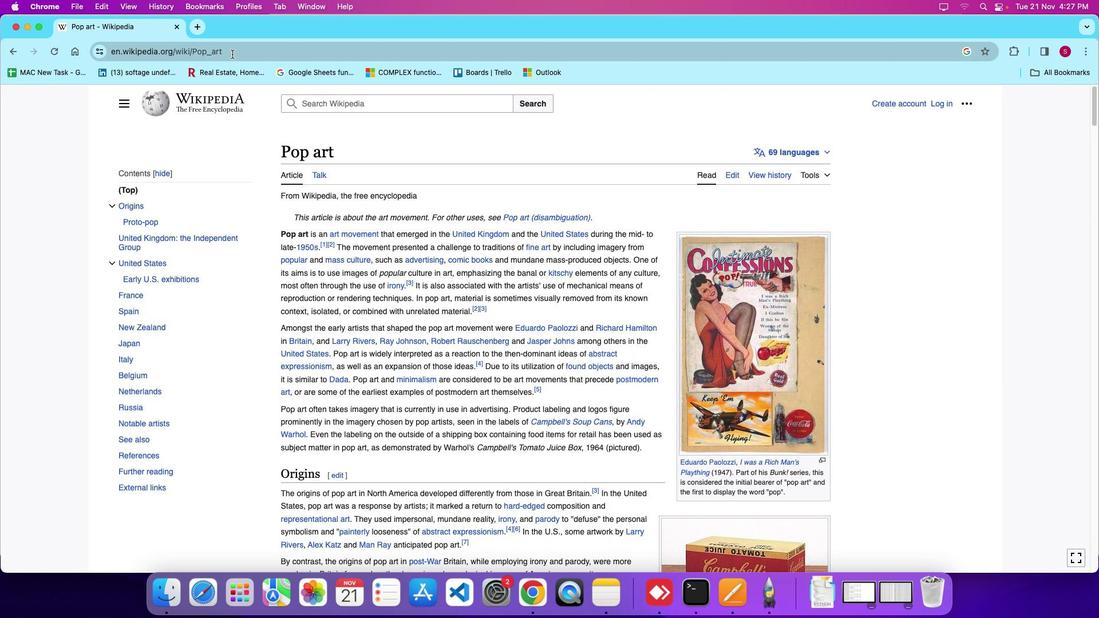 
Action: Mouse moved to (26, 29)
Screenshot: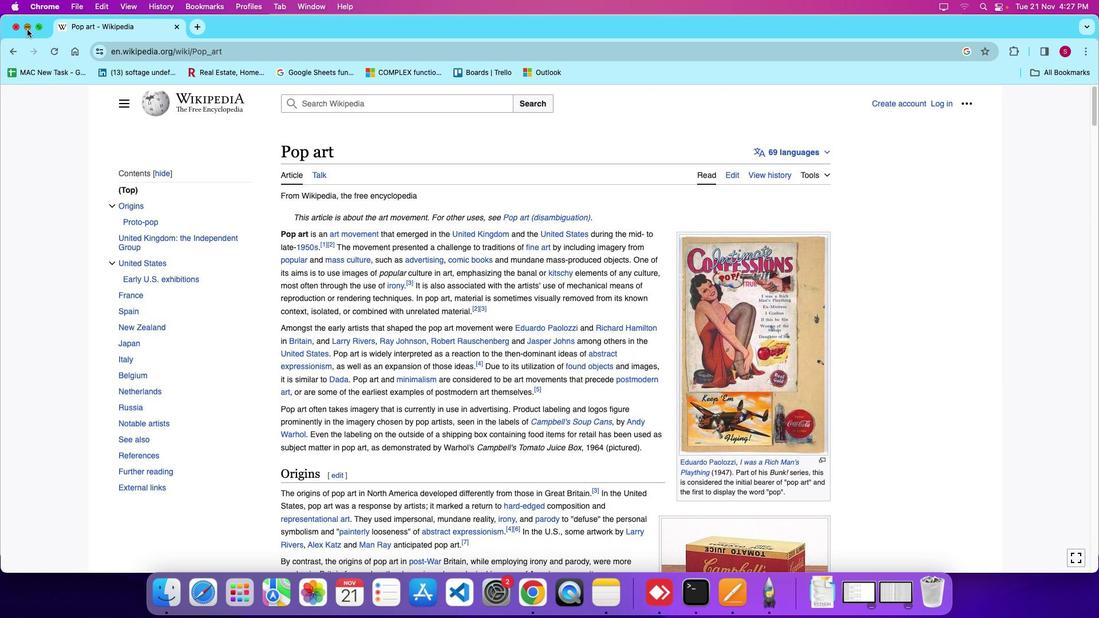 
Action: Mouse pressed left at (26, 29)
Screenshot: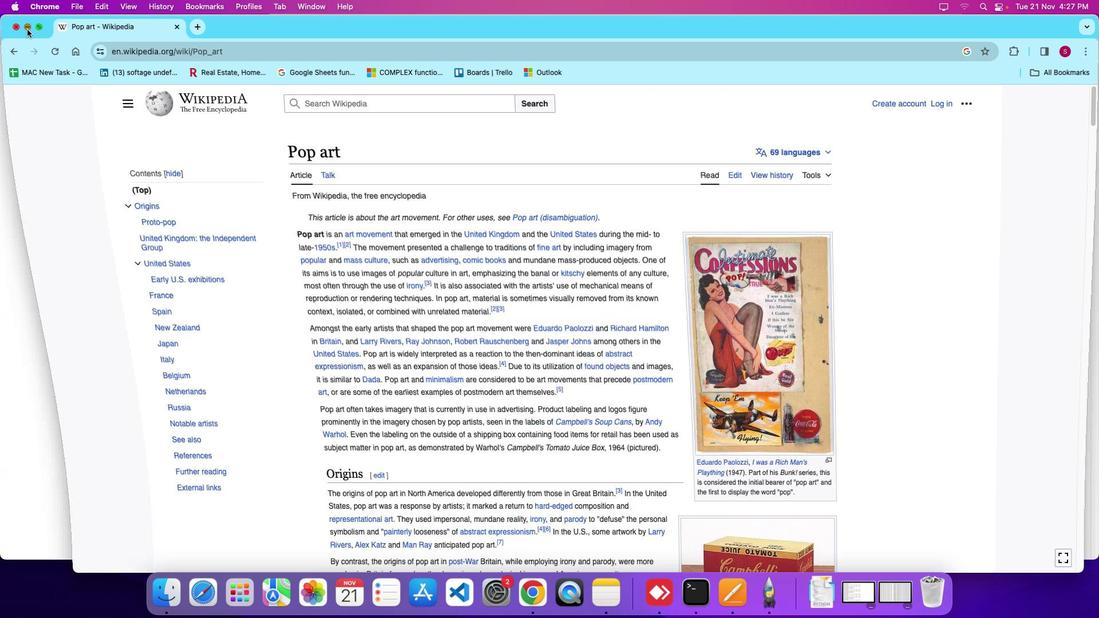 
Action: Mouse moved to (119, 99)
Screenshot: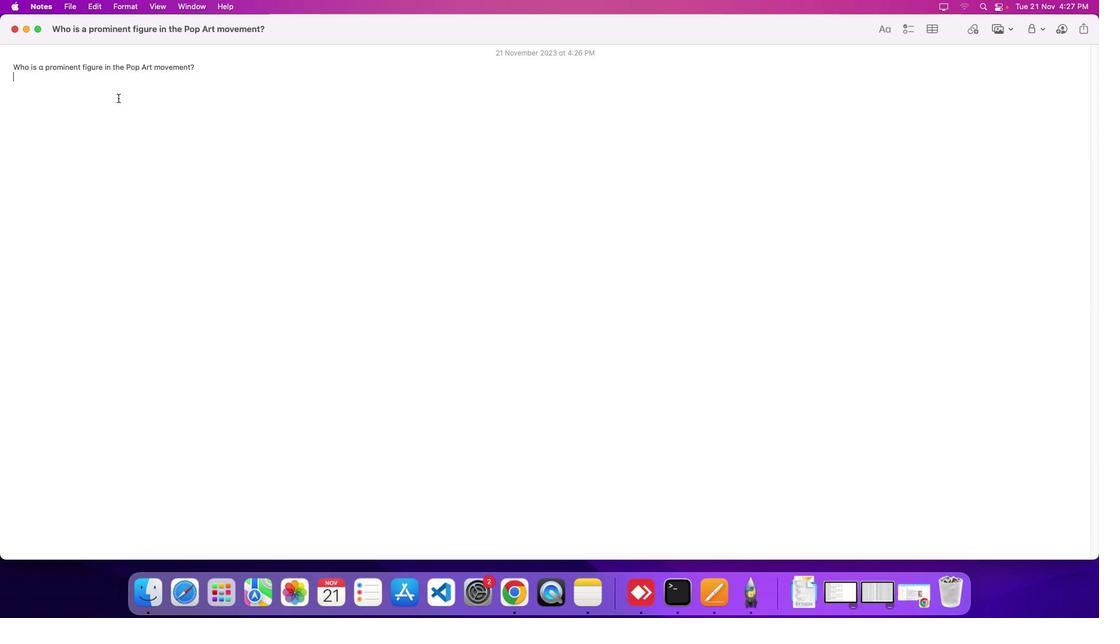 
Action: Mouse pressed left at (119, 99)
Screenshot: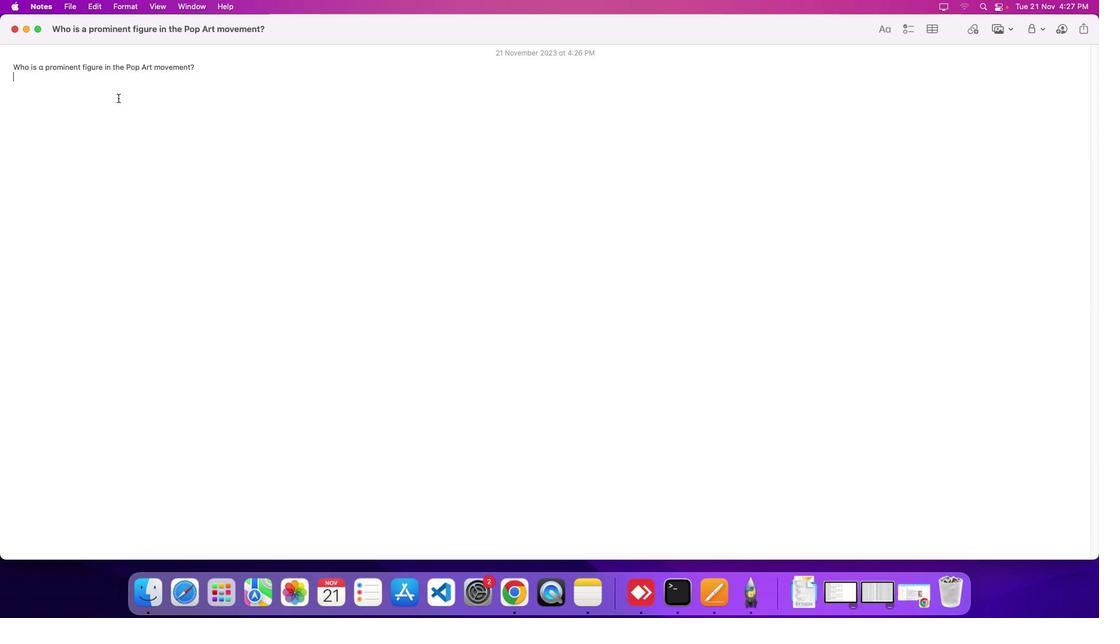 
Action: Mouse moved to (464, 103)
Screenshot: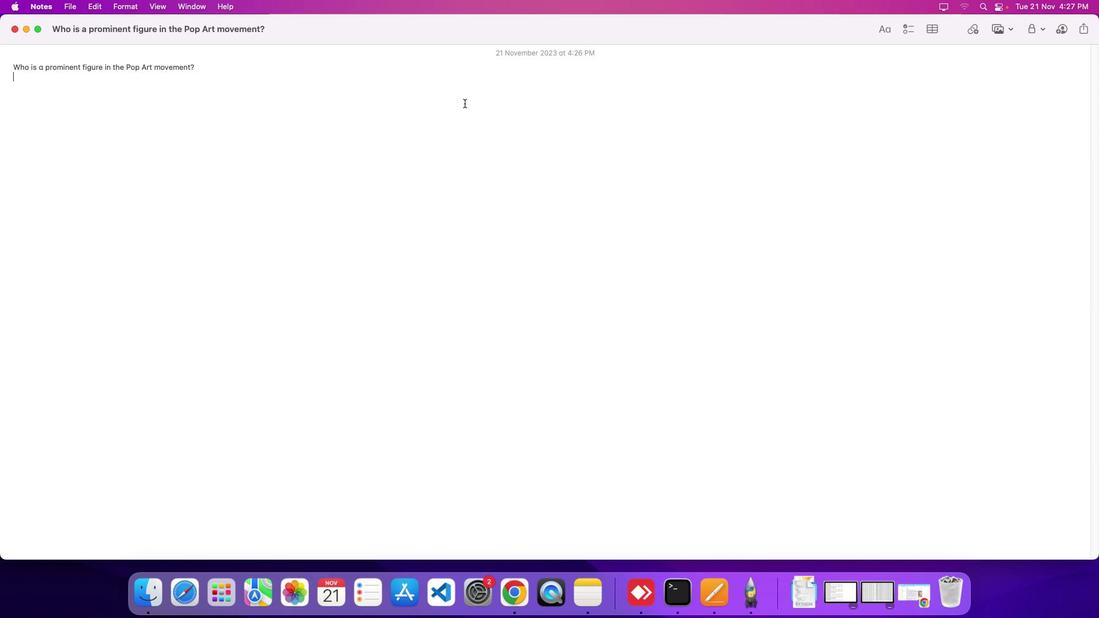 
Action: Key pressed Key.shift'A''n''d''y'Key.spaceKey.shift'W''a''r''h''o''l'Key.space'i''s'Key.space'a'Key.space'p''r''o''m''i''n''e''n''t'Key.space'f''i''g''u''r''e'Key.space'i''n'Key.space't''h''e'Key.spaceKey.shift'P''o''p'Key.spaceKey.shift'A''r''t'Key.space'm''o''v''e''m''e''n''t''.'
Screenshot: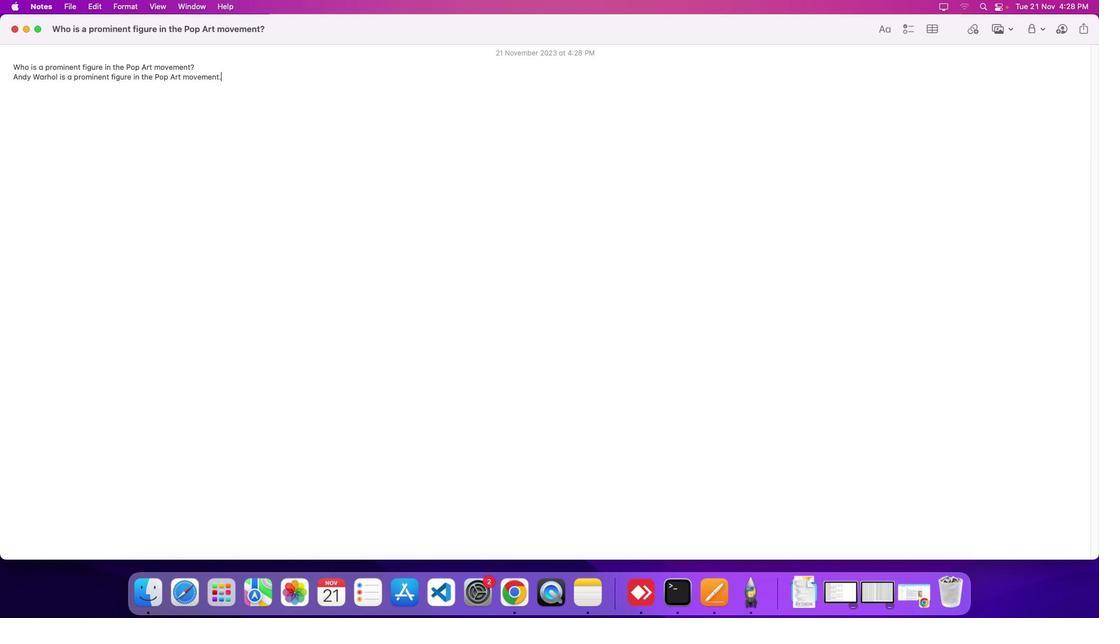 
